 Task: Research Airbnb properties in Ban Phai, Thailand from 21st December, 2023 to 29th December, 2023 for 5 adults. Place can be entire room with 3 bedrooms having 3 beds and 3 bathrooms. Property type can be house.
Action: Mouse moved to (447, 86)
Screenshot: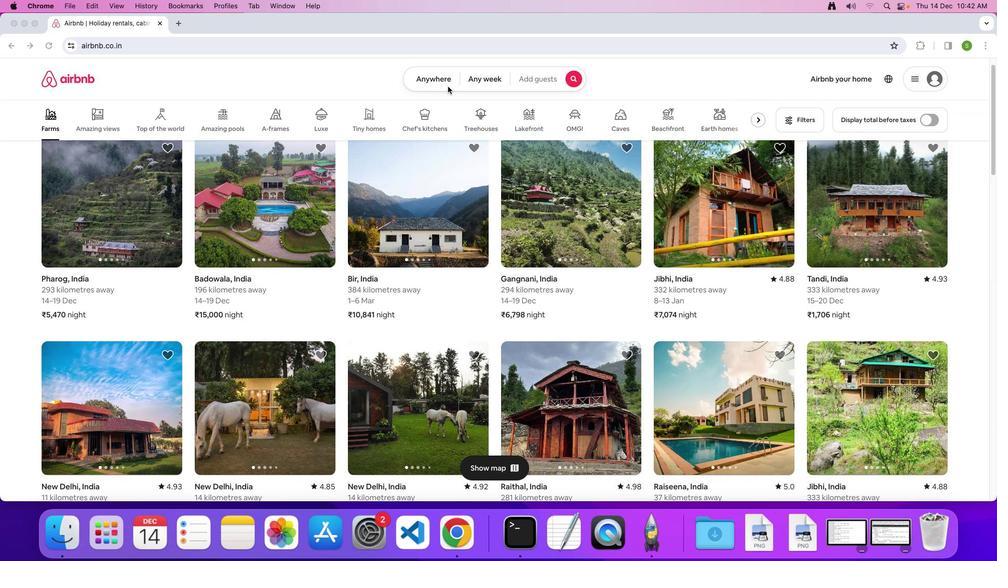
Action: Mouse pressed left at (447, 86)
Screenshot: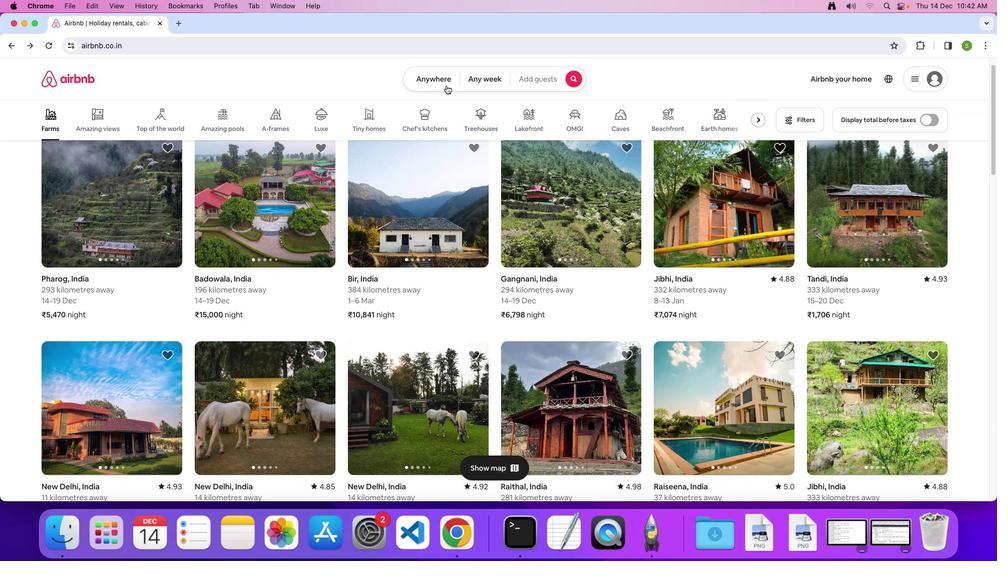 
Action: Mouse moved to (441, 82)
Screenshot: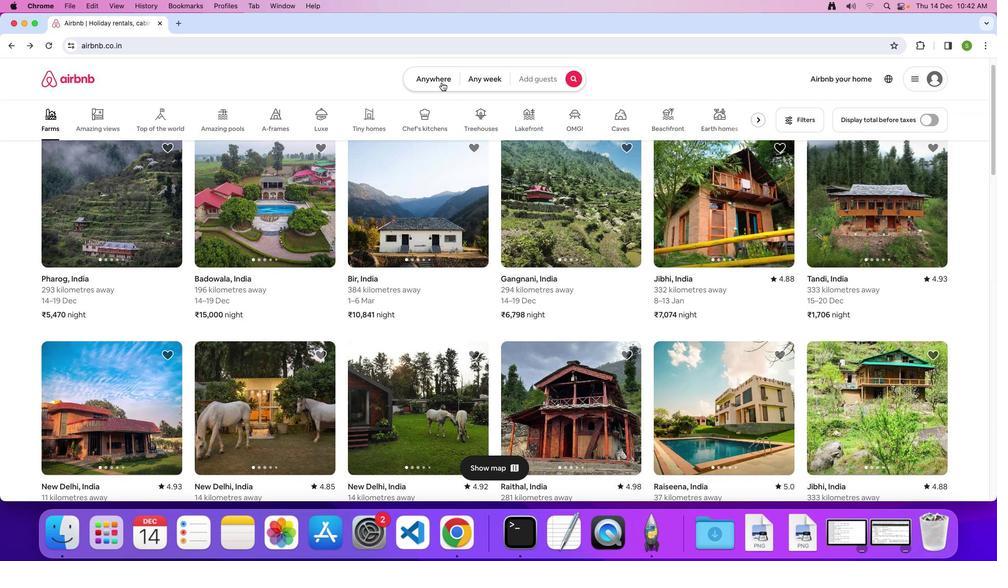
Action: Mouse pressed left at (441, 82)
Screenshot: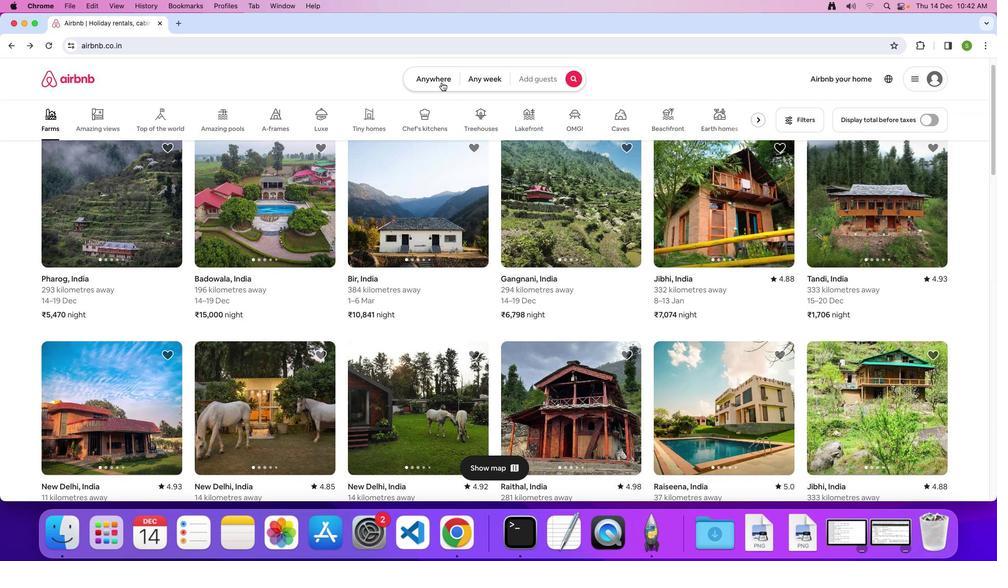 
Action: Mouse moved to (398, 115)
Screenshot: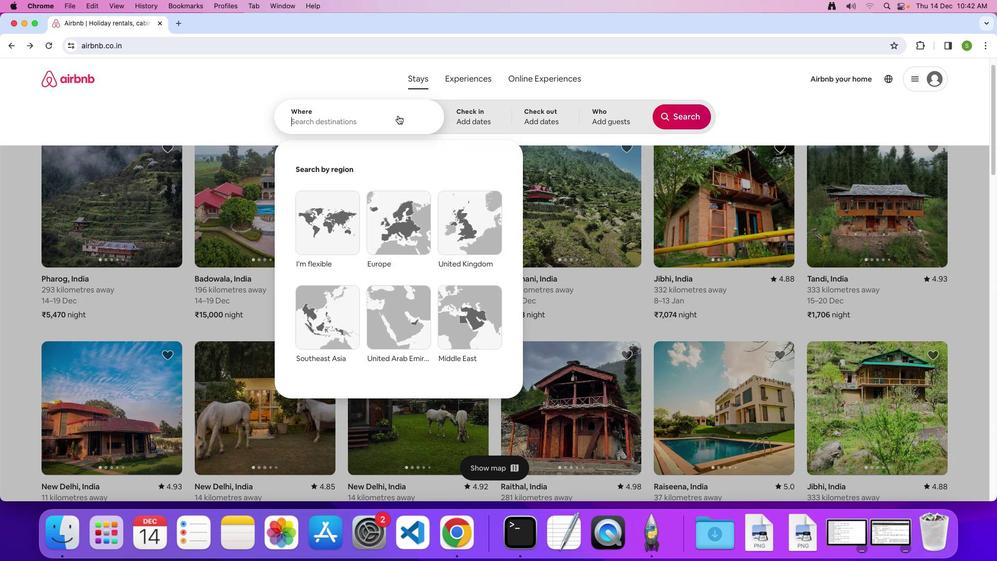 
Action: Mouse pressed left at (398, 115)
Screenshot: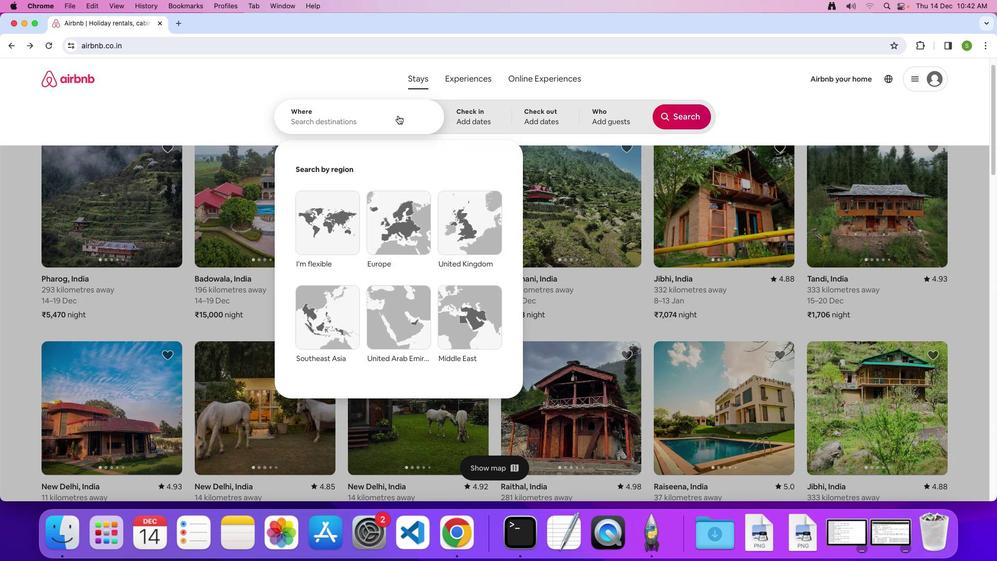 
Action: Key pressed 'B'Key.caps_lock'a''n'Key.spaceKey.shift'P''h''a''i'','Key.spaceKey.shift'T''h''a''i''l''a''n''d'Key.enter
Screenshot: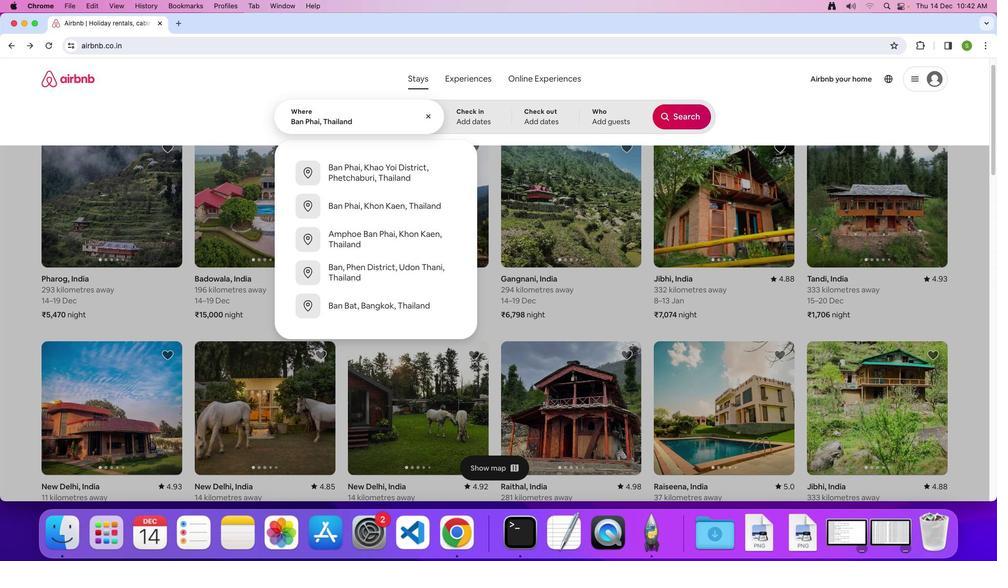 
Action: Mouse moved to (424, 320)
Screenshot: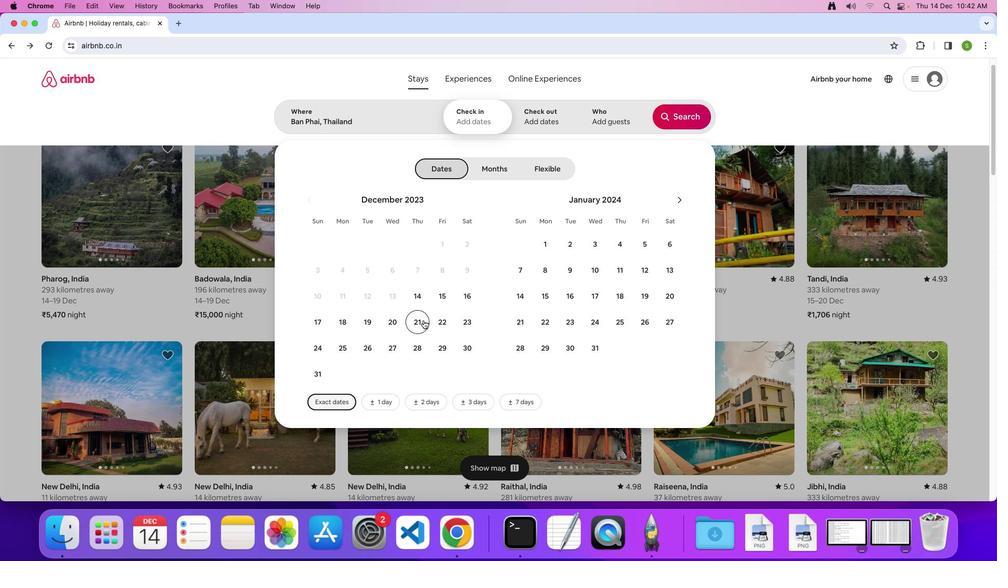 
Action: Mouse pressed left at (424, 320)
Screenshot: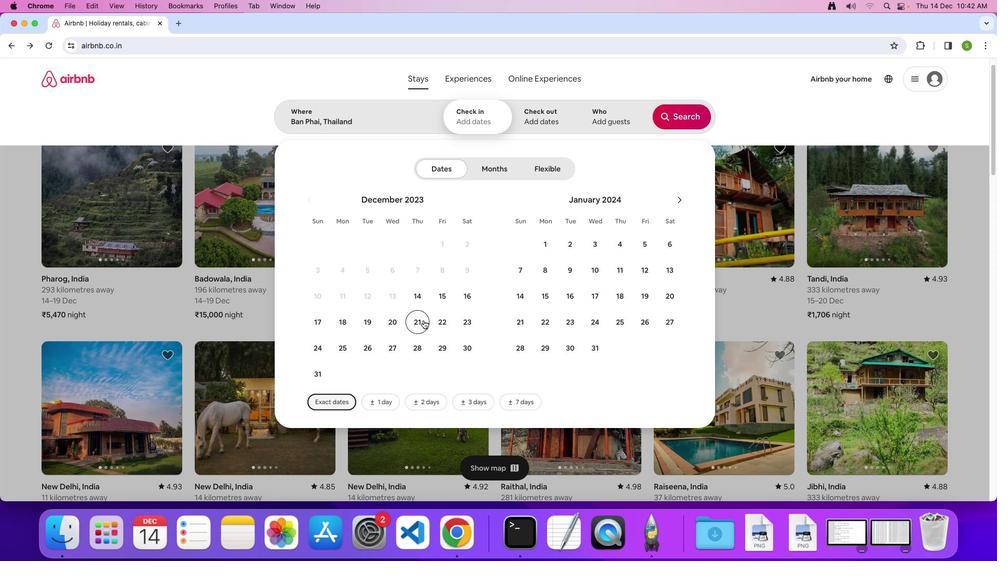 
Action: Mouse moved to (441, 344)
Screenshot: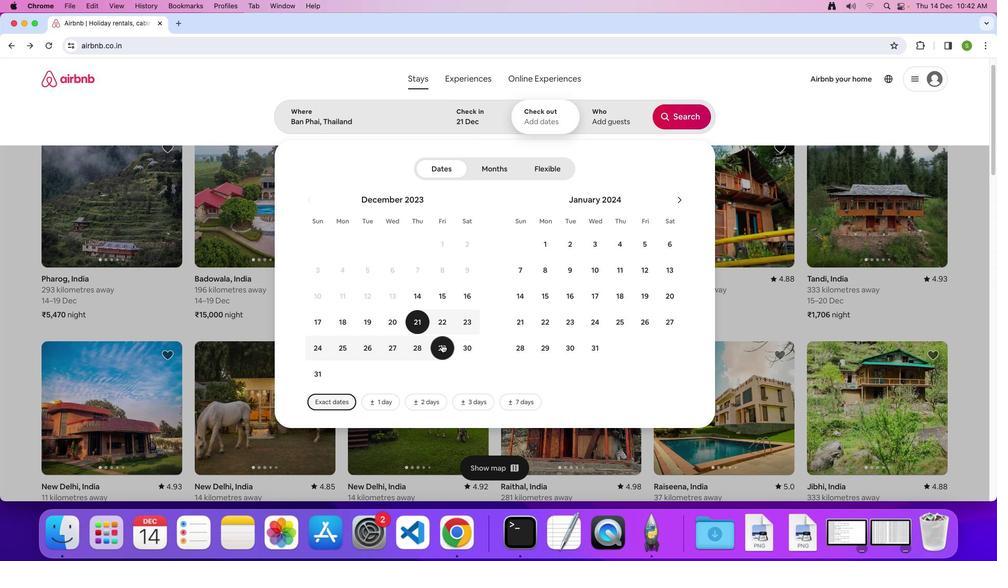 
Action: Mouse pressed left at (441, 344)
Screenshot: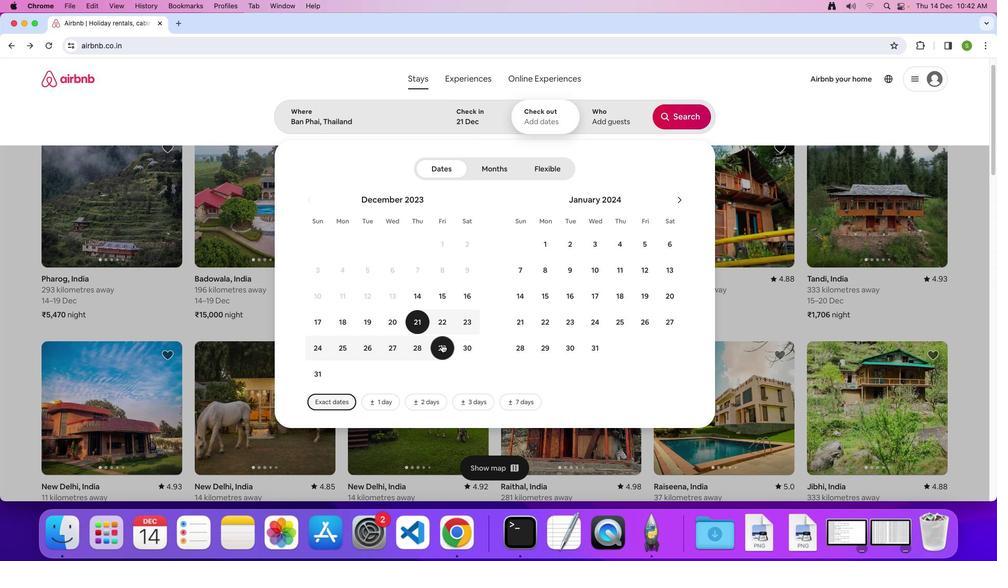 
Action: Mouse moved to (604, 116)
Screenshot: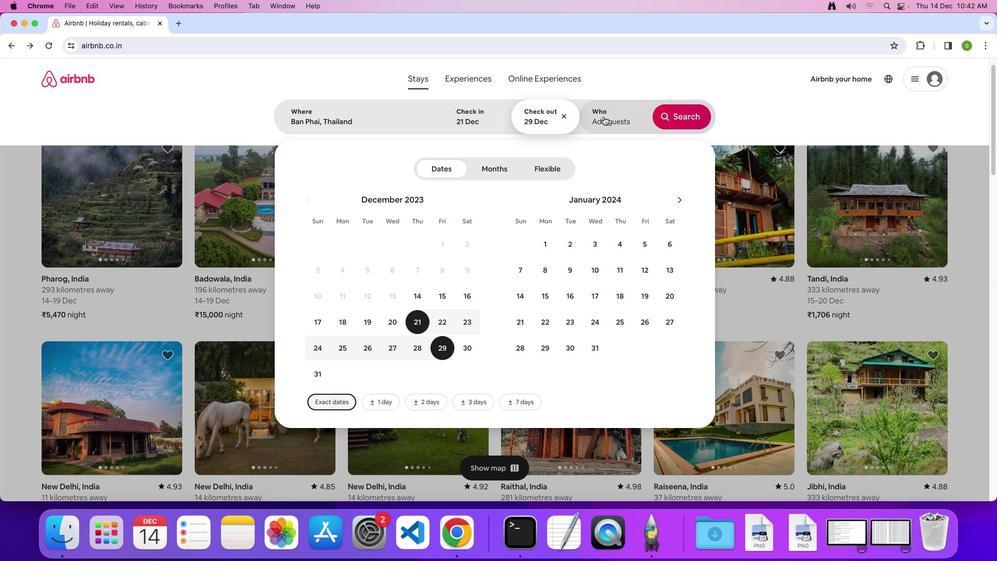 
Action: Mouse pressed left at (604, 116)
Screenshot: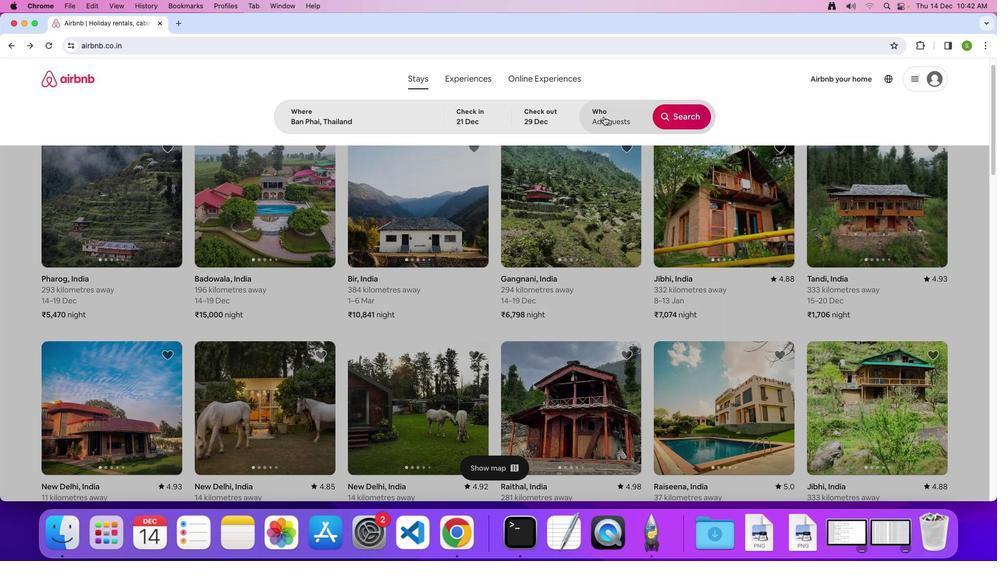 
Action: Mouse moved to (683, 168)
Screenshot: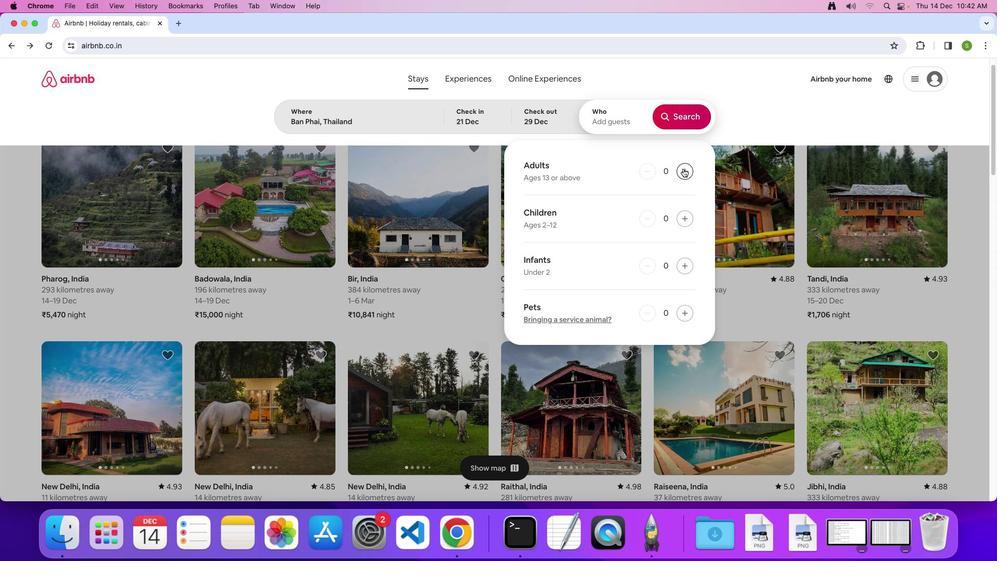 
Action: Mouse pressed left at (683, 168)
Screenshot: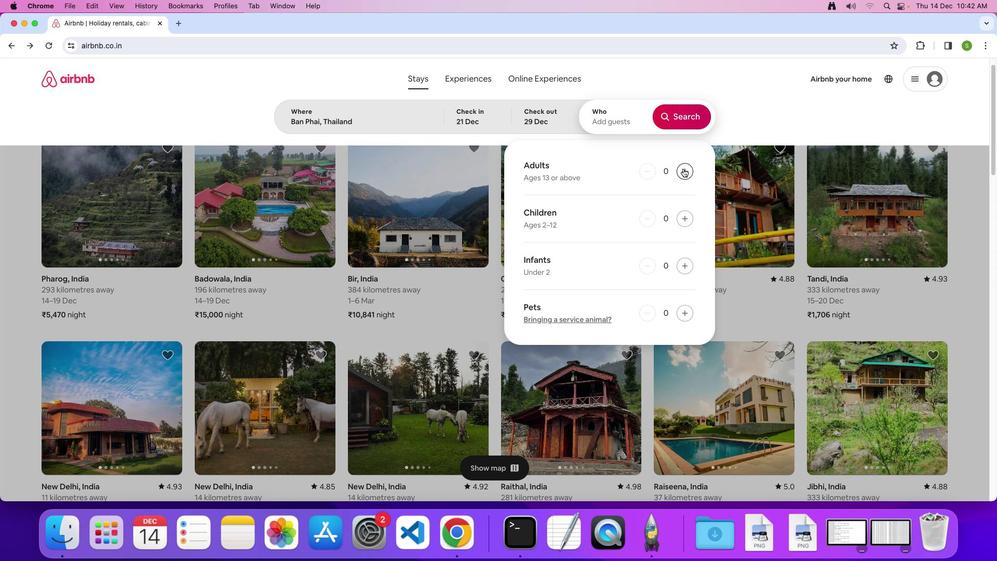 
Action: Mouse pressed left at (683, 168)
Screenshot: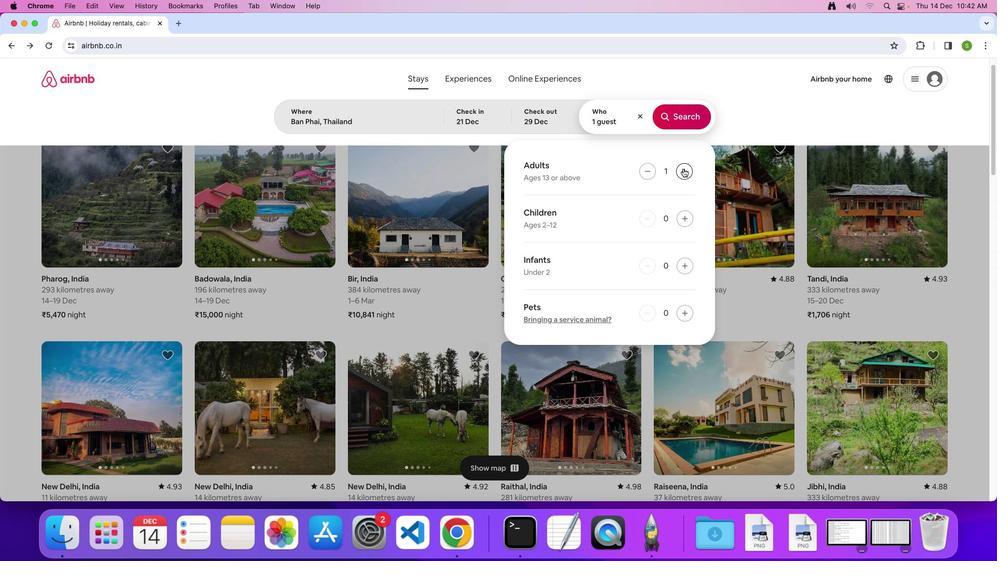 
Action: Mouse pressed left at (683, 168)
Screenshot: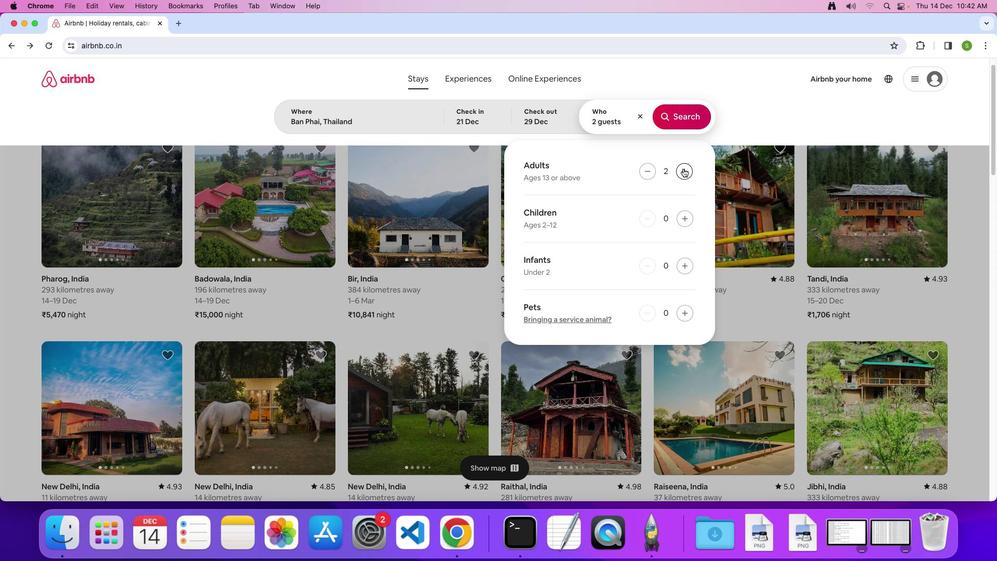 
Action: Mouse pressed left at (683, 168)
Screenshot: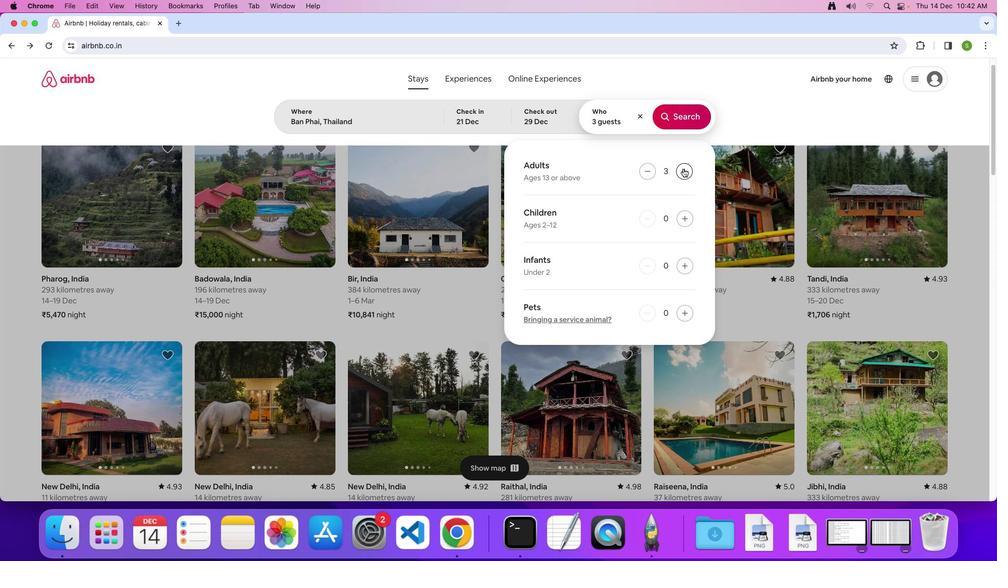 
Action: Mouse pressed left at (683, 168)
Screenshot: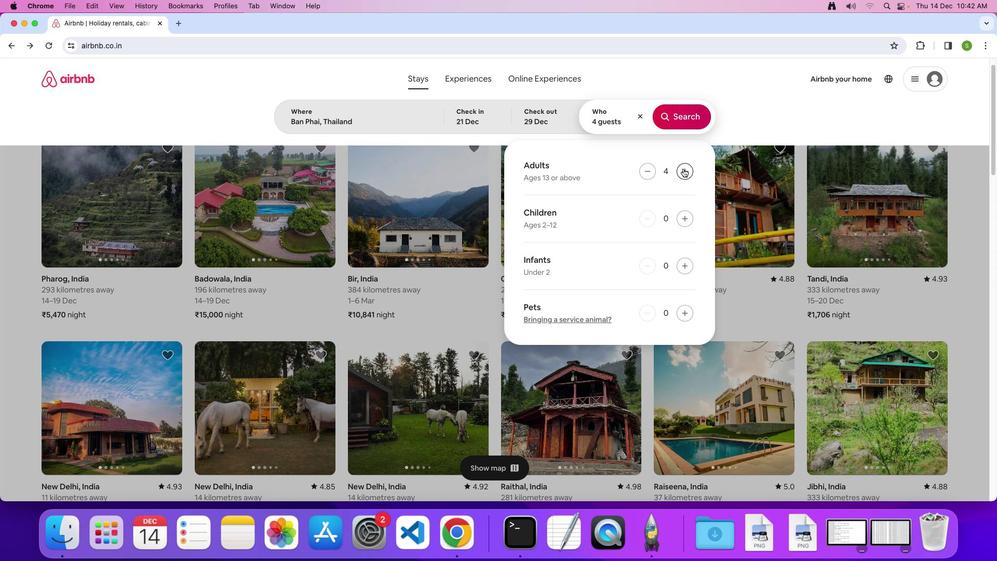 
Action: Mouse moved to (682, 122)
Screenshot: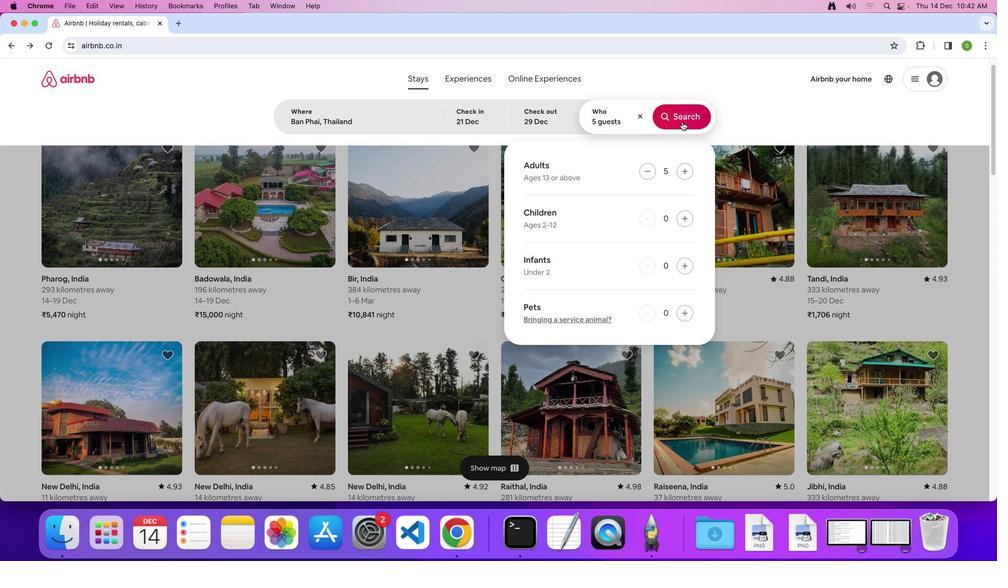 
Action: Mouse pressed left at (682, 122)
Screenshot: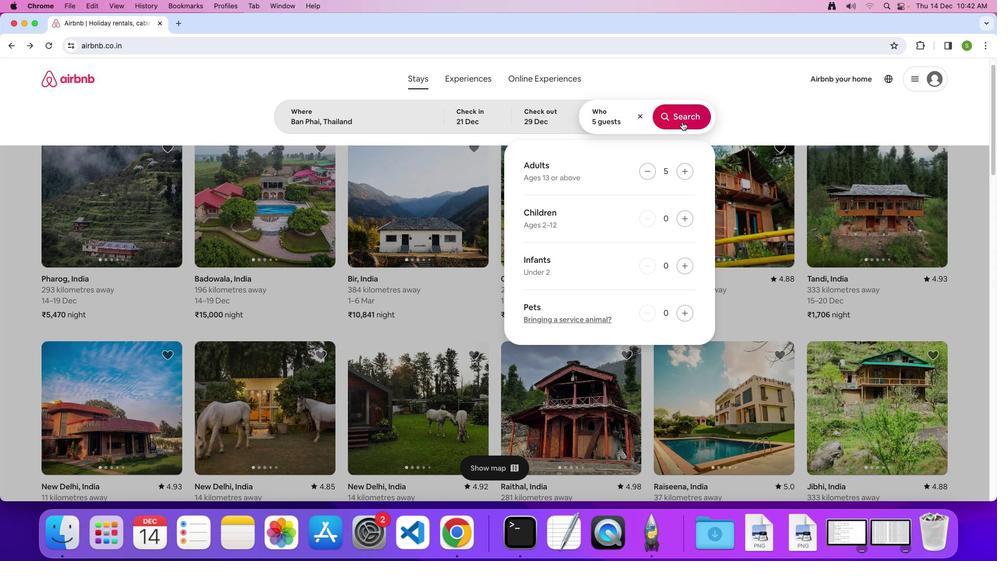 
Action: Mouse moved to (823, 112)
Screenshot: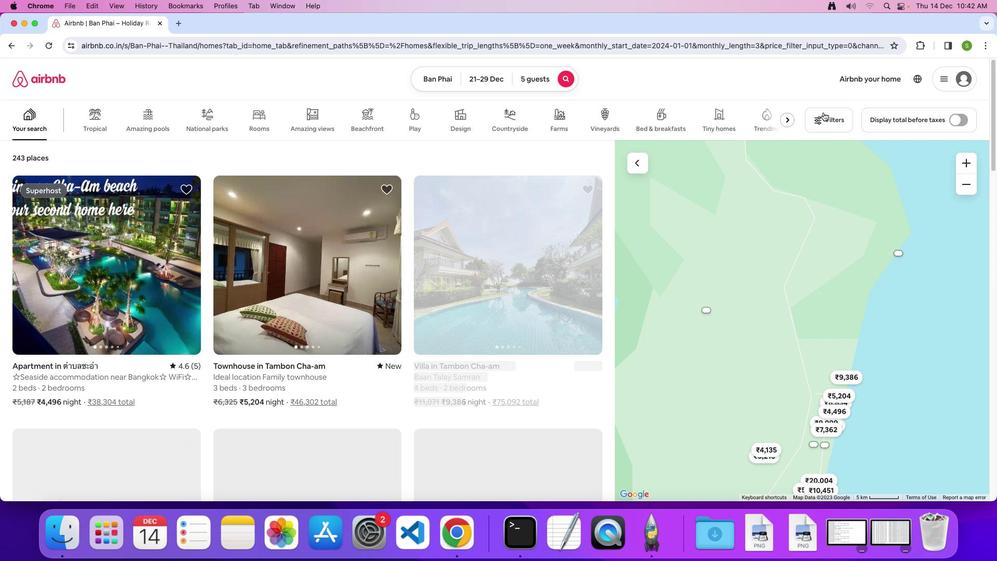 
Action: Mouse pressed left at (823, 112)
Screenshot: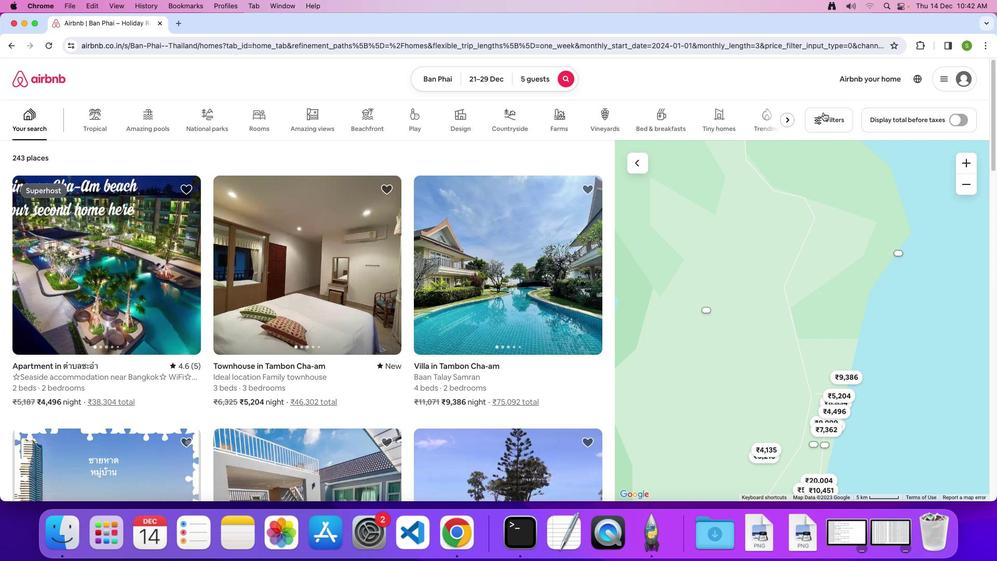 
Action: Mouse moved to (489, 272)
Screenshot: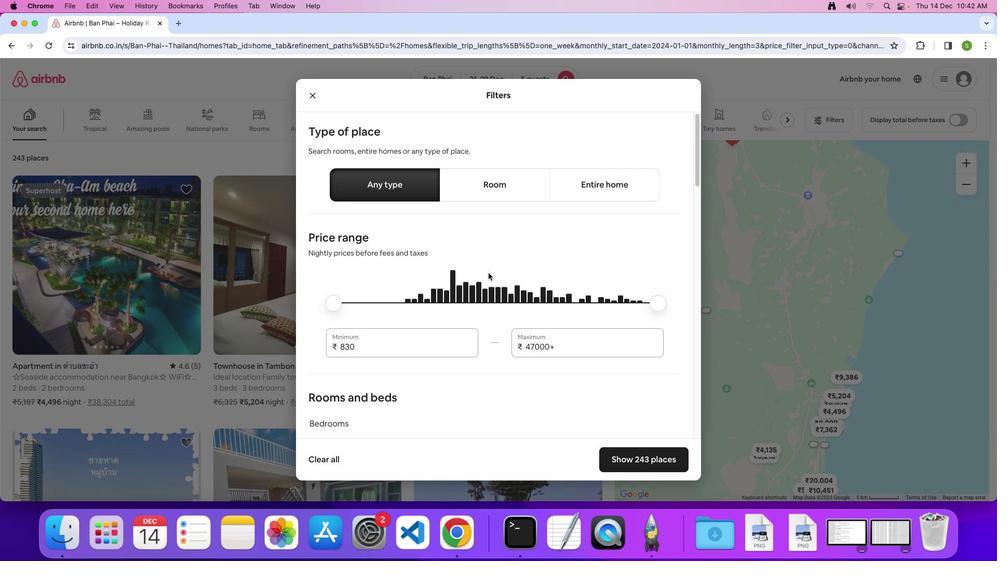 
Action: Mouse scrolled (489, 272) with delta (0, 0)
Screenshot: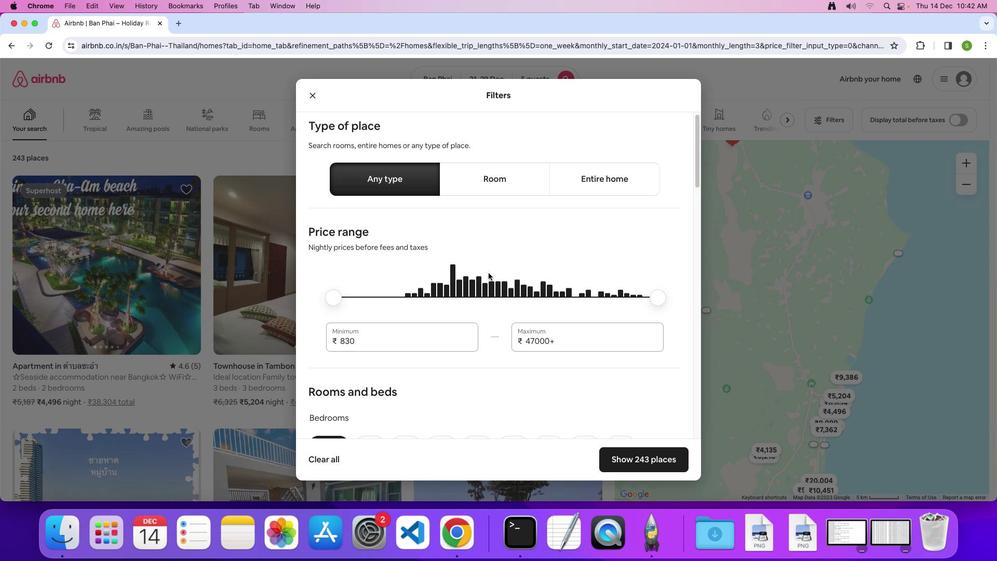 
Action: Mouse scrolled (489, 272) with delta (0, 0)
Screenshot: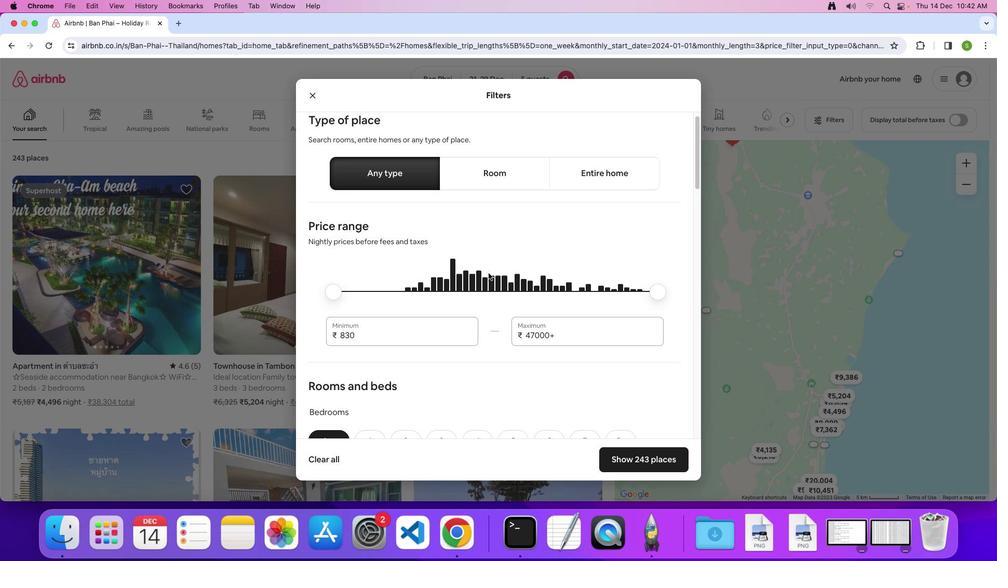 
Action: Mouse scrolled (489, 272) with delta (0, 0)
Screenshot: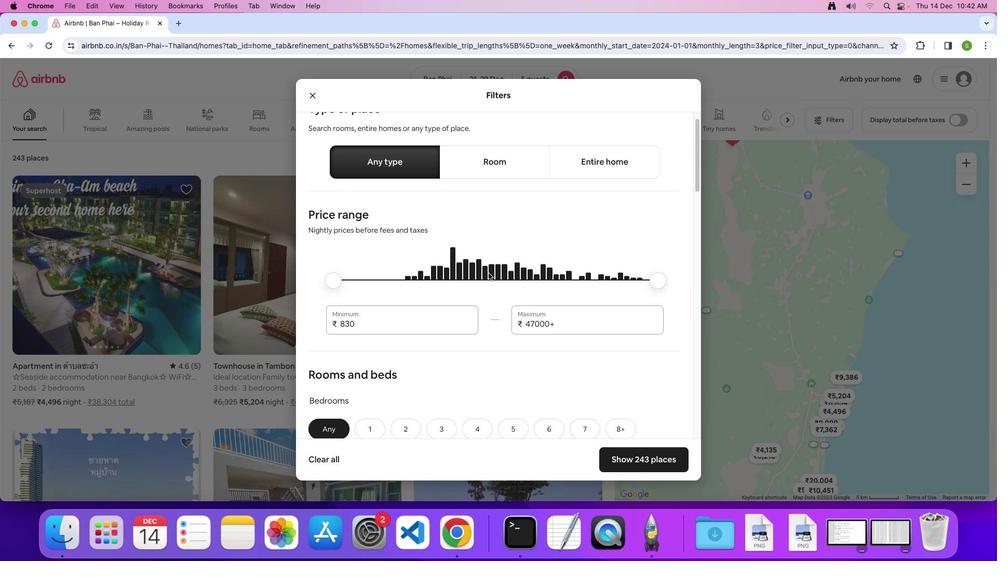 
Action: Mouse scrolled (489, 272) with delta (0, 0)
Screenshot: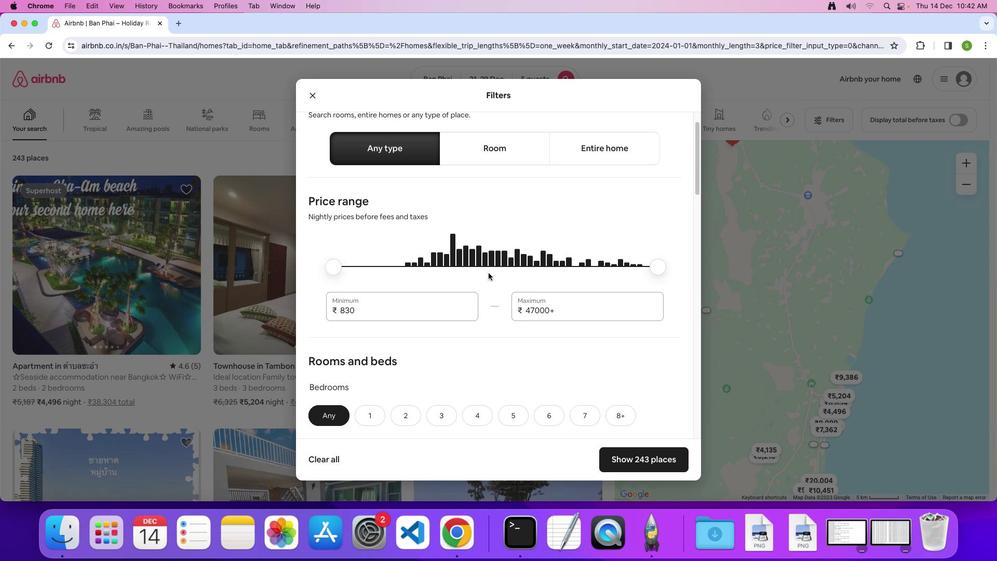 
Action: Mouse scrolled (489, 272) with delta (0, -1)
Screenshot: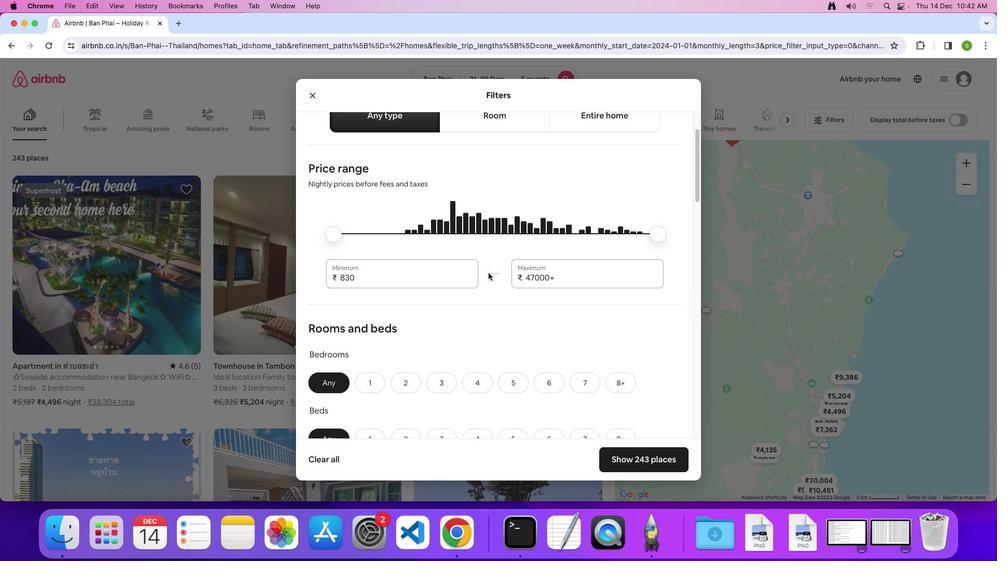 
Action: Mouse scrolled (489, 272) with delta (0, 0)
Screenshot: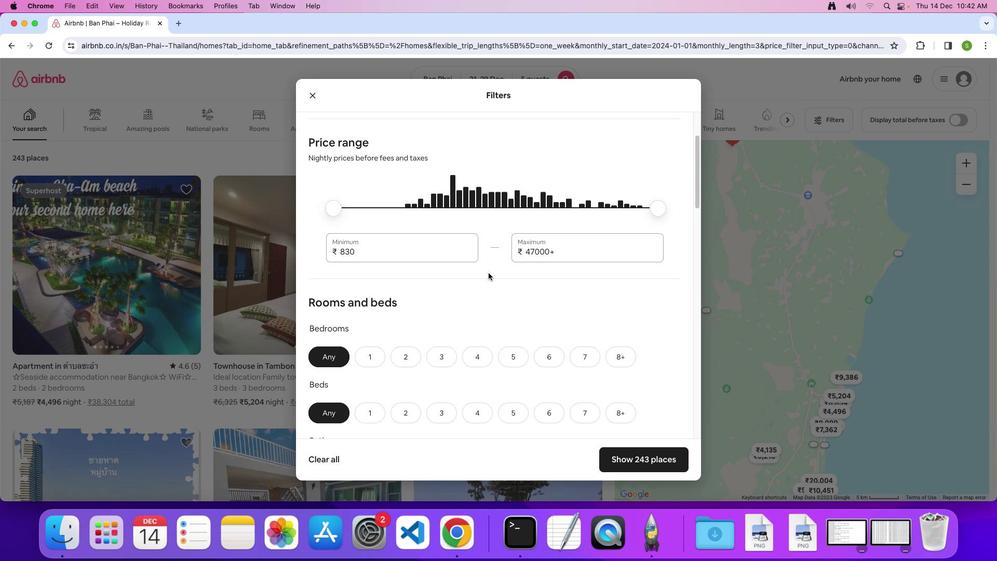 
Action: Mouse scrolled (489, 272) with delta (0, 0)
Screenshot: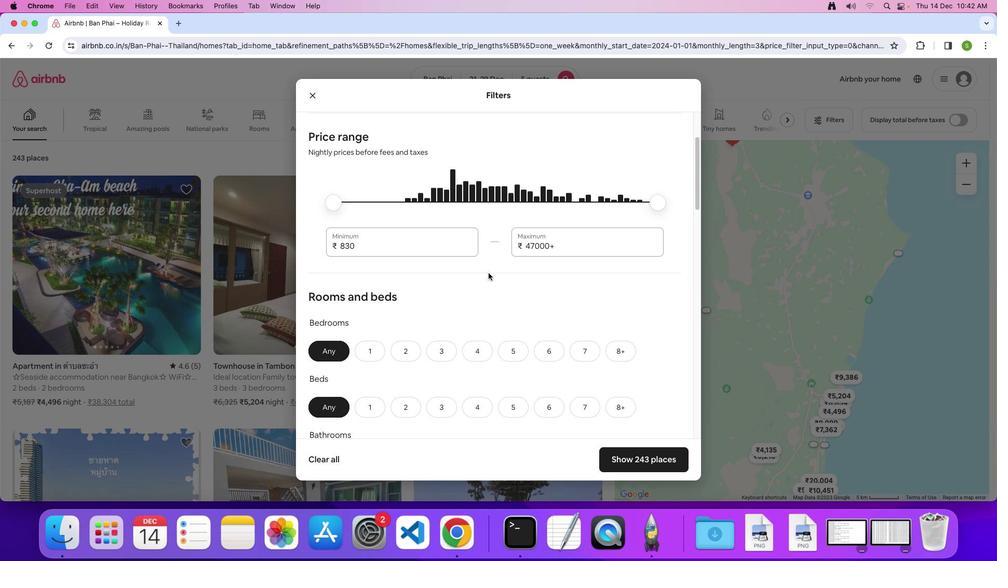 
Action: Mouse scrolled (489, 272) with delta (0, -1)
Screenshot: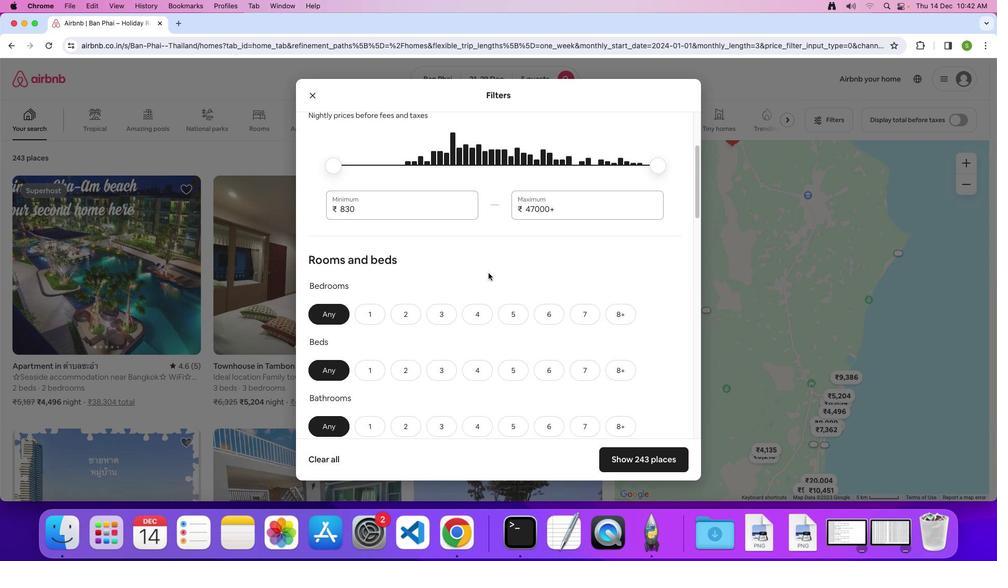 
Action: Mouse scrolled (489, 272) with delta (0, 0)
Screenshot: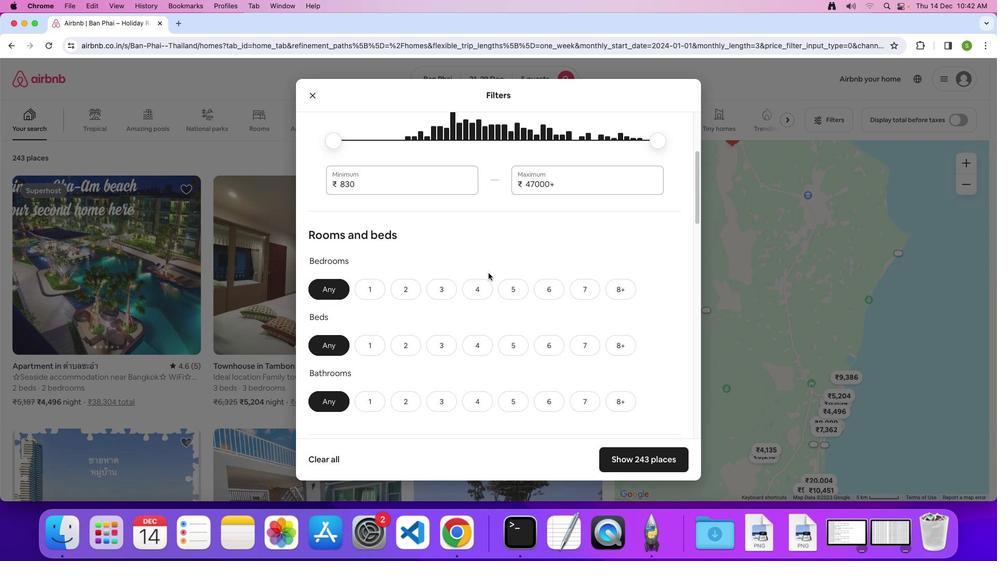 
Action: Mouse scrolled (489, 272) with delta (0, 0)
Screenshot: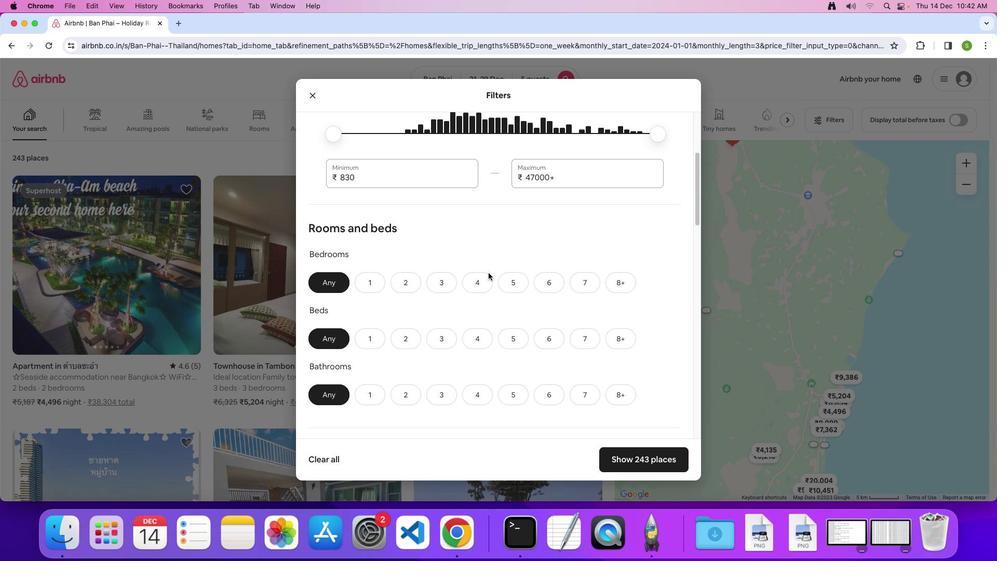 
Action: Mouse scrolled (489, 272) with delta (0, 0)
Screenshot: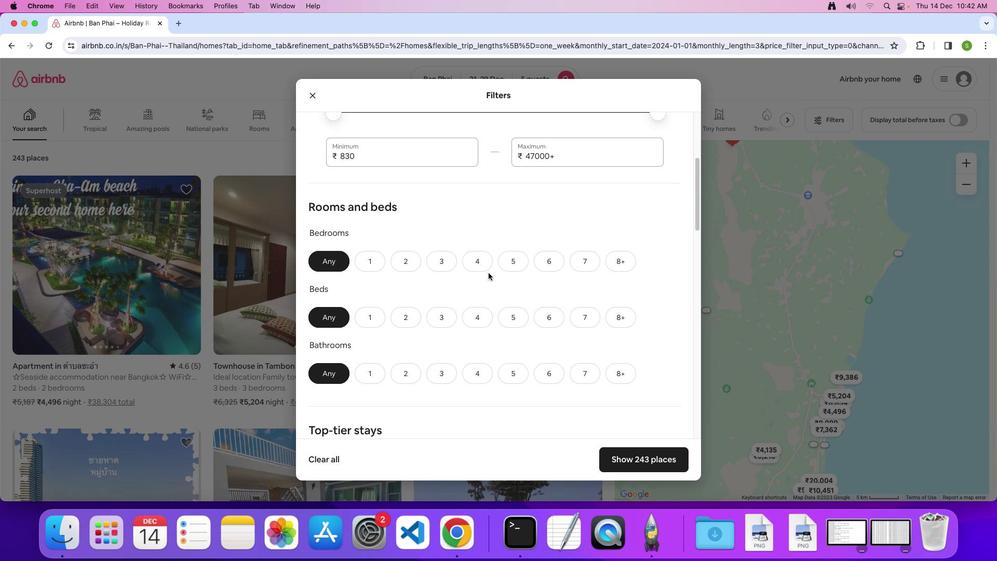 
Action: Mouse moved to (438, 257)
Screenshot: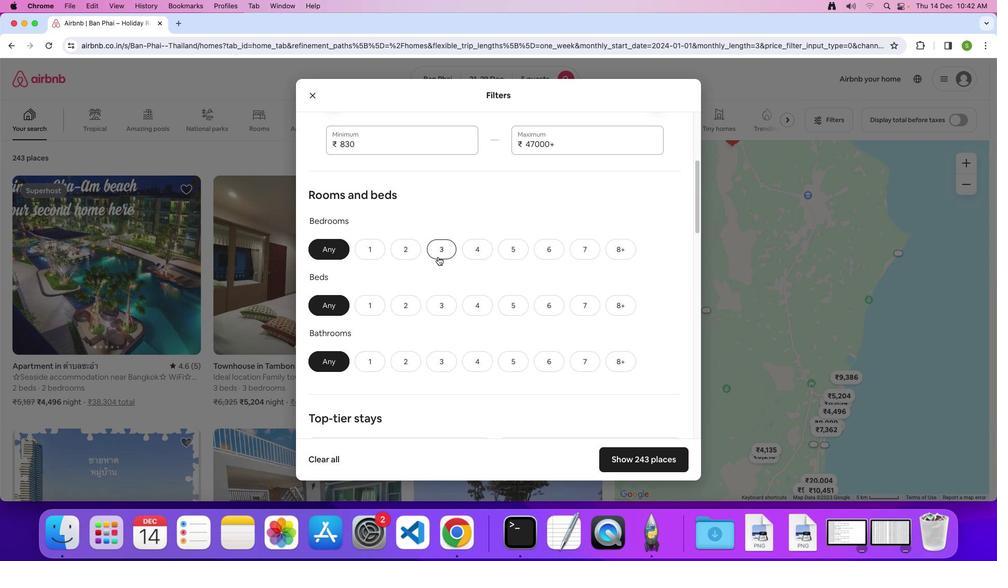 
Action: Mouse pressed left at (438, 257)
Screenshot: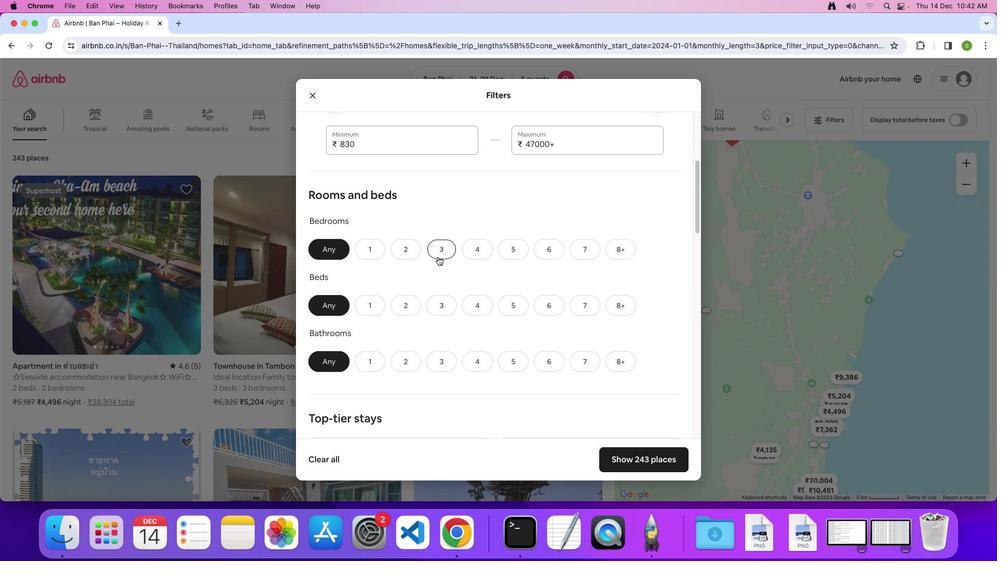 
Action: Mouse moved to (440, 307)
Screenshot: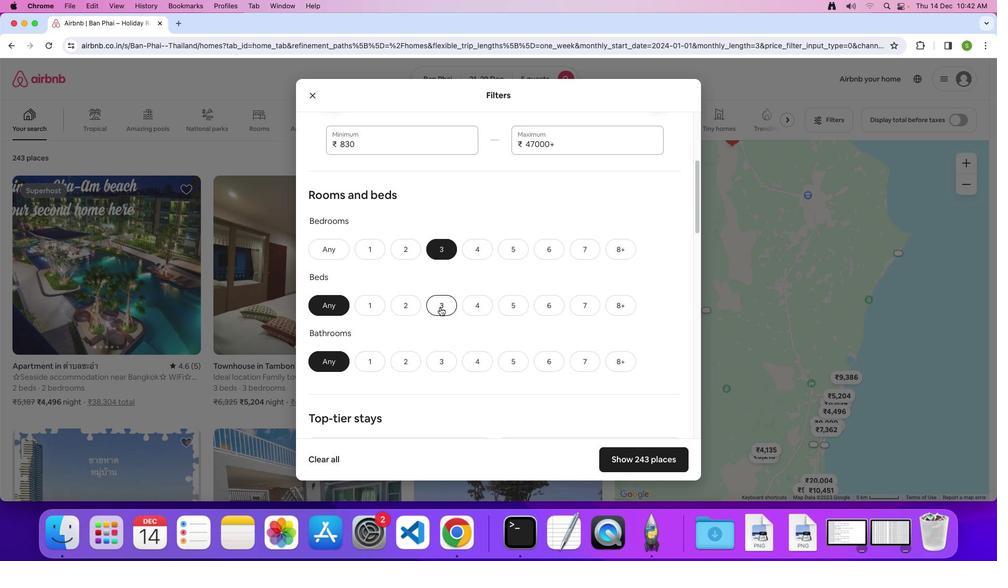 
Action: Mouse pressed left at (440, 307)
Screenshot: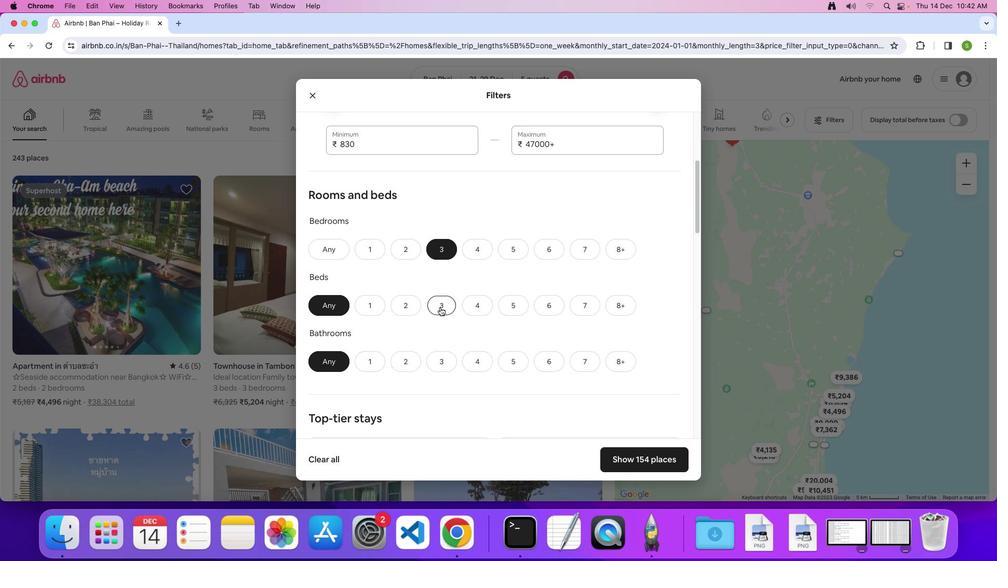 
Action: Mouse moved to (451, 302)
Screenshot: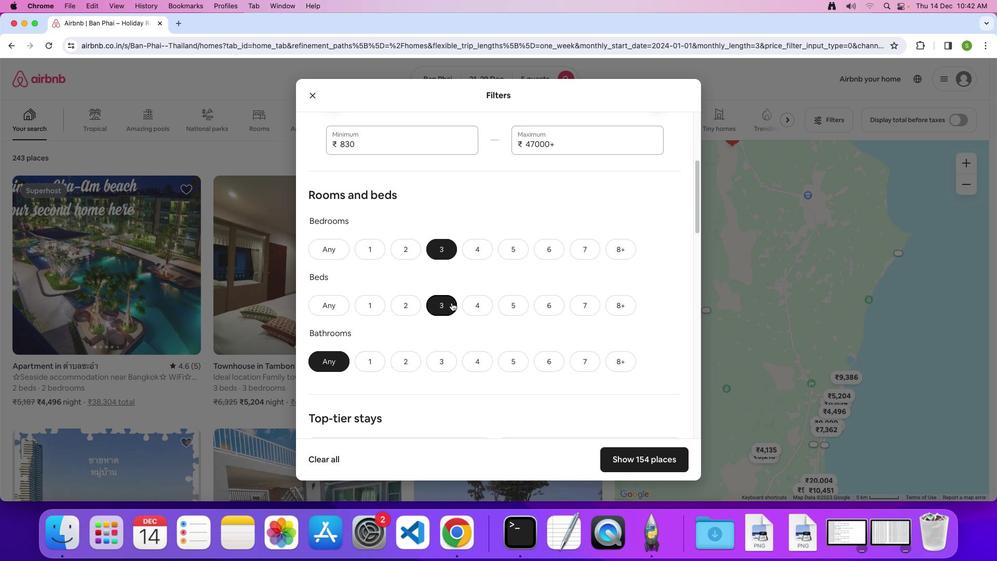 
Action: Mouse scrolled (451, 302) with delta (0, 0)
Screenshot: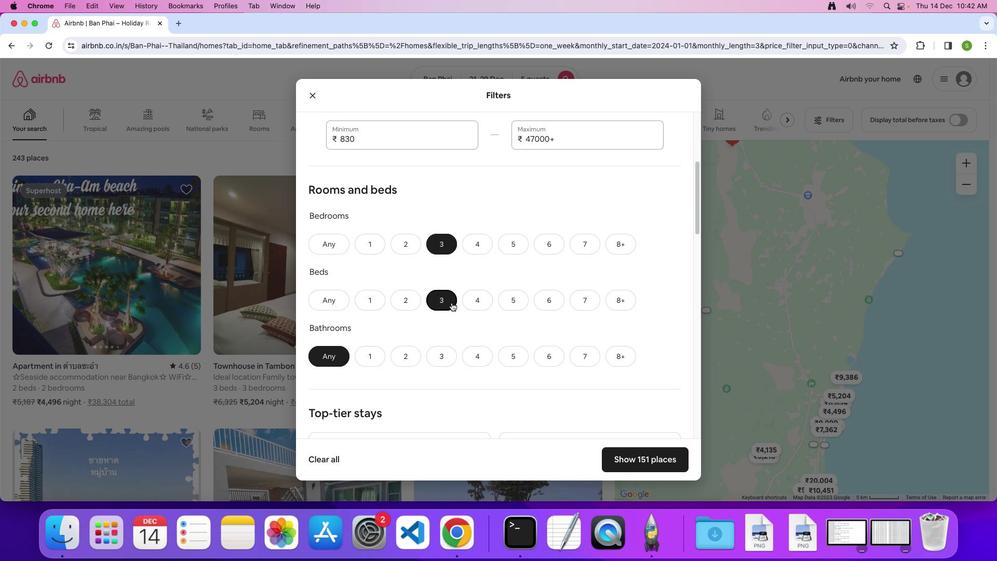 
Action: Mouse scrolled (451, 302) with delta (0, 0)
Screenshot: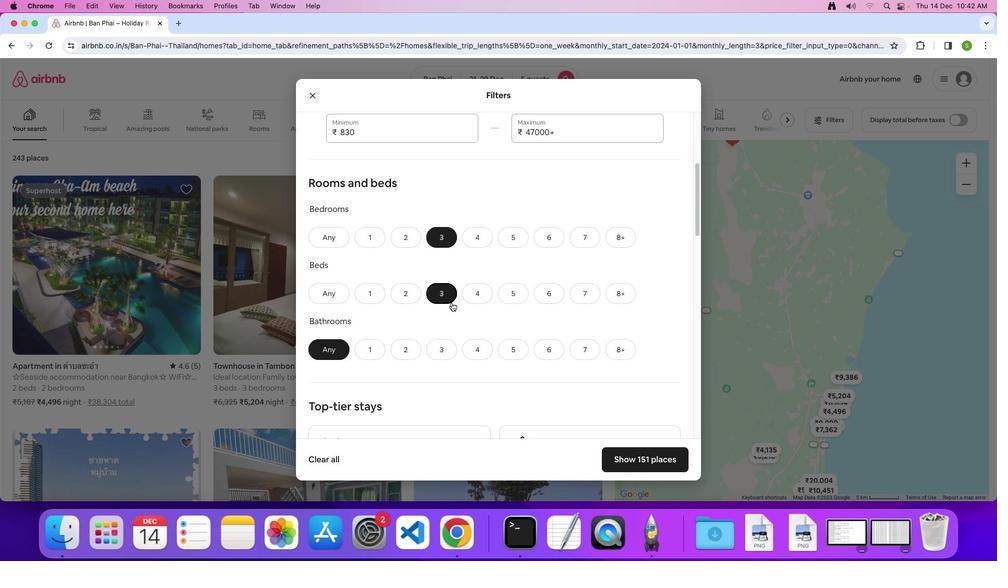 
Action: Mouse scrolled (451, 302) with delta (0, -1)
Screenshot: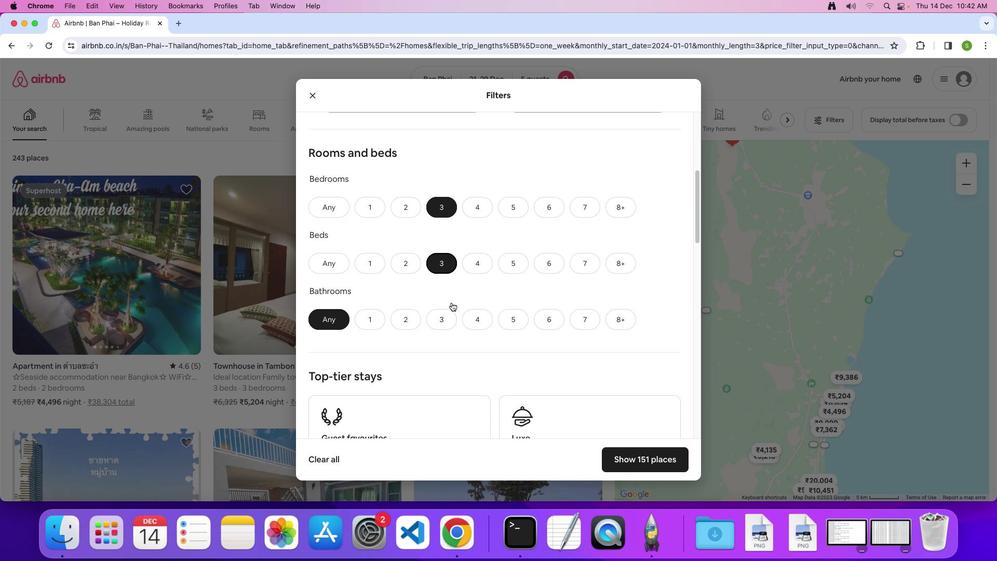 
Action: Mouse scrolled (451, 302) with delta (0, 0)
Screenshot: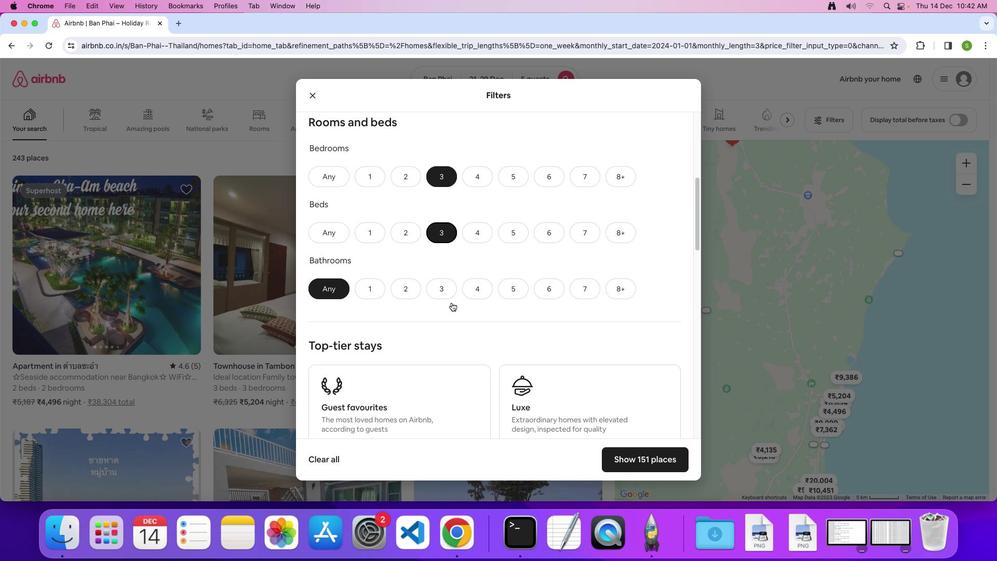 
Action: Mouse scrolled (451, 302) with delta (0, 0)
Screenshot: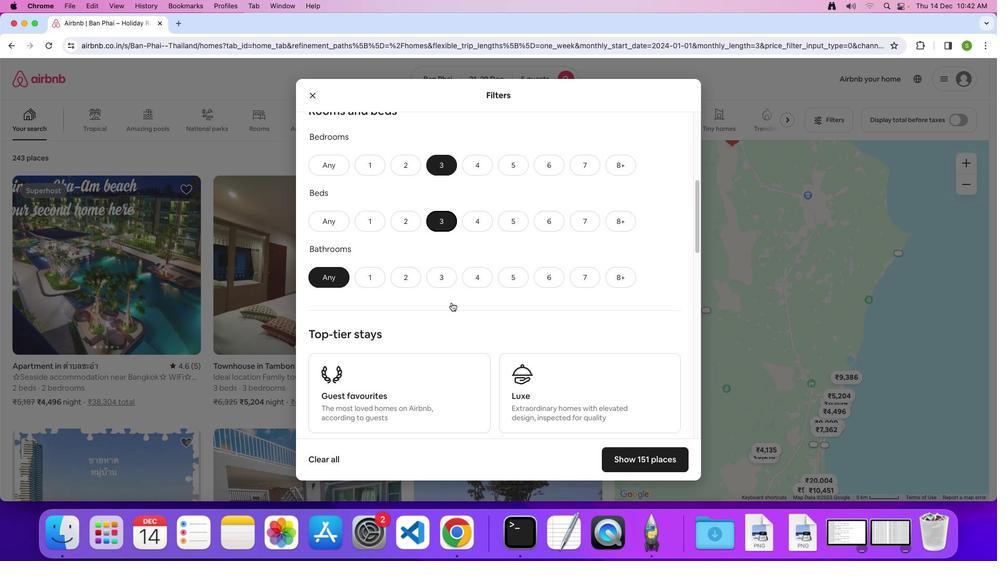 
Action: Mouse scrolled (451, 302) with delta (0, 0)
Screenshot: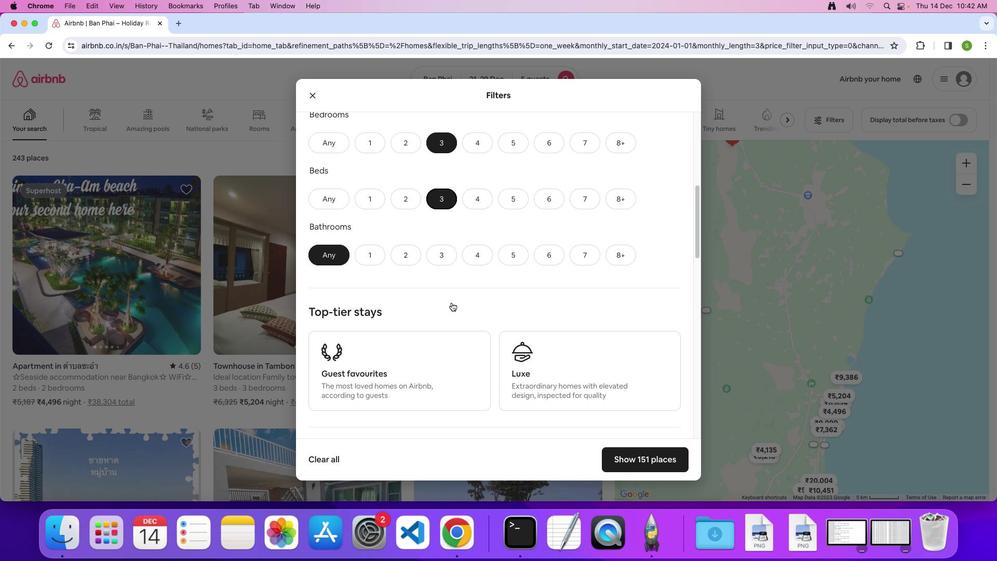 
Action: Mouse moved to (444, 242)
Screenshot: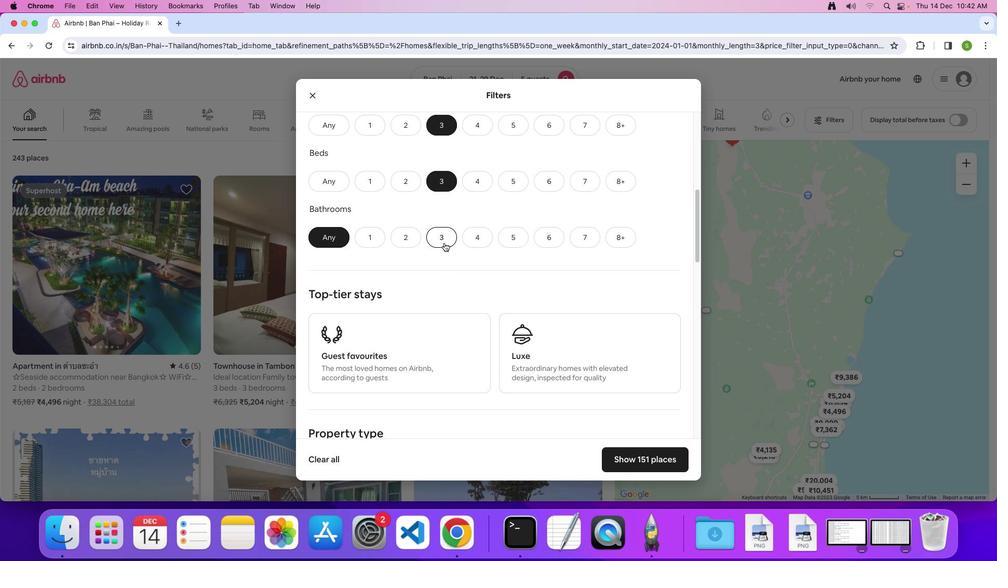
Action: Mouse pressed left at (444, 242)
Screenshot: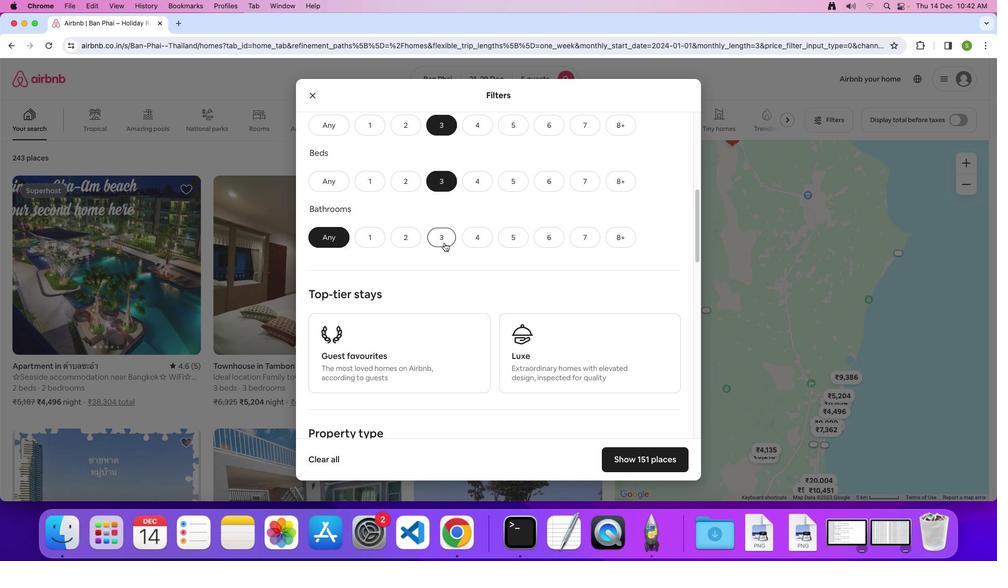 
Action: Mouse moved to (472, 262)
Screenshot: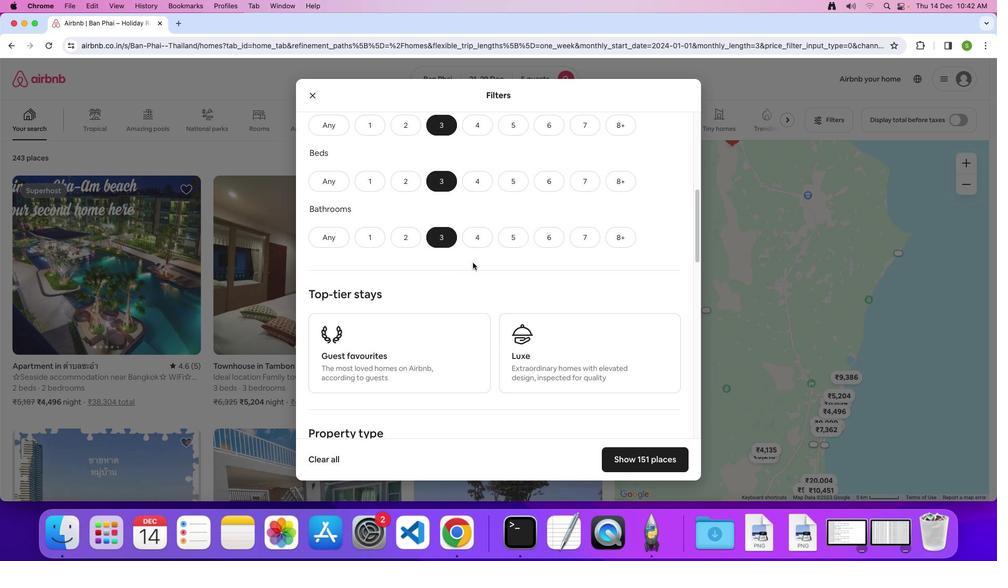 
Action: Mouse scrolled (472, 262) with delta (0, 0)
Screenshot: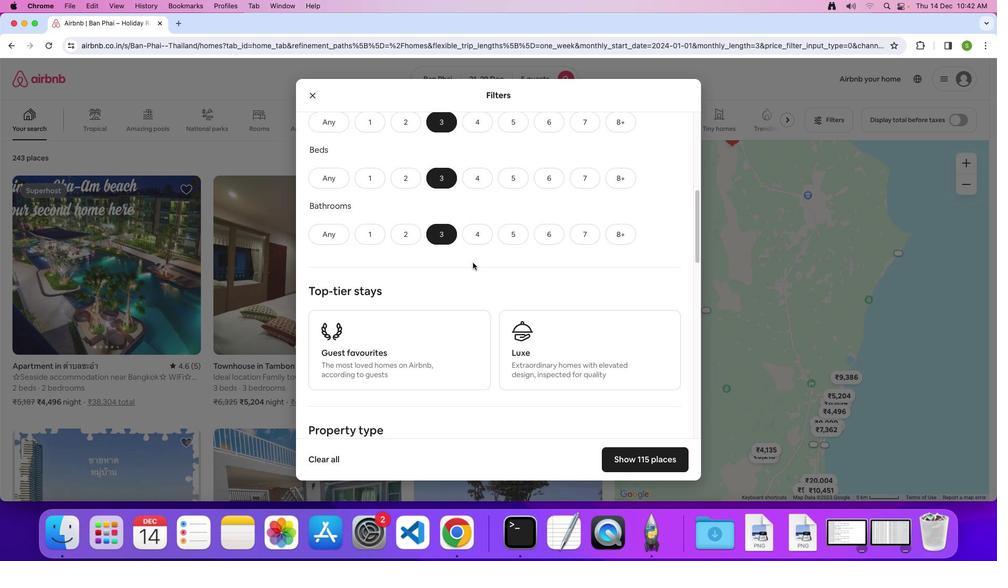 
Action: Mouse scrolled (472, 262) with delta (0, 0)
Screenshot: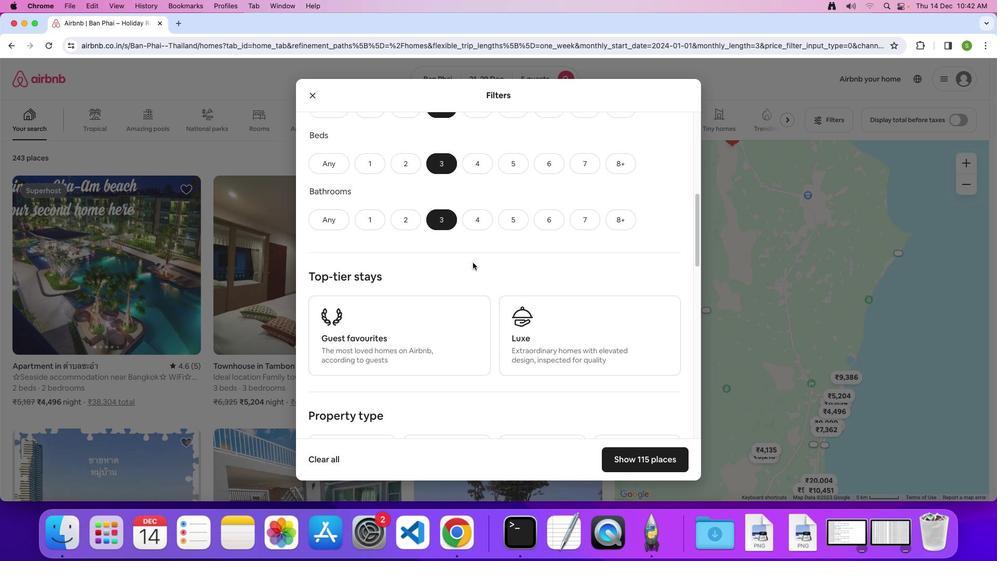 
Action: Mouse scrolled (472, 262) with delta (0, -1)
Screenshot: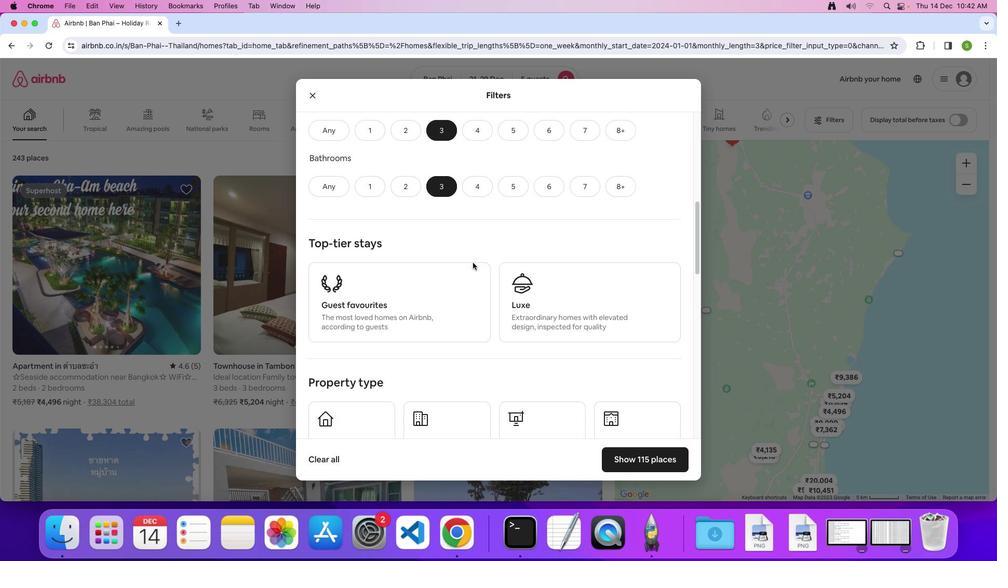 
Action: Mouse scrolled (472, 262) with delta (0, 0)
Screenshot: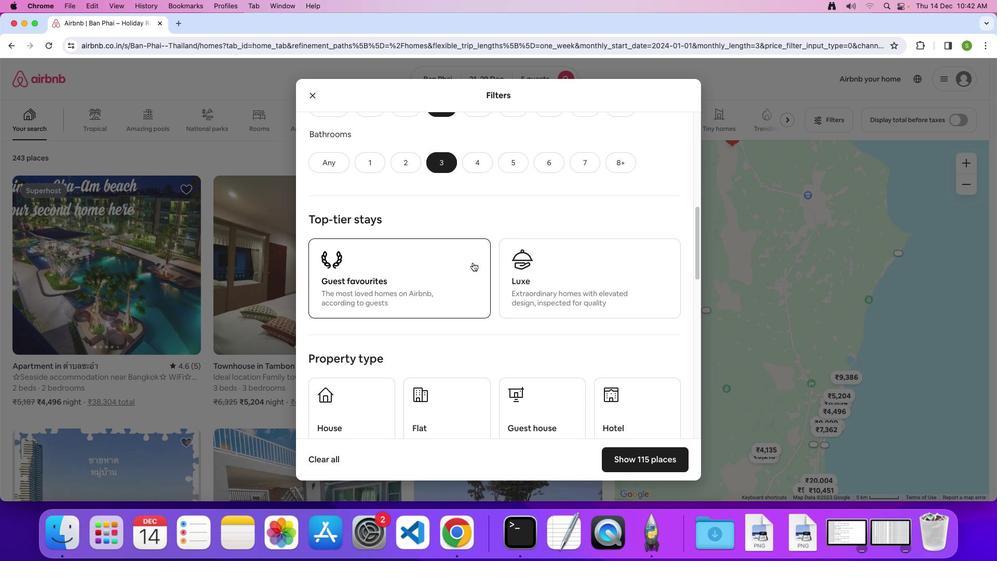 
Action: Mouse scrolled (472, 262) with delta (0, 0)
Screenshot: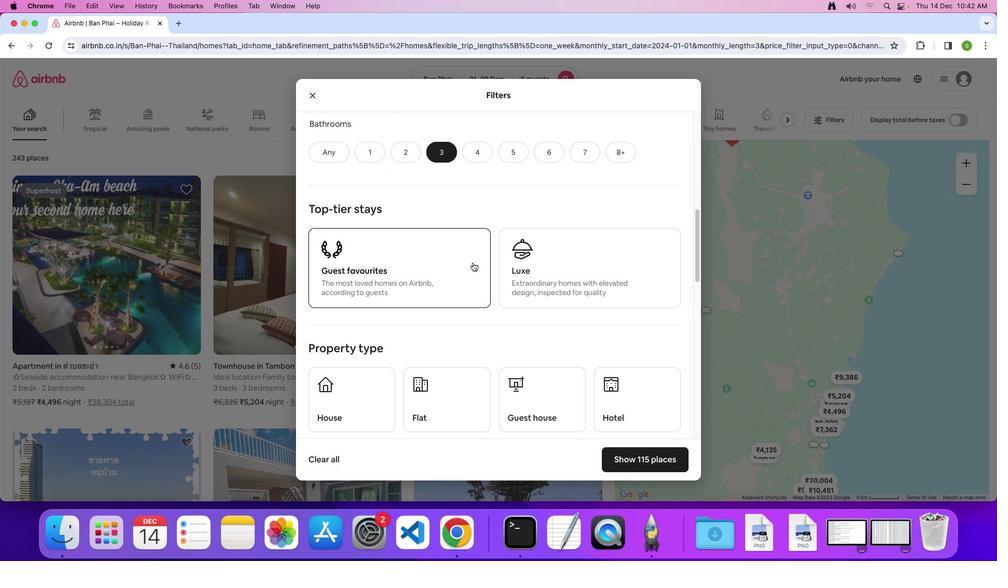 
Action: Mouse scrolled (472, 262) with delta (0, 0)
Screenshot: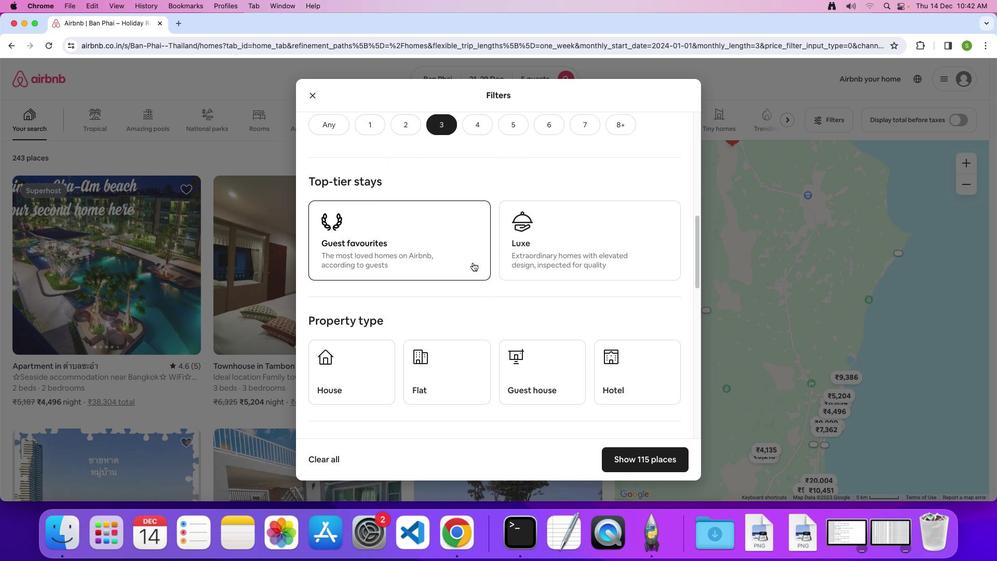 
Action: Mouse scrolled (472, 262) with delta (0, 0)
Screenshot: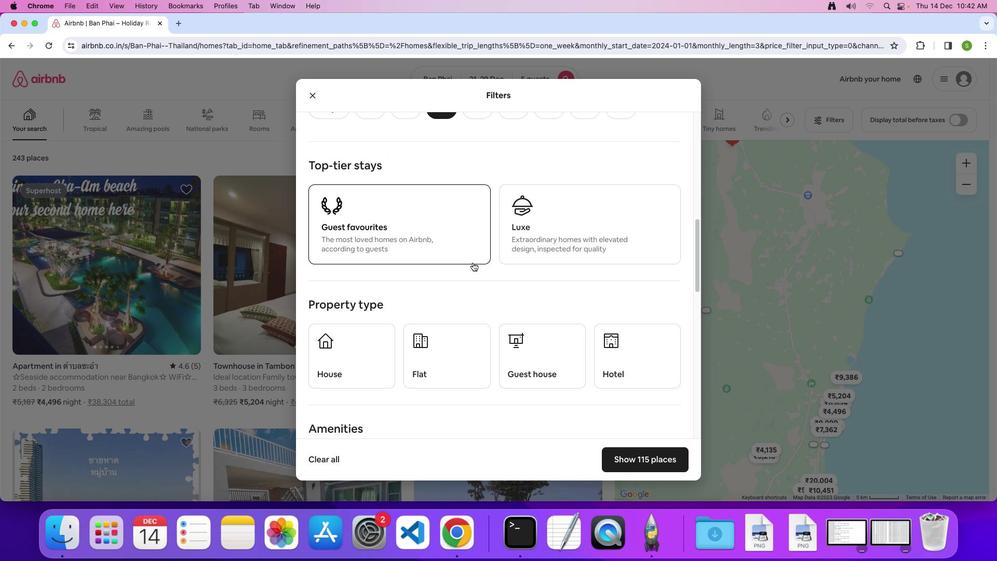 
Action: Mouse scrolled (472, 262) with delta (0, 0)
Screenshot: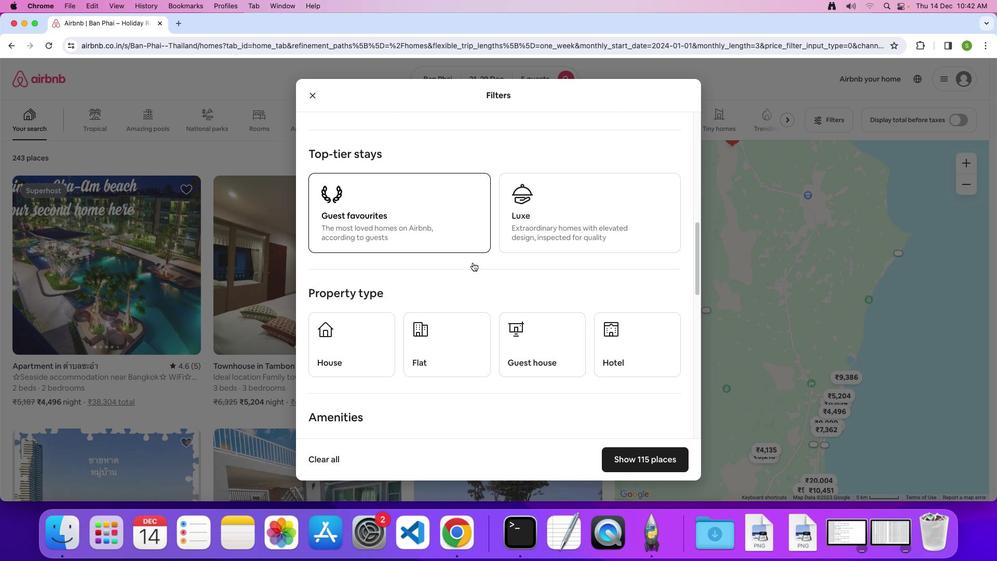 
Action: Mouse scrolled (472, 262) with delta (0, -1)
Screenshot: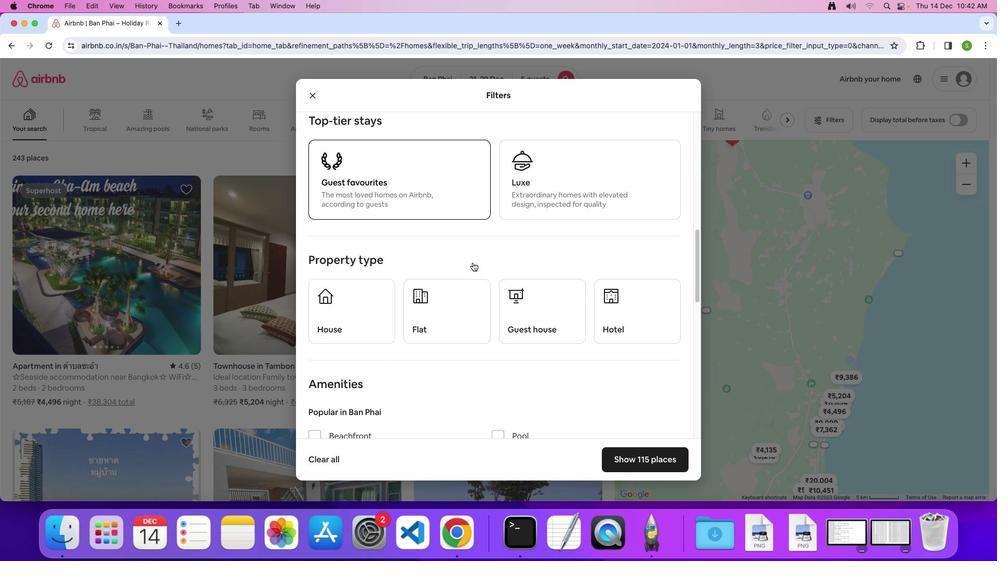 
Action: Mouse scrolled (472, 262) with delta (0, 0)
Screenshot: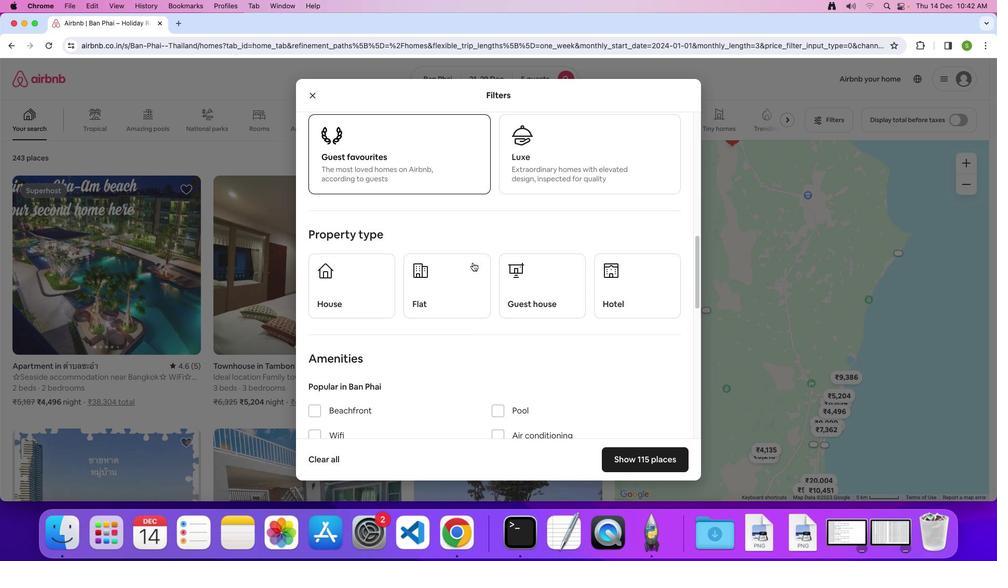 
Action: Mouse scrolled (472, 262) with delta (0, 0)
Screenshot: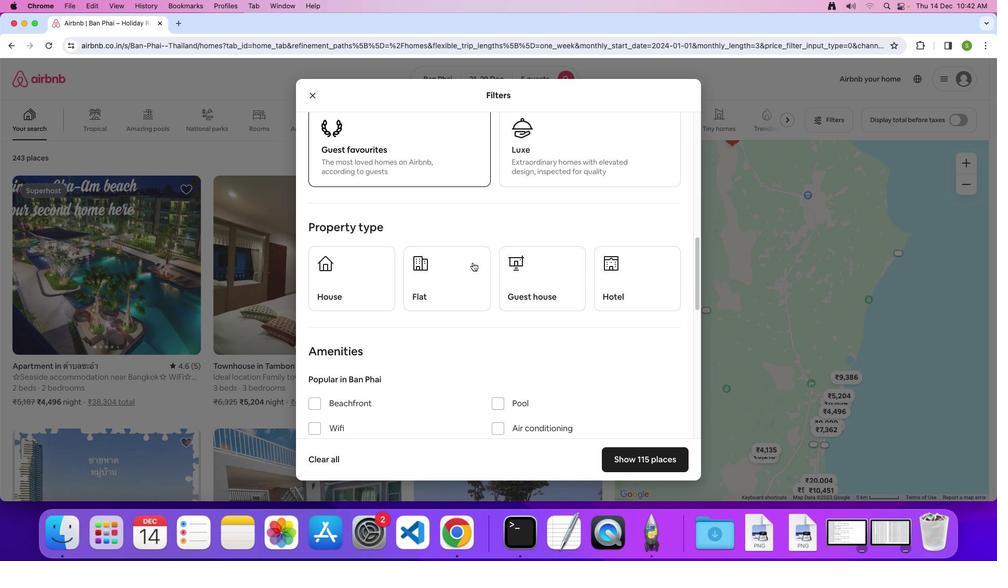 
Action: Mouse moved to (365, 270)
Screenshot: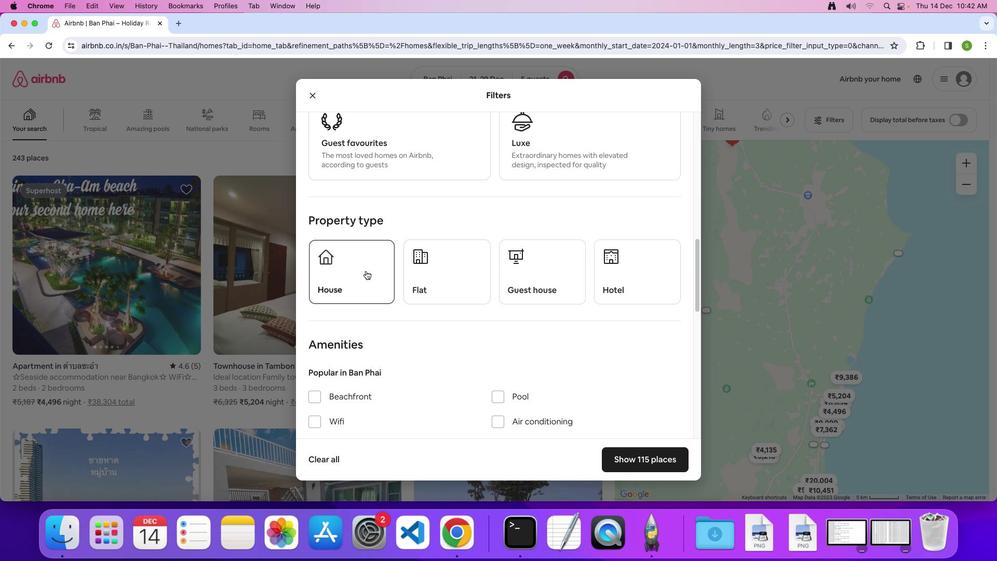 
Action: Mouse pressed left at (365, 270)
Screenshot: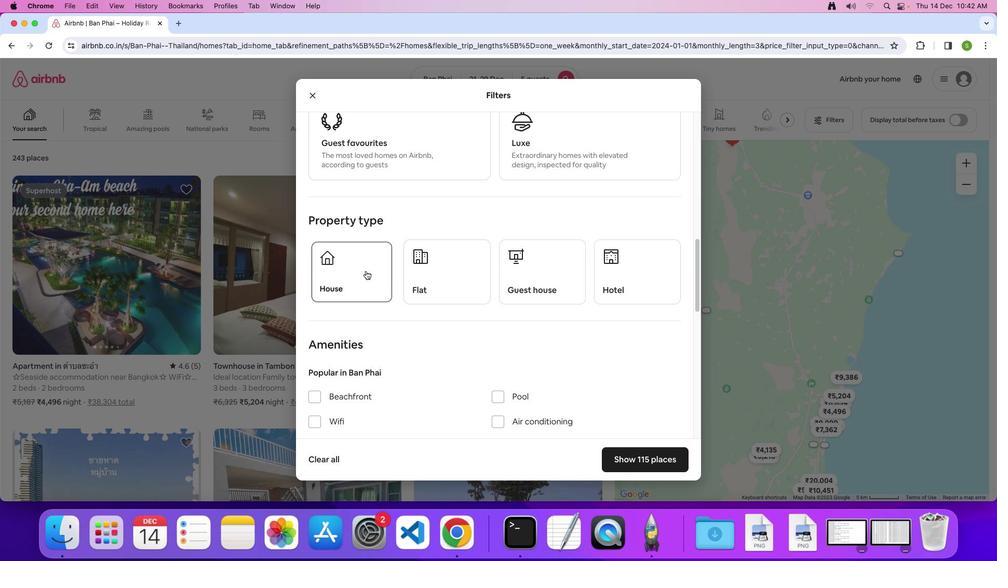 
Action: Mouse moved to (518, 324)
Screenshot: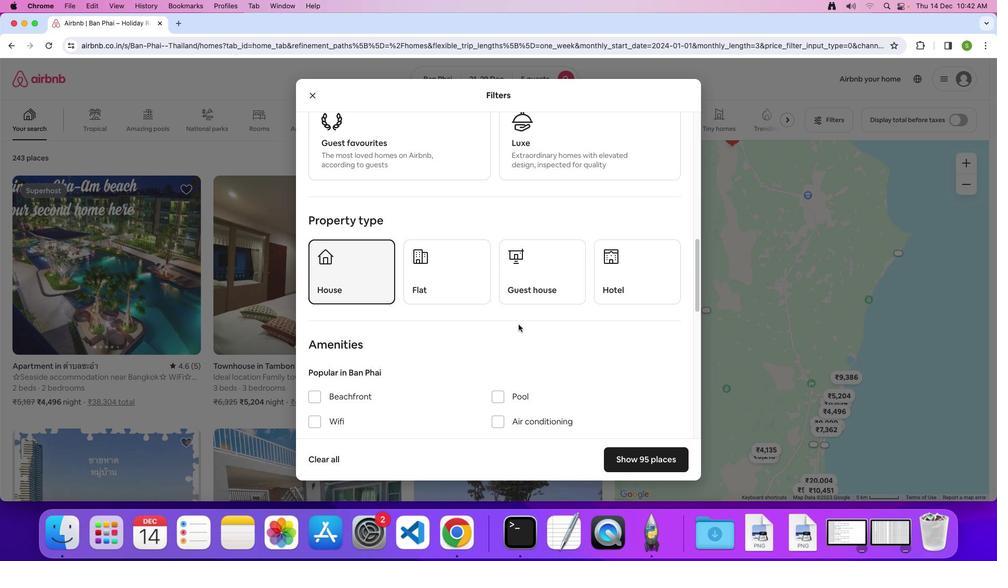 
Action: Mouse scrolled (518, 324) with delta (0, 0)
Screenshot: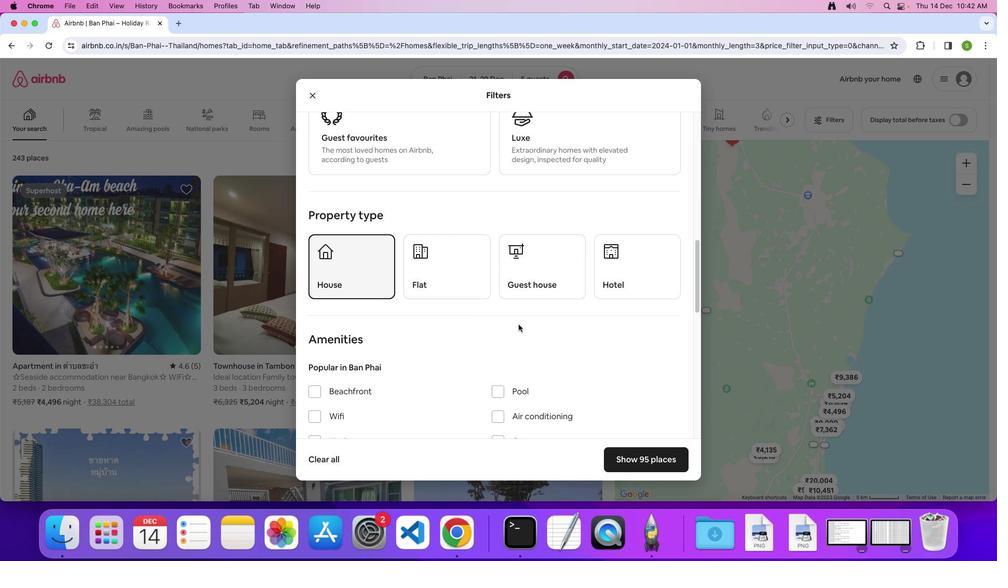 
Action: Mouse scrolled (518, 324) with delta (0, 0)
Screenshot: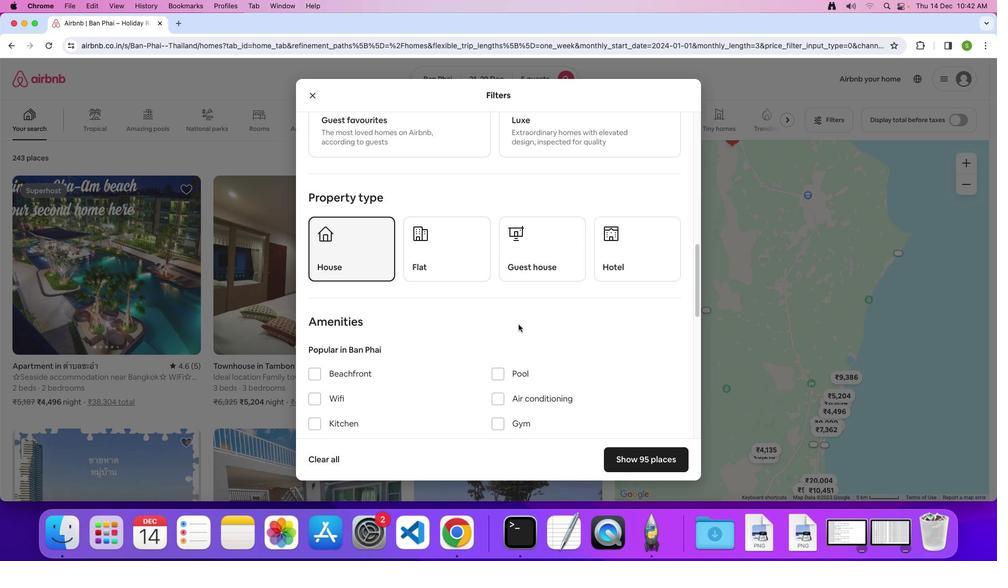 
Action: Mouse scrolled (518, 324) with delta (0, -1)
Screenshot: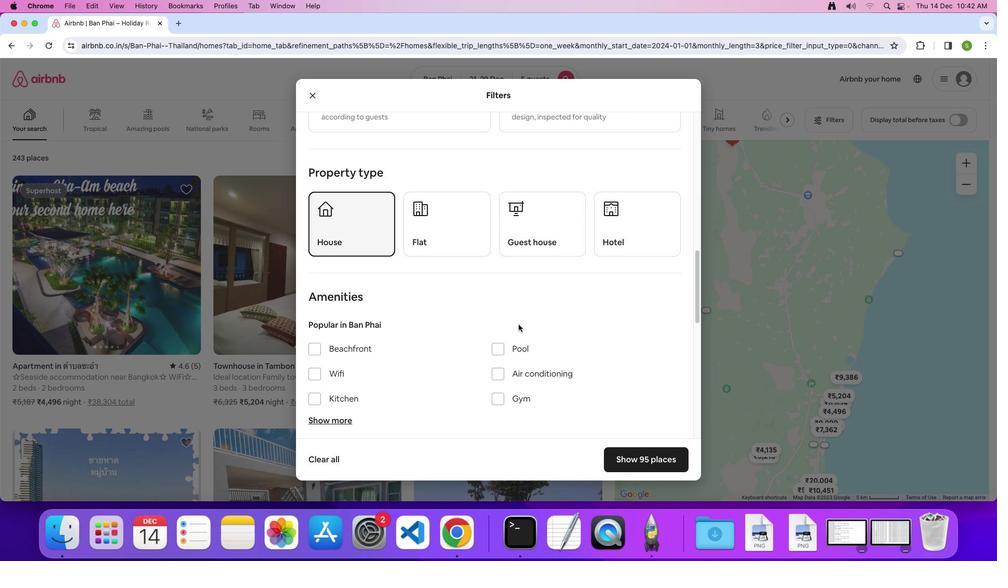 
Action: Mouse scrolled (518, 324) with delta (0, 0)
Screenshot: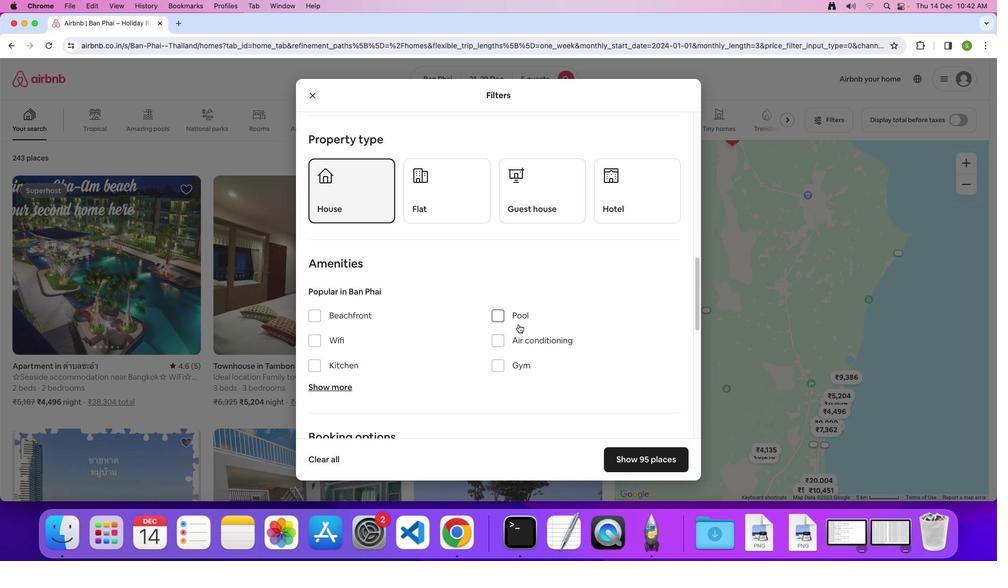 
Action: Mouse scrolled (518, 324) with delta (0, 0)
Screenshot: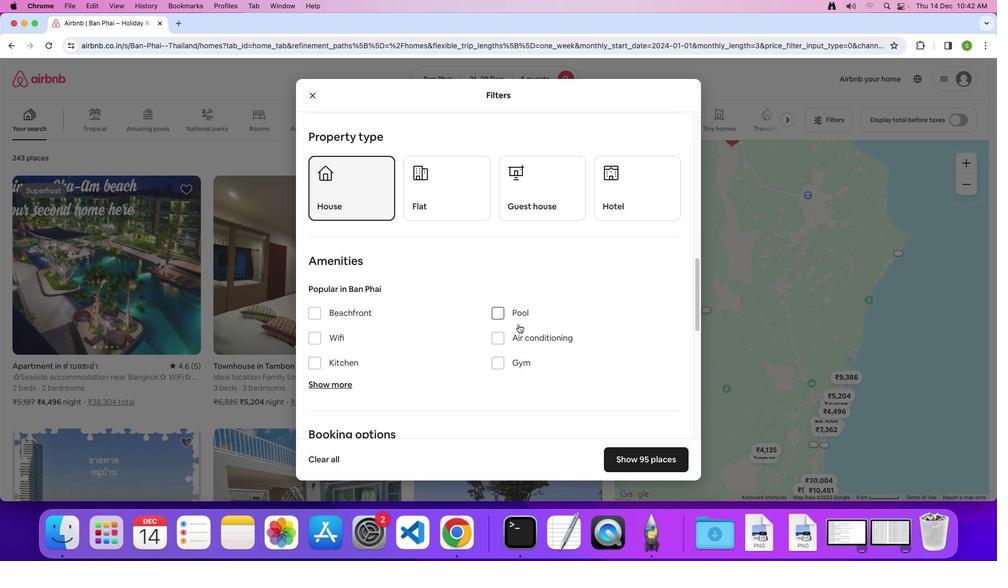 
Action: Mouse scrolled (518, 324) with delta (0, 0)
Screenshot: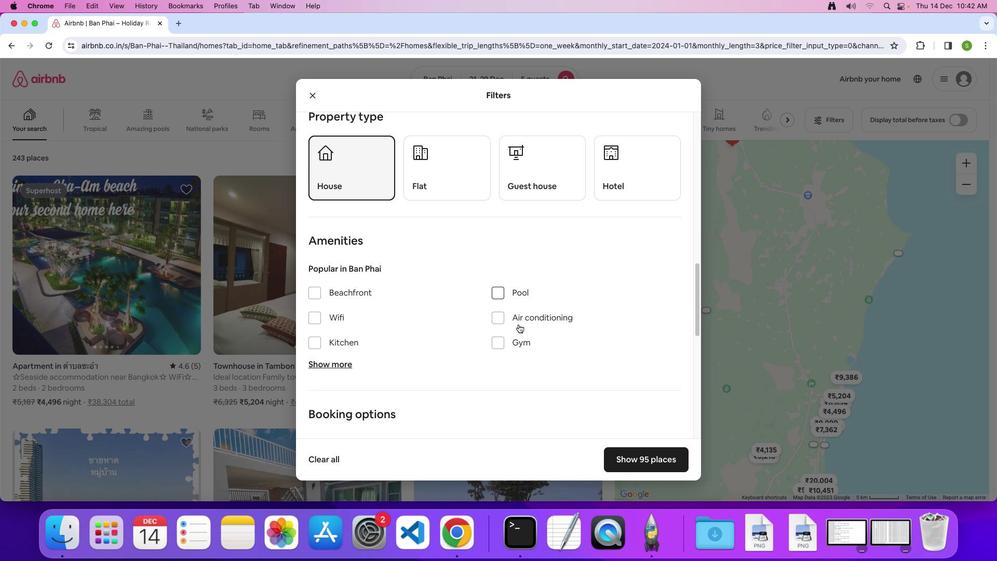 
Action: Mouse scrolled (518, 324) with delta (0, 0)
Screenshot: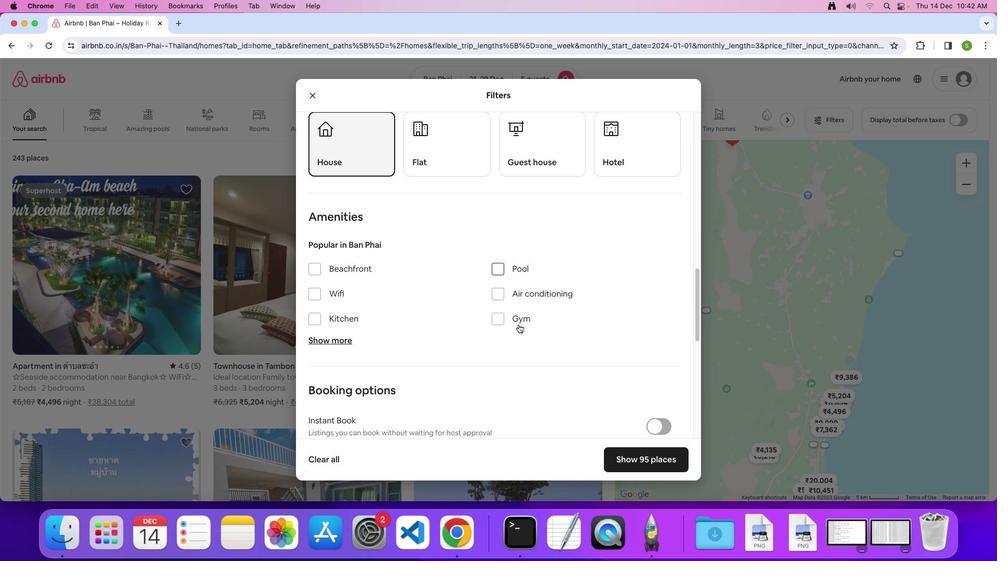 
Action: Mouse scrolled (518, 324) with delta (0, 0)
Screenshot: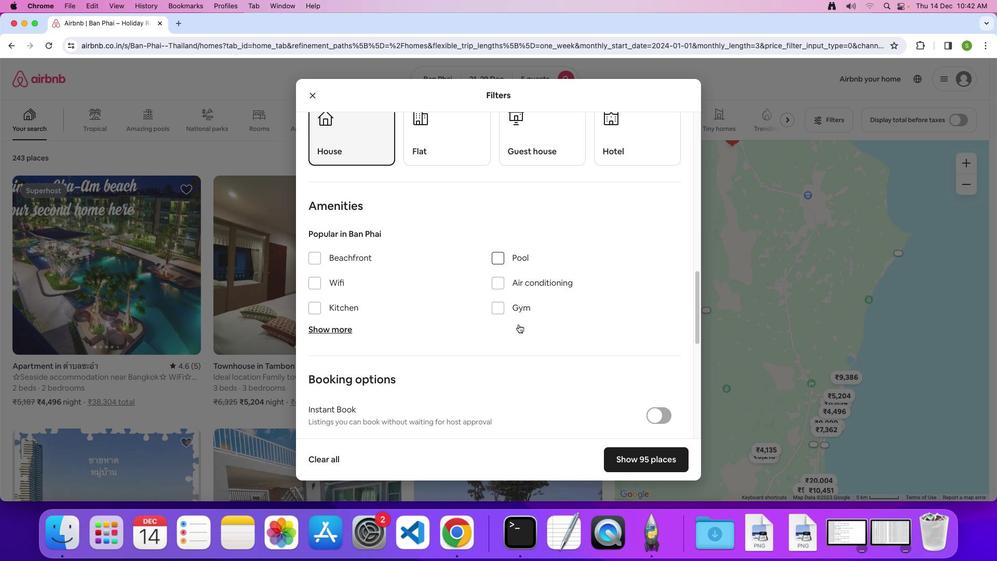 
Action: Mouse scrolled (518, 324) with delta (0, -1)
Screenshot: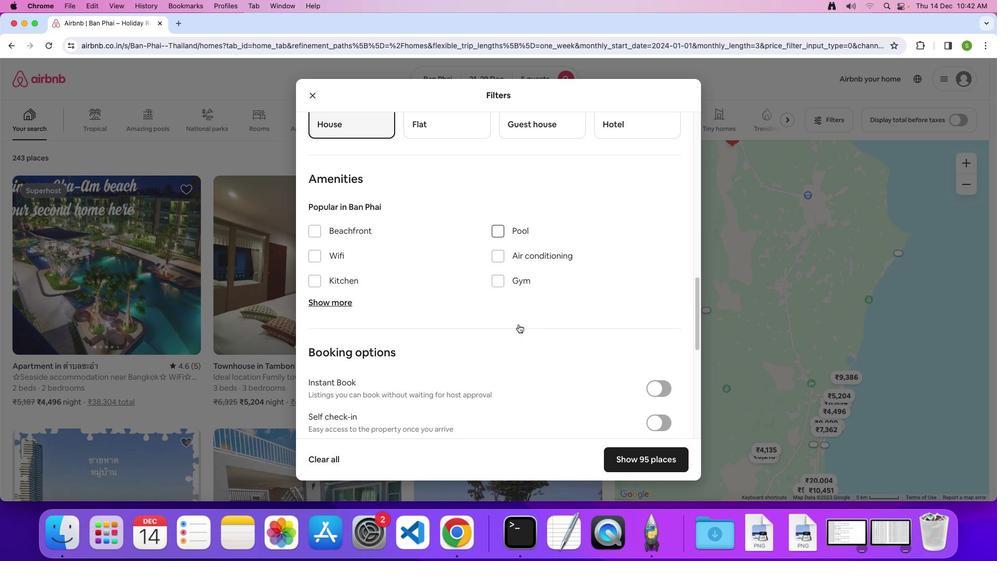 
Action: Mouse scrolled (518, 324) with delta (0, 0)
Screenshot: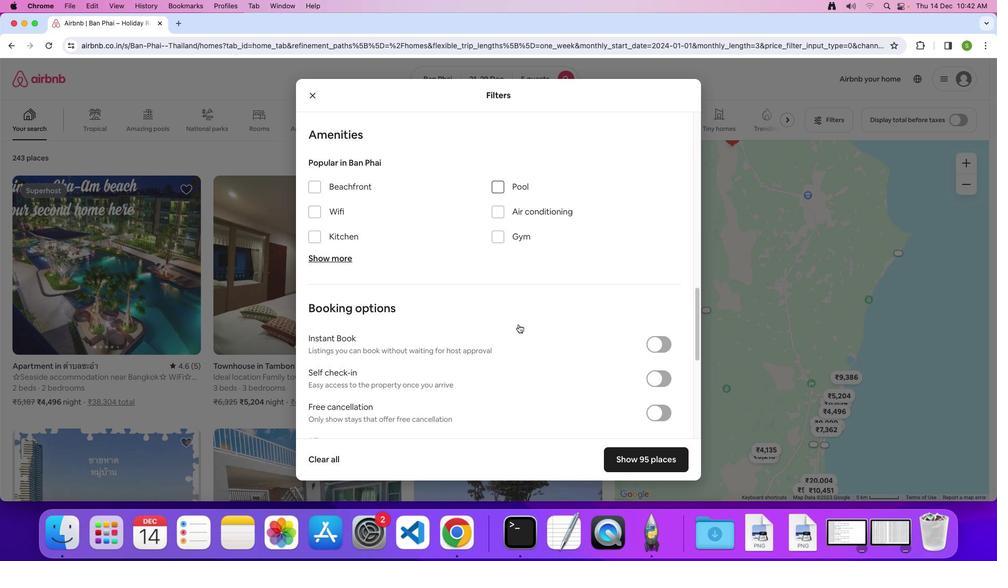 
Action: Mouse scrolled (518, 324) with delta (0, 0)
Screenshot: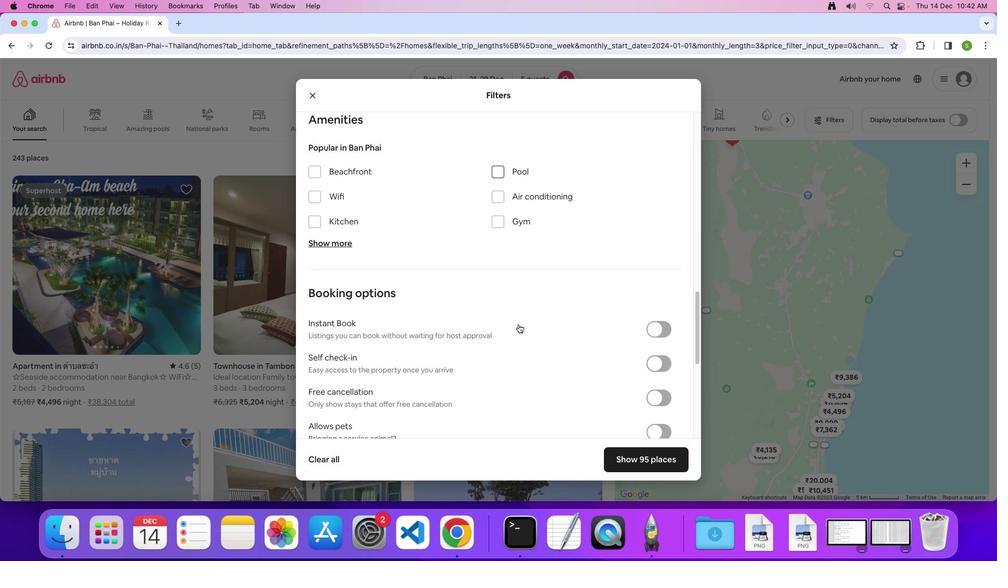 
Action: Mouse scrolled (518, 324) with delta (0, -1)
Screenshot: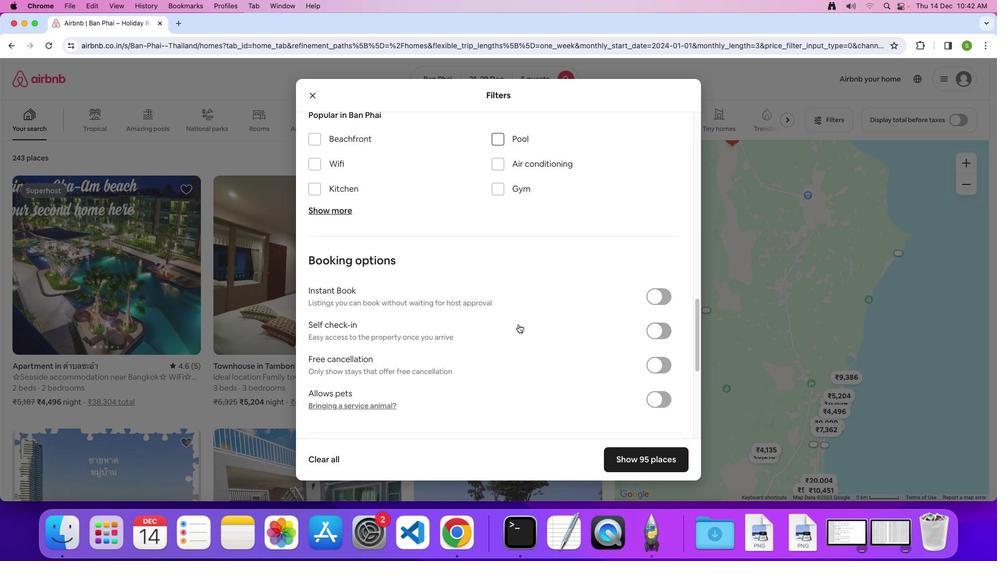 
Action: Mouse scrolled (518, 324) with delta (0, 0)
Screenshot: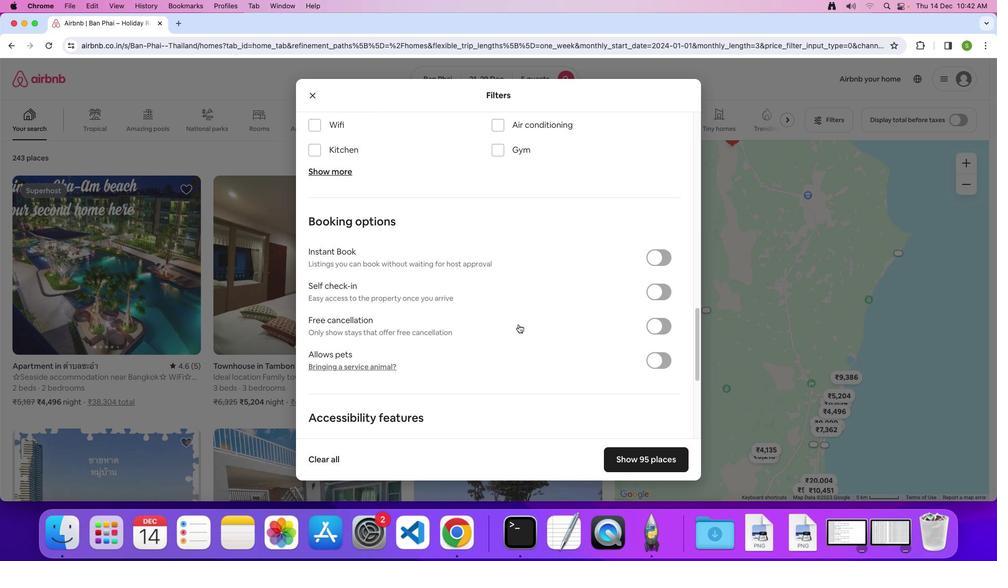 
Action: Mouse scrolled (518, 324) with delta (0, 0)
Screenshot: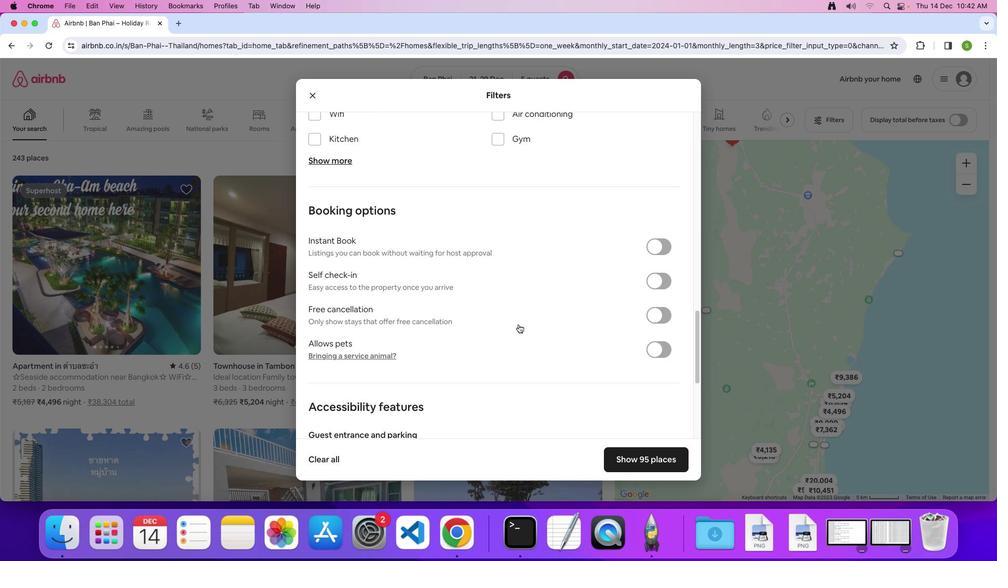 
Action: Mouse scrolled (518, 324) with delta (0, -1)
Screenshot: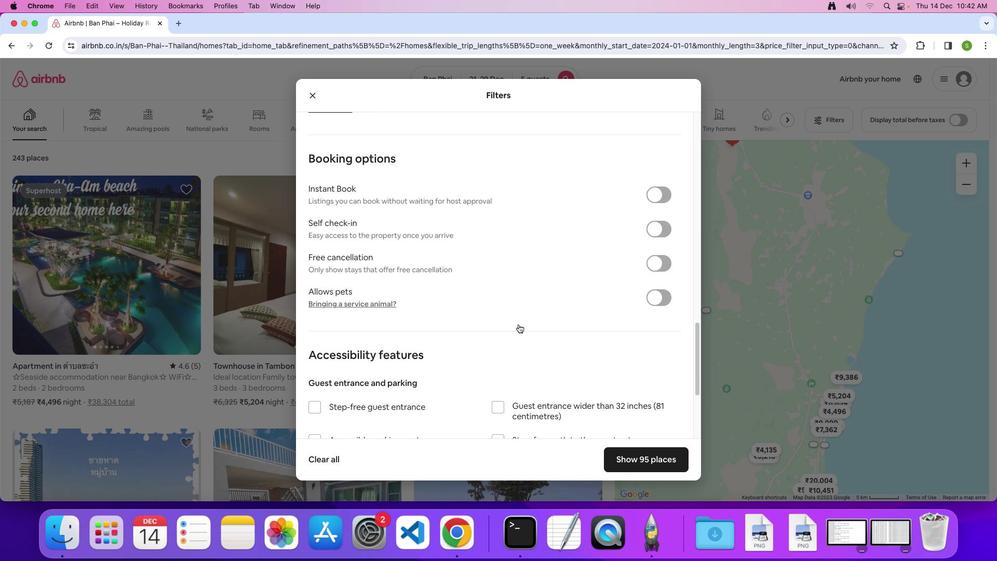 
Action: Mouse scrolled (518, 324) with delta (0, 0)
Screenshot: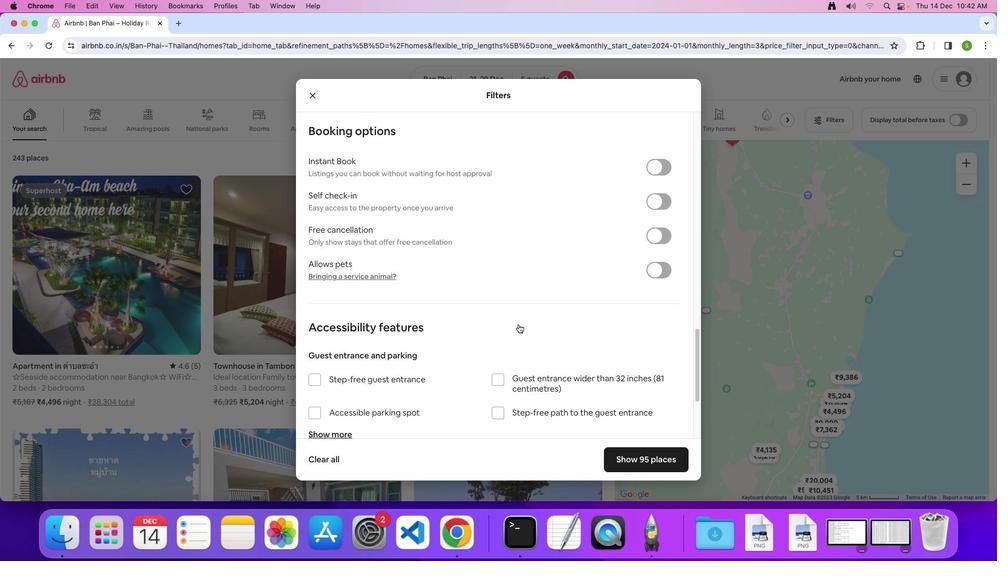 
Action: Mouse scrolled (518, 324) with delta (0, 0)
Screenshot: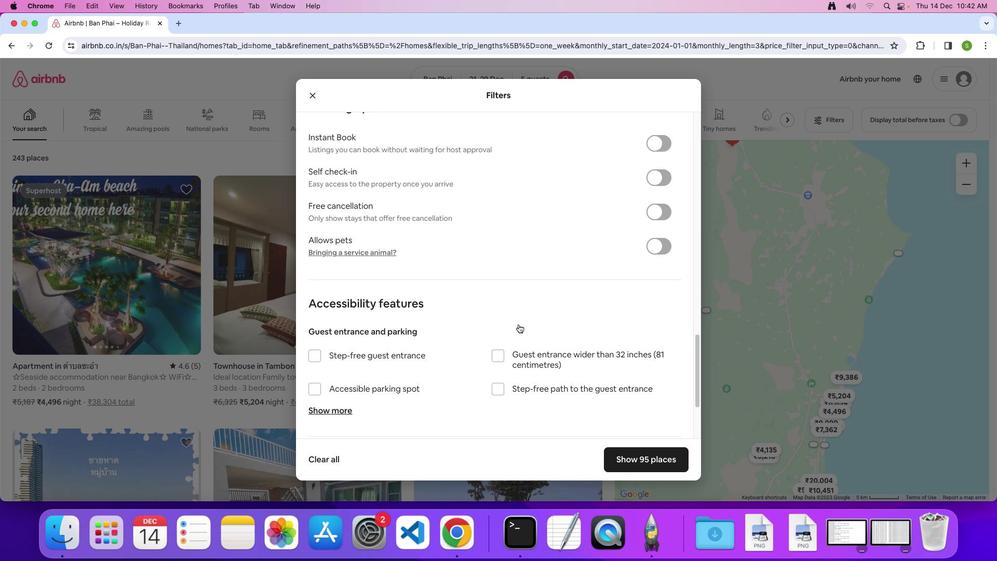 
Action: Mouse scrolled (518, 324) with delta (0, -1)
Screenshot: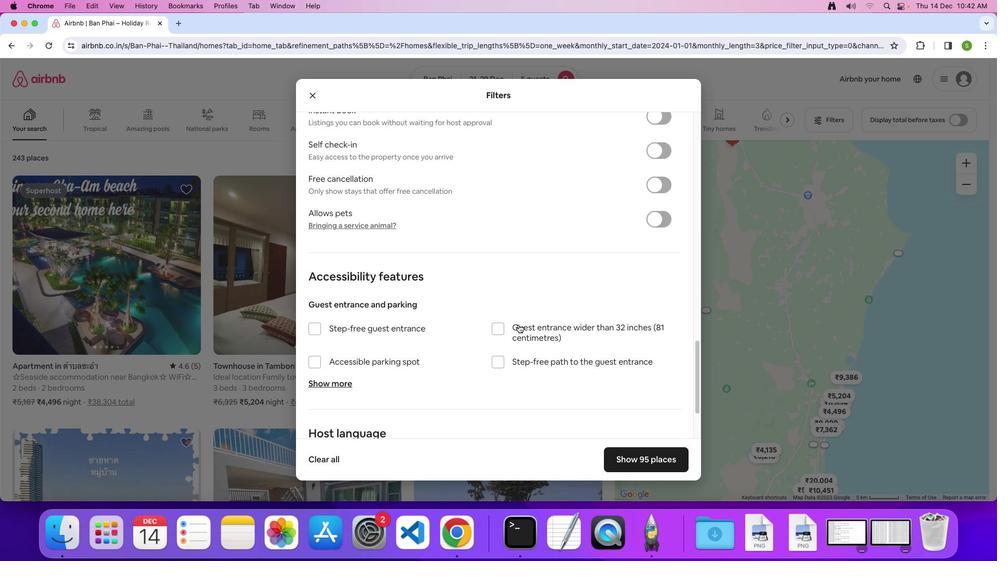 
Action: Mouse moved to (519, 324)
Screenshot: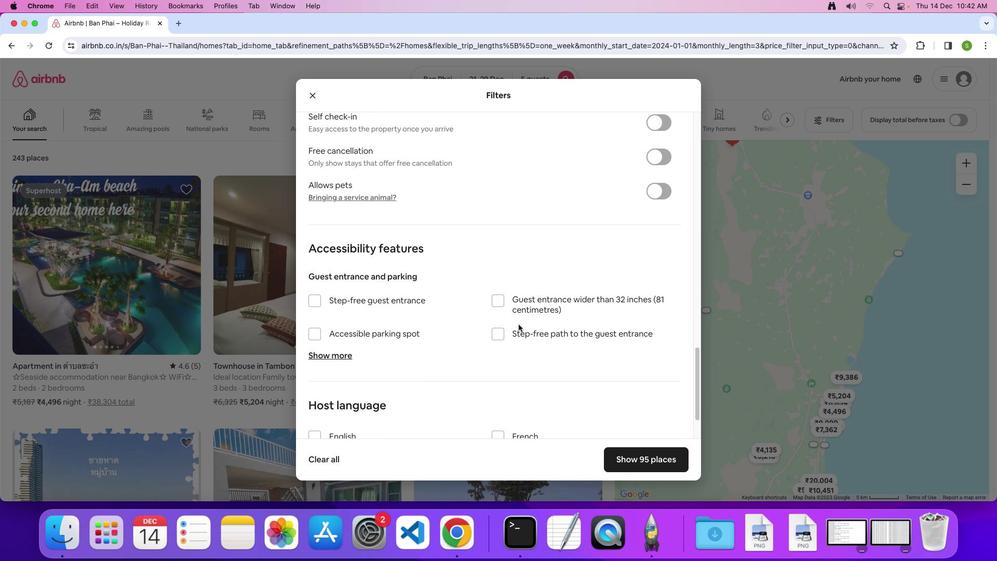 
Action: Mouse scrolled (519, 324) with delta (0, 0)
Screenshot: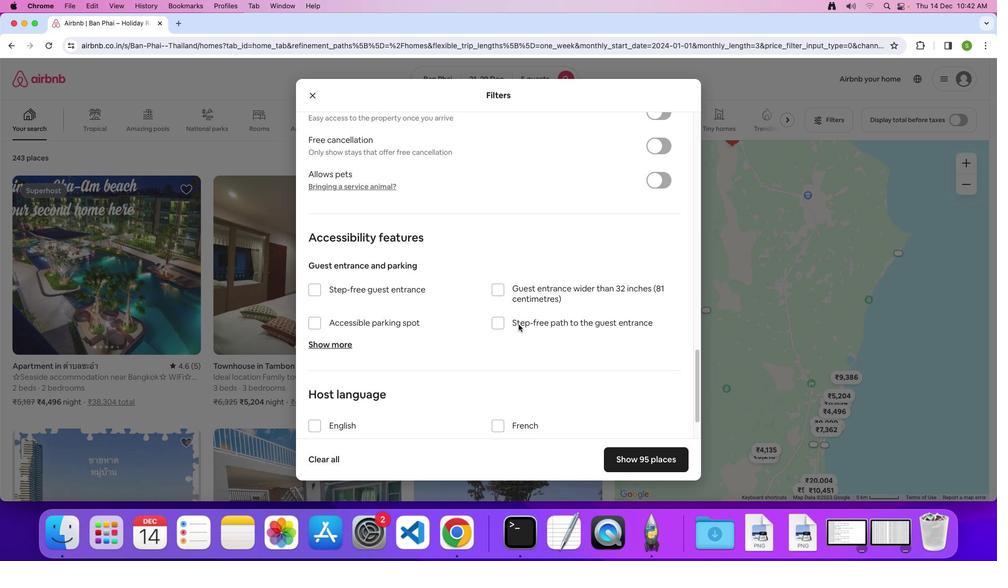 
Action: Mouse scrolled (519, 324) with delta (0, 0)
Screenshot: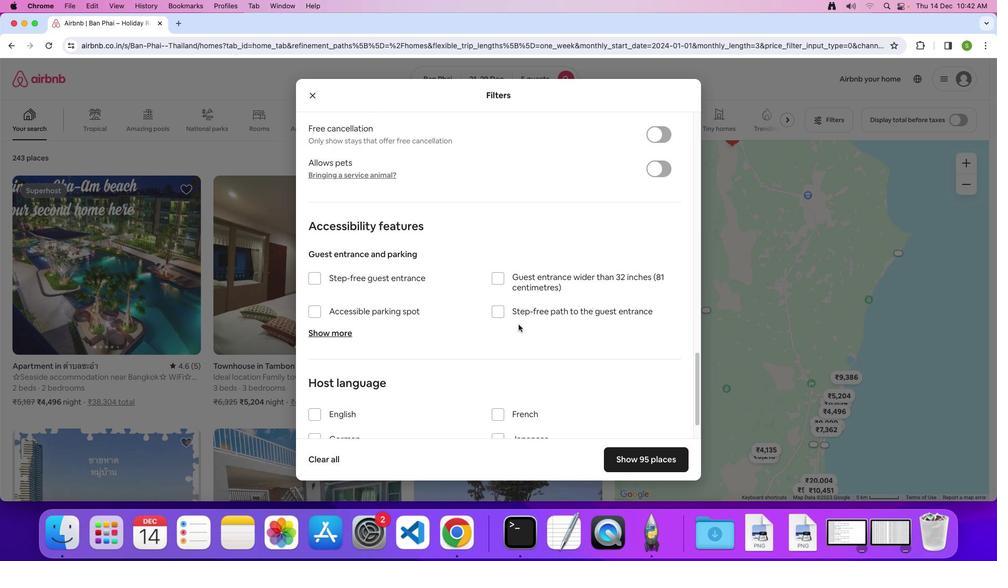 
Action: Mouse scrolled (519, 324) with delta (0, -1)
Screenshot: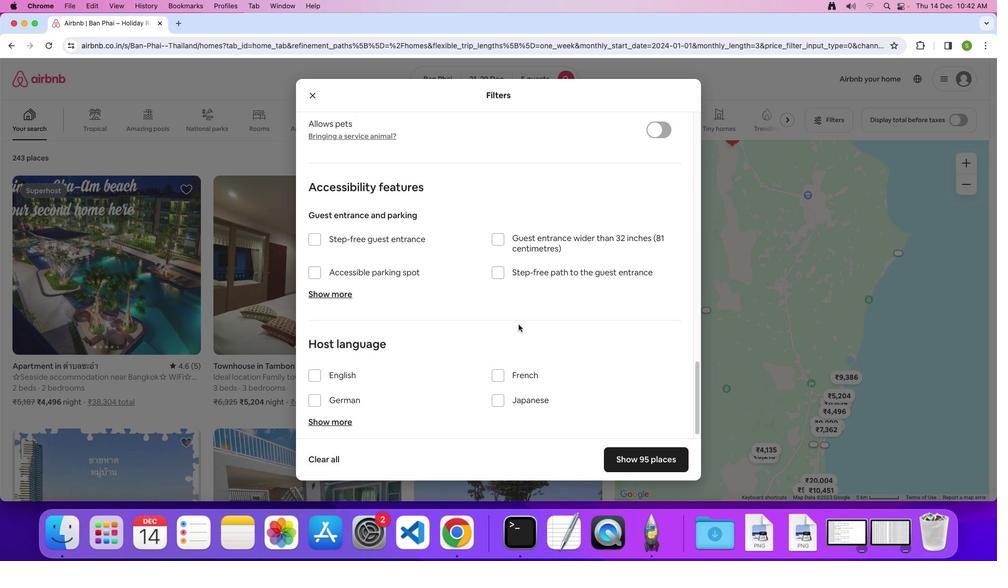 
Action: Mouse scrolled (519, 324) with delta (0, 0)
Screenshot: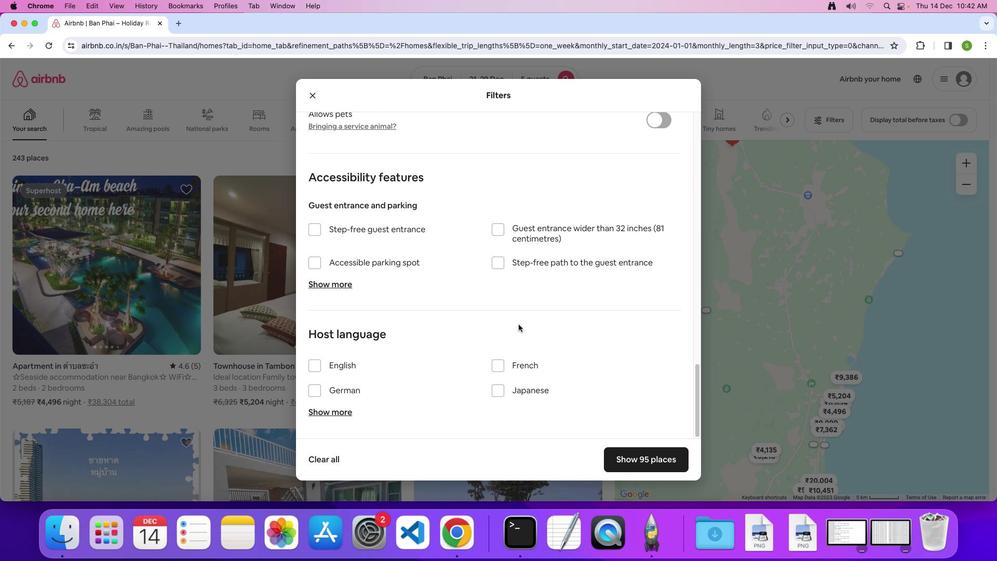 
Action: Mouse scrolled (519, 324) with delta (0, 0)
Screenshot: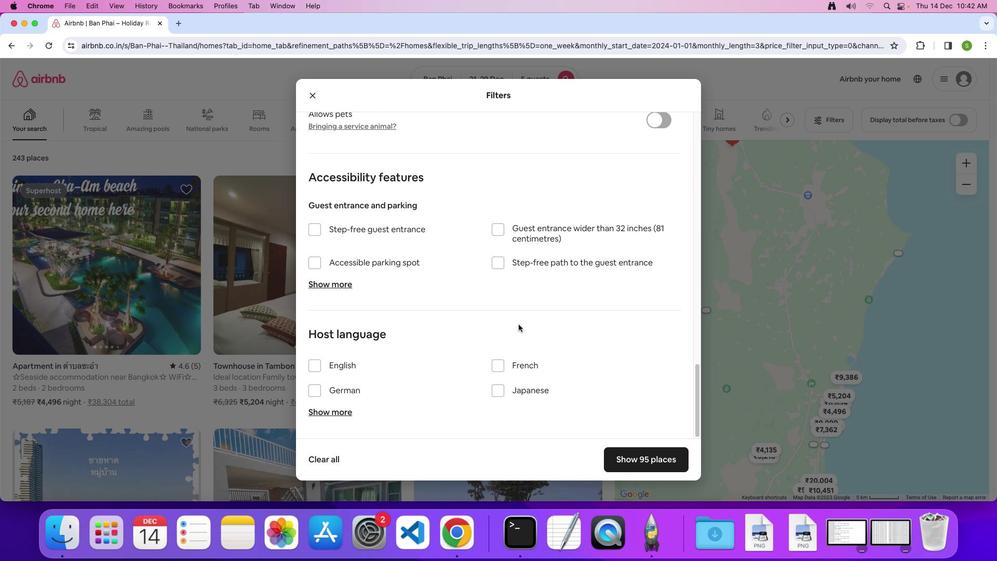 
Action: Mouse scrolled (519, 324) with delta (0, -1)
Screenshot: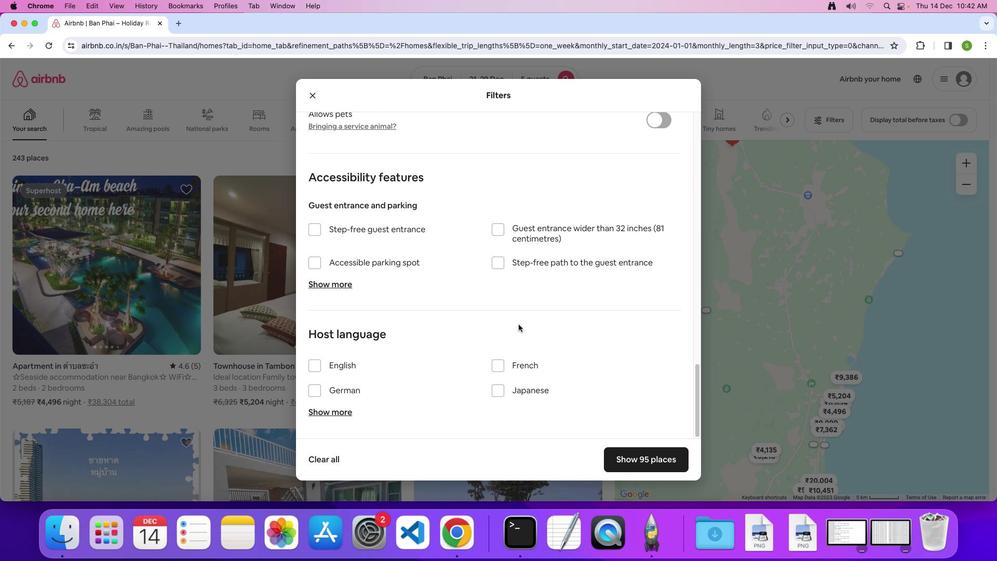 
Action: Mouse moved to (624, 452)
Screenshot: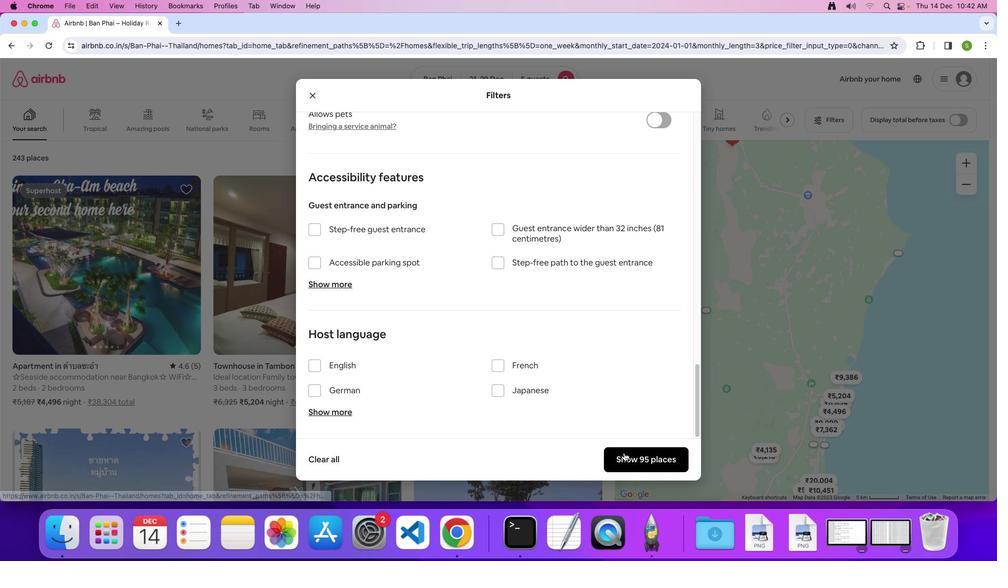 
Action: Mouse pressed left at (624, 452)
Screenshot: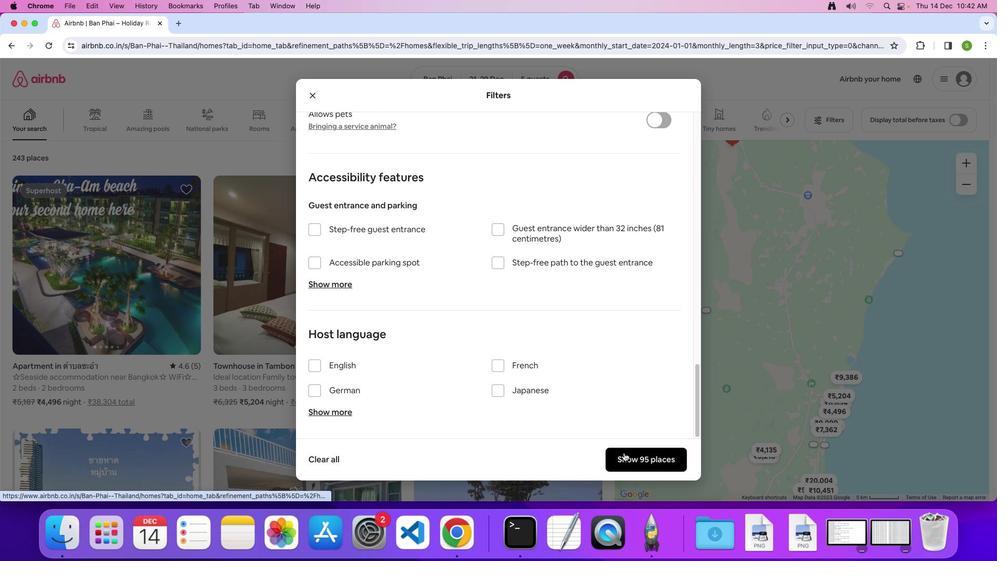 
Action: Mouse moved to (146, 235)
Screenshot: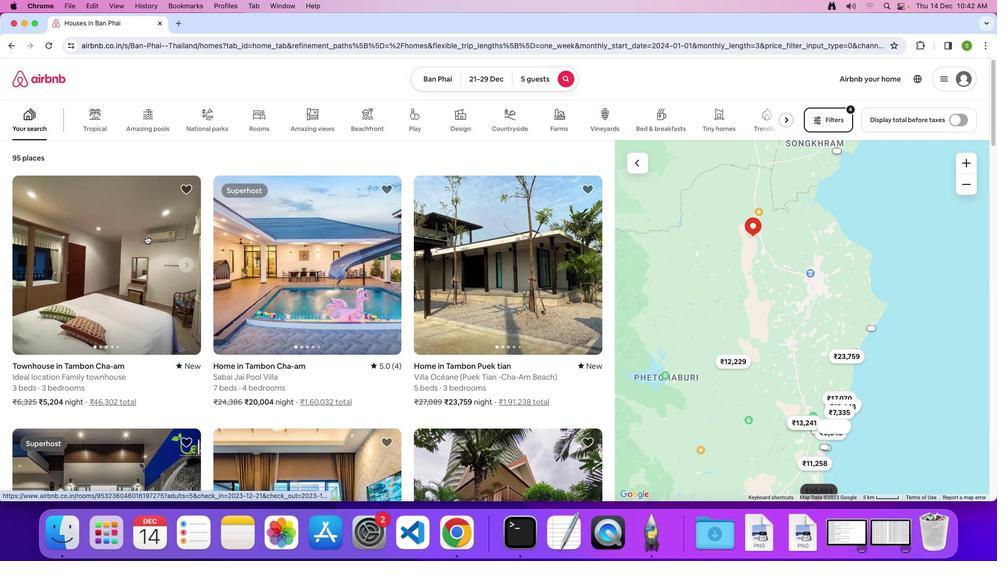 
Action: Mouse pressed left at (146, 235)
Screenshot: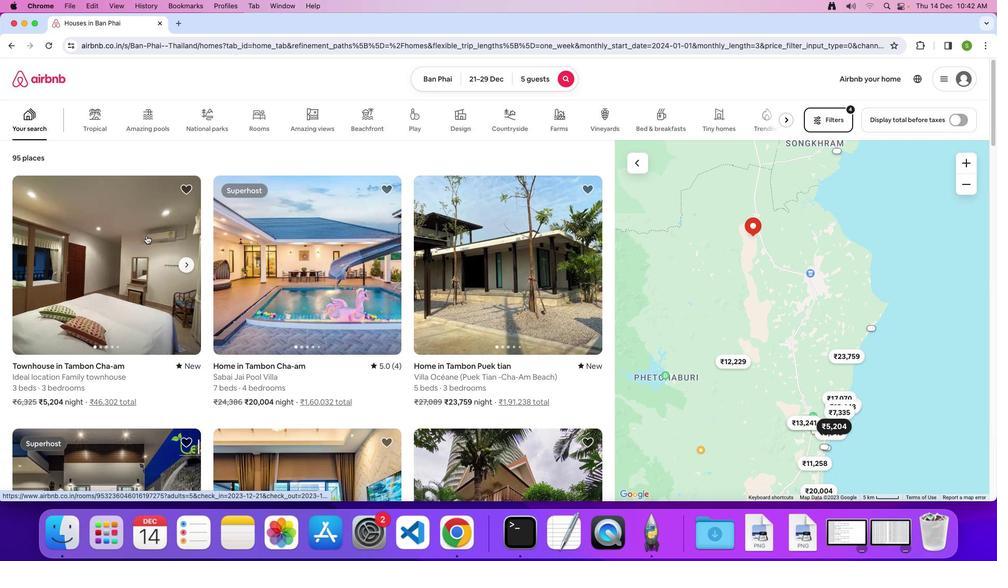 
Action: Mouse moved to (320, 220)
Screenshot: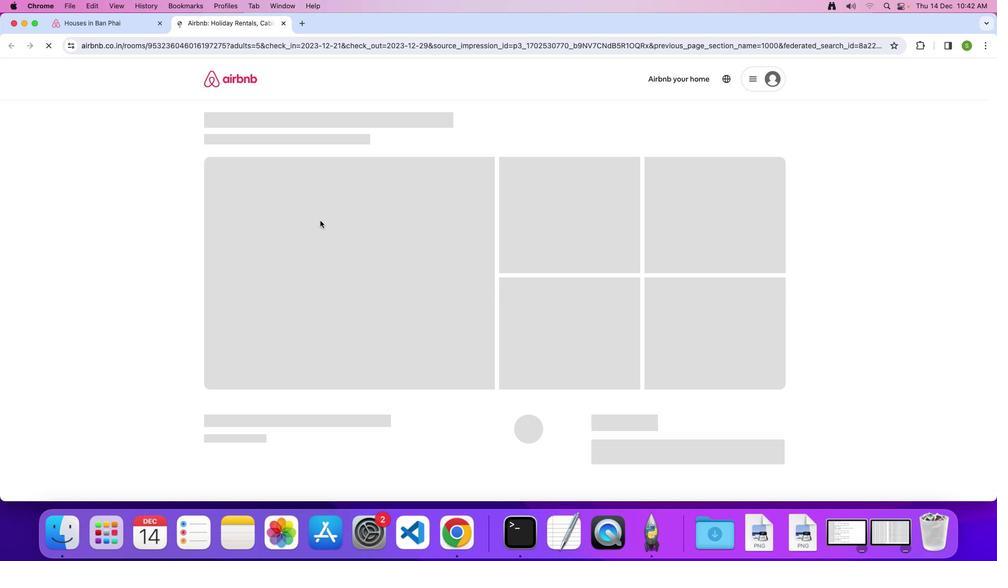 
Action: Mouse pressed left at (320, 220)
Screenshot: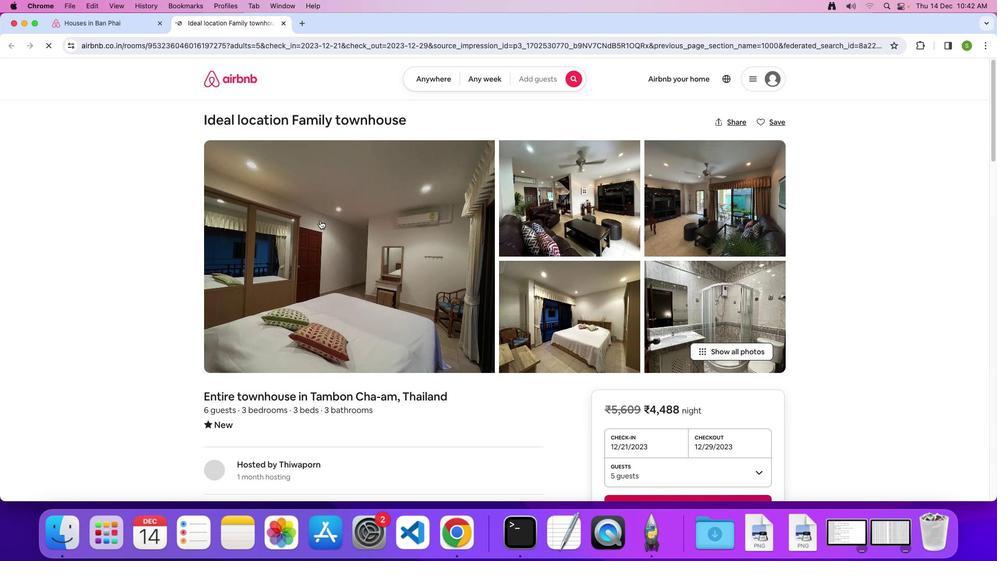 
Action: Mouse moved to (409, 274)
Screenshot: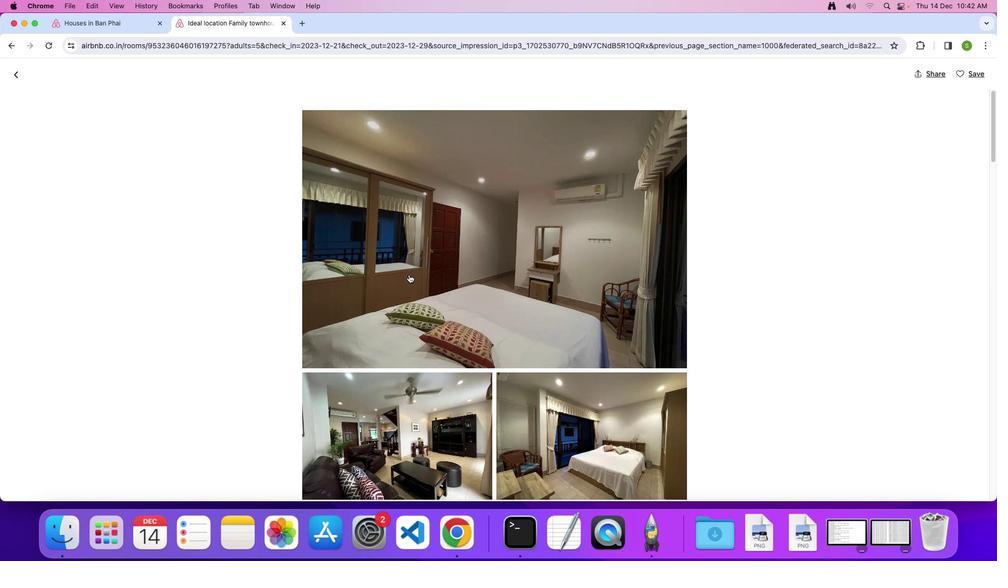 
Action: Mouse scrolled (409, 274) with delta (0, 0)
Screenshot: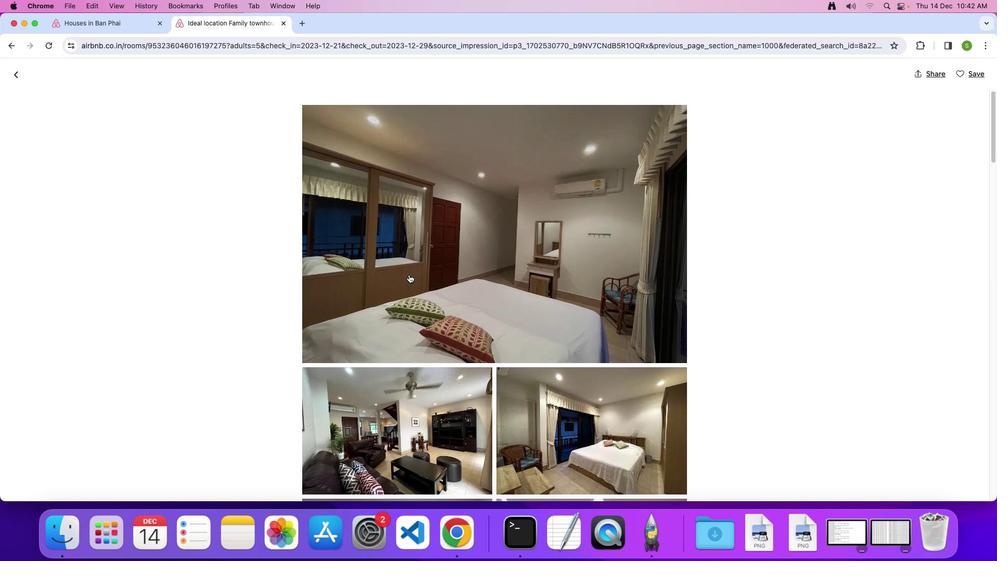 
Action: Mouse scrolled (409, 274) with delta (0, 0)
Screenshot: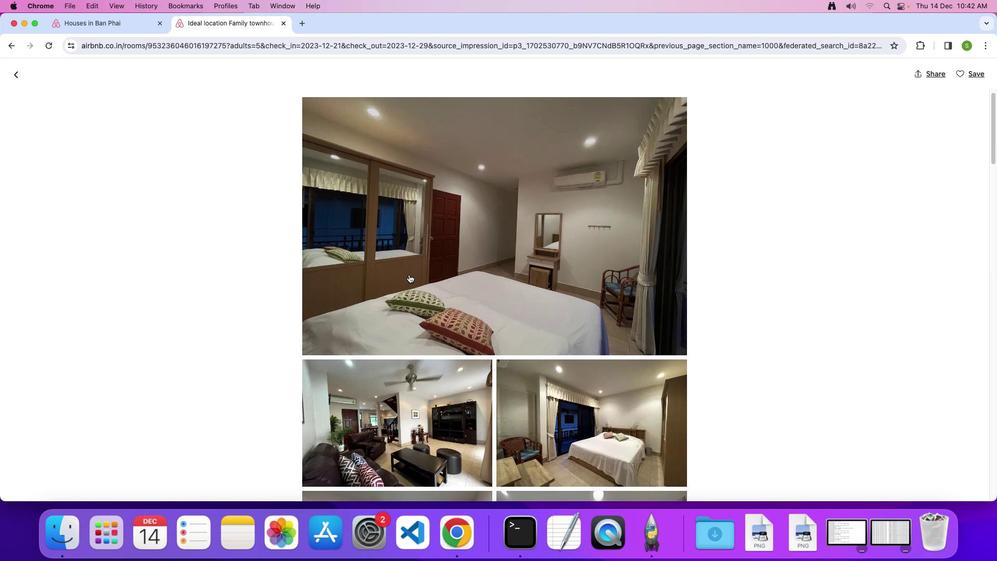 
Action: Mouse scrolled (409, 274) with delta (0, -1)
Screenshot: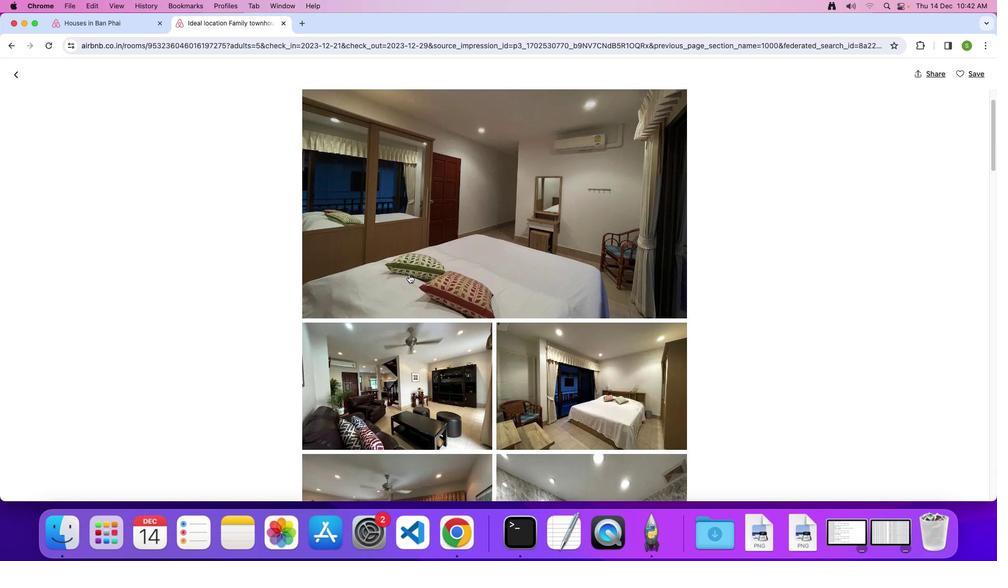 
Action: Mouse scrolled (409, 274) with delta (0, 0)
Screenshot: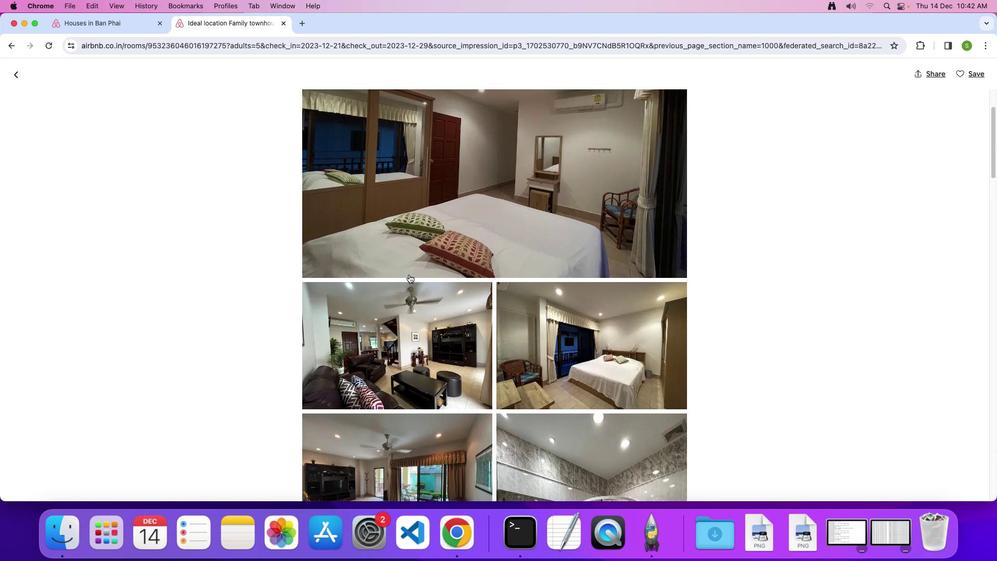 
Action: Mouse scrolled (409, 274) with delta (0, 0)
Screenshot: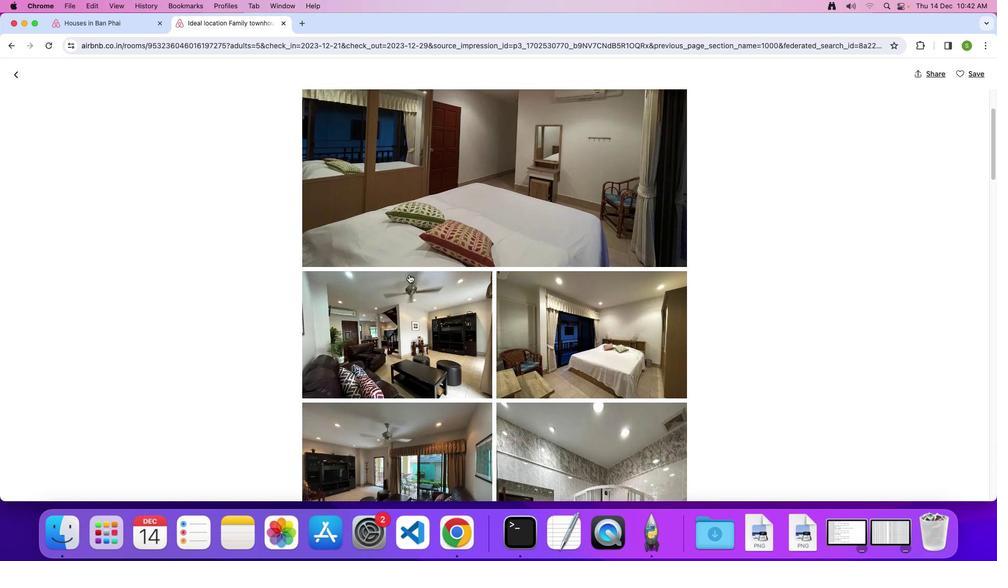 
Action: Mouse scrolled (409, 274) with delta (0, -1)
Screenshot: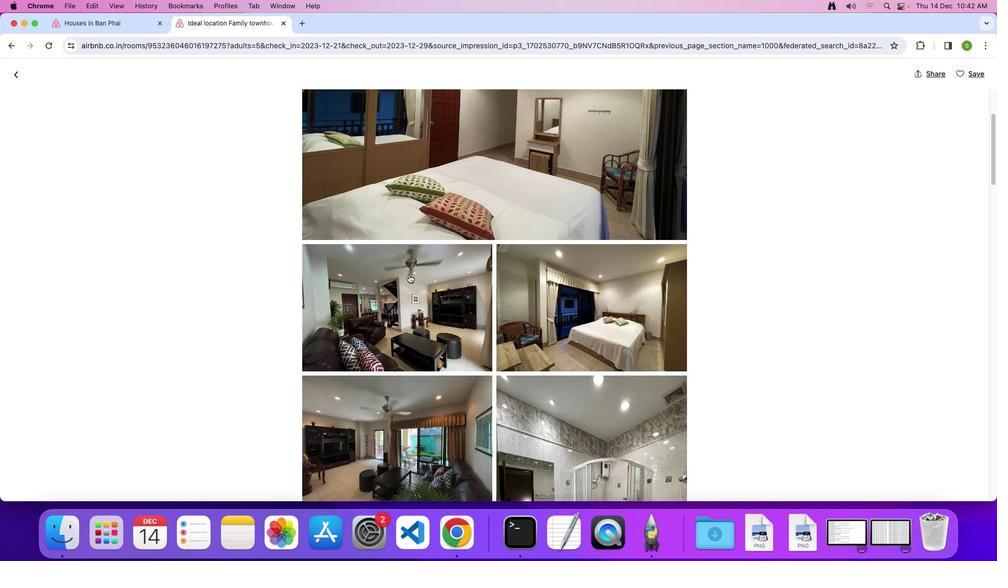 
Action: Mouse scrolled (409, 274) with delta (0, 0)
Screenshot: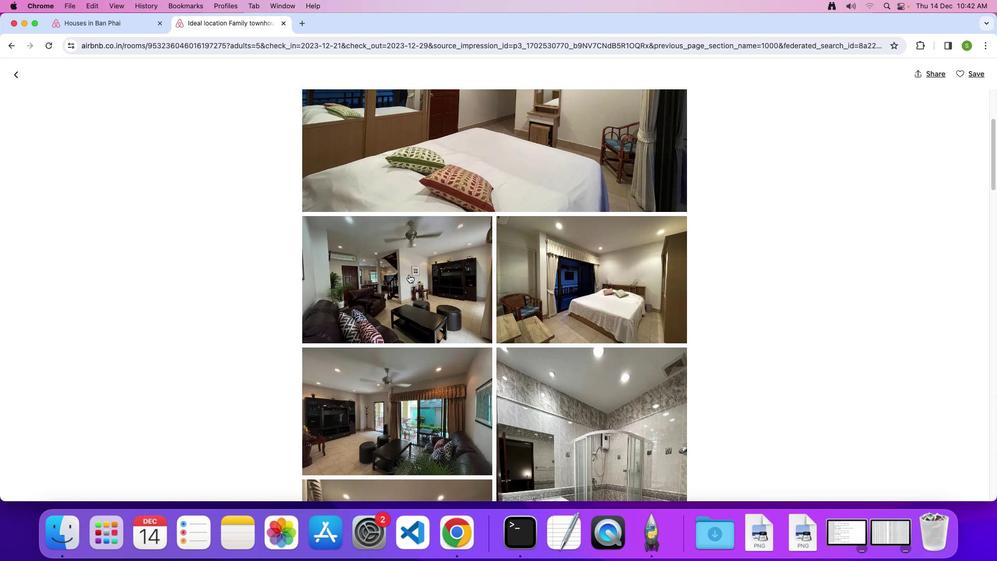 
Action: Mouse scrolled (409, 274) with delta (0, 0)
Screenshot: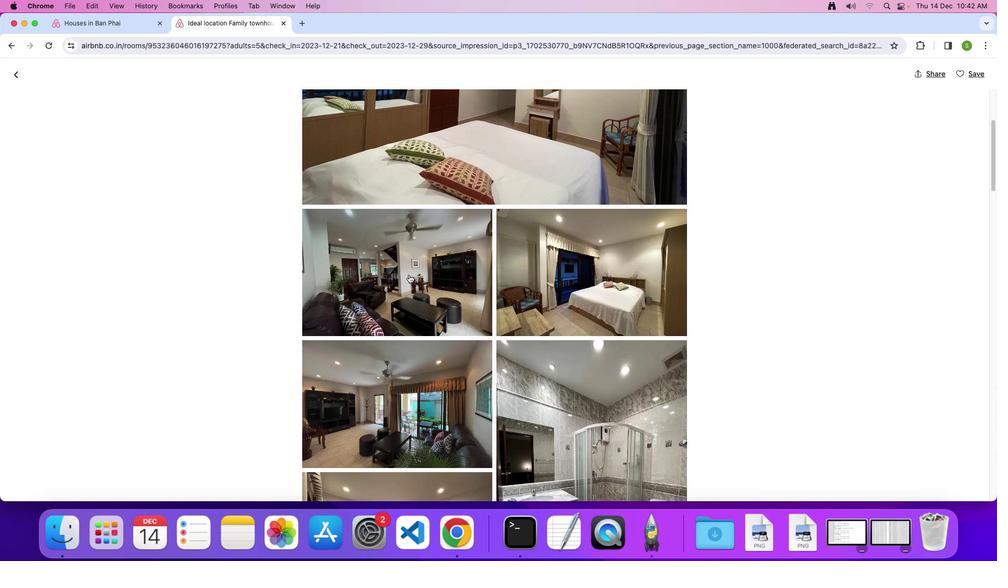
Action: Mouse scrolled (409, 274) with delta (0, 0)
Screenshot: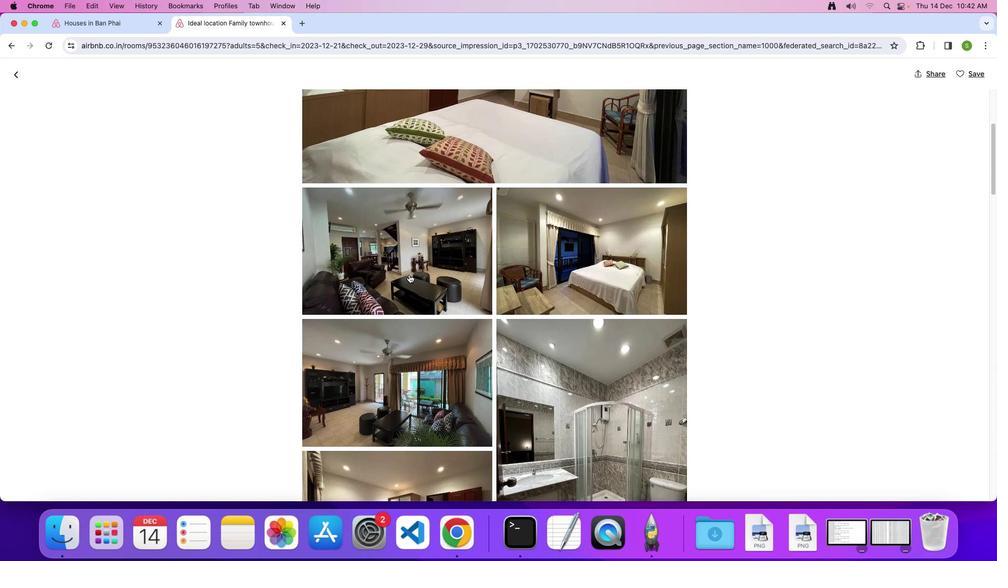 
Action: Mouse scrolled (409, 274) with delta (0, 0)
Screenshot: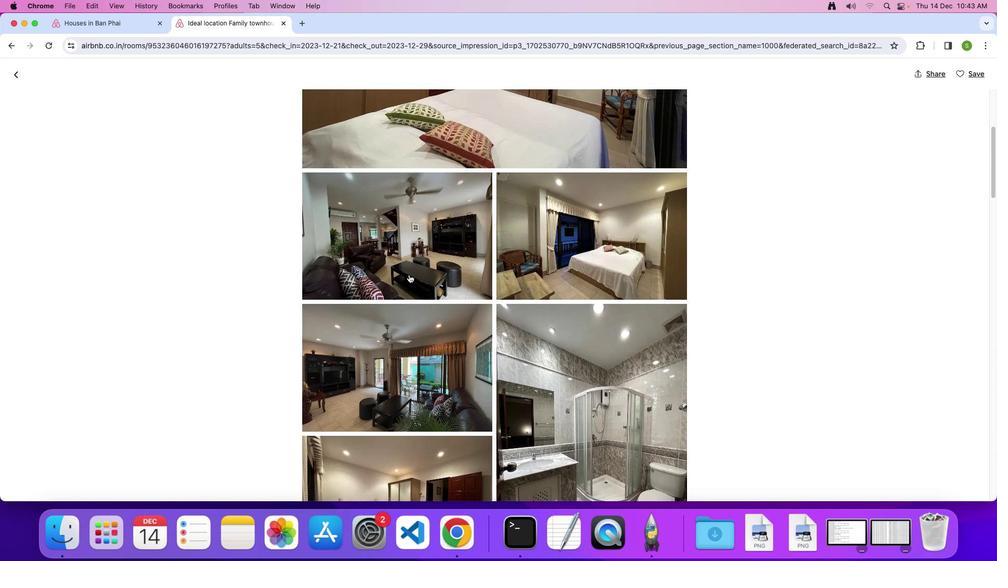 
Action: Mouse scrolled (409, 274) with delta (0, 0)
Screenshot: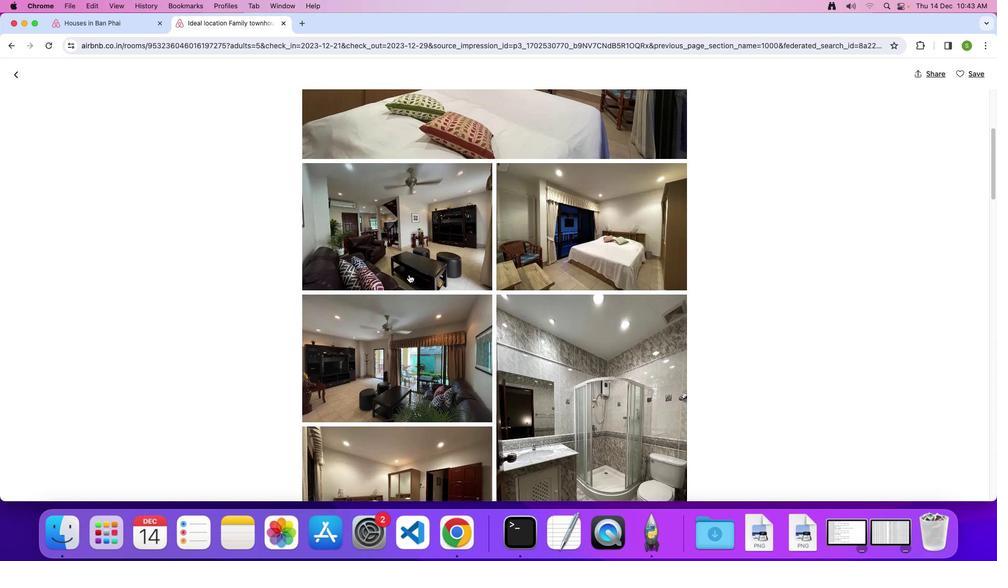 
Action: Mouse scrolled (409, 274) with delta (0, -1)
Screenshot: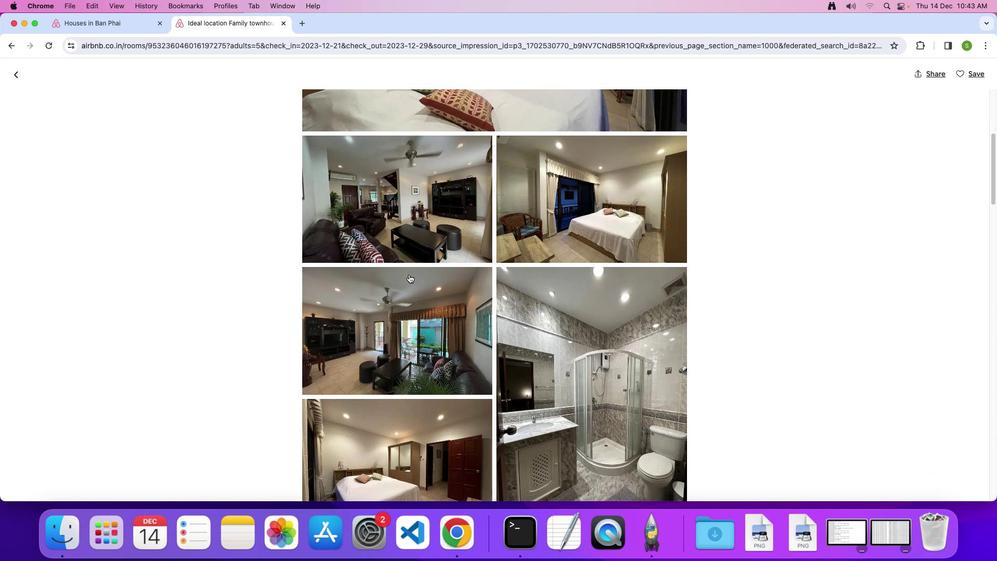
Action: Mouse scrolled (409, 274) with delta (0, 0)
Screenshot: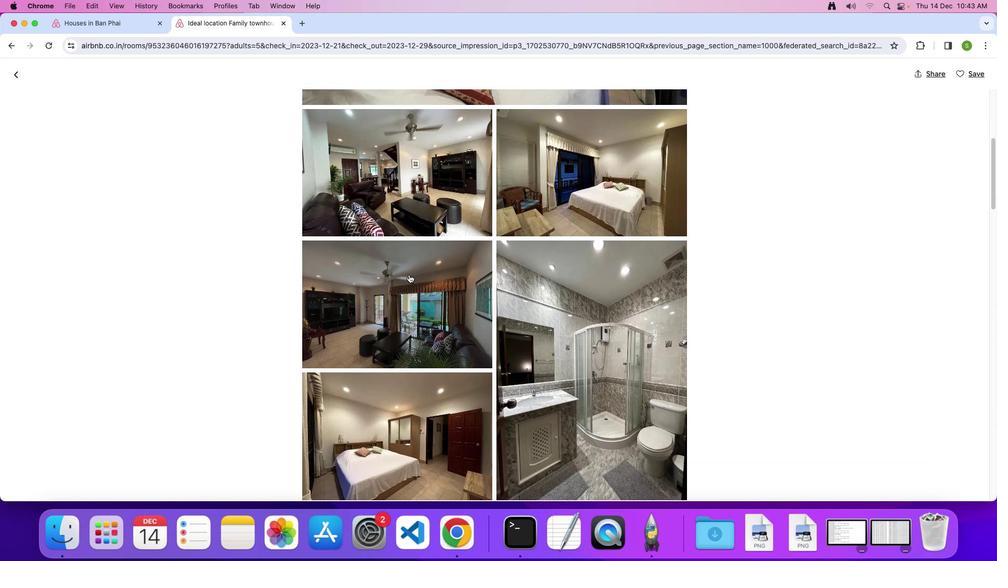 
Action: Mouse scrolled (409, 274) with delta (0, 0)
Screenshot: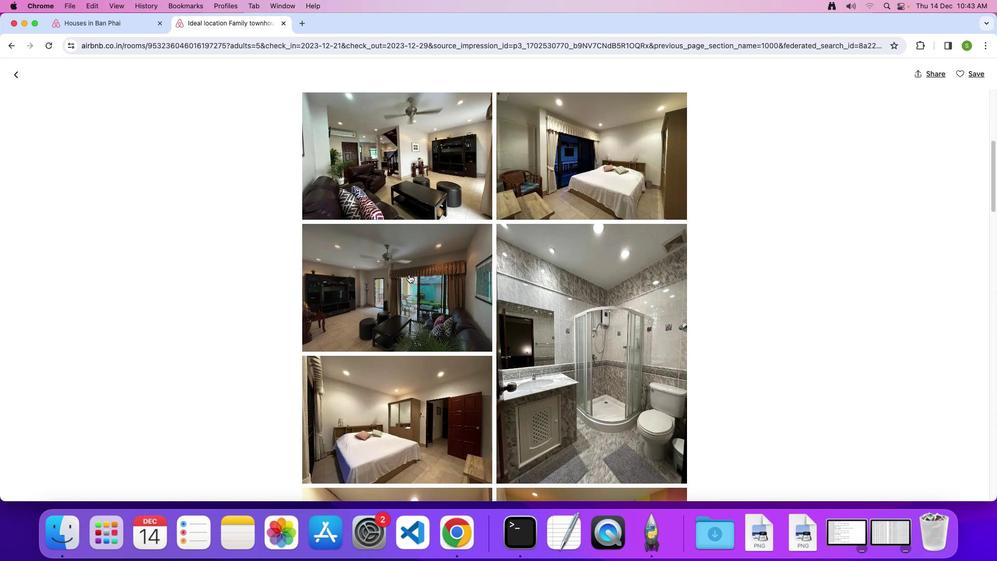 
Action: Mouse scrolled (409, 274) with delta (0, -1)
Screenshot: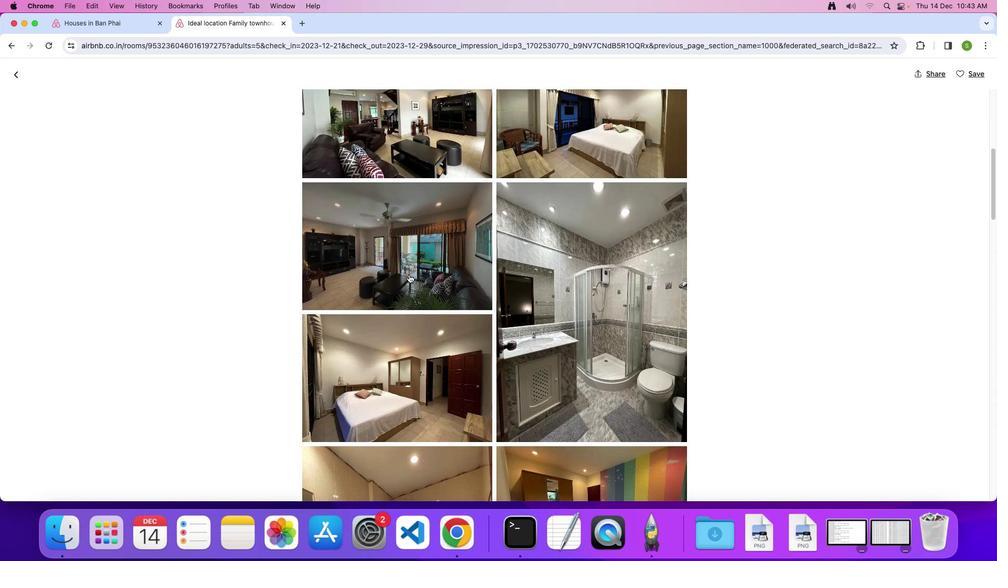
Action: Mouse scrolled (409, 274) with delta (0, 0)
Screenshot: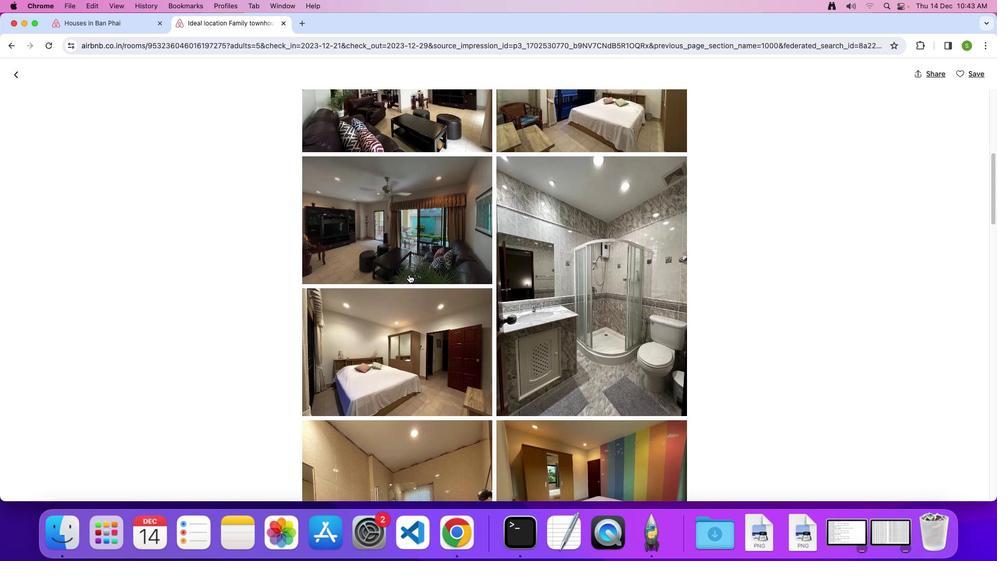 
Action: Mouse scrolled (409, 274) with delta (0, 0)
Screenshot: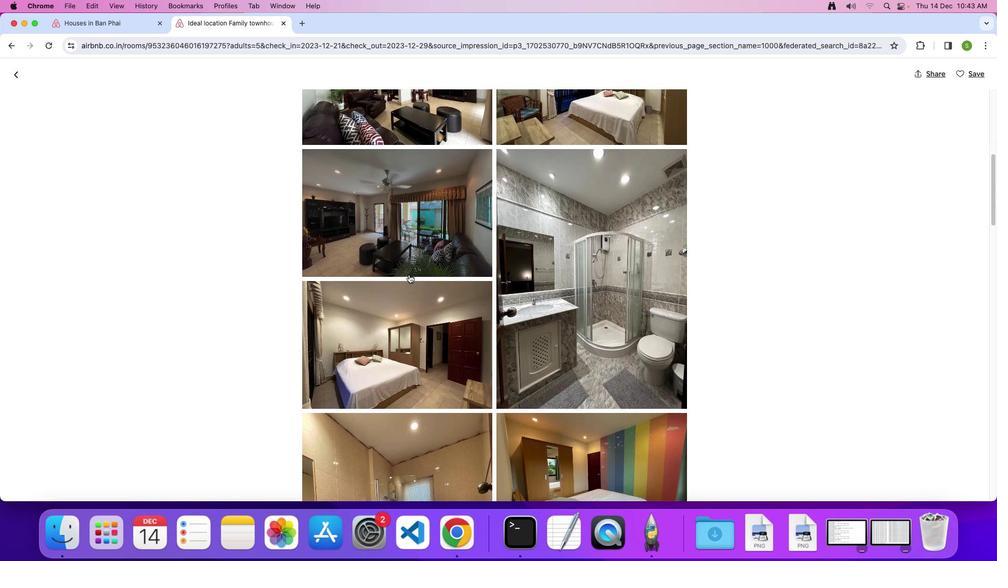
Action: Mouse scrolled (409, 274) with delta (0, 0)
Screenshot: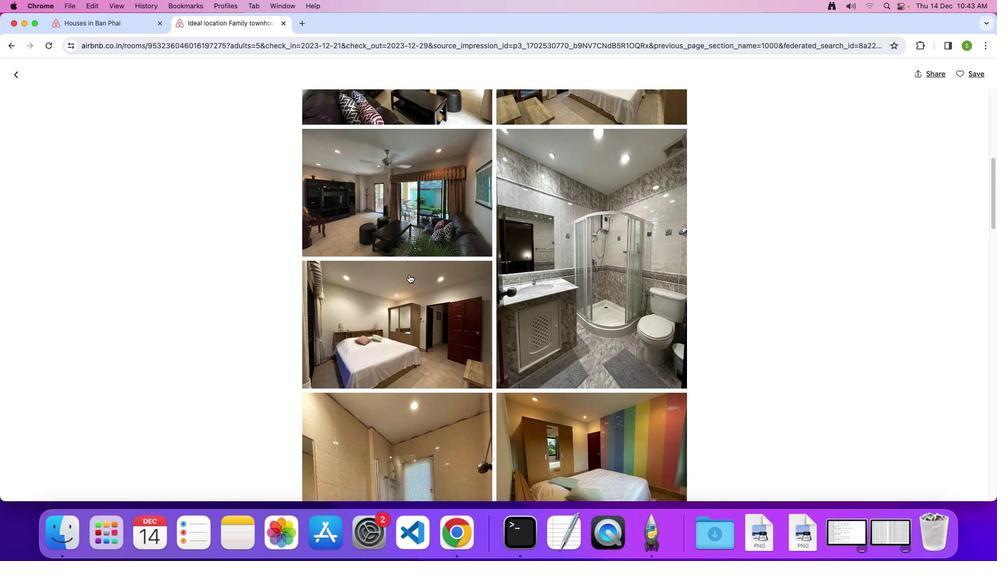 
Action: Mouse scrolled (409, 274) with delta (0, 0)
Screenshot: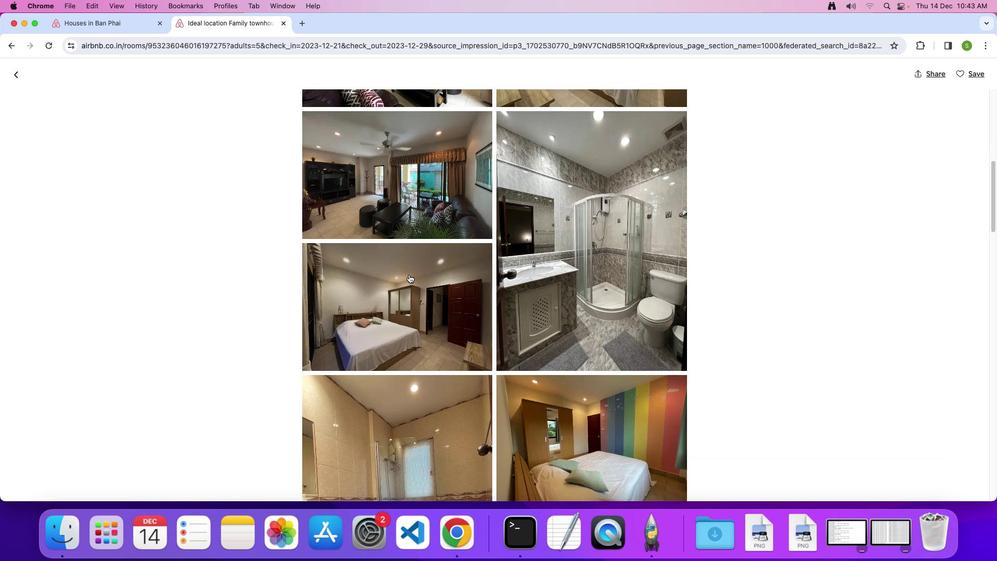 
Action: Mouse scrolled (409, 274) with delta (0, 0)
Screenshot: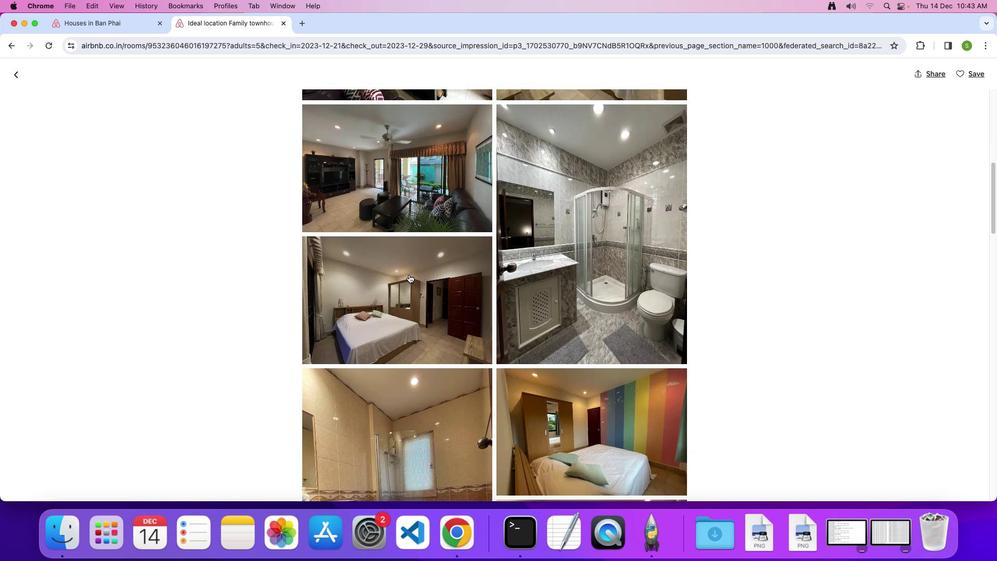 
Action: Mouse scrolled (409, 274) with delta (0, 0)
Screenshot: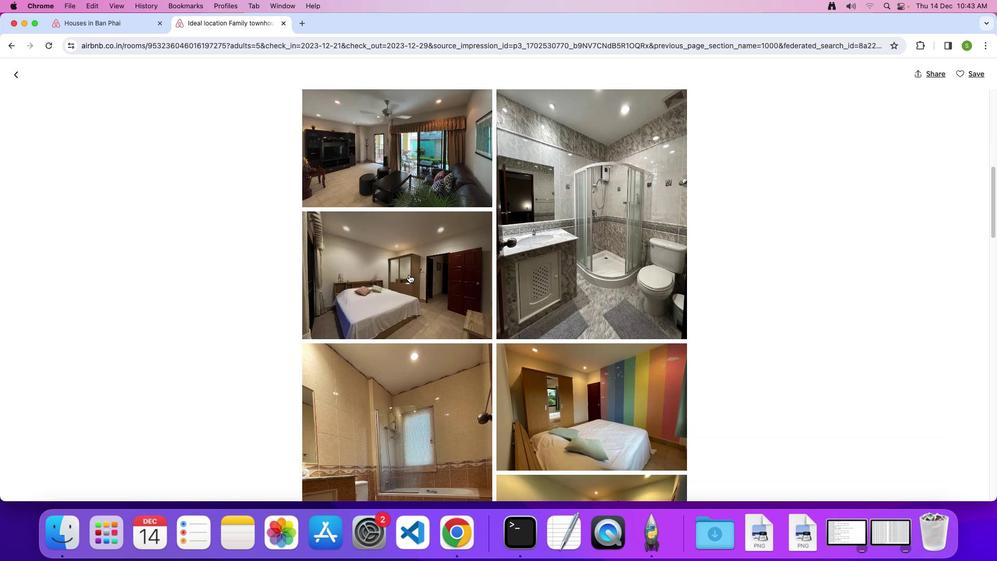 
Action: Mouse scrolled (409, 274) with delta (0, 0)
Screenshot: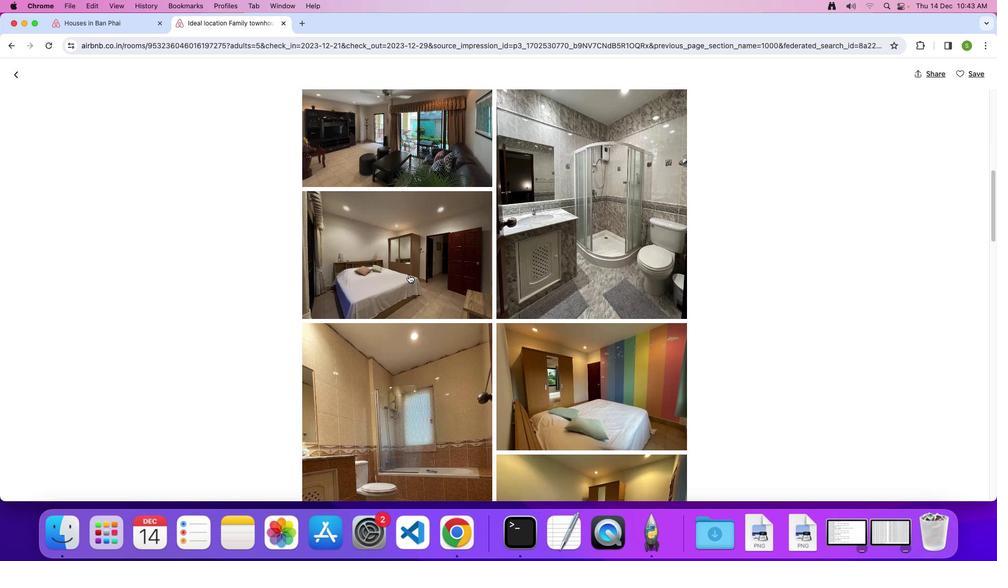 
Action: Mouse scrolled (409, 274) with delta (0, 0)
Screenshot: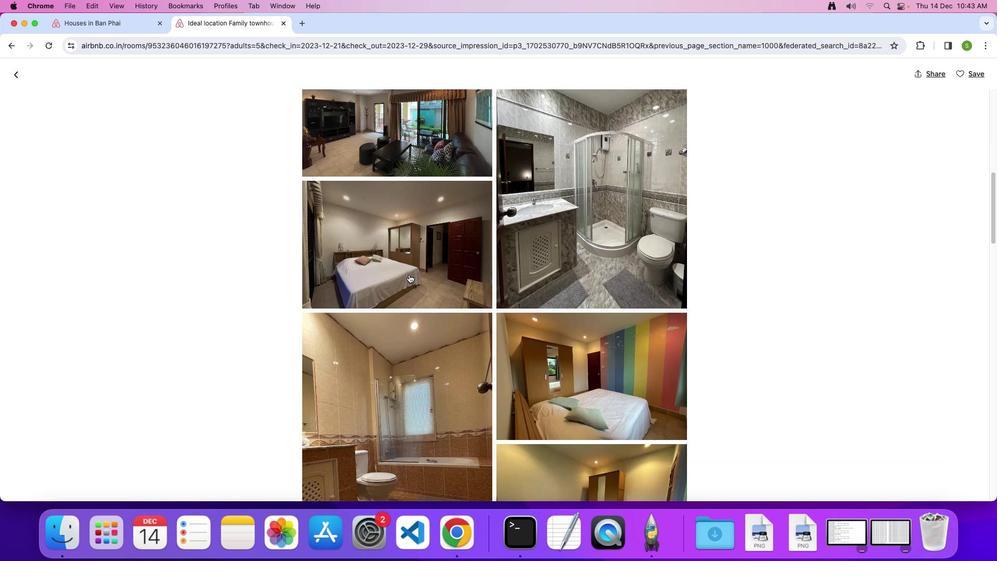 
Action: Mouse scrolled (409, 274) with delta (0, -1)
Screenshot: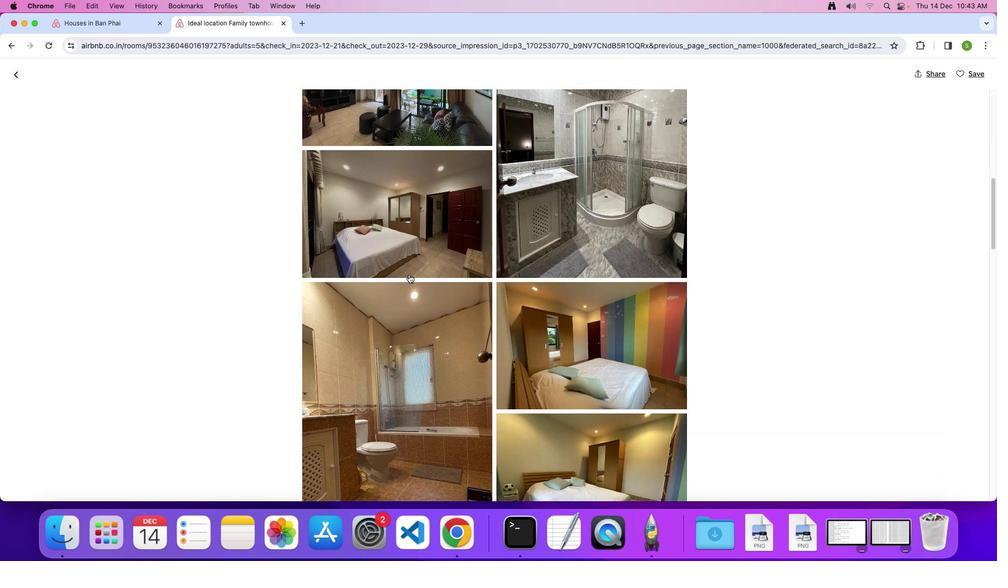 
Action: Mouse scrolled (409, 274) with delta (0, 0)
Screenshot: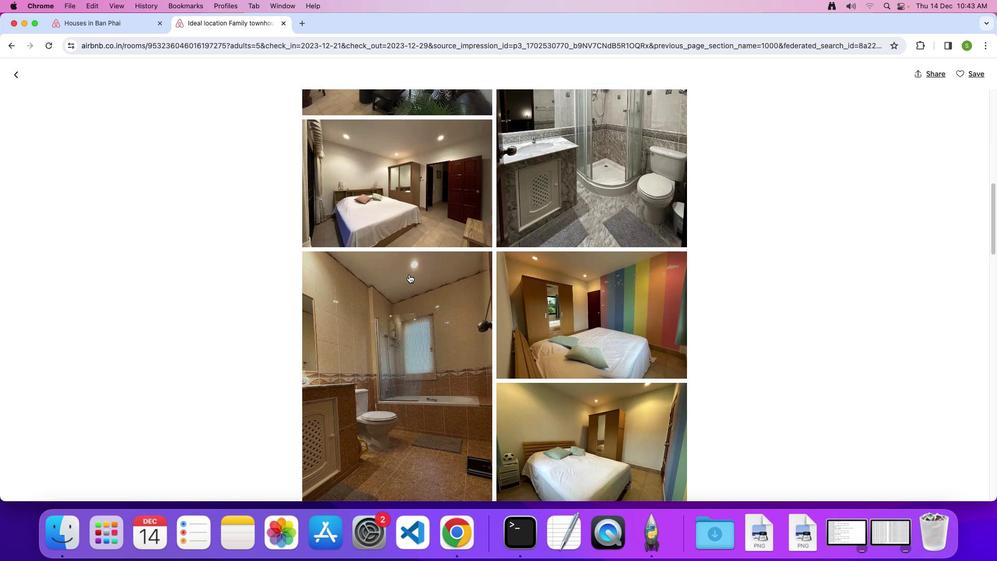 
Action: Mouse scrolled (409, 274) with delta (0, 0)
Screenshot: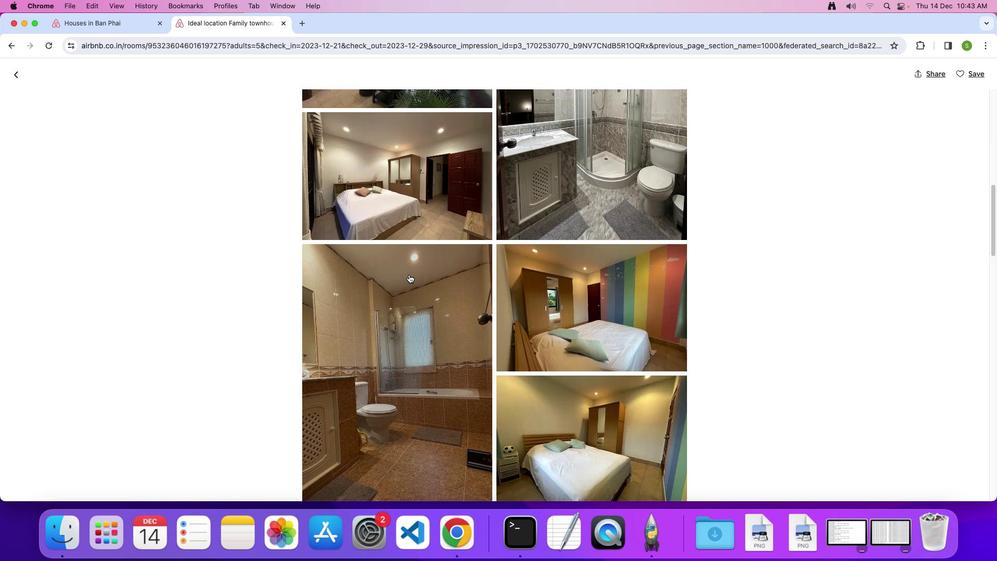 
Action: Mouse scrolled (409, 274) with delta (0, 0)
Screenshot: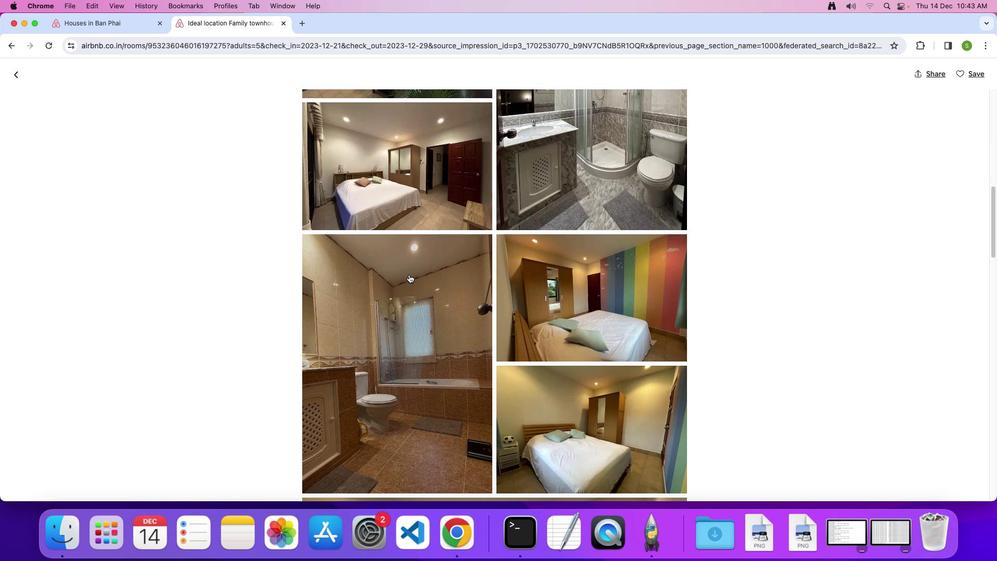 
Action: Mouse scrolled (409, 274) with delta (0, 0)
Screenshot: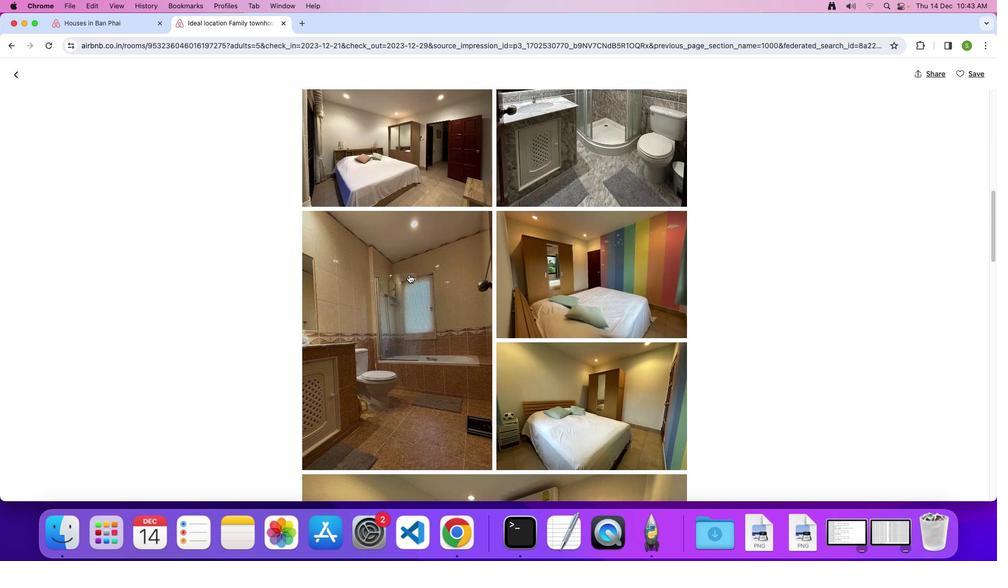 
Action: Mouse scrolled (409, 274) with delta (0, -1)
Screenshot: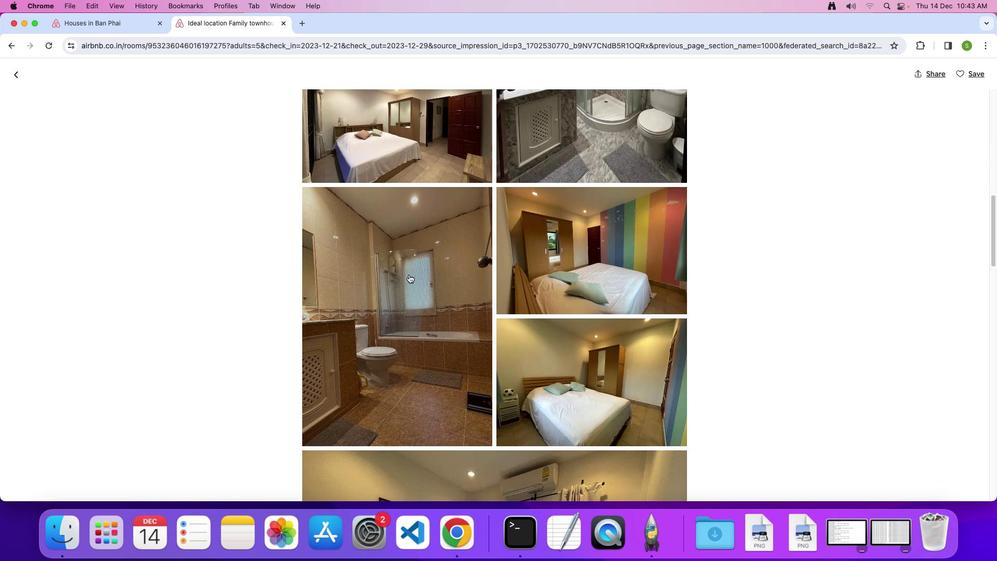 
Action: Mouse scrolled (409, 274) with delta (0, -1)
Screenshot: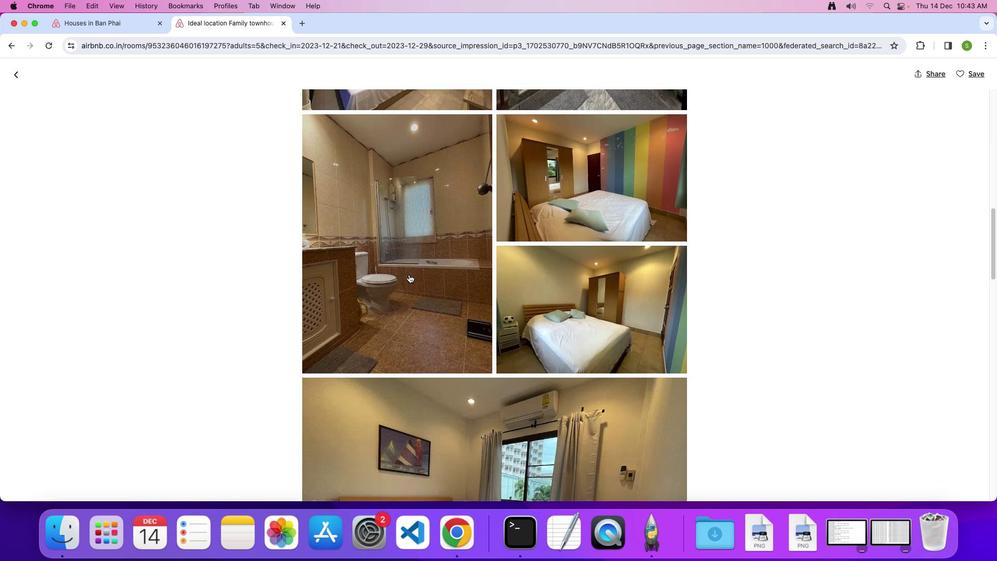 
Action: Mouse scrolled (409, 274) with delta (0, 0)
Screenshot: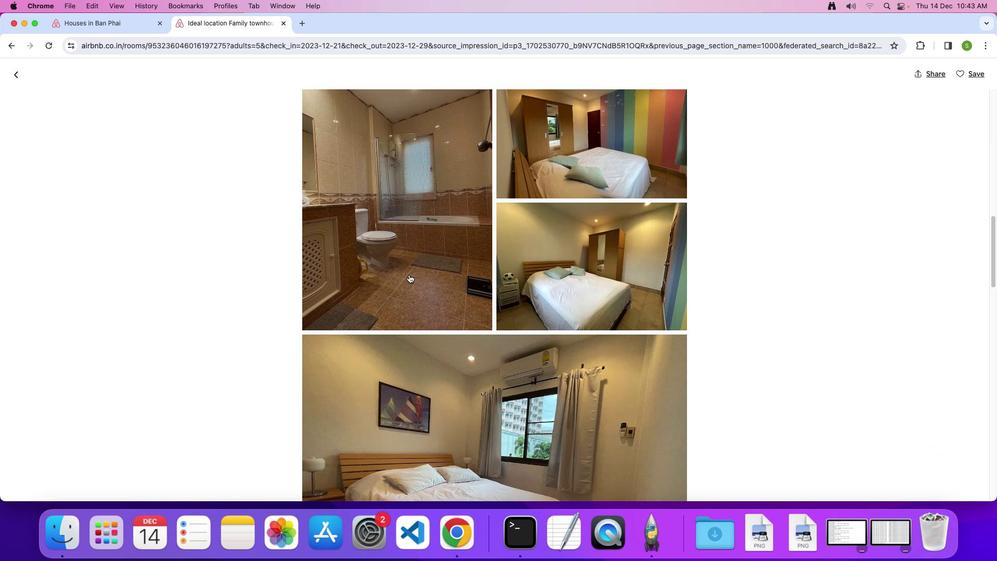 
Action: Mouse scrolled (409, 274) with delta (0, 0)
Screenshot: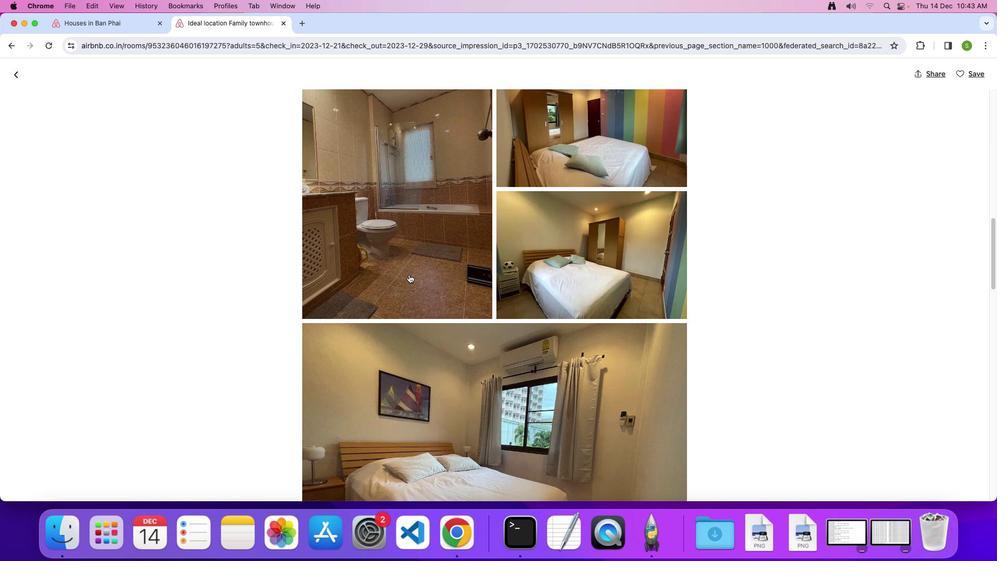 
Action: Mouse scrolled (409, 274) with delta (0, -1)
Screenshot: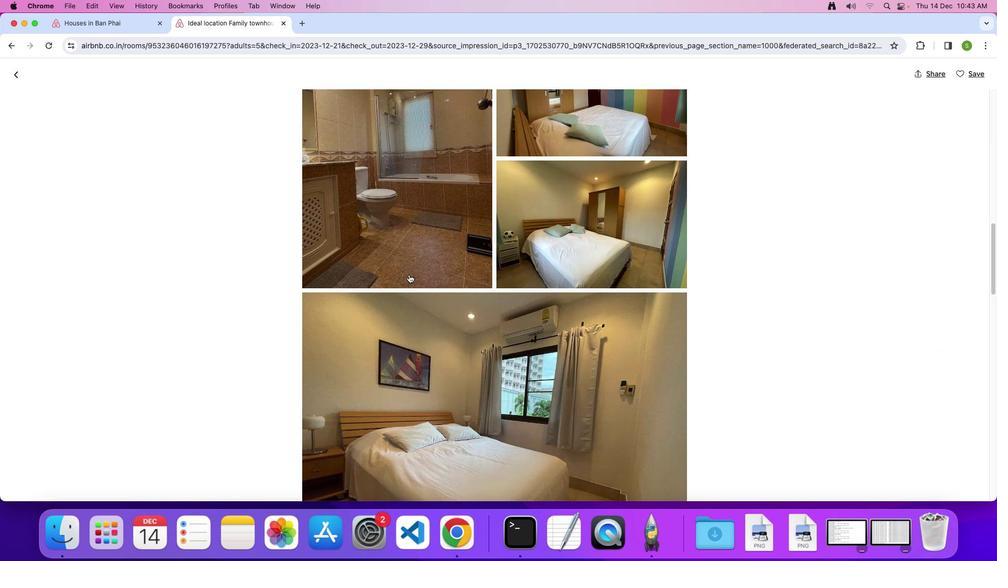 
Action: Mouse scrolled (409, 274) with delta (0, 0)
Screenshot: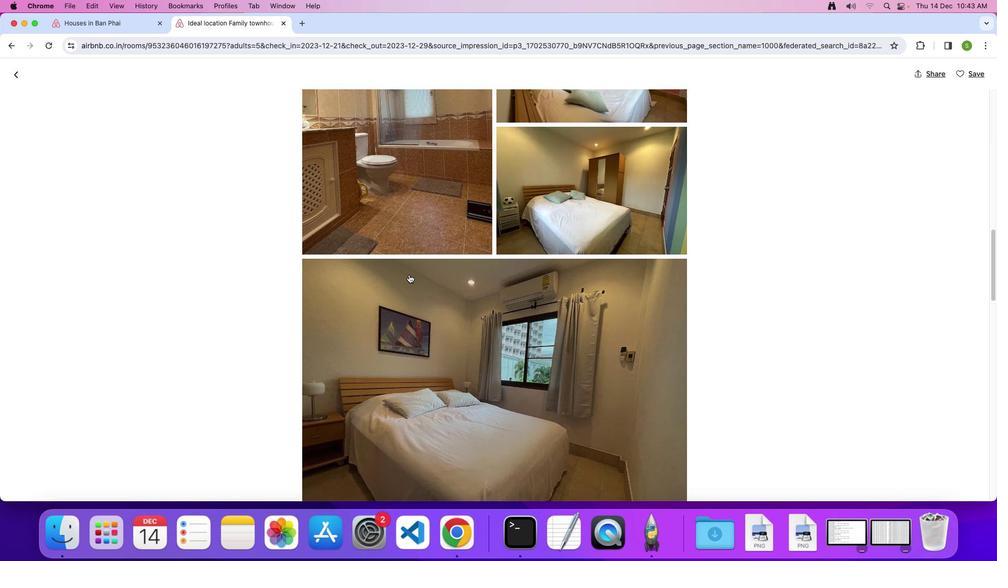 
Action: Mouse scrolled (409, 274) with delta (0, 0)
Screenshot: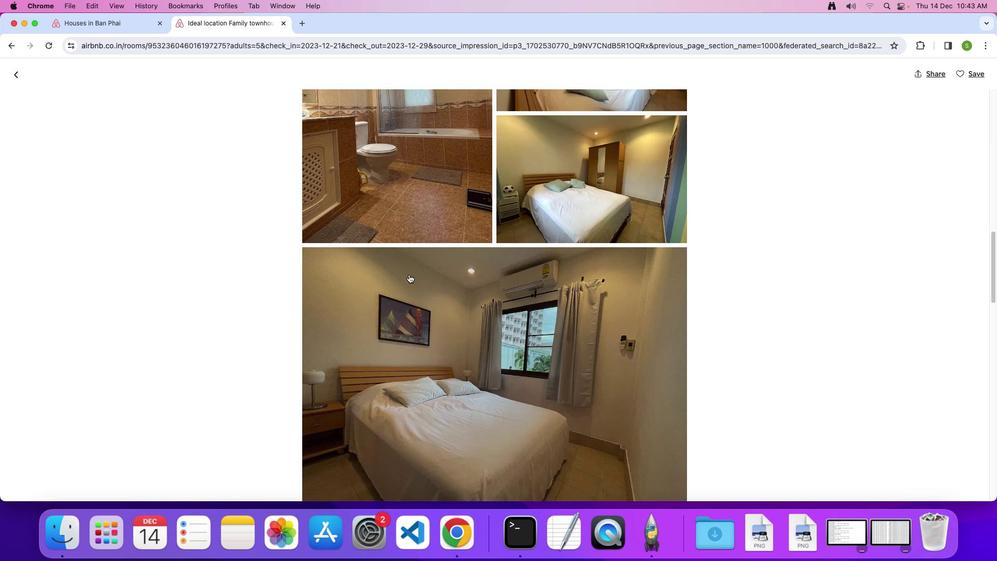
Action: Mouse scrolled (409, 274) with delta (0, -1)
Screenshot: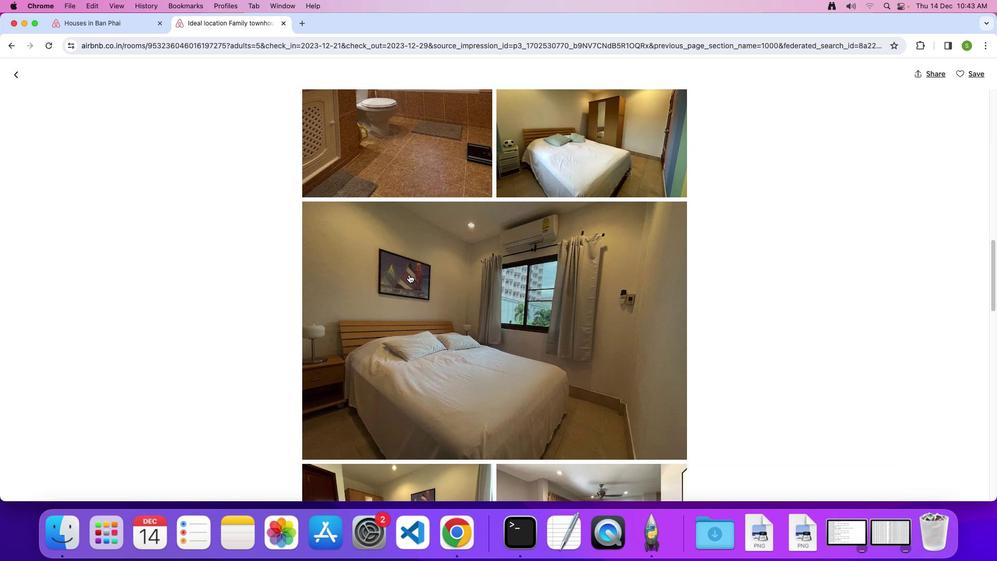 
Action: Mouse scrolled (409, 274) with delta (0, 0)
Screenshot: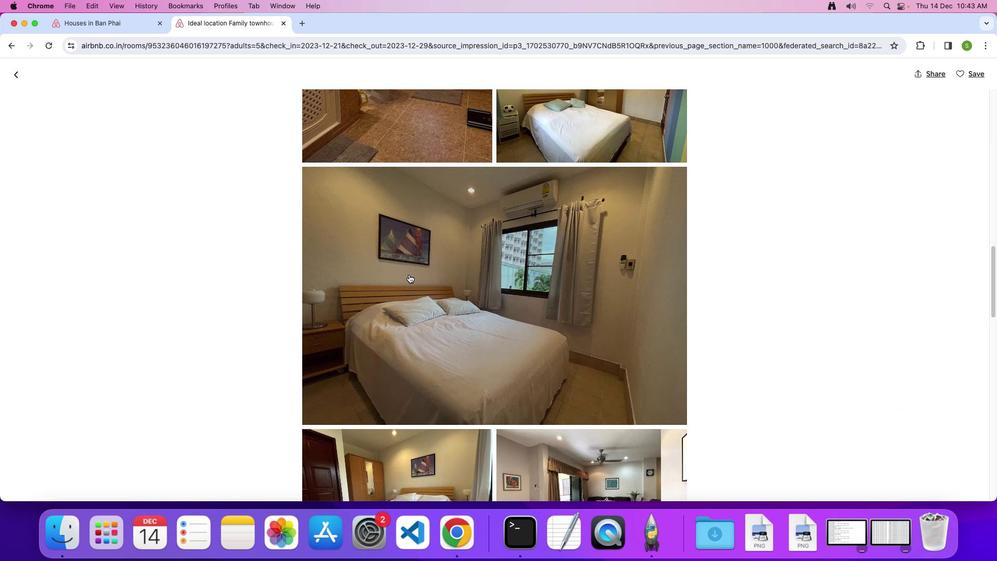 
Action: Mouse scrolled (409, 274) with delta (0, 0)
Screenshot: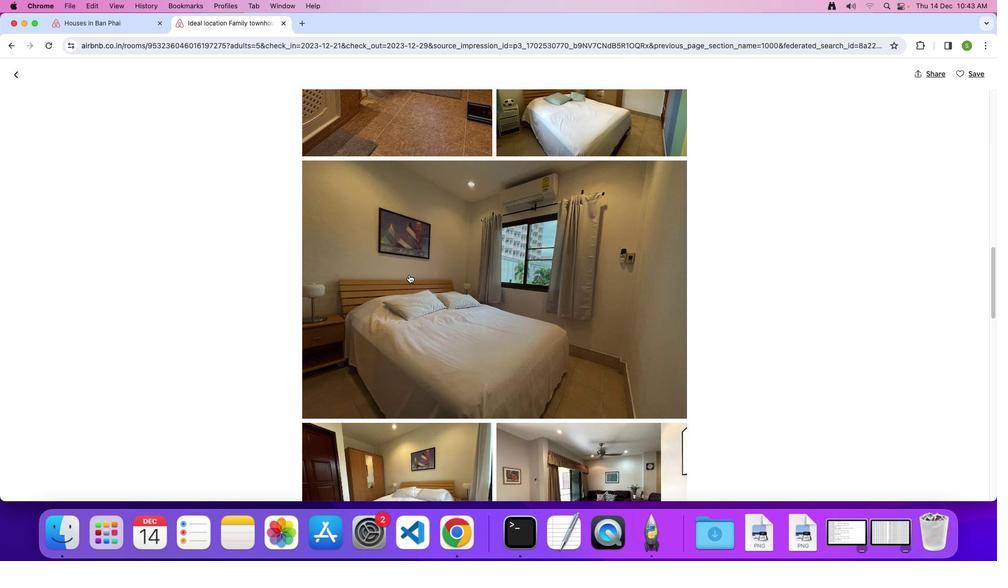 
Action: Mouse scrolled (409, 274) with delta (0, 0)
Screenshot: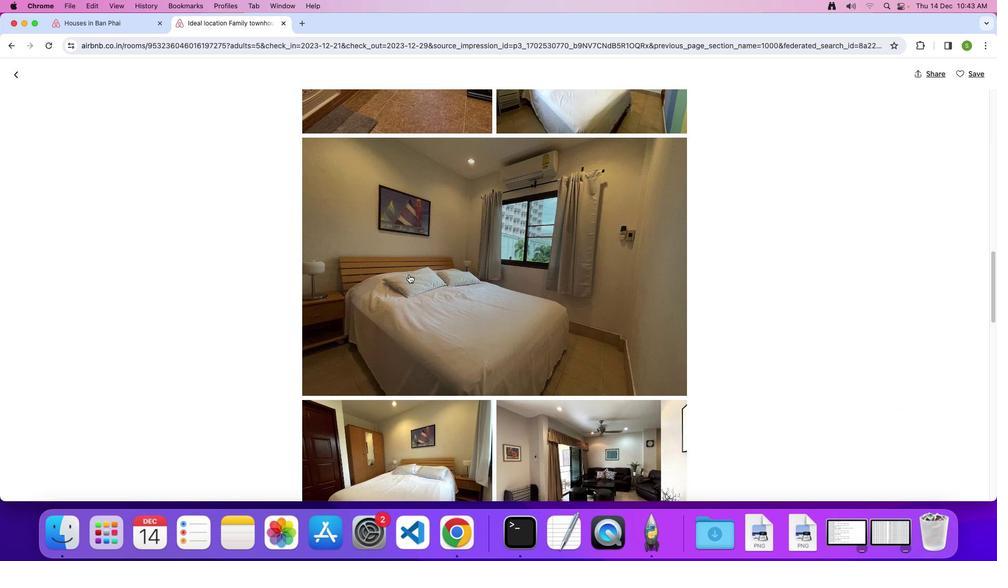 
Action: Mouse scrolled (409, 274) with delta (0, 0)
Screenshot: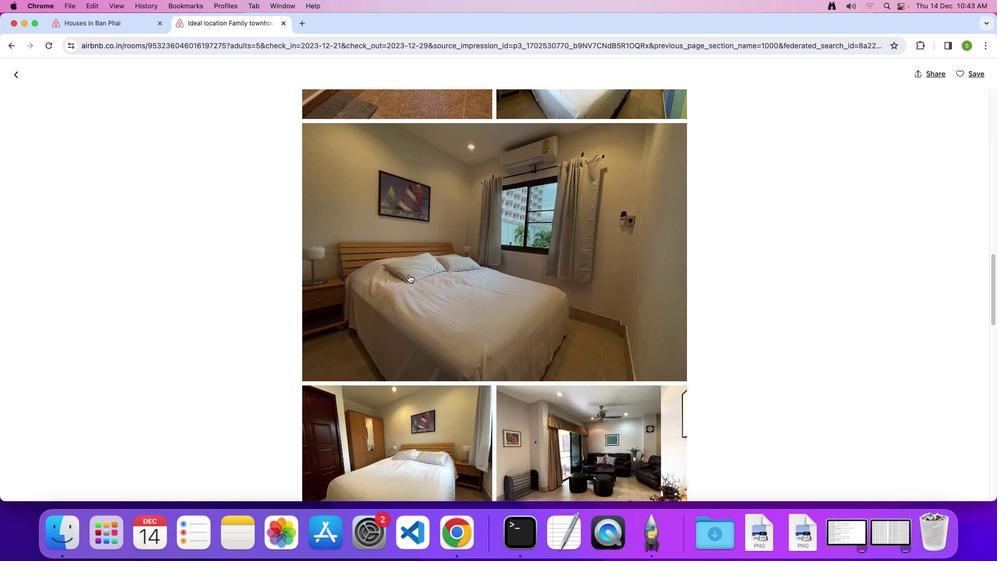 
Action: Mouse scrolled (409, 274) with delta (0, 0)
Screenshot: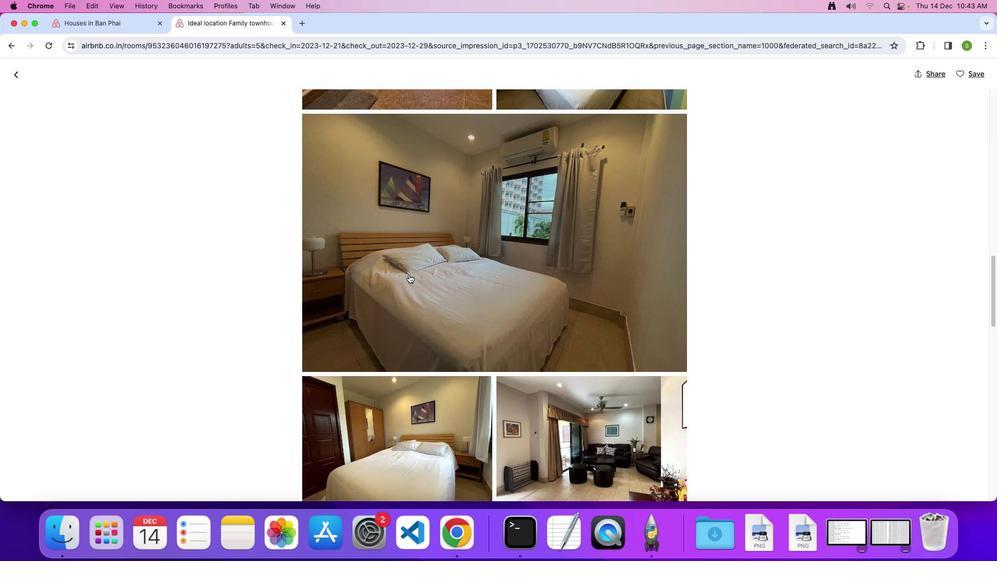 
Action: Mouse scrolled (409, 274) with delta (0, 0)
Screenshot: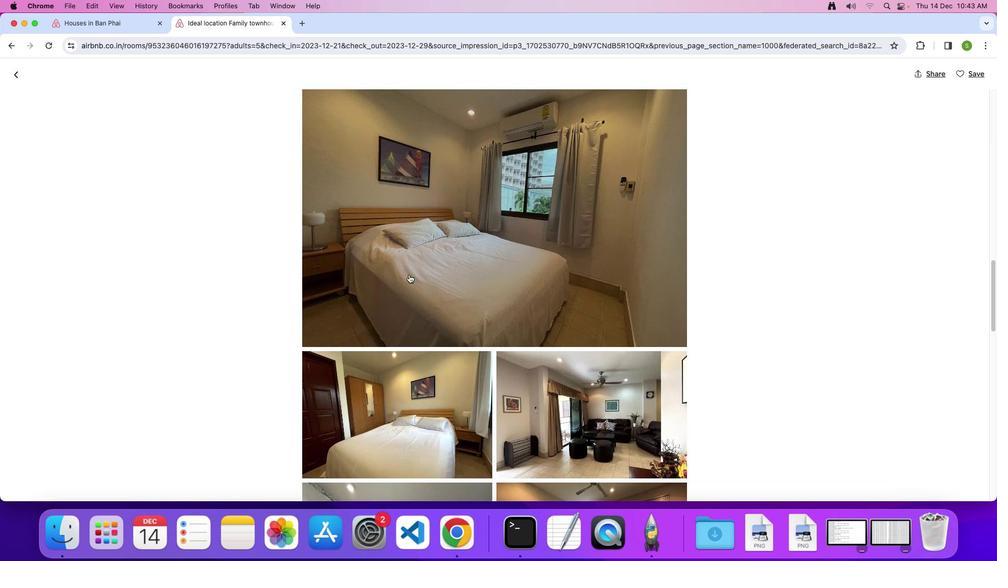 
Action: Mouse scrolled (409, 274) with delta (0, 0)
Screenshot: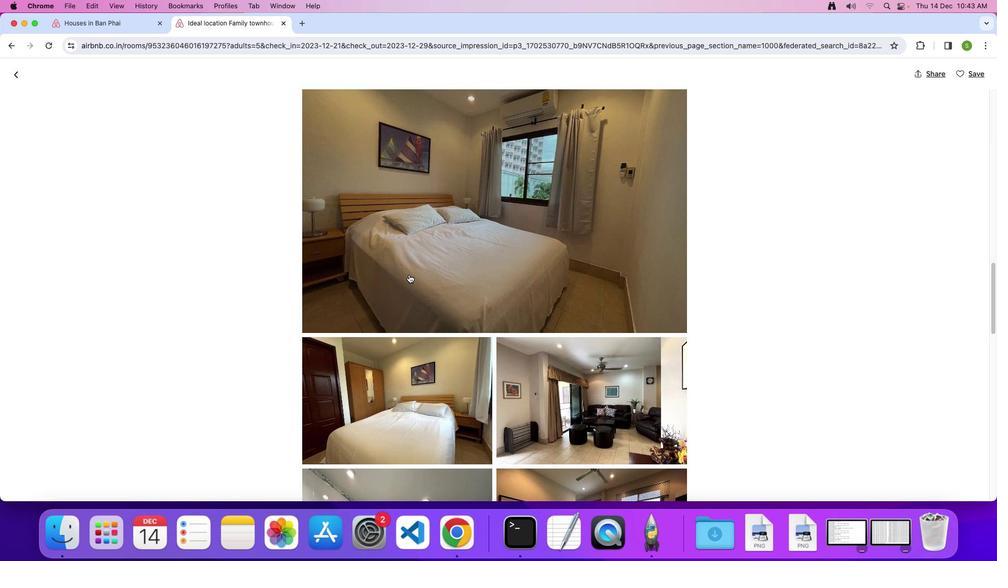 
Action: Mouse scrolled (409, 274) with delta (0, 0)
Screenshot: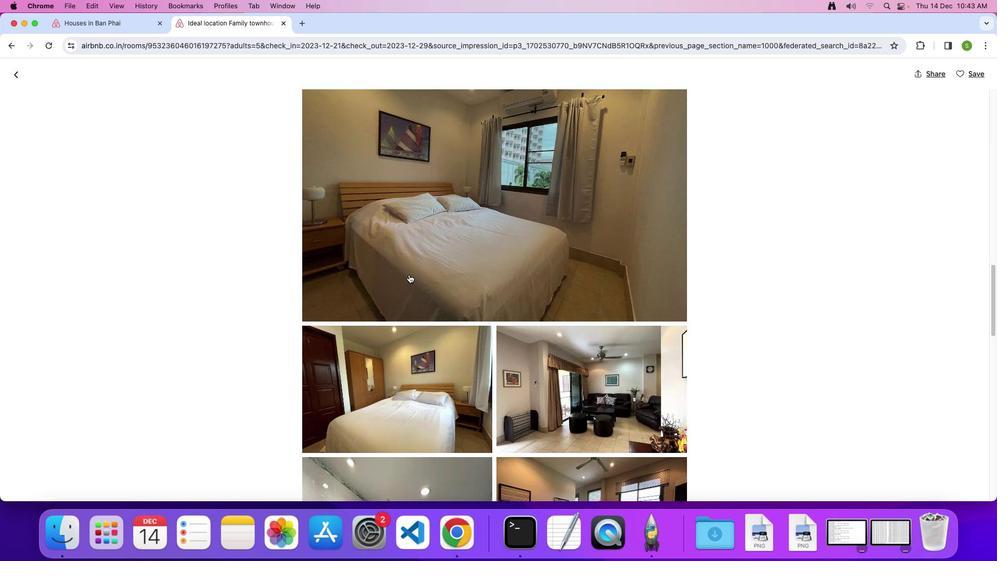 
Action: Mouse scrolled (409, 274) with delta (0, 0)
Screenshot: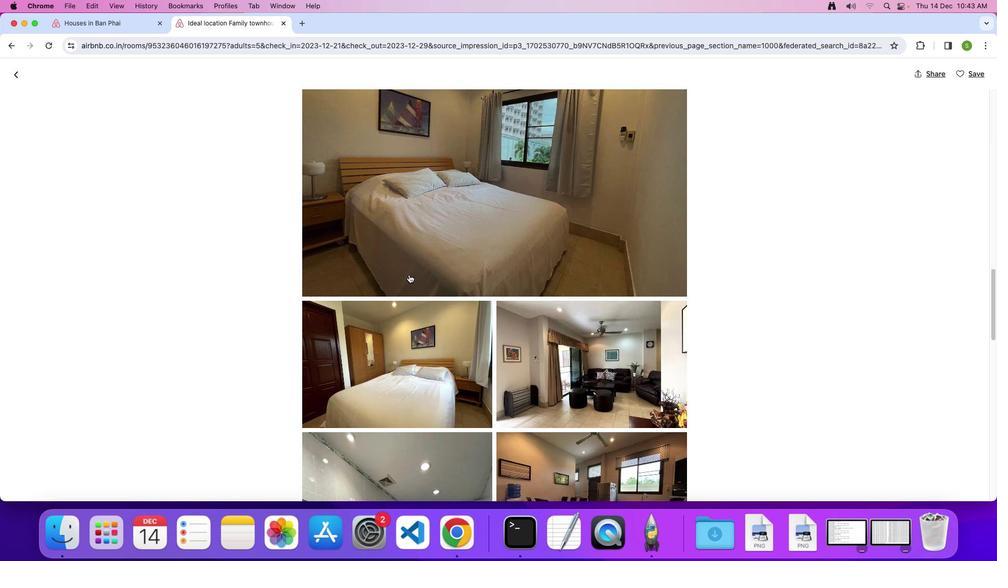 
Action: Mouse scrolled (409, 274) with delta (0, 0)
Screenshot: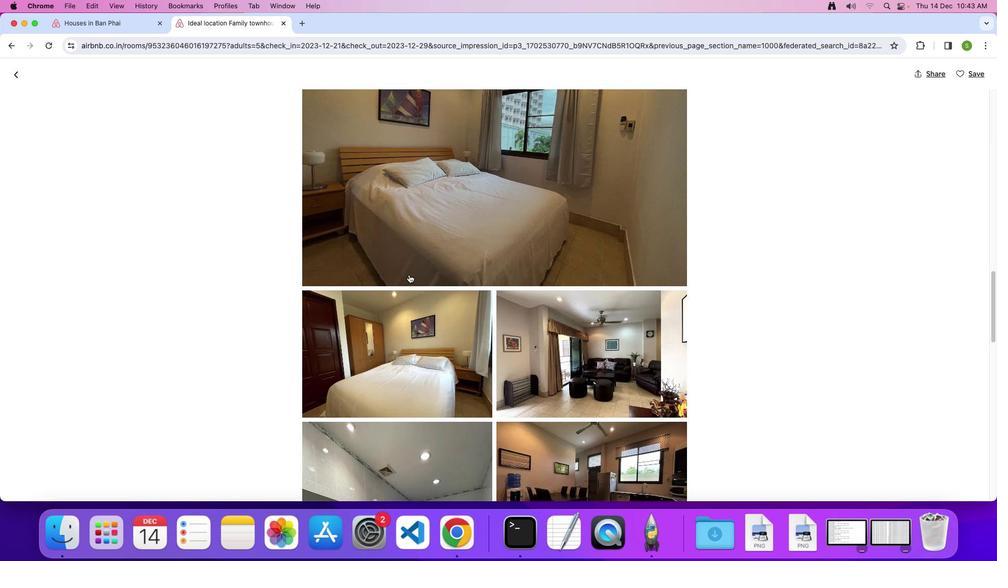 
Action: Mouse scrolled (409, 274) with delta (0, 0)
Screenshot: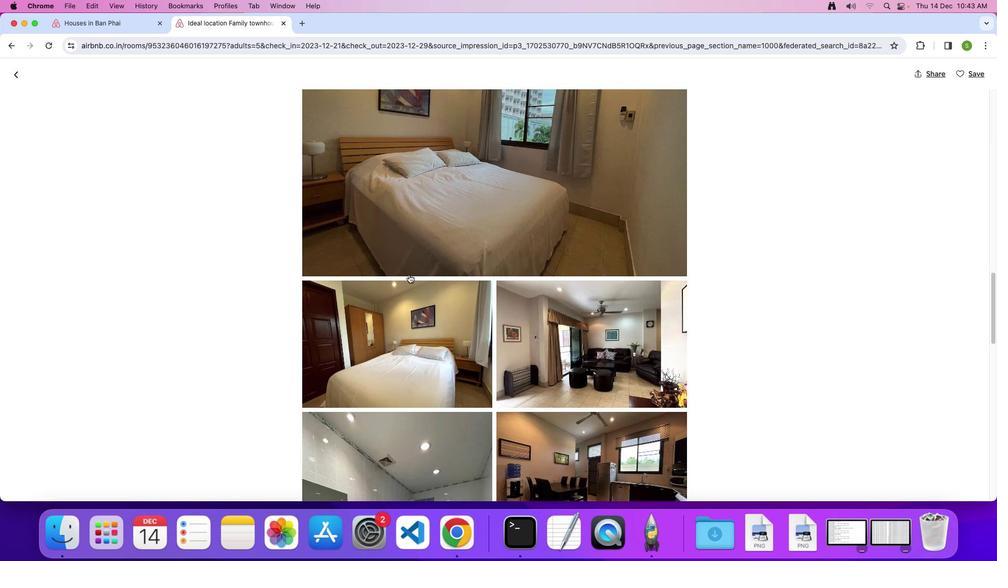 
Action: Mouse scrolled (409, 274) with delta (0, 0)
Screenshot: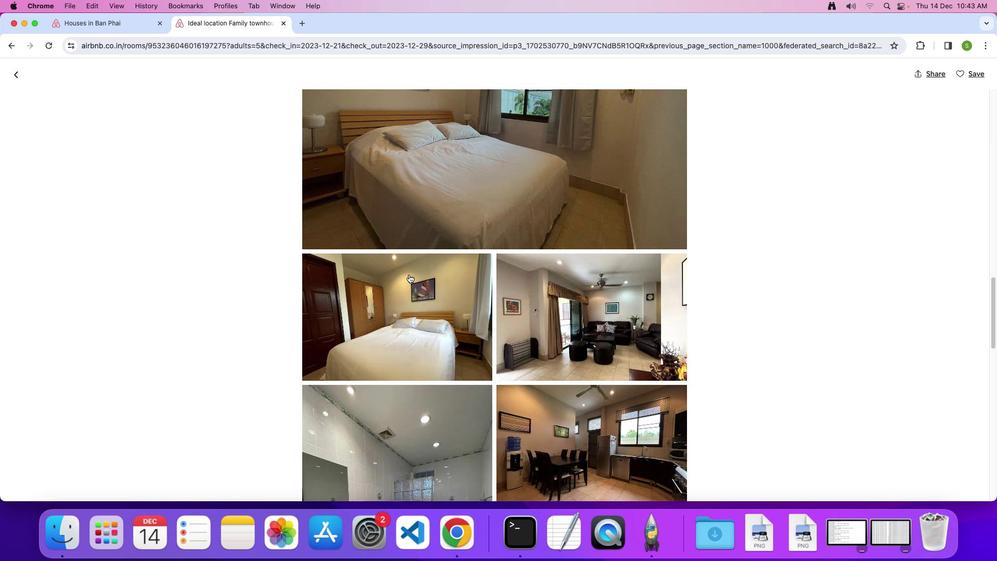 
Action: Mouse scrolled (409, 274) with delta (0, 0)
Screenshot: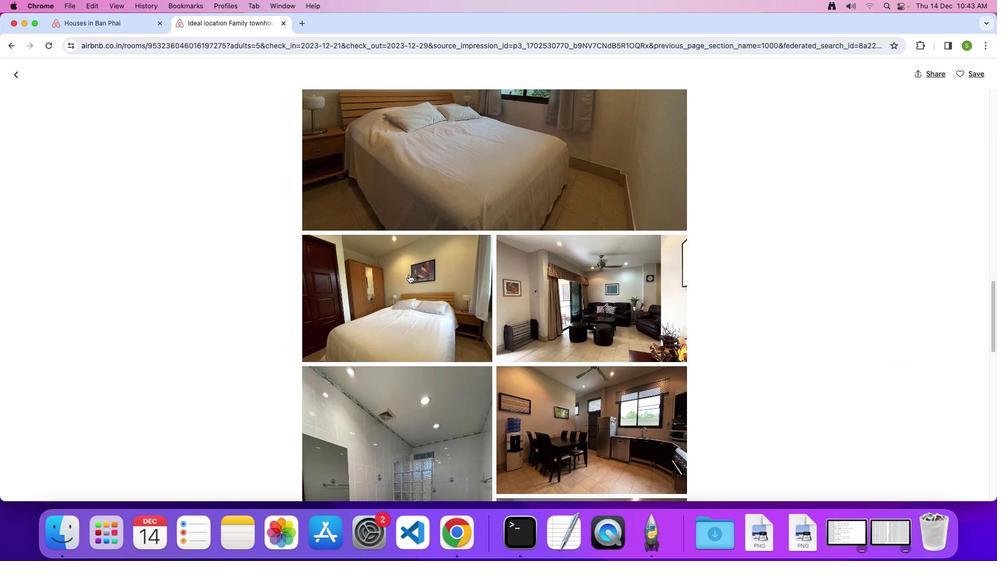 
Action: Mouse scrolled (409, 274) with delta (0, 0)
Screenshot: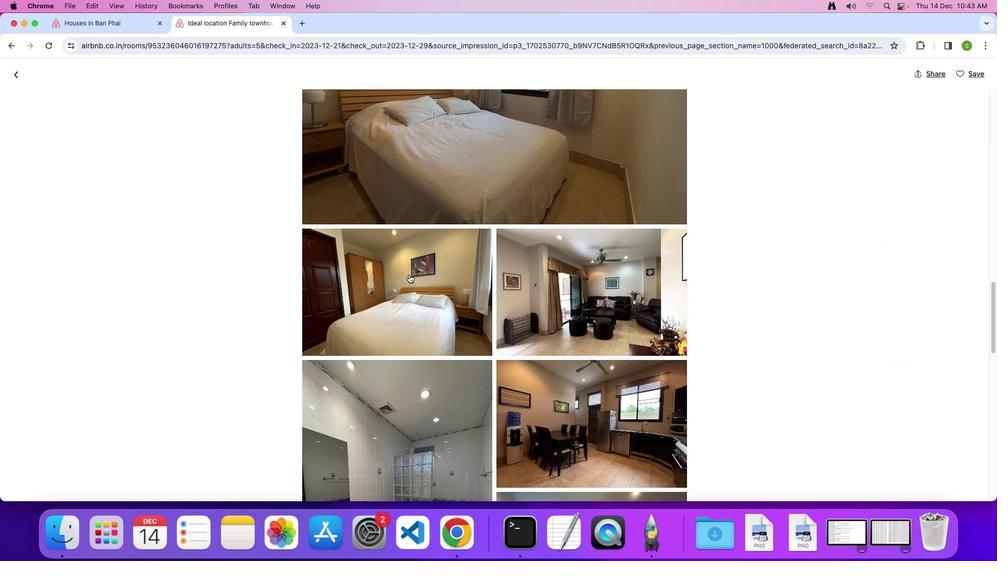 
Action: Mouse scrolled (409, 274) with delta (0, -1)
Screenshot: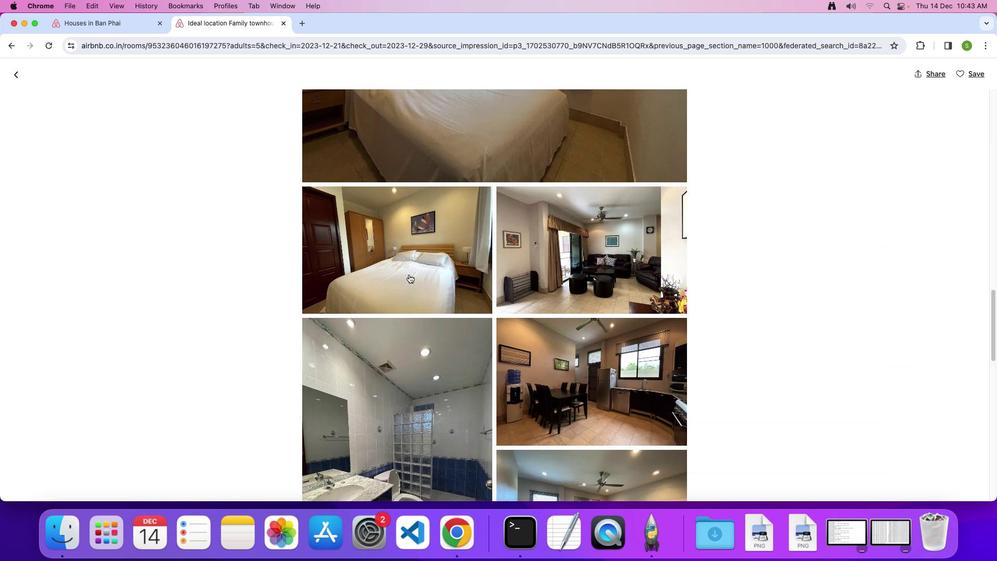 
Action: Mouse scrolled (409, 274) with delta (0, 0)
Screenshot: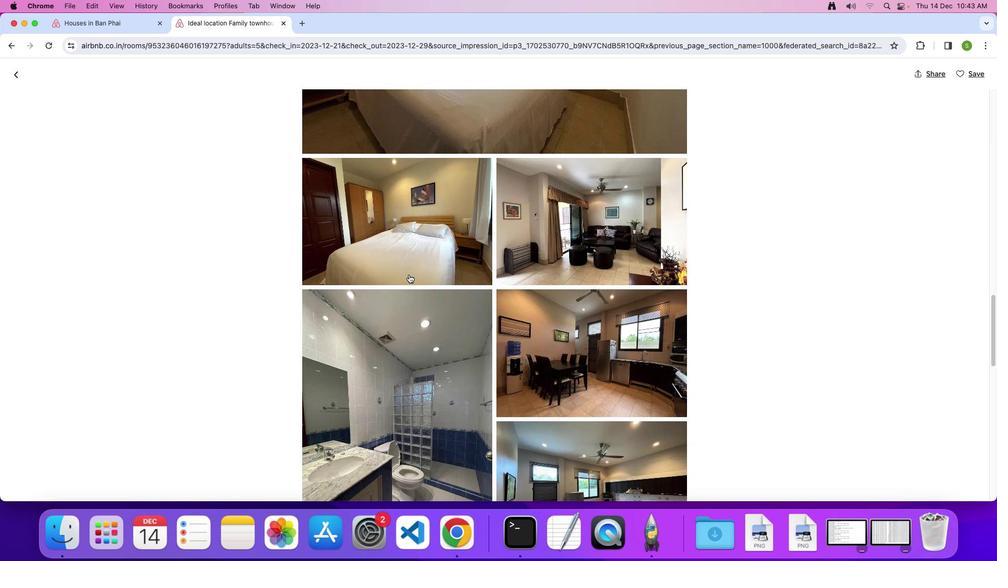 
Action: Mouse scrolled (409, 274) with delta (0, 0)
Screenshot: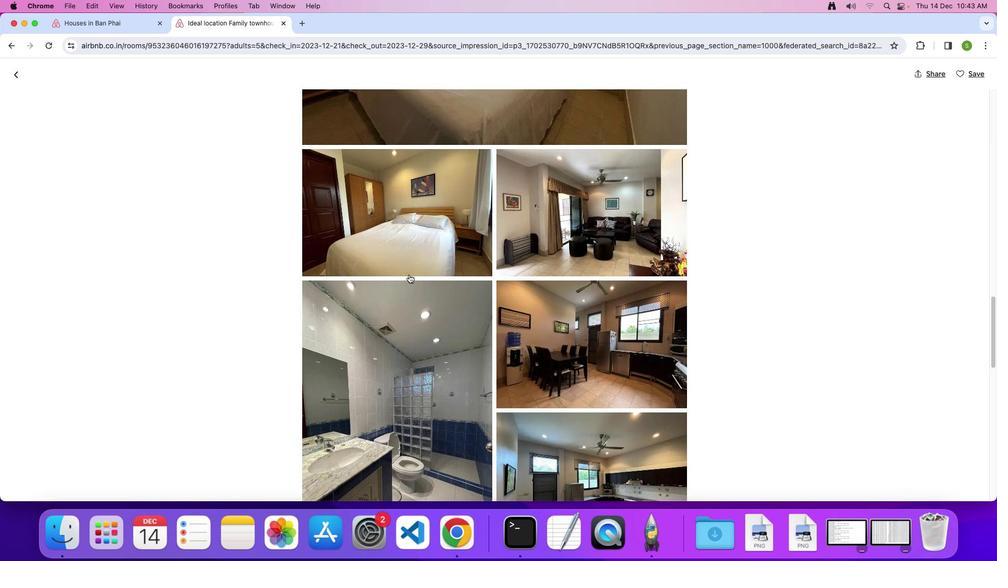 
Action: Mouse scrolled (409, 274) with delta (0, -1)
Screenshot: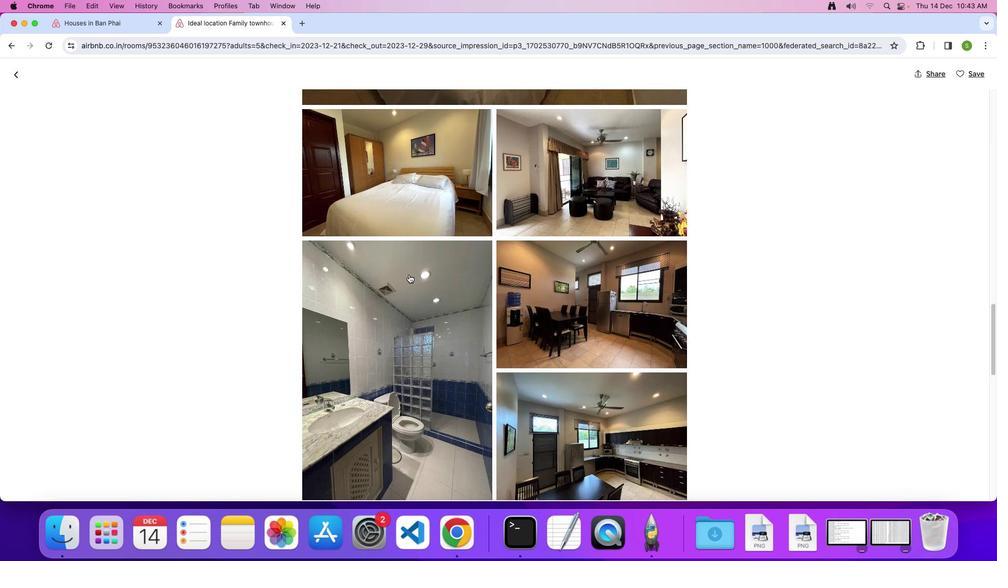 
Action: Mouse scrolled (409, 274) with delta (0, 0)
Screenshot: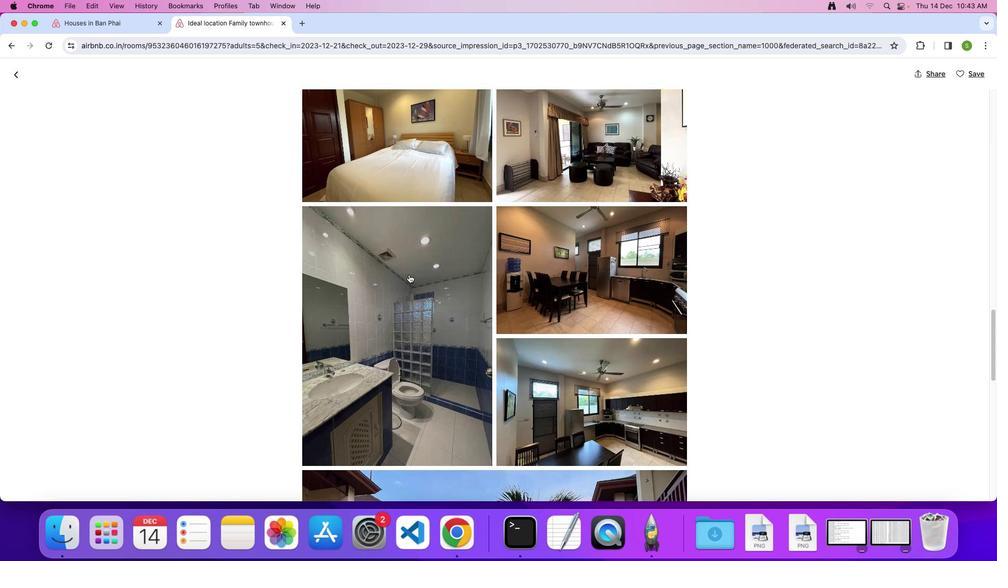 
Action: Mouse scrolled (409, 274) with delta (0, 0)
Screenshot: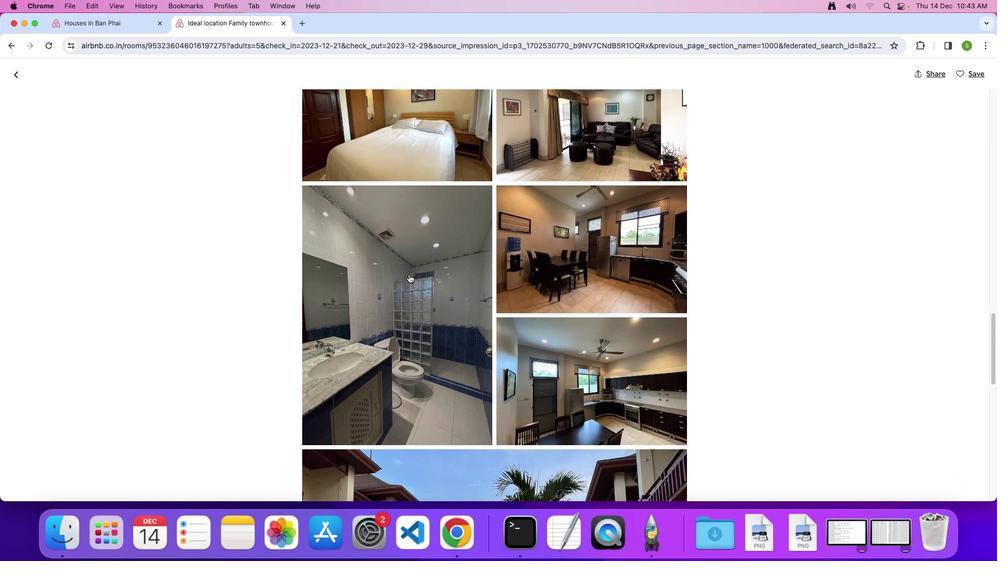 
Action: Mouse scrolled (409, 274) with delta (0, -1)
Screenshot: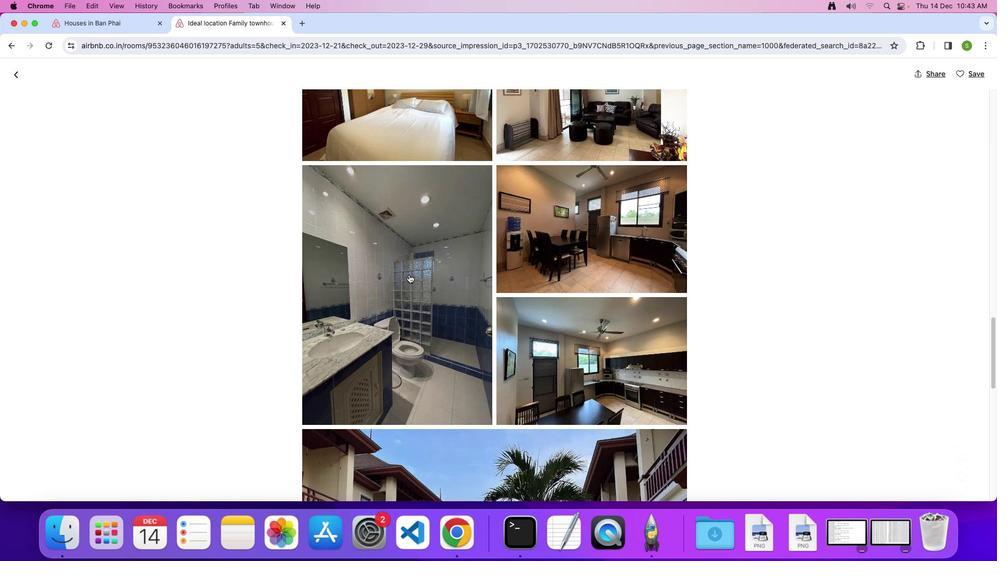 
Action: Mouse scrolled (409, 274) with delta (0, 0)
Screenshot: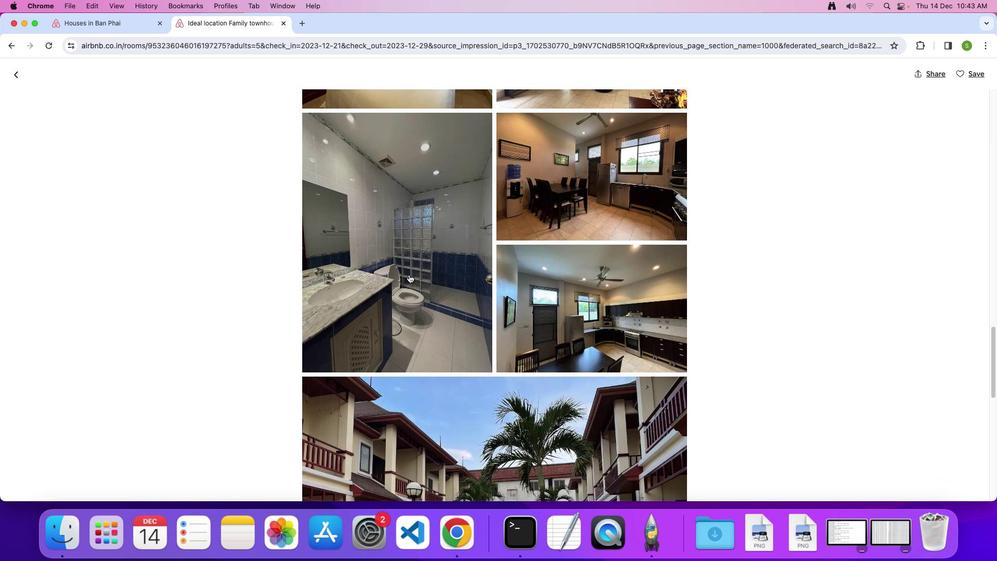 
Action: Mouse scrolled (409, 274) with delta (0, 0)
Screenshot: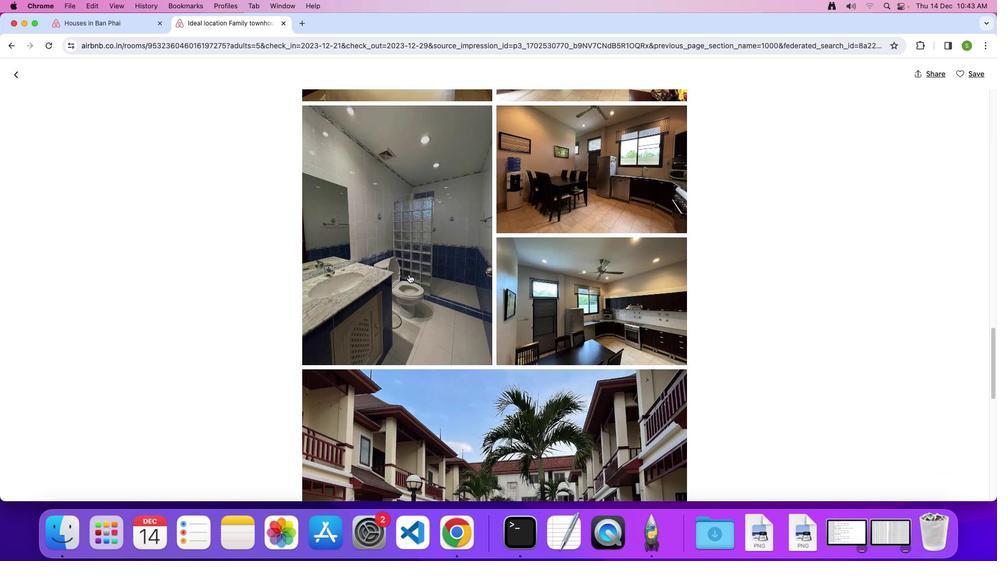 
Action: Mouse scrolled (409, 274) with delta (0, -1)
Screenshot: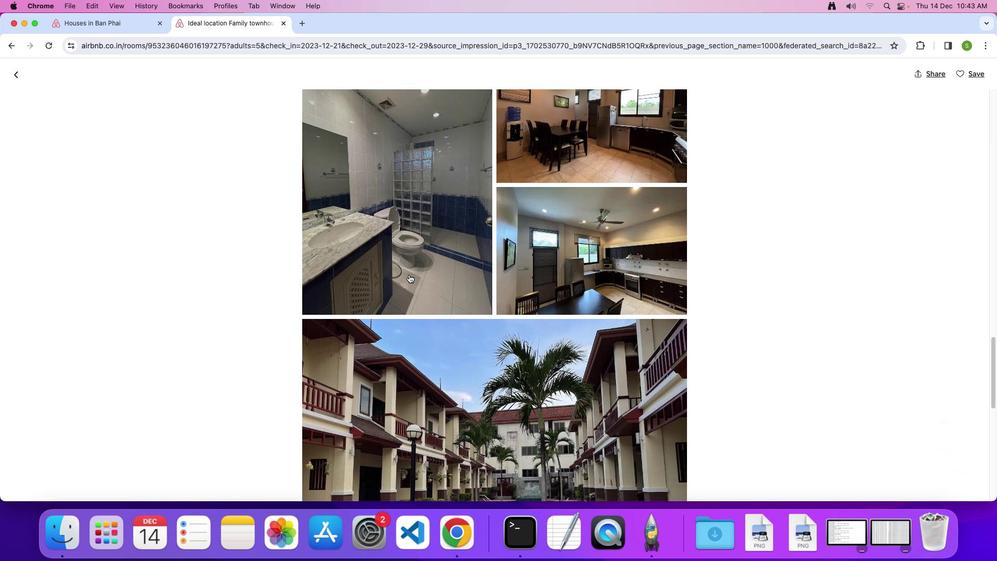 
Action: Mouse scrolled (409, 274) with delta (0, 0)
Screenshot: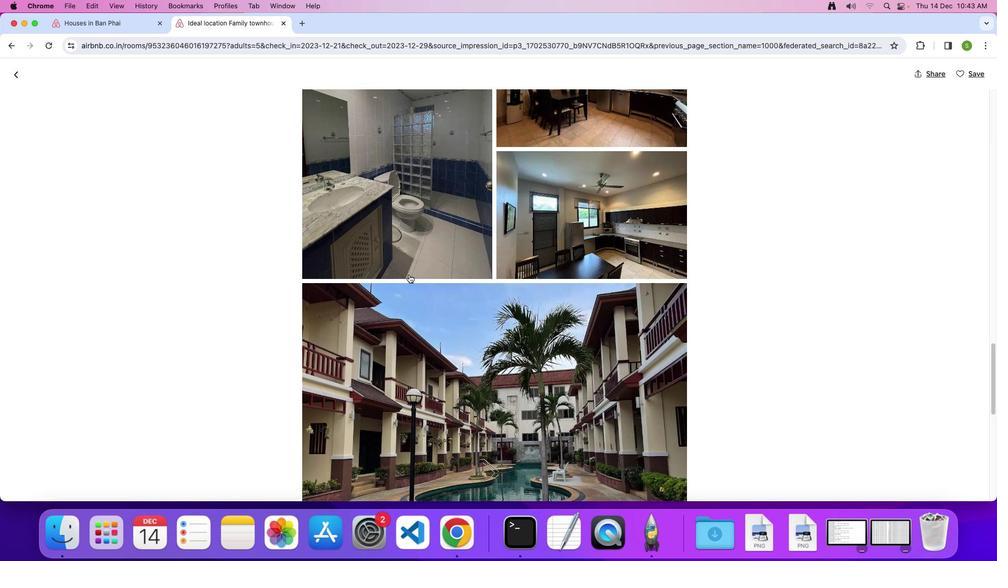 
Action: Mouse scrolled (409, 274) with delta (0, 0)
Screenshot: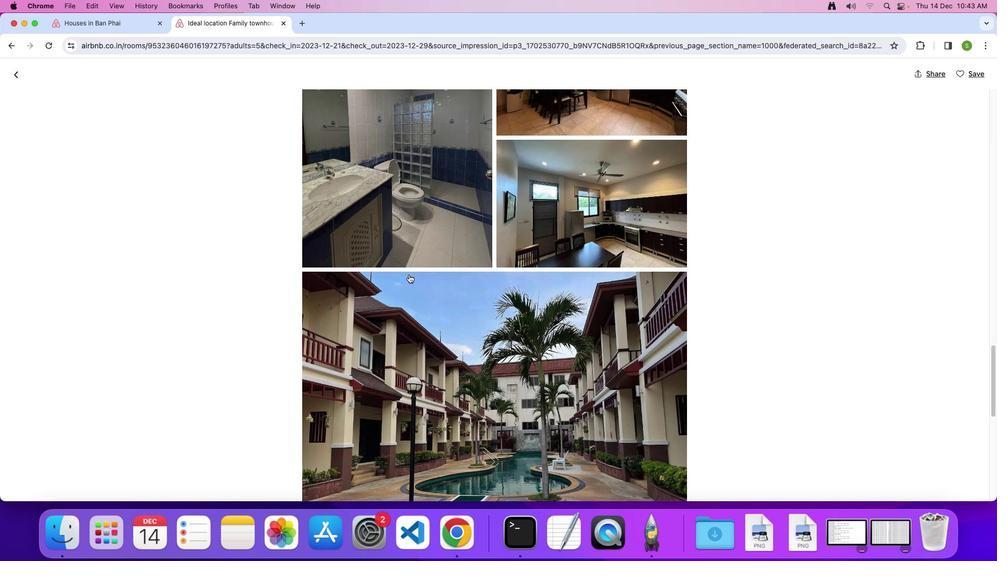 
Action: Mouse scrolled (409, 274) with delta (0, -1)
Screenshot: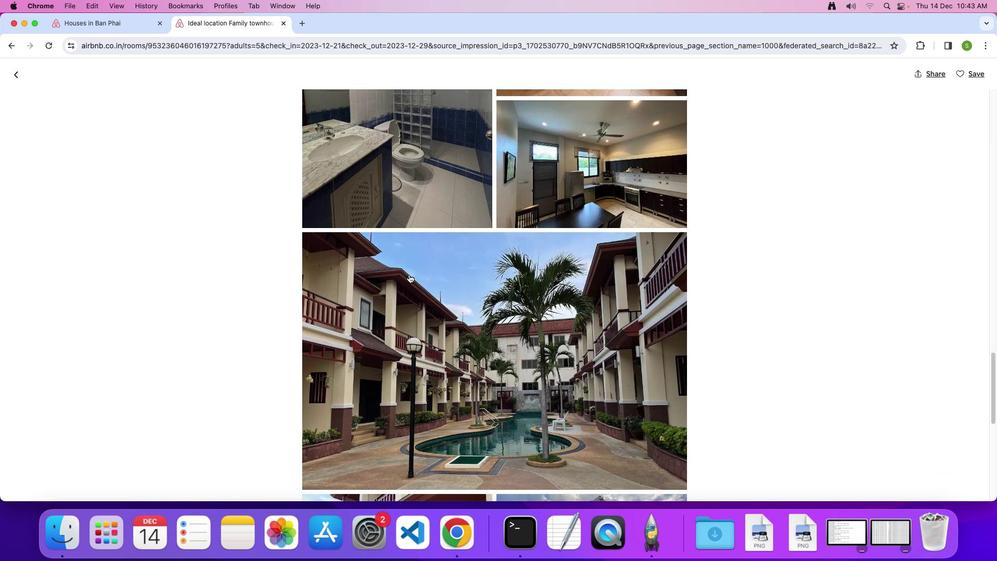 
Action: Mouse scrolled (409, 274) with delta (0, 0)
Screenshot: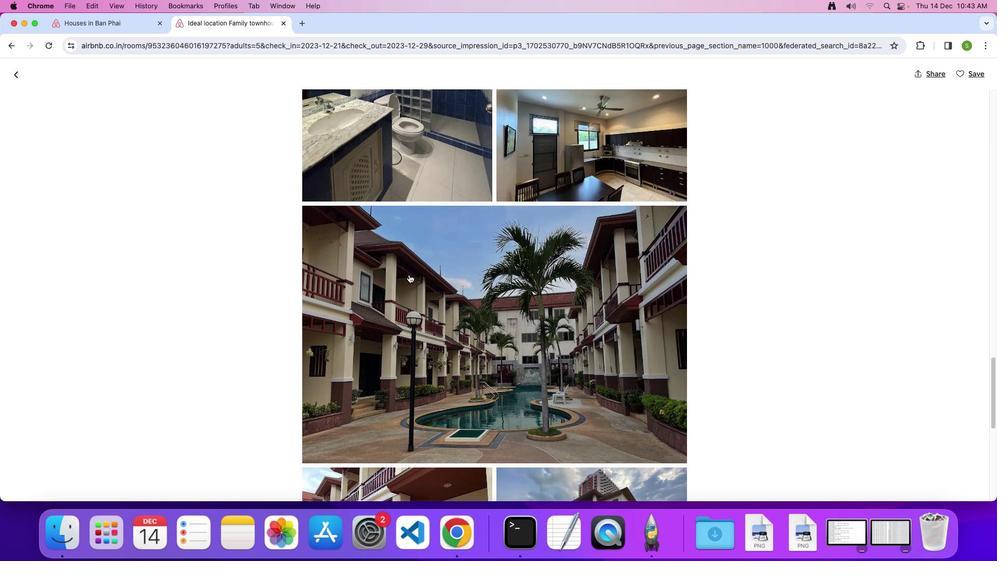 
Action: Mouse scrolled (409, 274) with delta (0, 0)
Screenshot: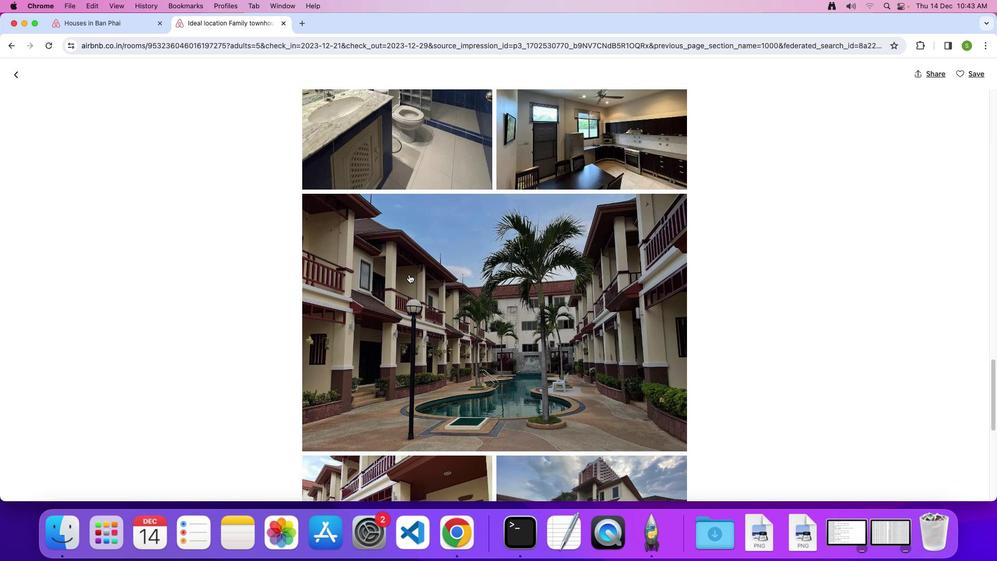 
Action: Mouse scrolled (409, 274) with delta (0, -1)
Screenshot: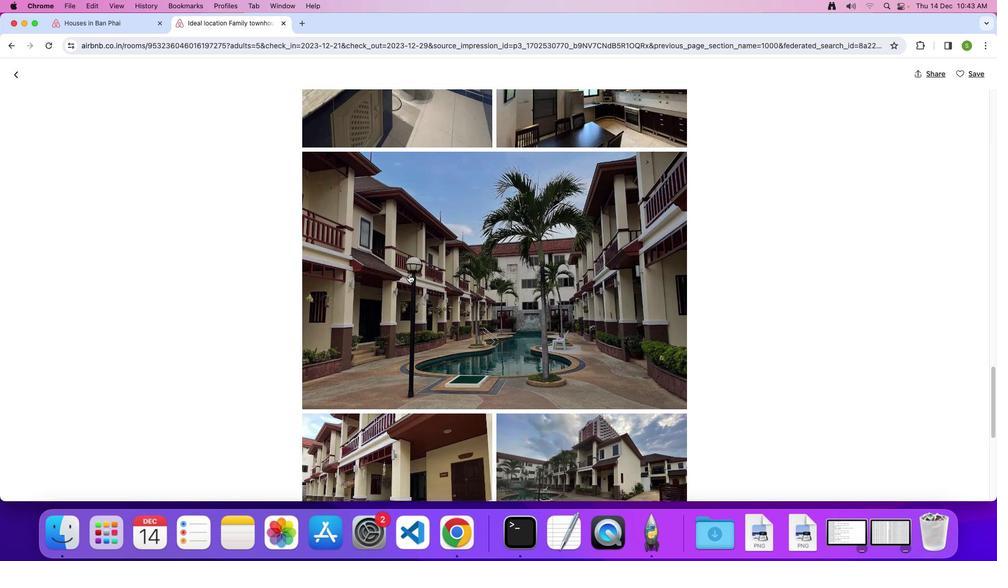 
Action: Mouse scrolled (409, 274) with delta (0, 0)
Screenshot: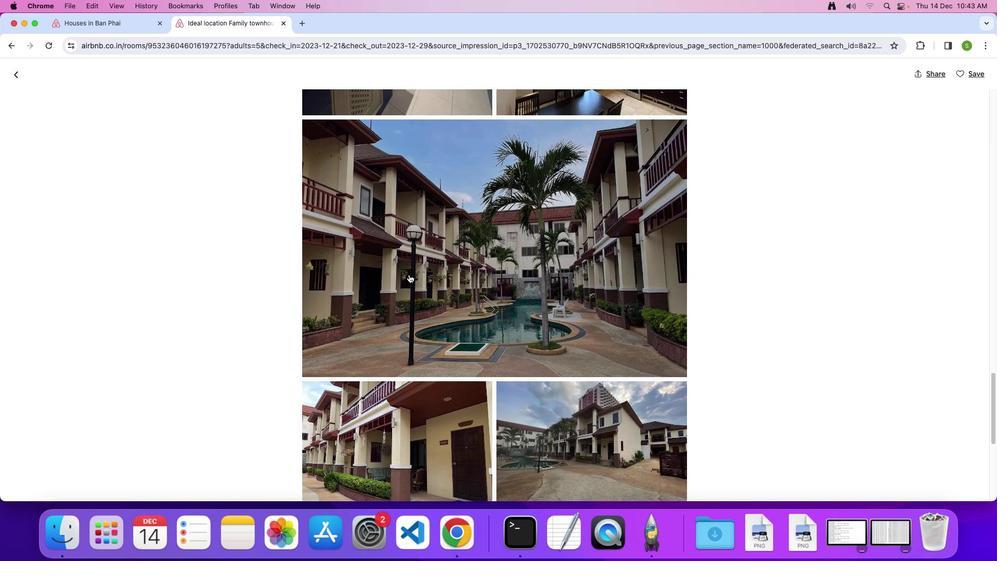 
Action: Mouse scrolled (409, 274) with delta (0, 0)
Screenshot: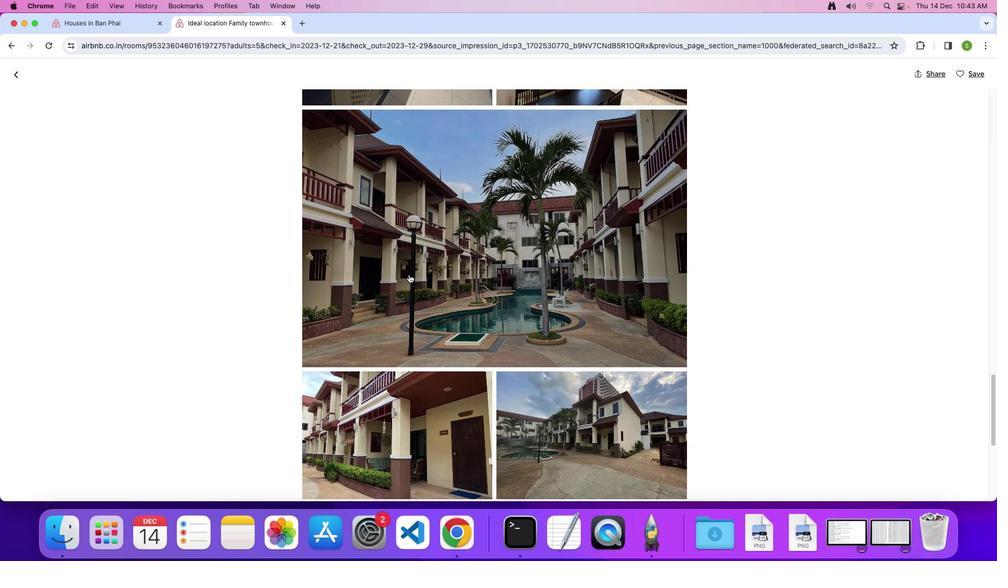 
Action: Mouse scrolled (409, 274) with delta (0, -1)
Screenshot: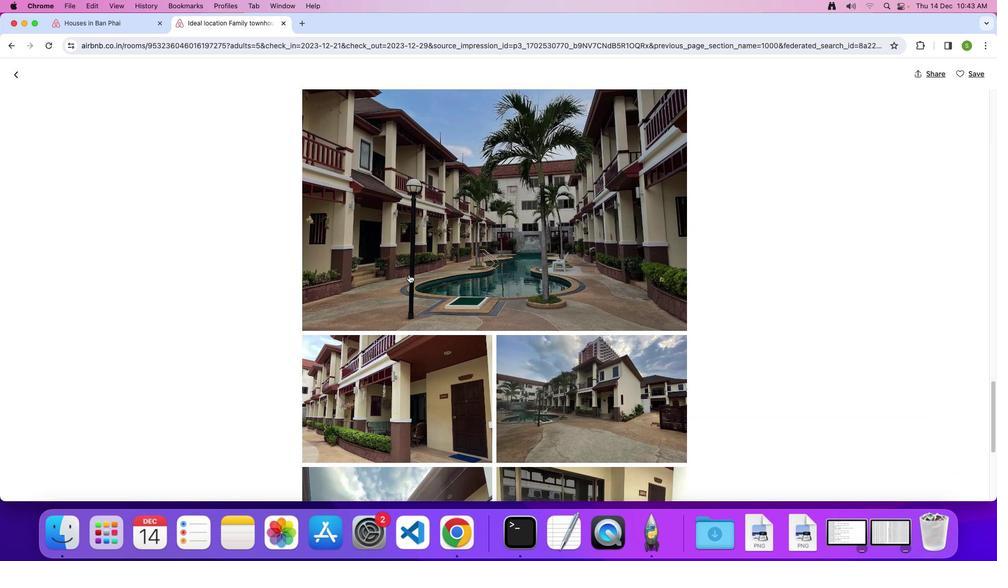 
Action: Mouse scrolled (409, 274) with delta (0, 0)
Screenshot: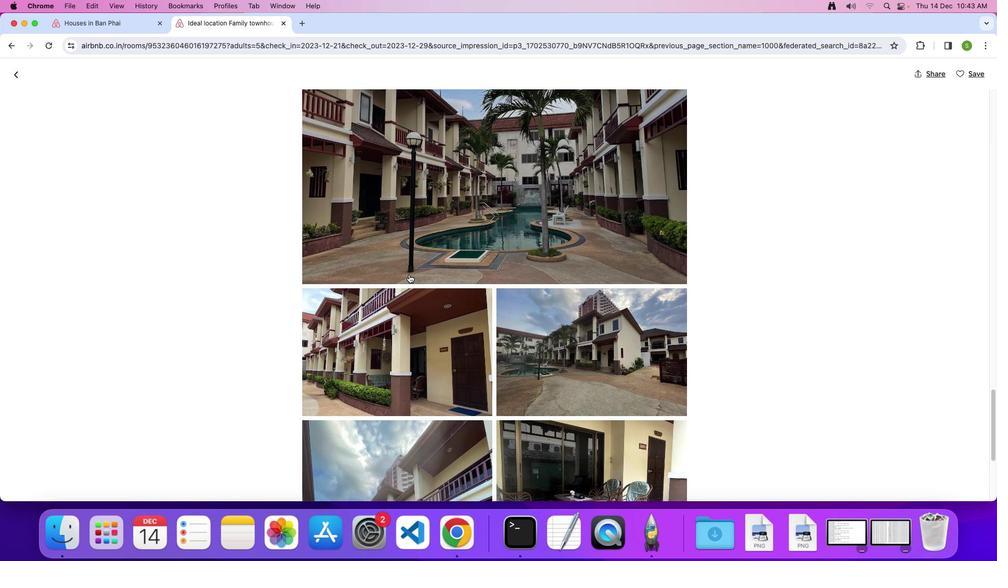 
Action: Mouse scrolled (409, 274) with delta (0, 0)
Screenshot: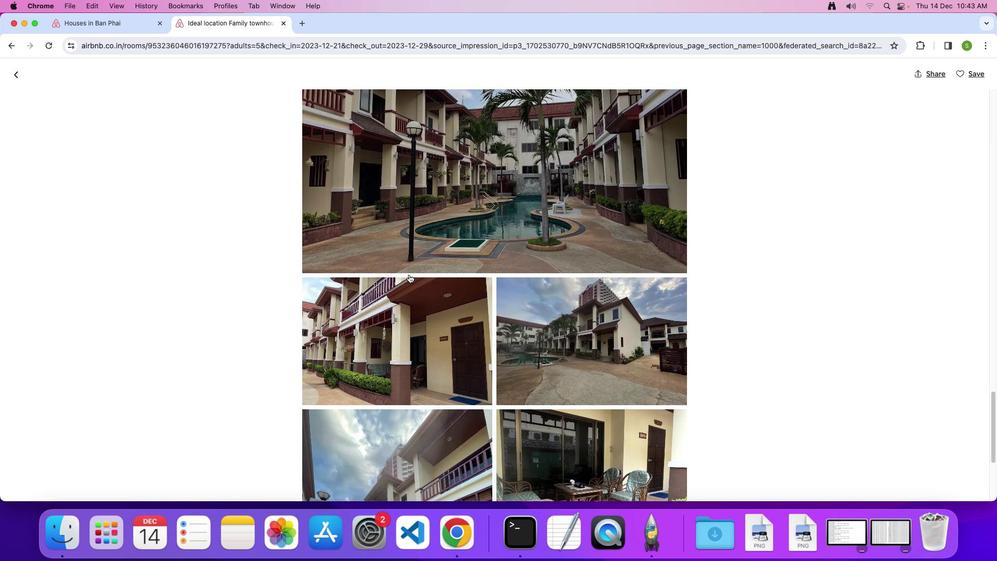 
Action: Mouse scrolled (409, 274) with delta (0, -1)
Screenshot: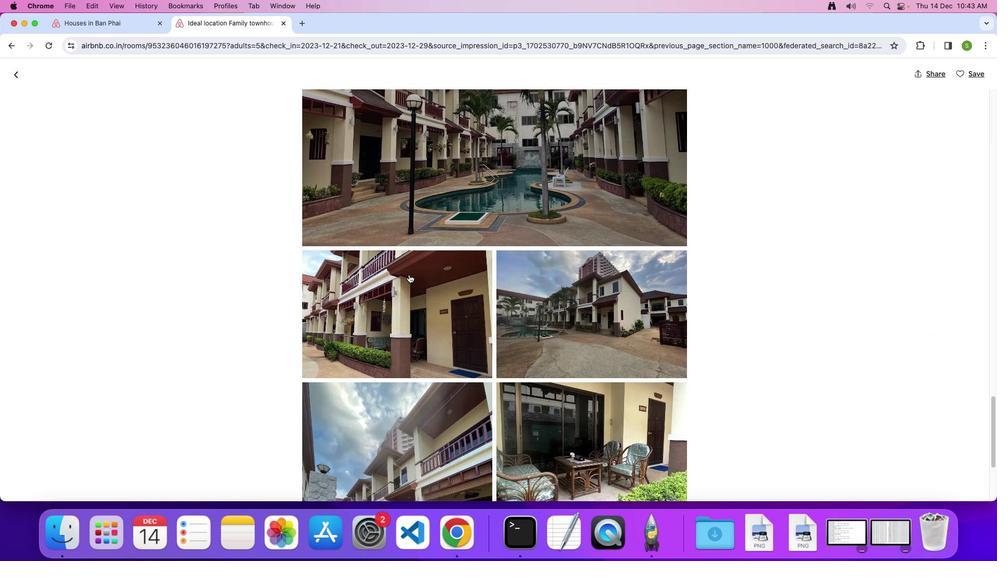 
Action: Mouse scrolled (409, 274) with delta (0, 0)
Screenshot: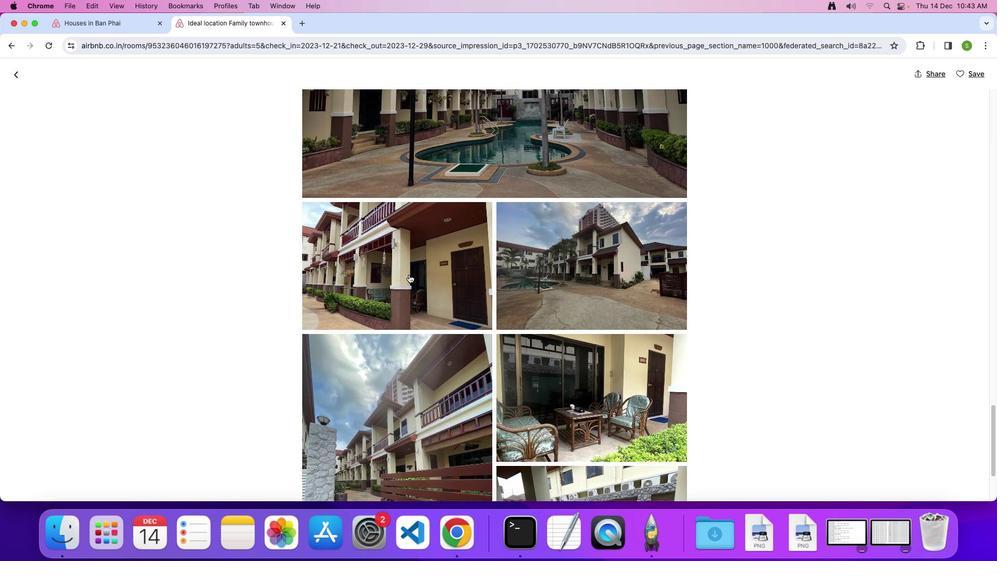 
Action: Mouse scrolled (409, 274) with delta (0, 0)
Screenshot: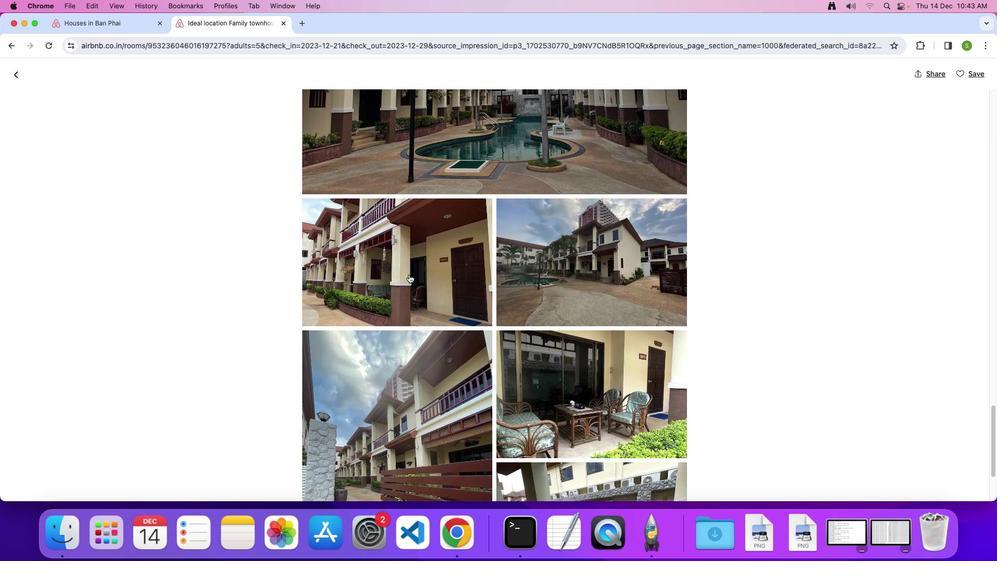 
Action: Mouse scrolled (409, 274) with delta (0, -1)
Screenshot: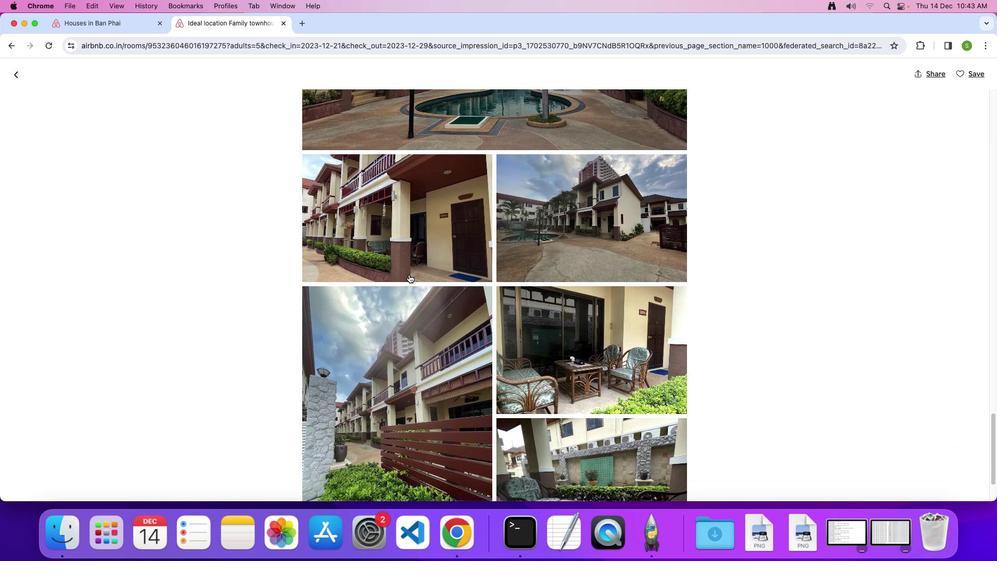 
Action: Mouse scrolled (409, 274) with delta (0, 0)
Screenshot: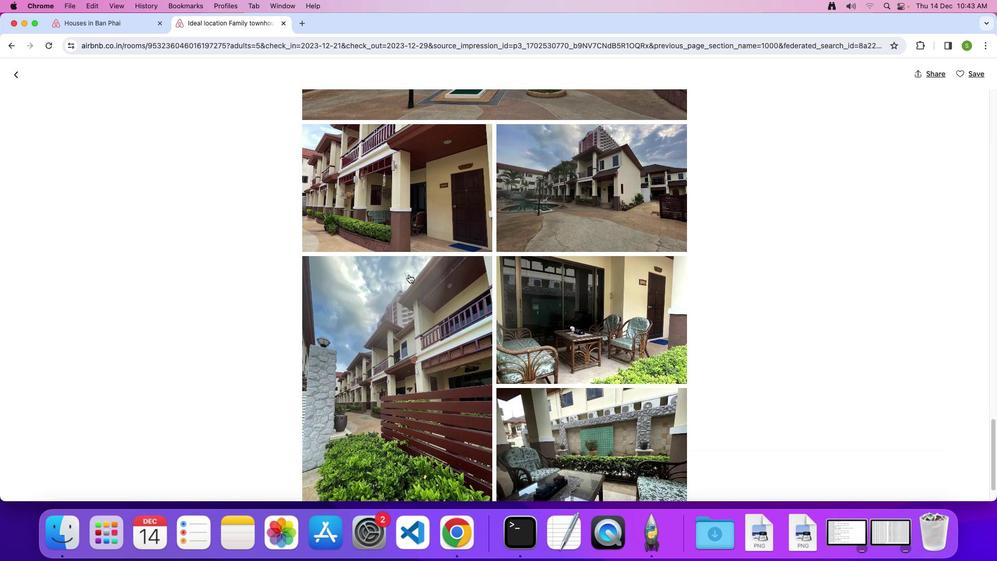
Action: Mouse scrolled (409, 274) with delta (0, 0)
Screenshot: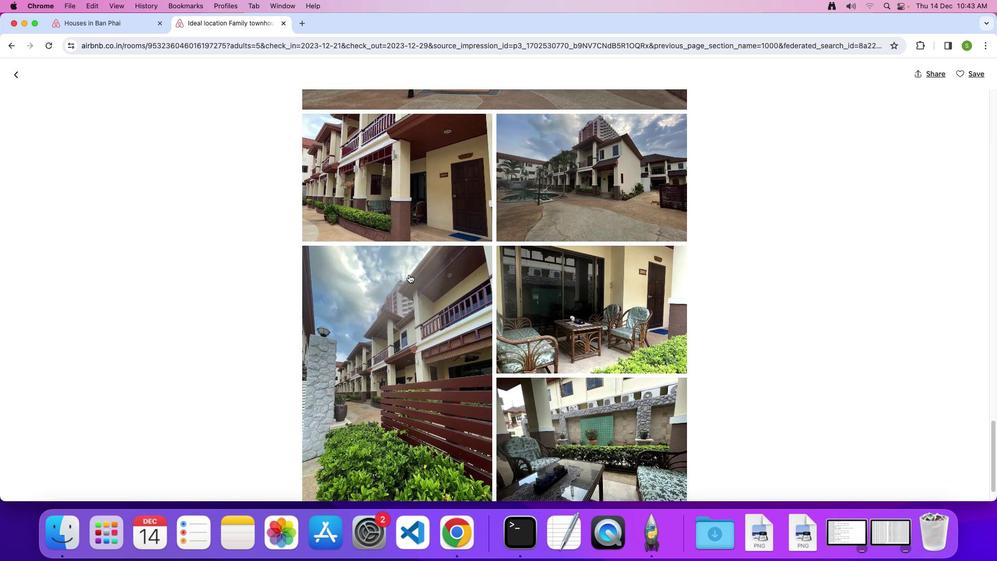 
Action: Mouse scrolled (409, 274) with delta (0, -1)
Screenshot: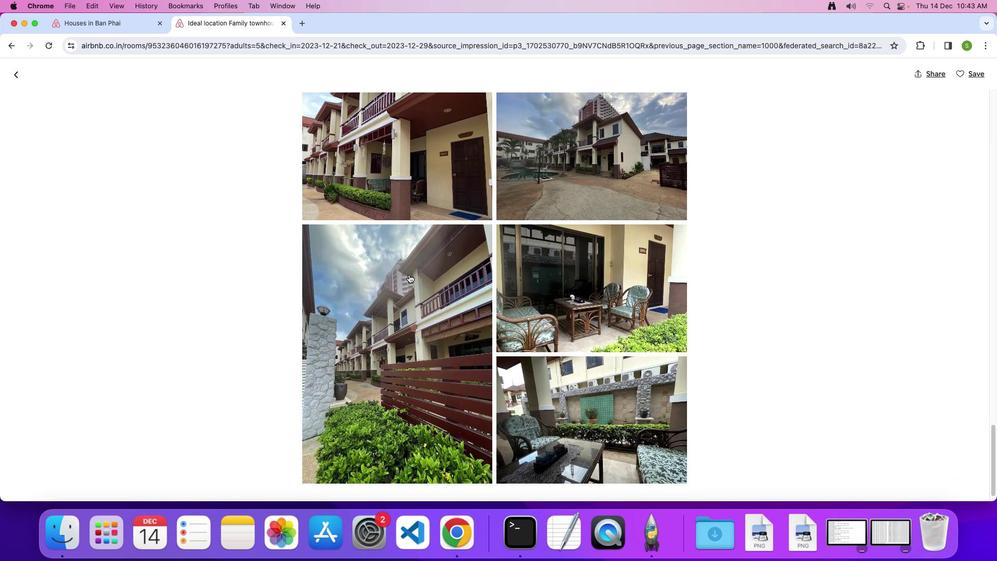 
Action: Mouse scrolled (409, 274) with delta (0, 0)
Screenshot: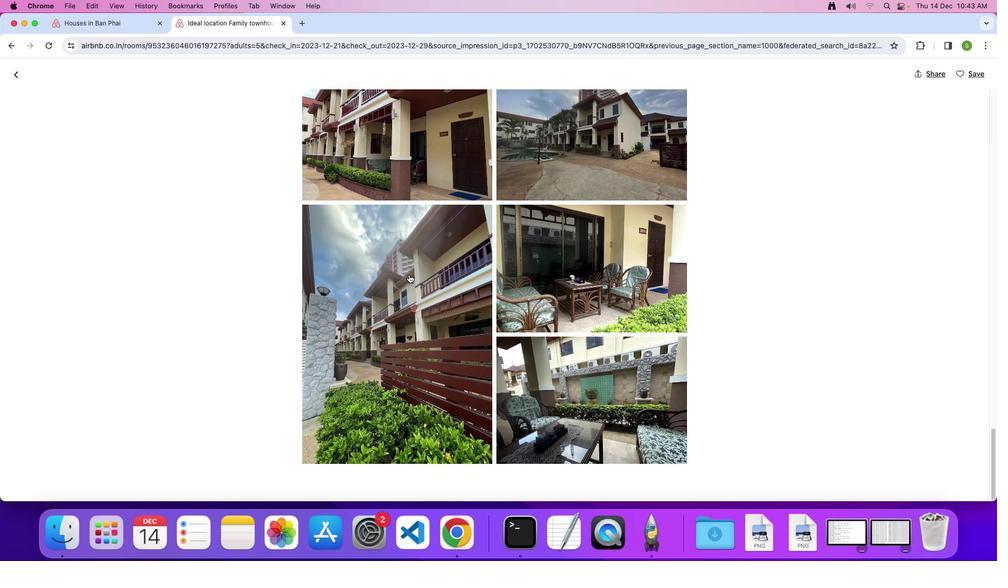 
Action: Mouse scrolled (409, 274) with delta (0, 0)
Screenshot: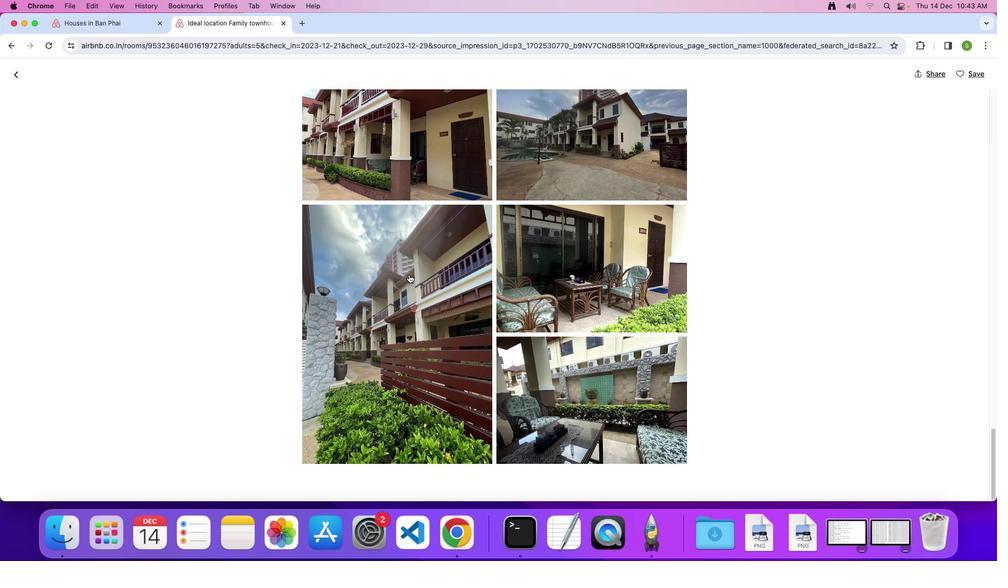 
Action: Mouse scrolled (409, 274) with delta (0, -1)
Screenshot: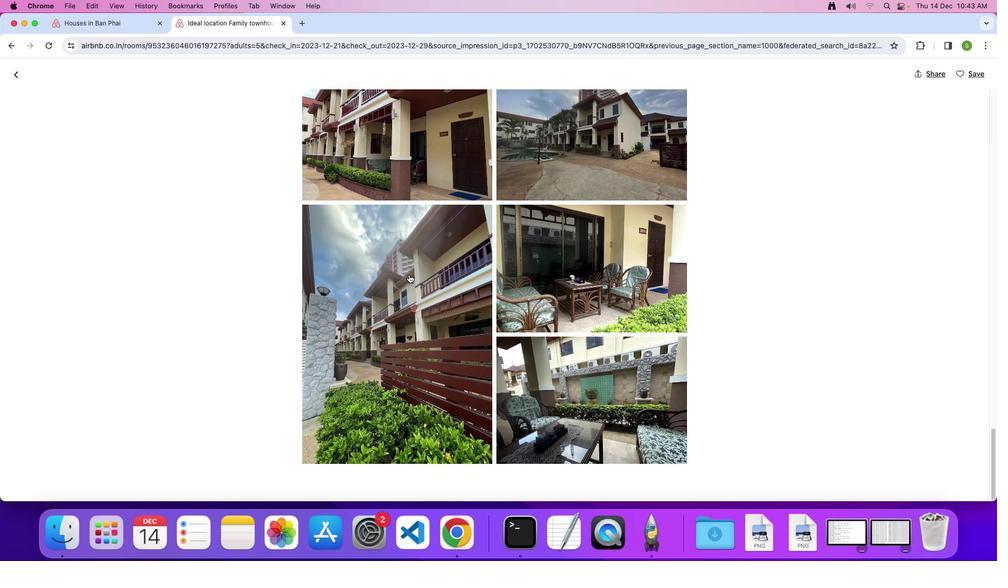 
Action: Mouse moved to (21, 78)
Screenshot: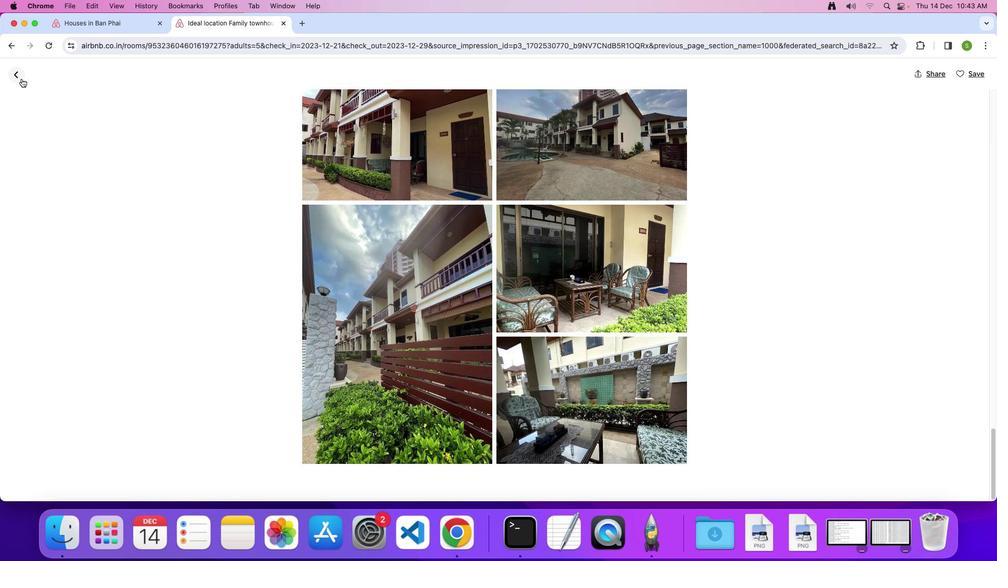 
Action: Mouse pressed left at (21, 78)
Screenshot: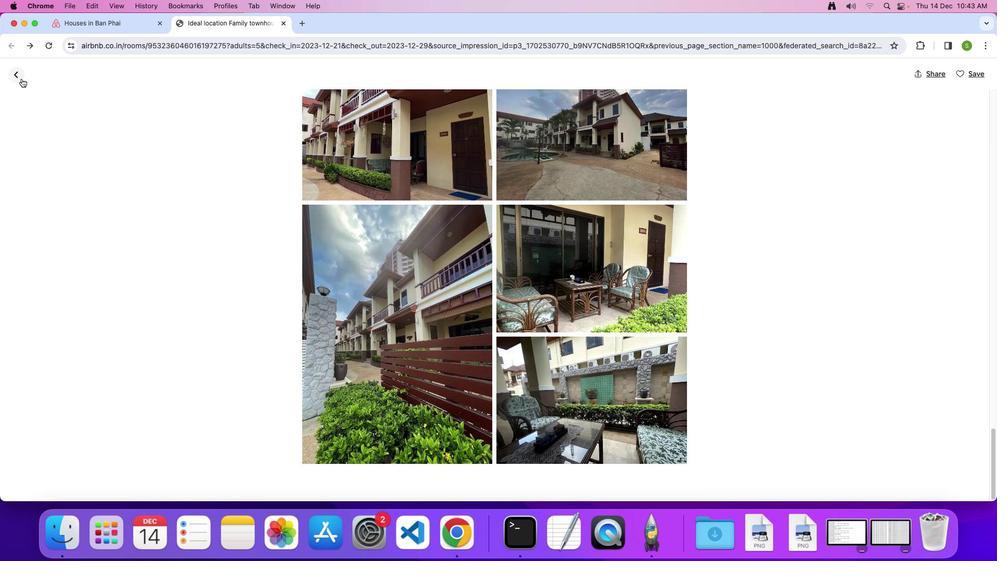 
Action: Mouse moved to (357, 263)
Screenshot: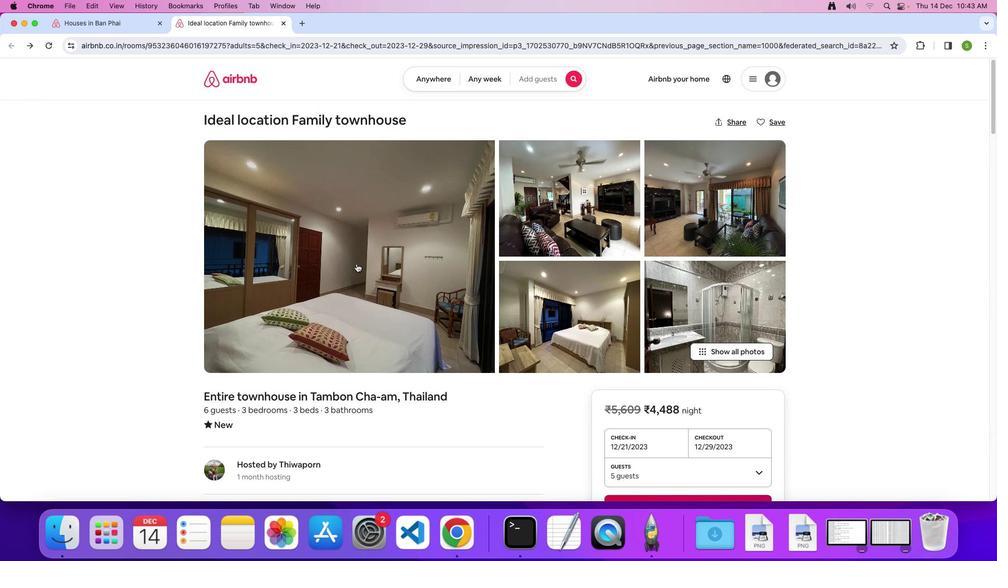 
Action: Mouse scrolled (357, 263) with delta (0, 0)
Screenshot: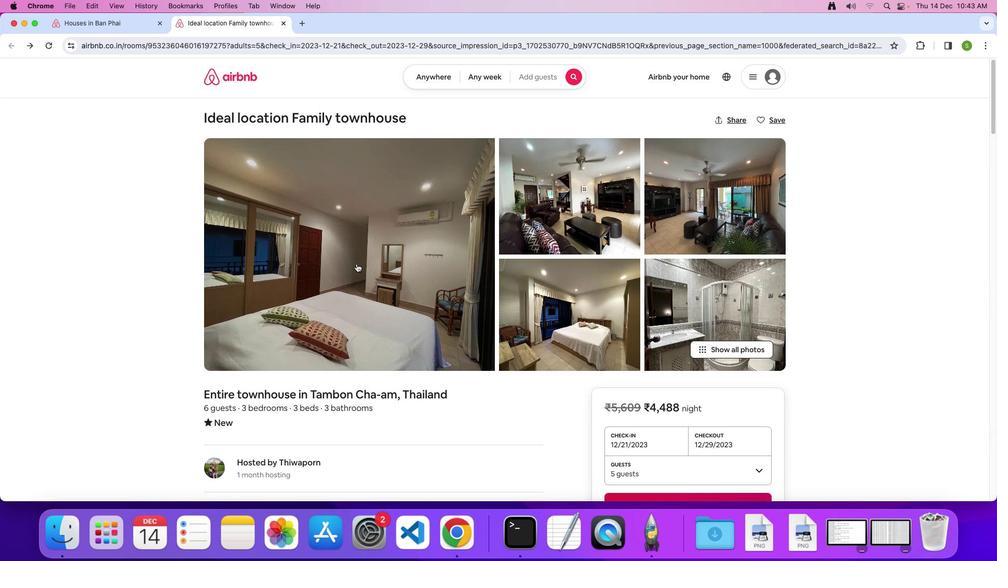
Action: Mouse scrolled (357, 263) with delta (0, 0)
Screenshot: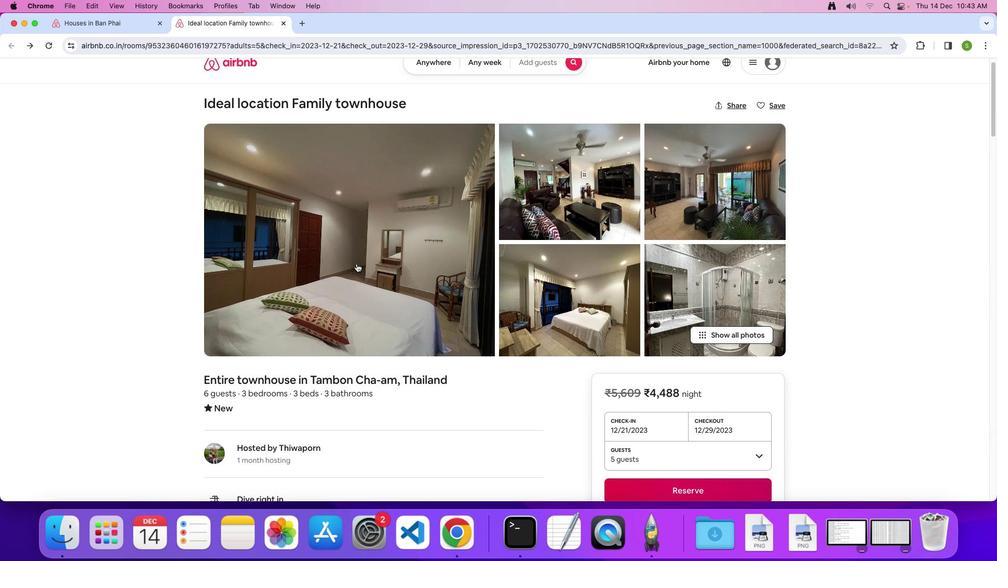 
Action: Mouse scrolled (357, 263) with delta (0, -1)
Screenshot: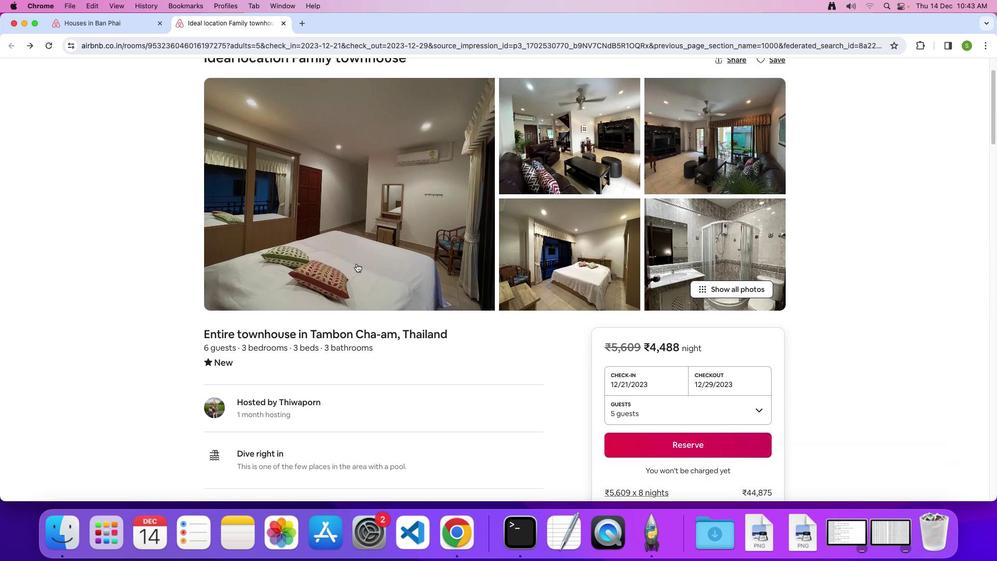 
Action: Mouse scrolled (357, 263) with delta (0, 0)
Screenshot: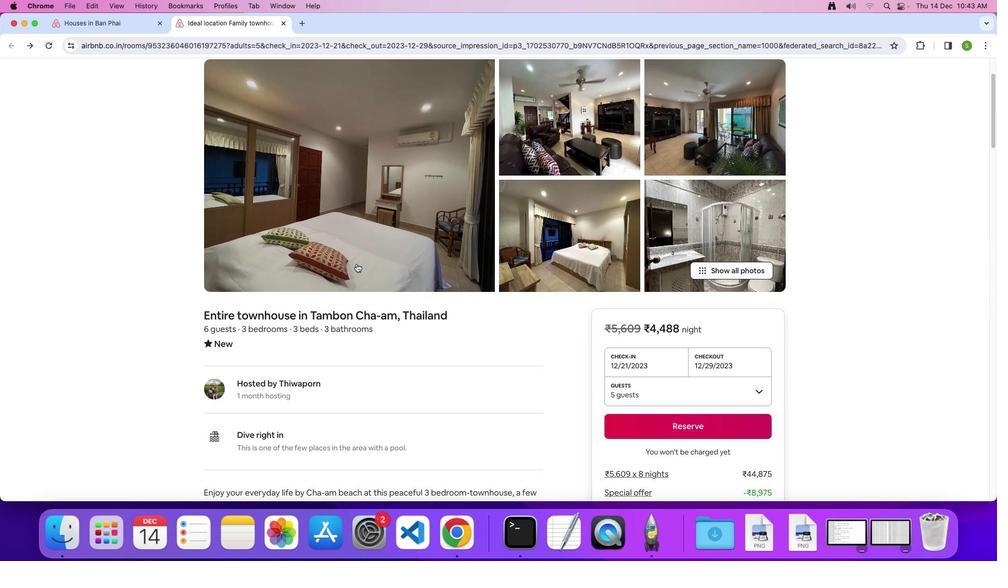 
Action: Mouse scrolled (357, 263) with delta (0, 0)
Screenshot: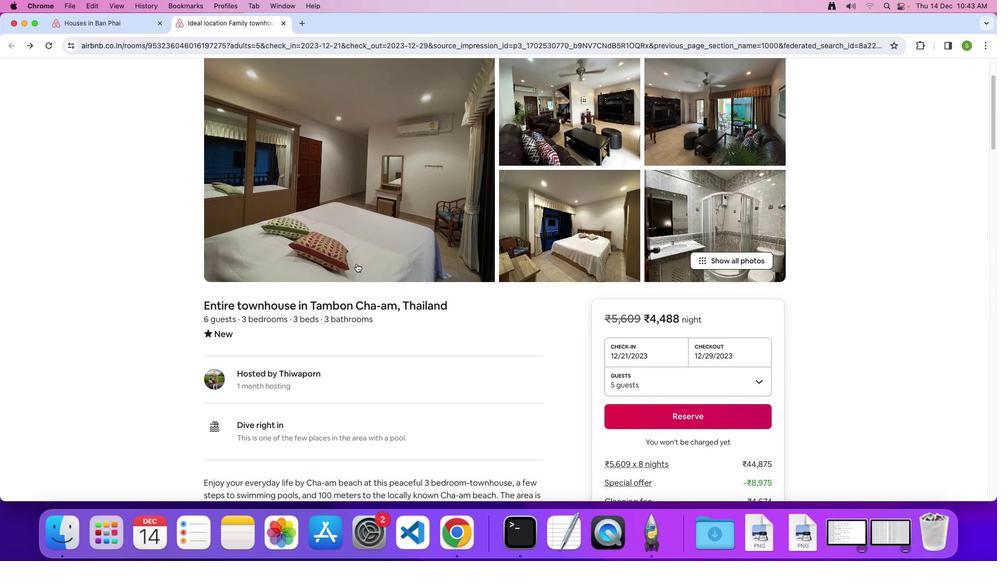 
Action: Mouse scrolled (357, 263) with delta (0, 0)
Screenshot: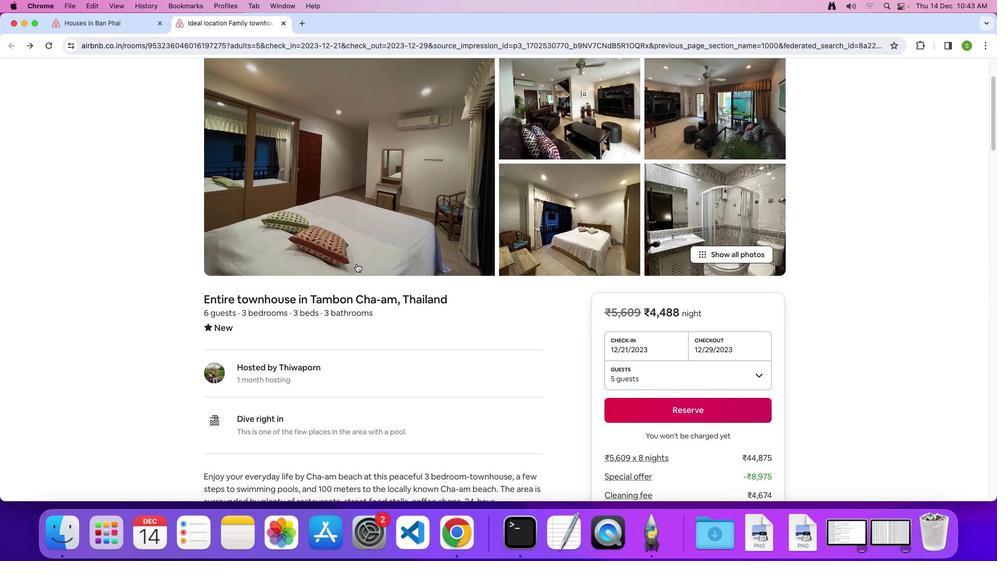 
Action: Mouse scrolled (357, 263) with delta (0, 0)
Screenshot: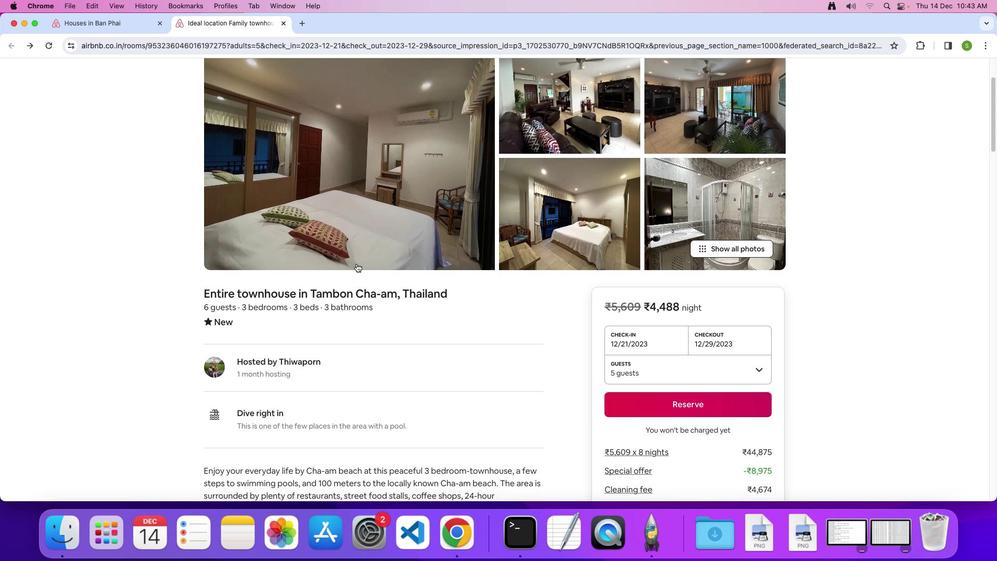 
Action: Mouse scrolled (357, 263) with delta (0, 0)
Screenshot: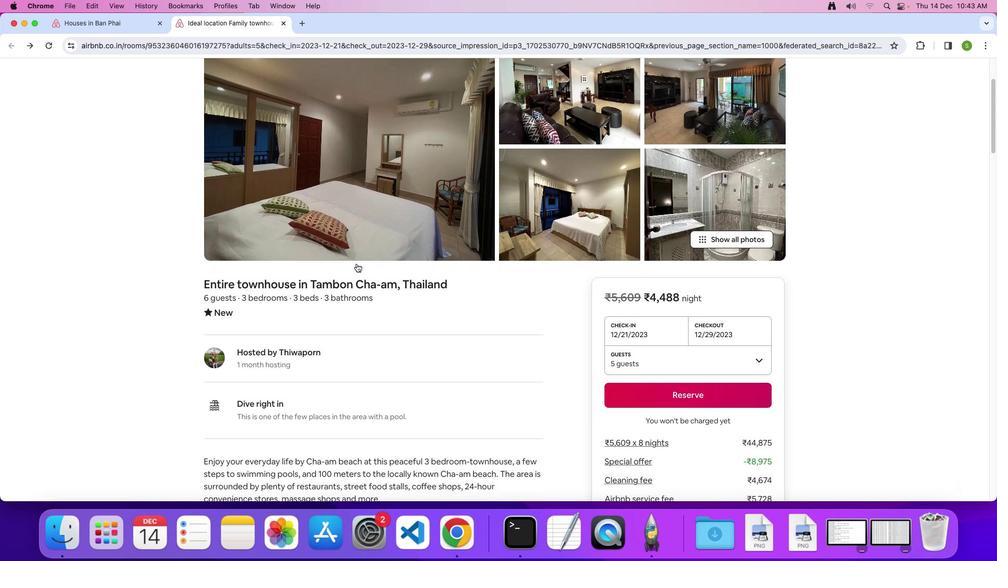 
Action: Mouse scrolled (357, 263) with delta (0, 0)
Screenshot: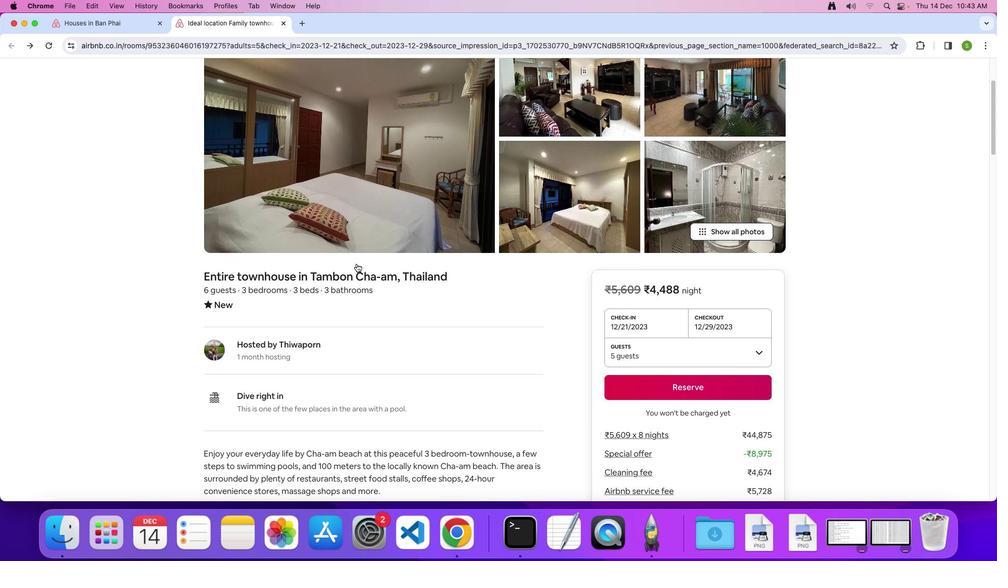 
Action: Mouse scrolled (357, 263) with delta (0, 0)
Screenshot: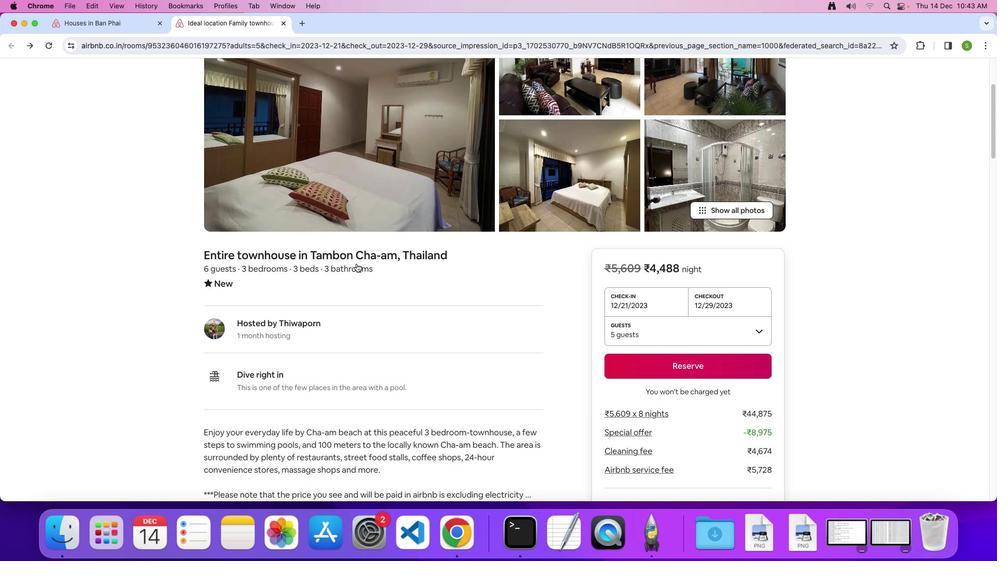 
Action: Mouse scrolled (357, 263) with delta (0, -1)
Screenshot: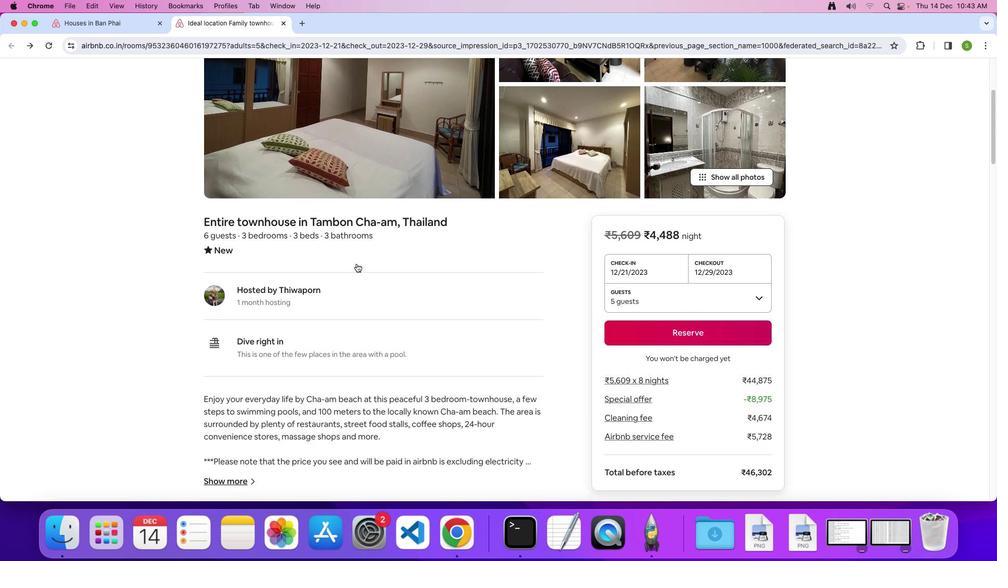 
Action: Mouse scrolled (357, 263) with delta (0, 0)
Screenshot: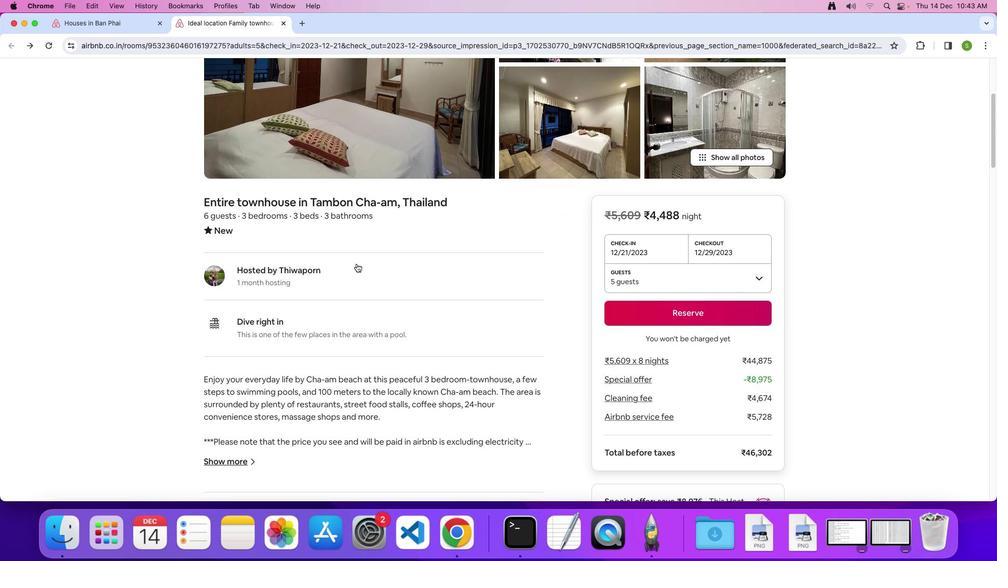 
Action: Mouse scrolled (357, 263) with delta (0, 0)
Screenshot: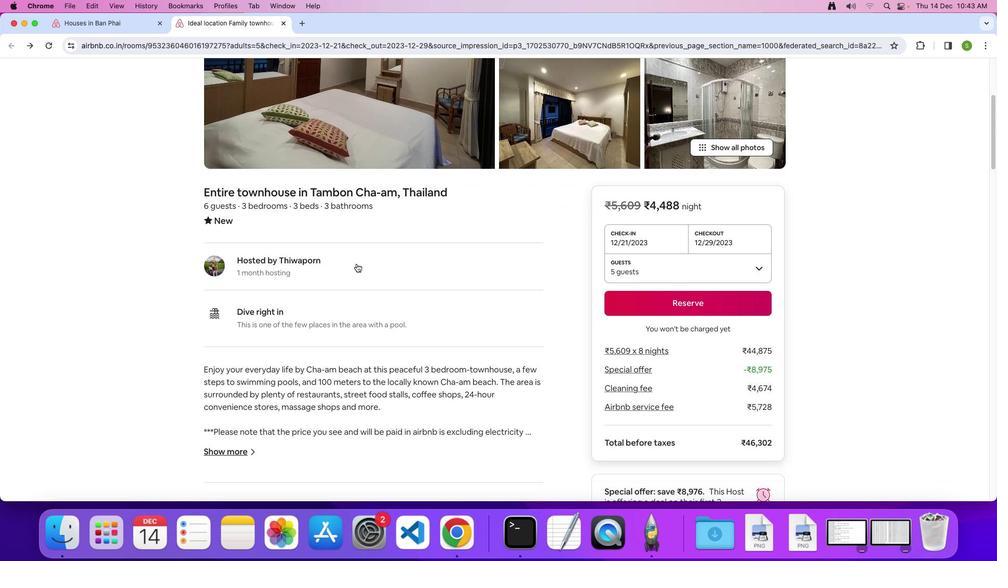 
Action: Mouse scrolled (357, 263) with delta (0, -1)
Screenshot: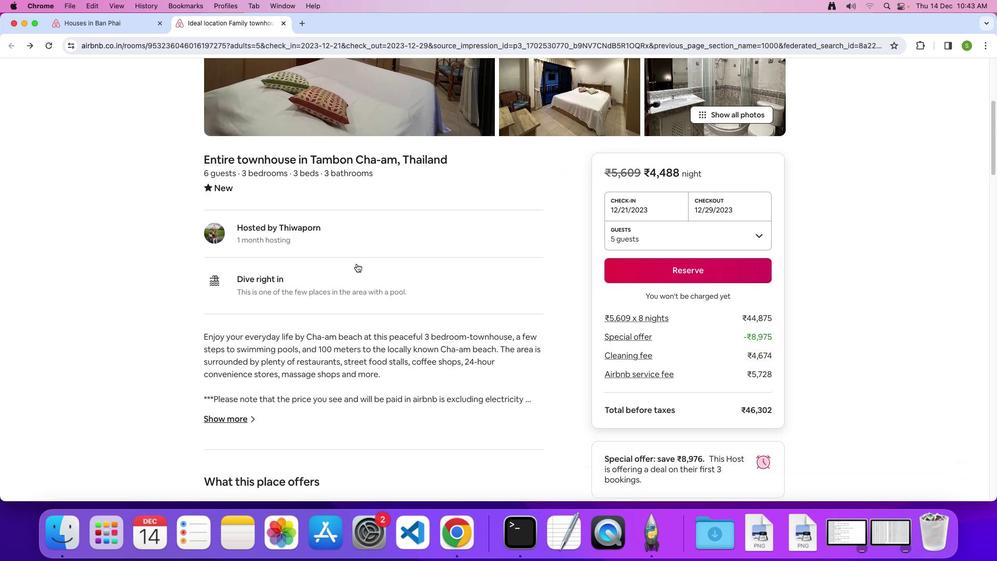 
Action: Mouse scrolled (357, 263) with delta (0, 0)
Screenshot: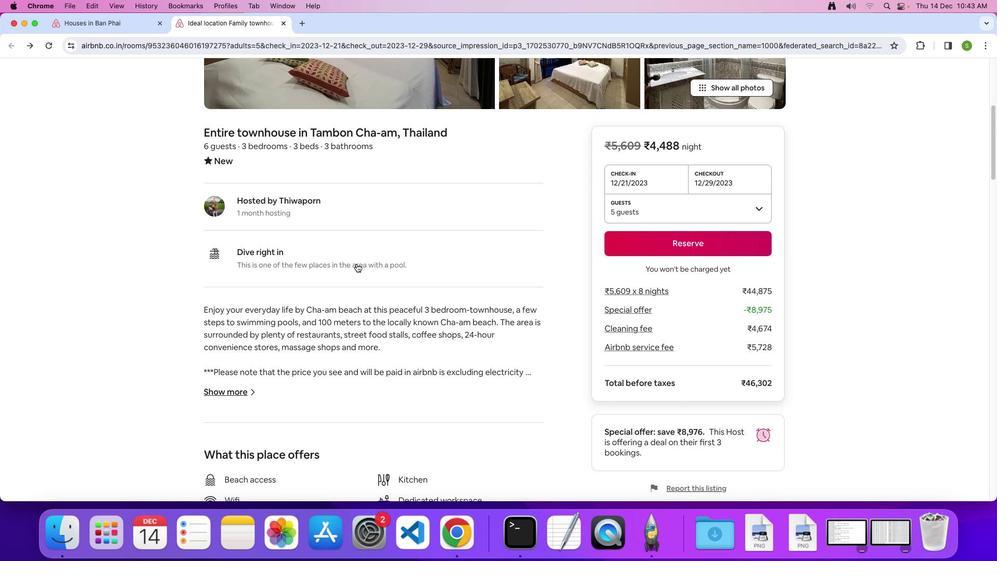 
Action: Mouse scrolled (357, 263) with delta (0, 0)
Screenshot: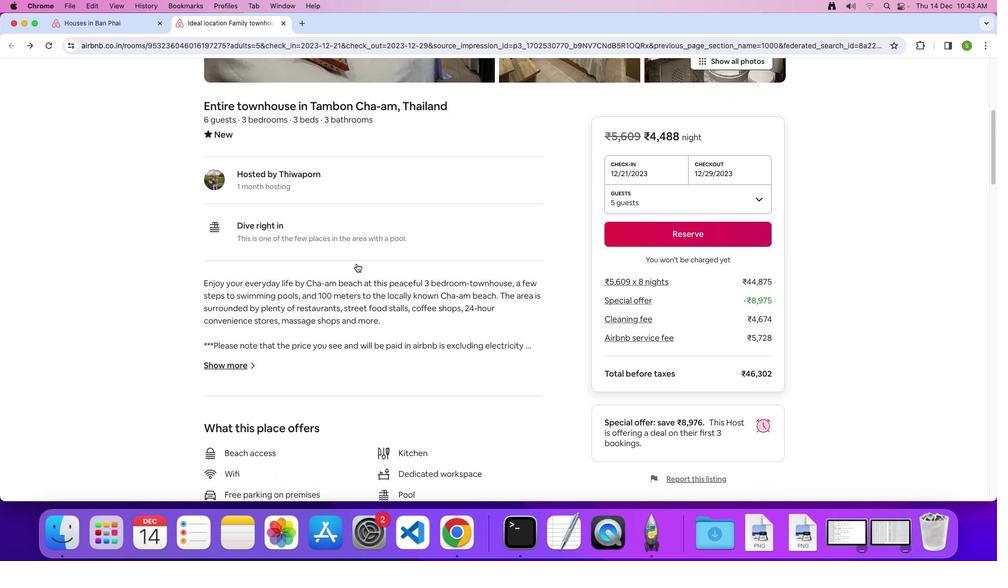 
Action: Mouse scrolled (357, 263) with delta (0, -1)
Screenshot: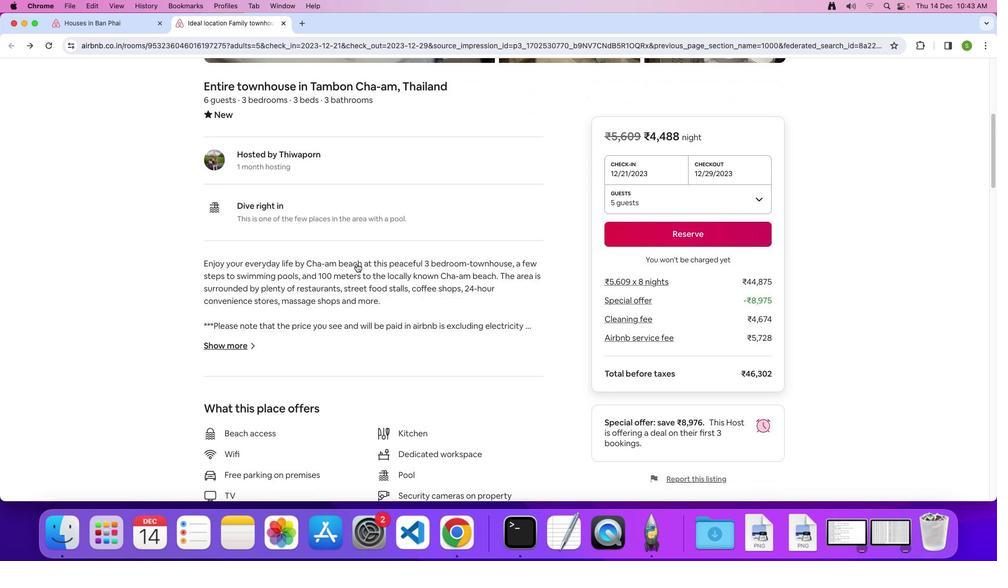 
Action: Mouse scrolled (357, 263) with delta (0, 0)
Screenshot: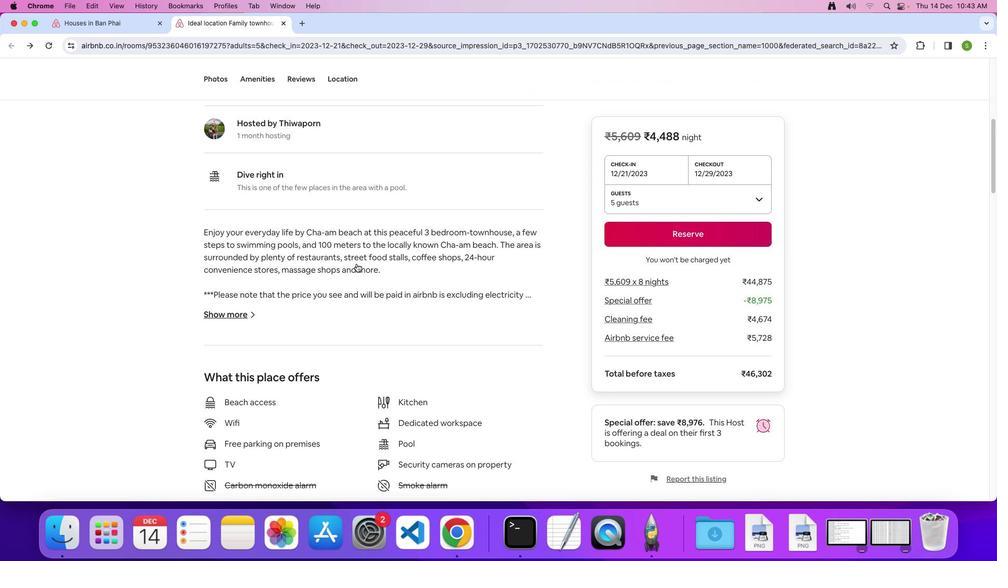 
Action: Mouse scrolled (357, 263) with delta (0, 0)
Screenshot: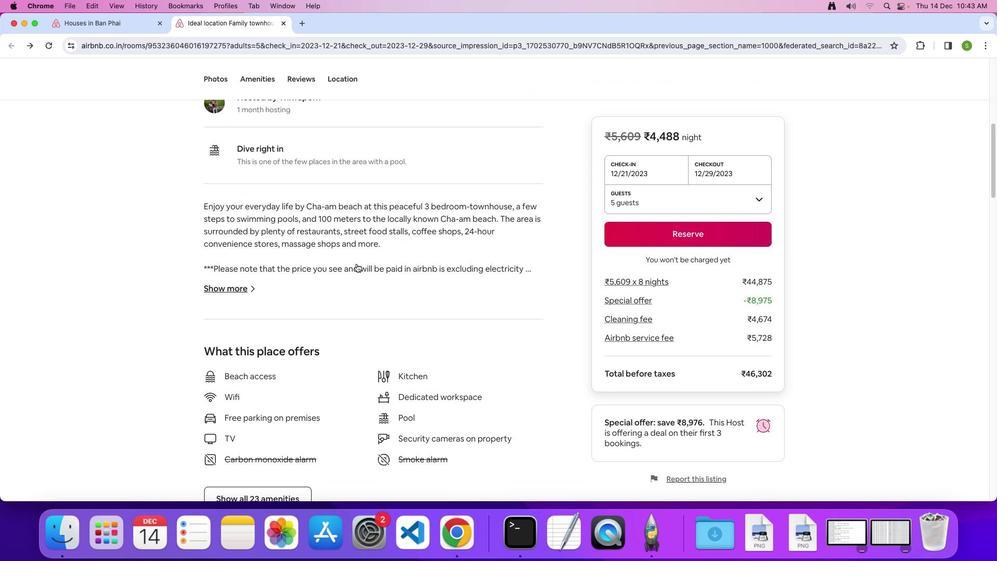 
Action: Mouse scrolled (357, 263) with delta (0, -1)
Screenshot: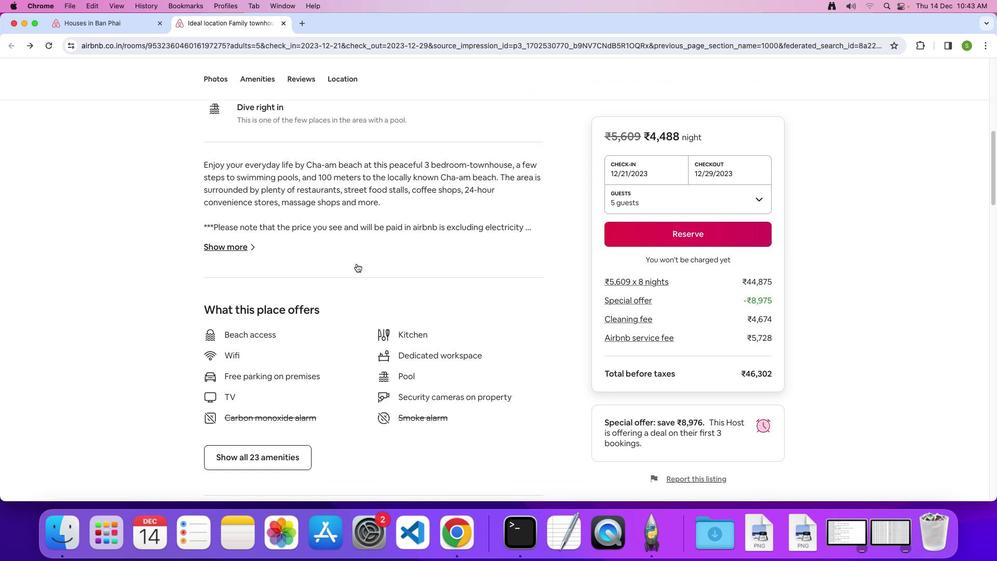 
Action: Mouse moved to (228, 233)
Screenshot: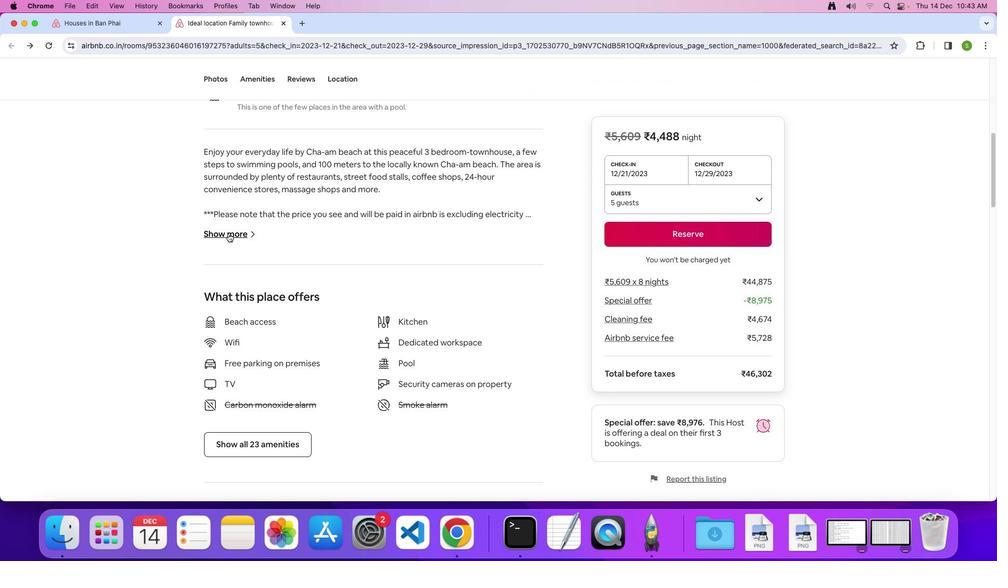 
Action: Mouse pressed left at (228, 233)
Screenshot: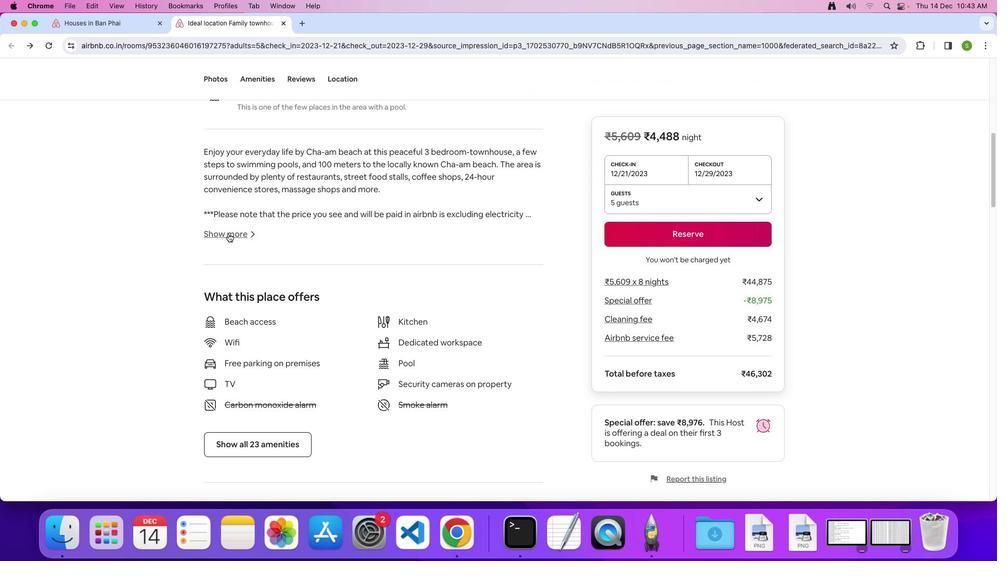 
Action: Mouse moved to (466, 250)
Screenshot: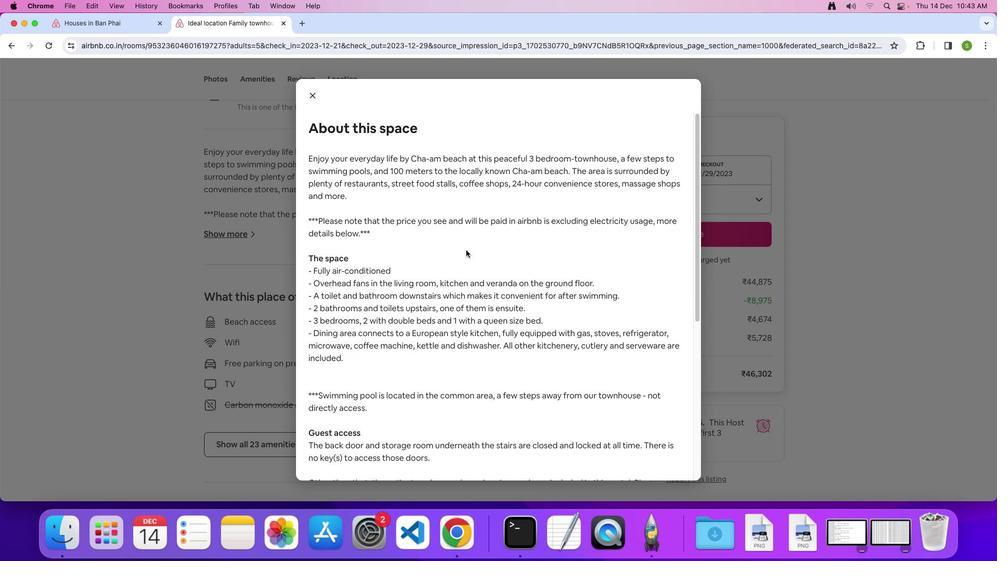 
Action: Mouse scrolled (466, 250) with delta (0, 0)
Screenshot: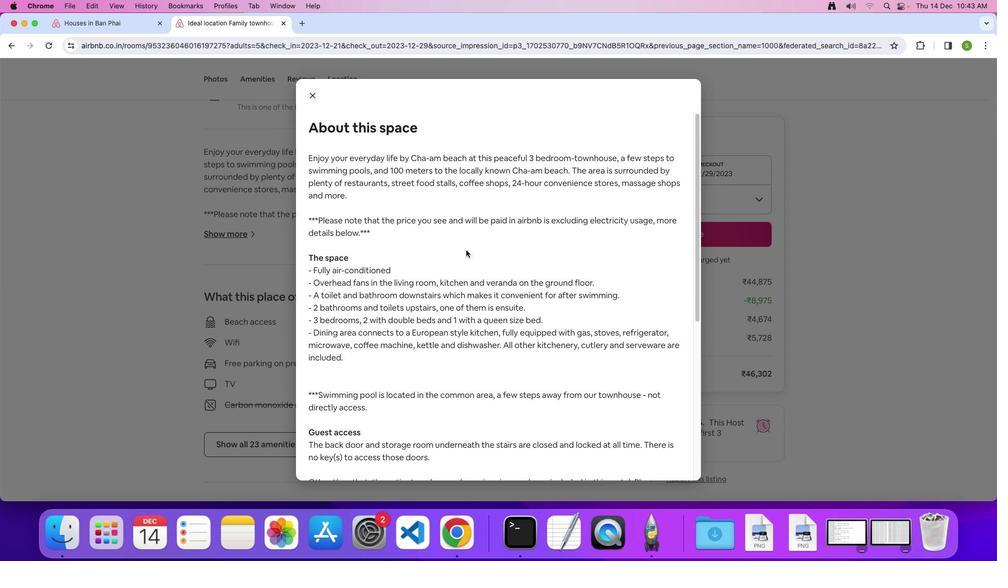
Action: Mouse scrolled (466, 250) with delta (0, 0)
Screenshot: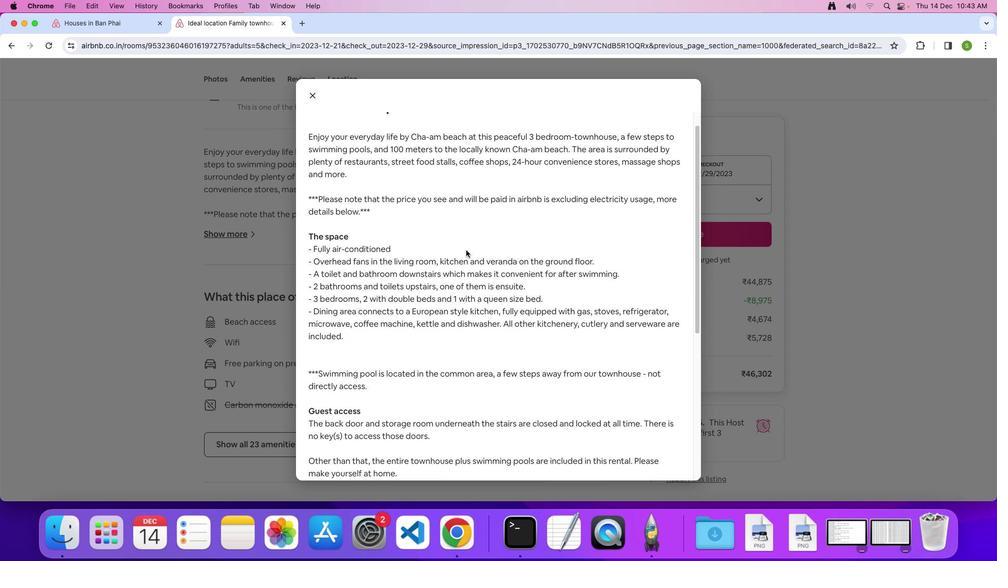 
Action: Mouse scrolled (466, 250) with delta (0, -1)
Screenshot: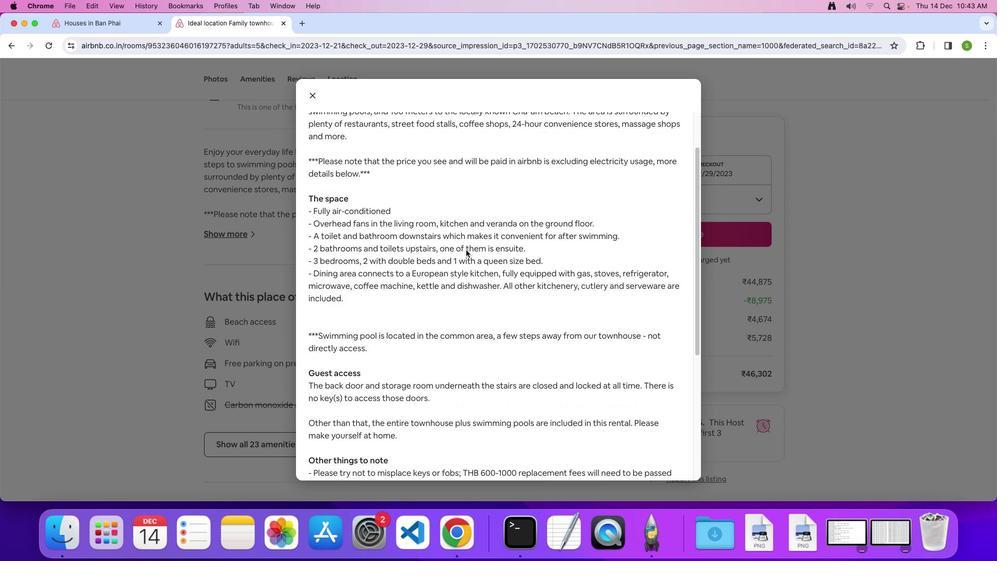 
Action: Mouse scrolled (466, 250) with delta (0, 0)
Screenshot: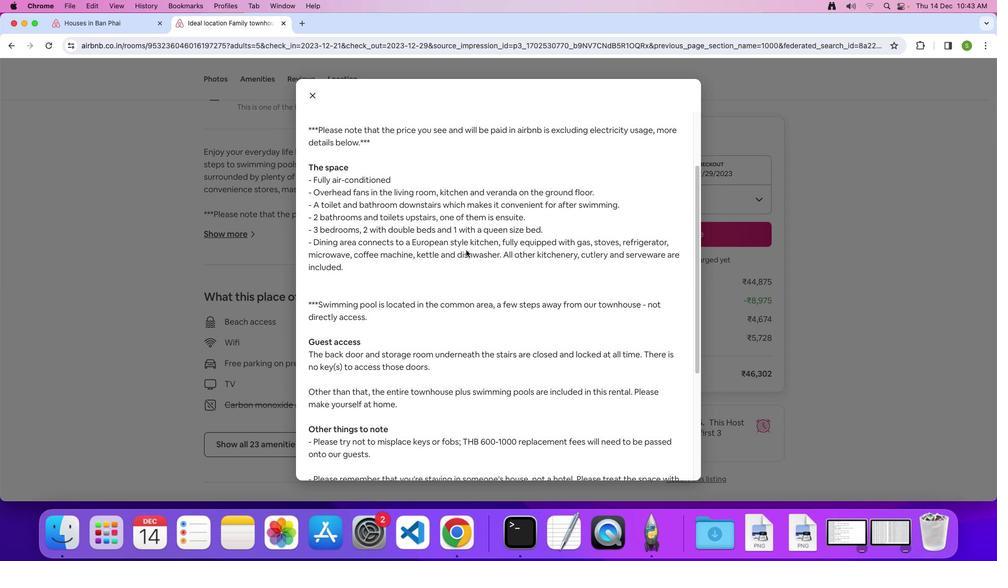 
Action: Mouse scrolled (466, 250) with delta (0, 0)
Screenshot: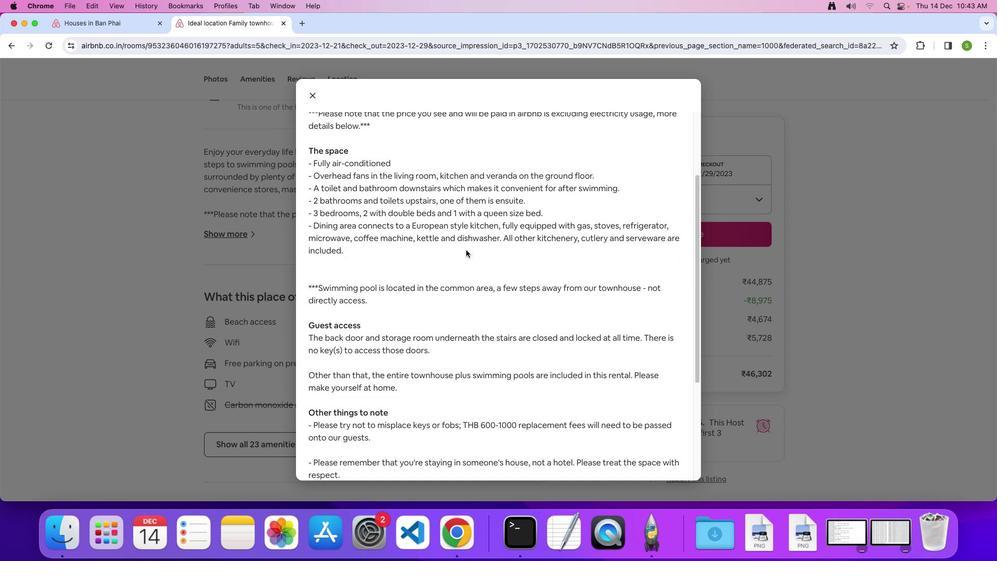 
Action: Mouse scrolled (466, 250) with delta (0, -1)
Screenshot: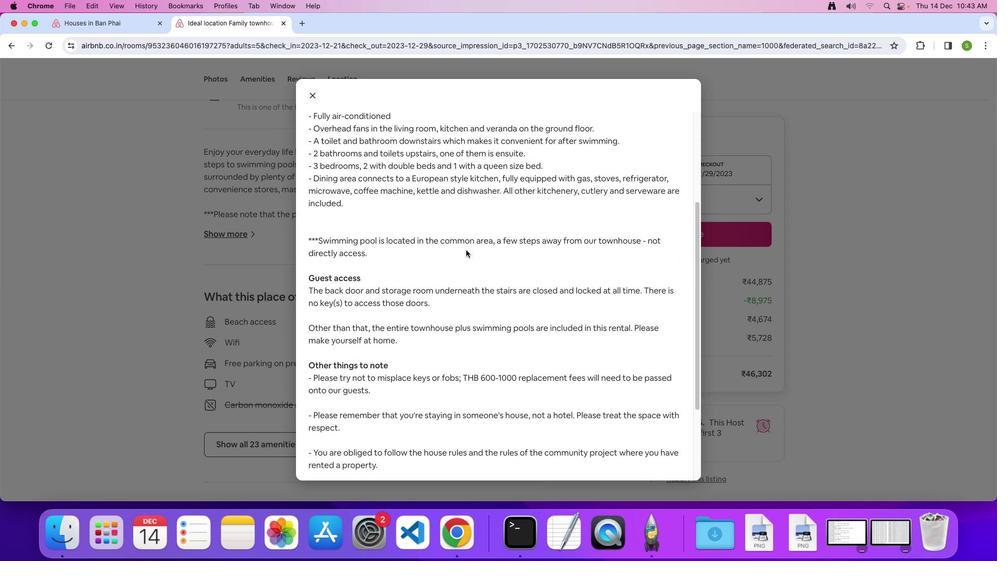 
Action: Mouse scrolled (466, 250) with delta (0, 0)
Screenshot: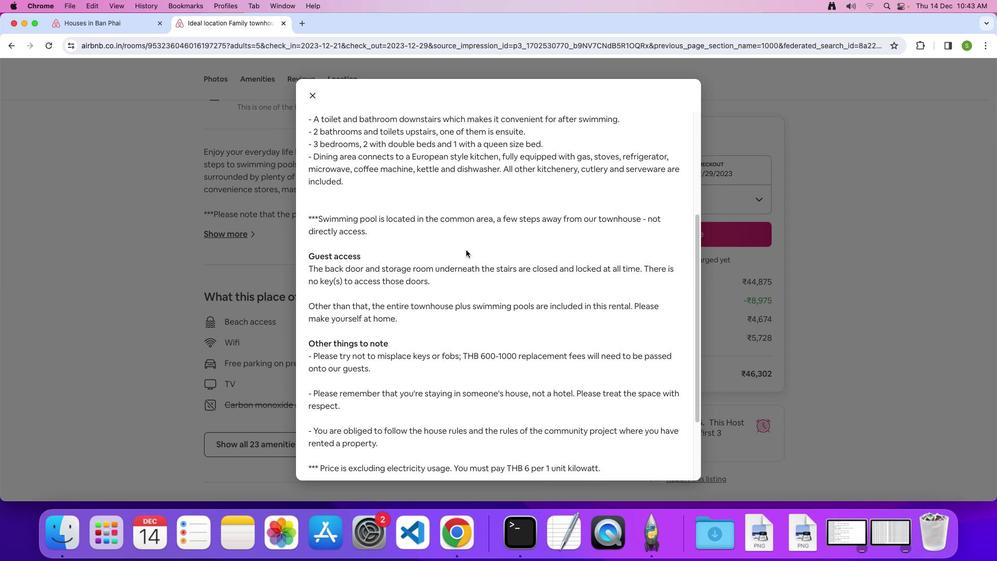 
Action: Mouse scrolled (466, 250) with delta (0, 0)
Screenshot: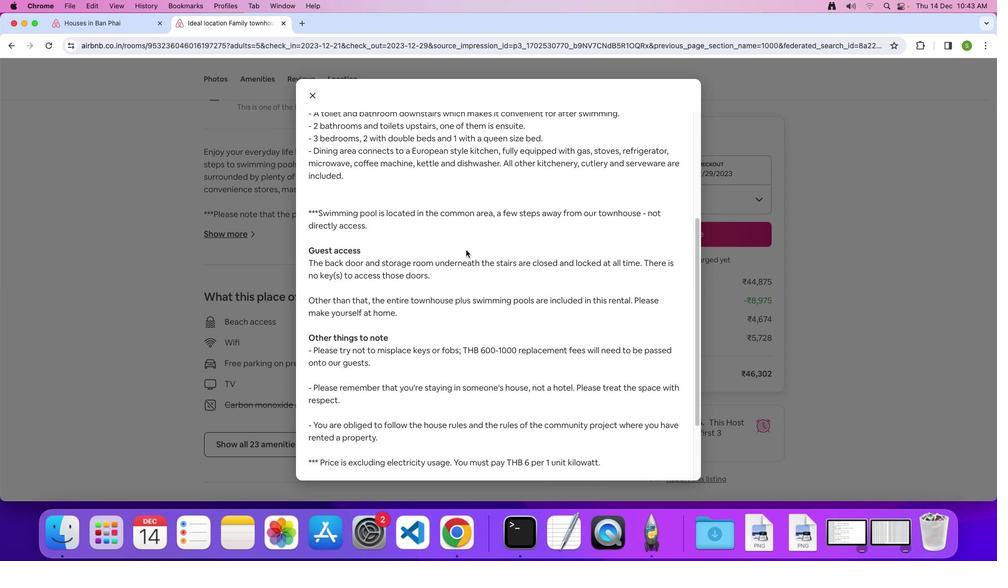 
Action: Mouse scrolled (466, 250) with delta (0, -1)
Screenshot: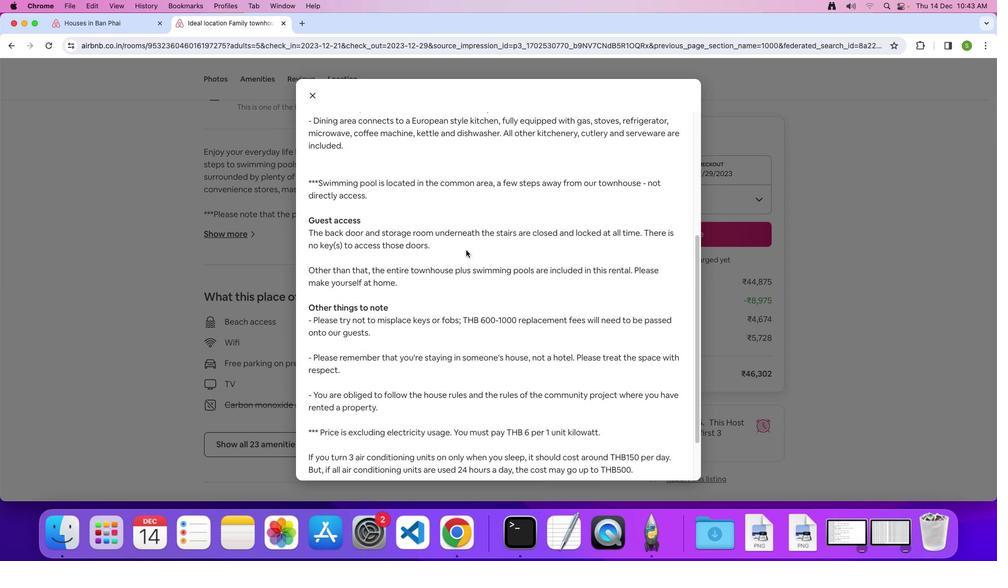 
Action: Mouse scrolled (466, 250) with delta (0, 0)
Screenshot: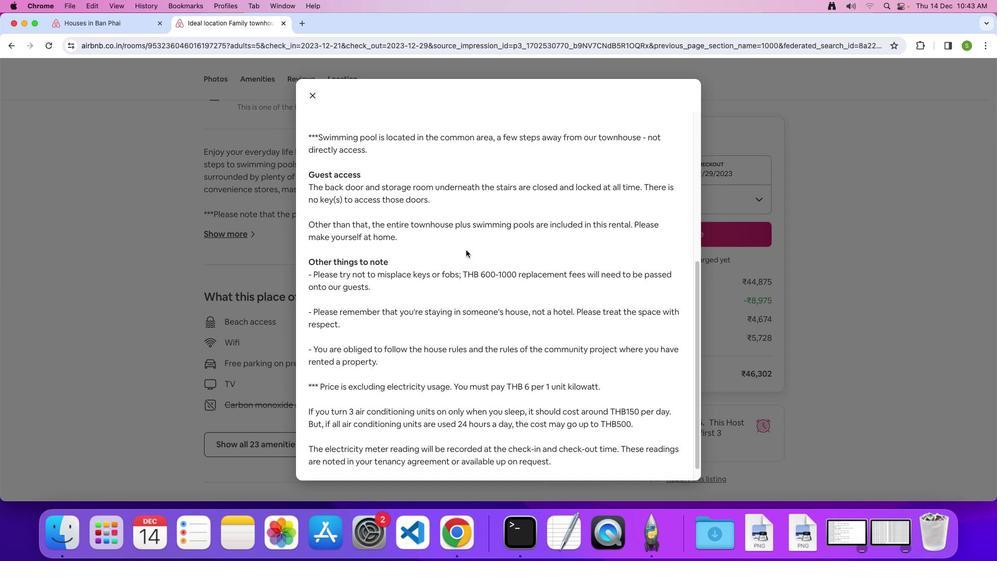 
Action: Mouse scrolled (466, 250) with delta (0, 0)
Screenshot: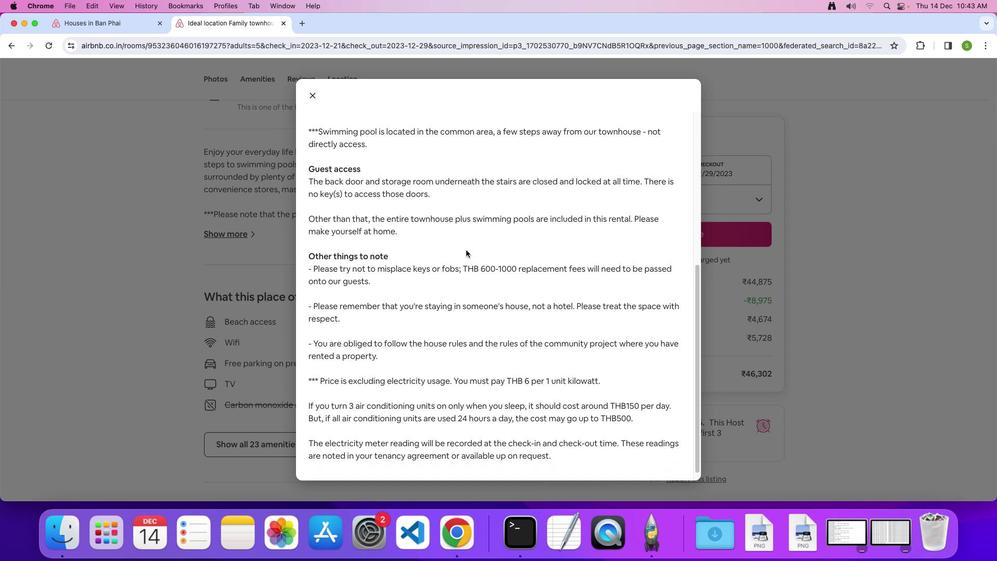 
Action: Mouse scrolled (466, 250) with delta (0, -1)
Screenshot: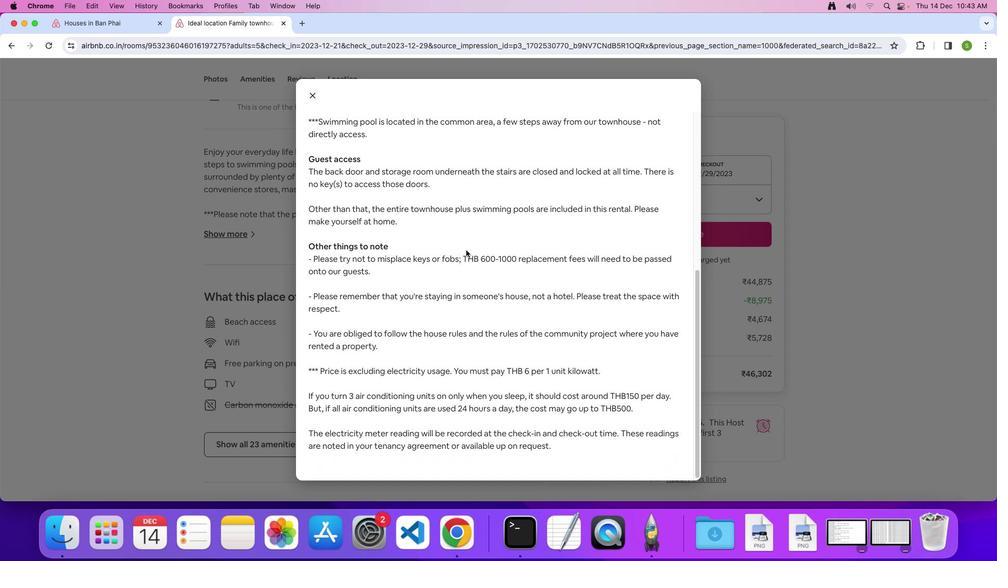 
Action: Mouse scrolled (466, 250) with delta (0, 0)
Screenshot: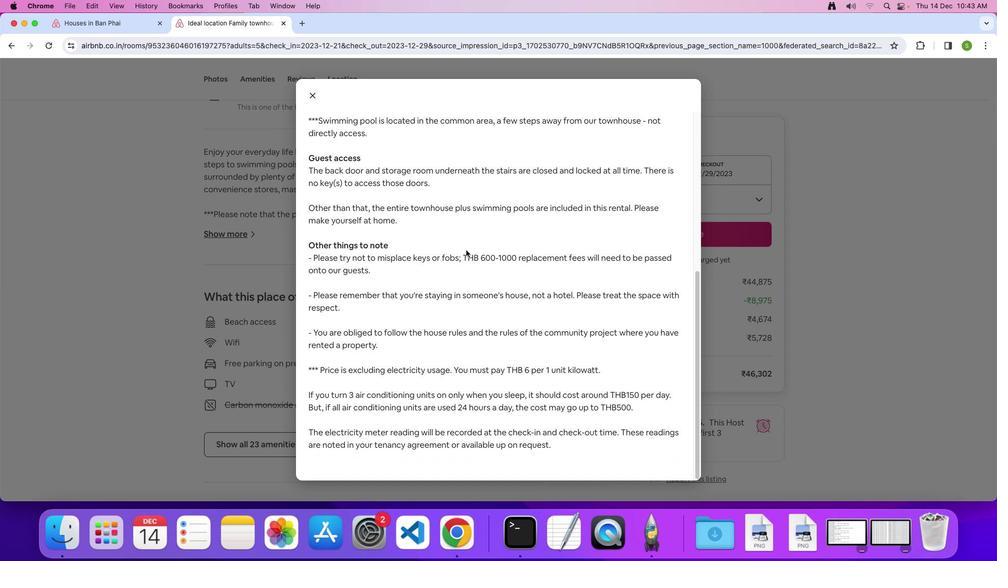 
Action: Mouse scrolled (466, 250) with delta (0, 0)
Screenshot: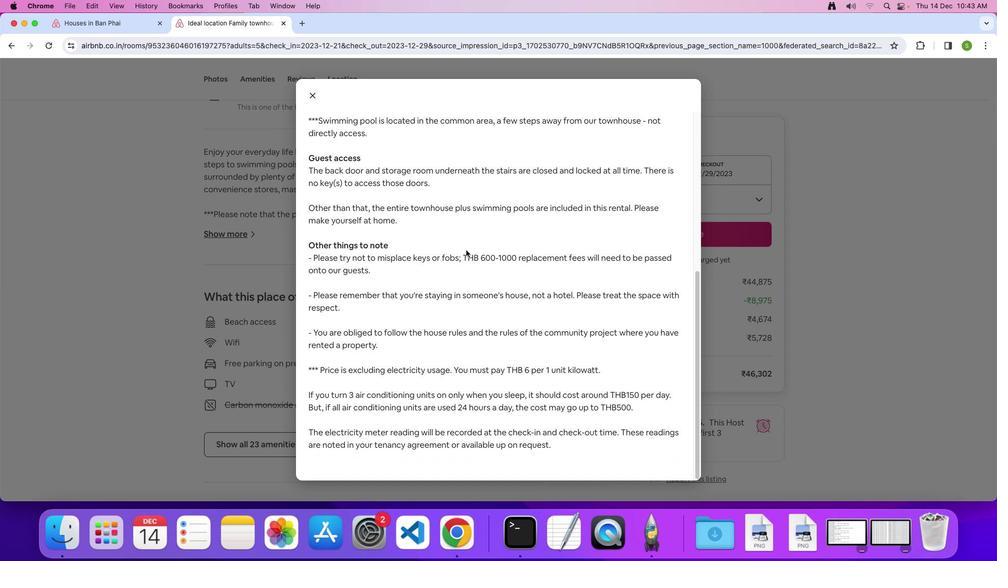 
Action: Mouse moved to (311, 94)
Screenshot: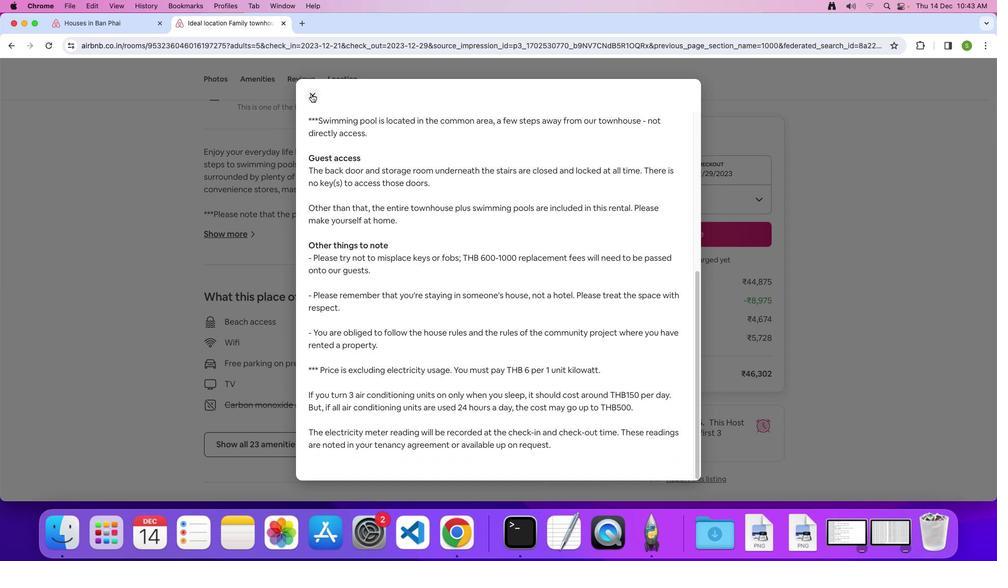 
Action: Mouse pressed left at (311, 94)
Screenshot: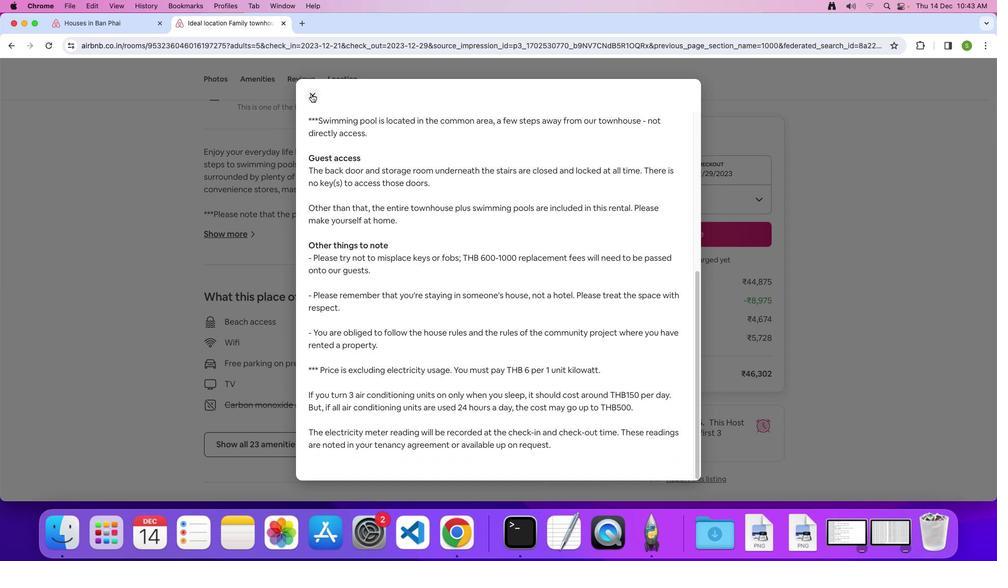 
Action: Mouse moved to (350, 257)
Screenshot: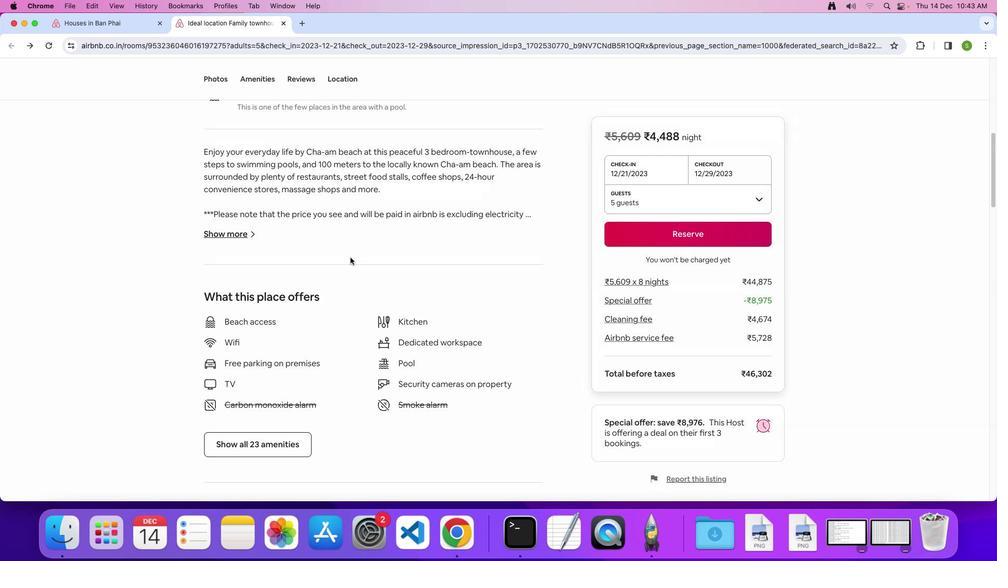 
Action: Mouse scrolled (350, 257) with delta (0, 0)
Screenshot: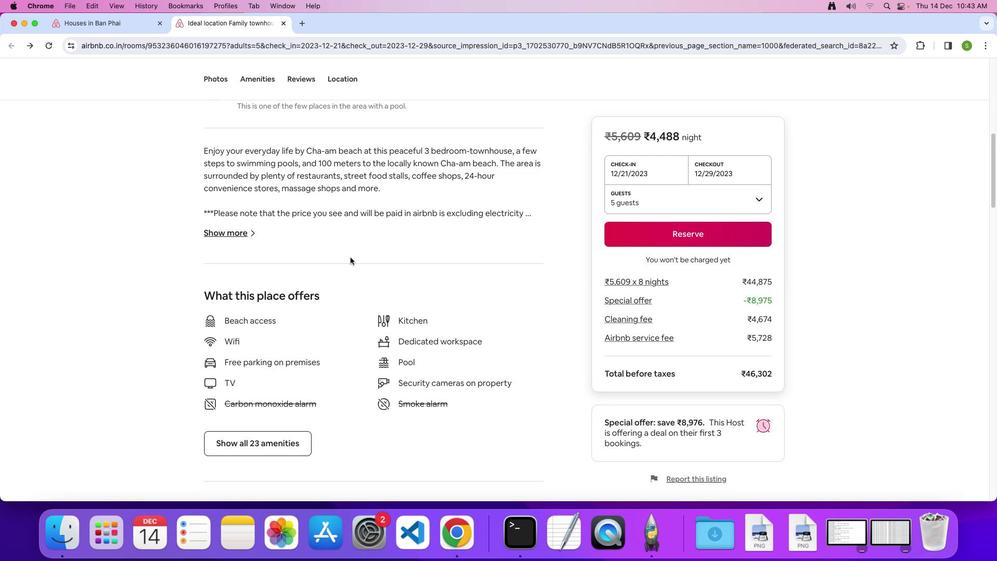 
Action: Mouse scrolled (350, 257) with delta (0, 0)
Screenshot: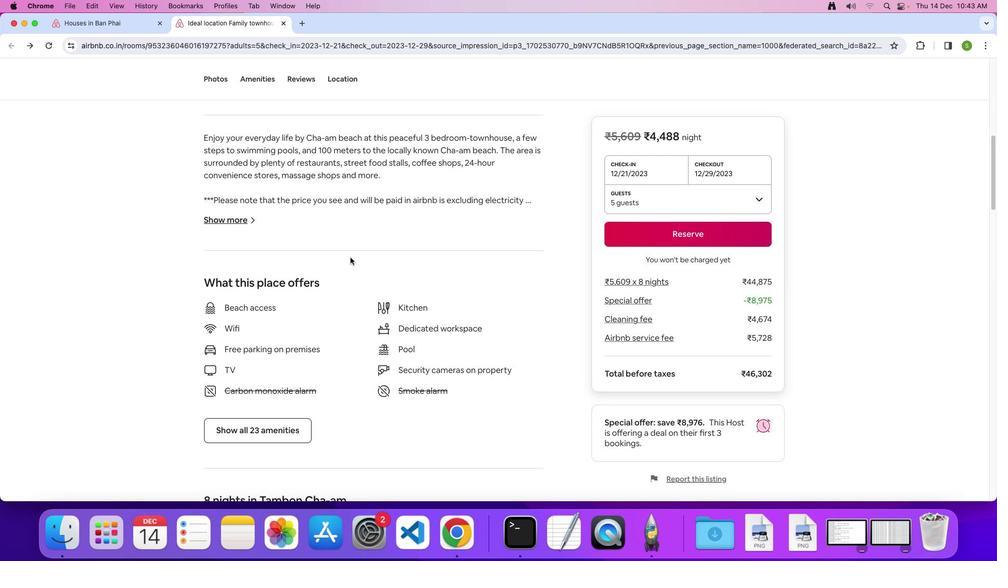 
Action: Mouse scrolled (350, 257) with delta (0, -1)
Screenshot: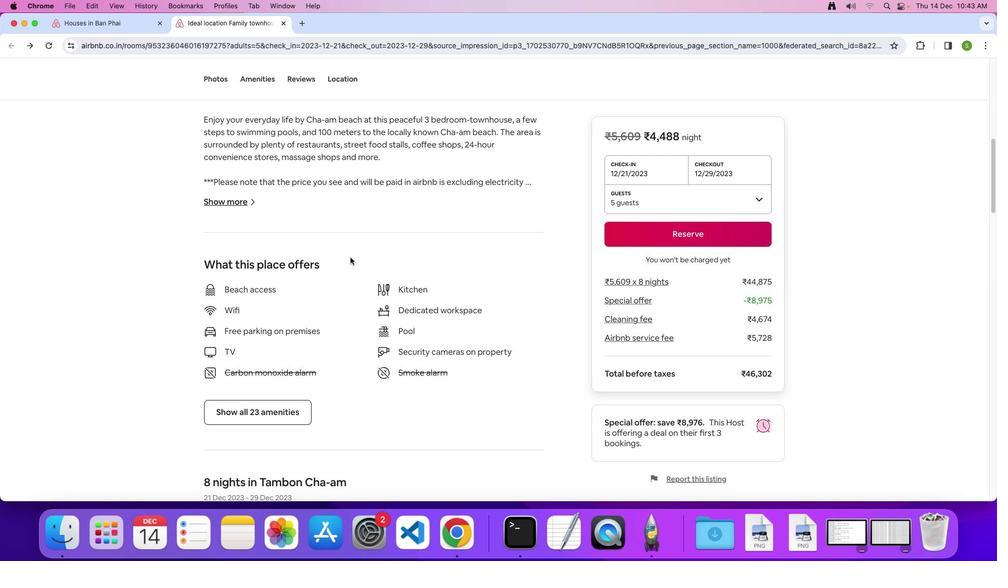
Action: Mouse scrolled (350, 257) with delta (0, 0)
Screenshot: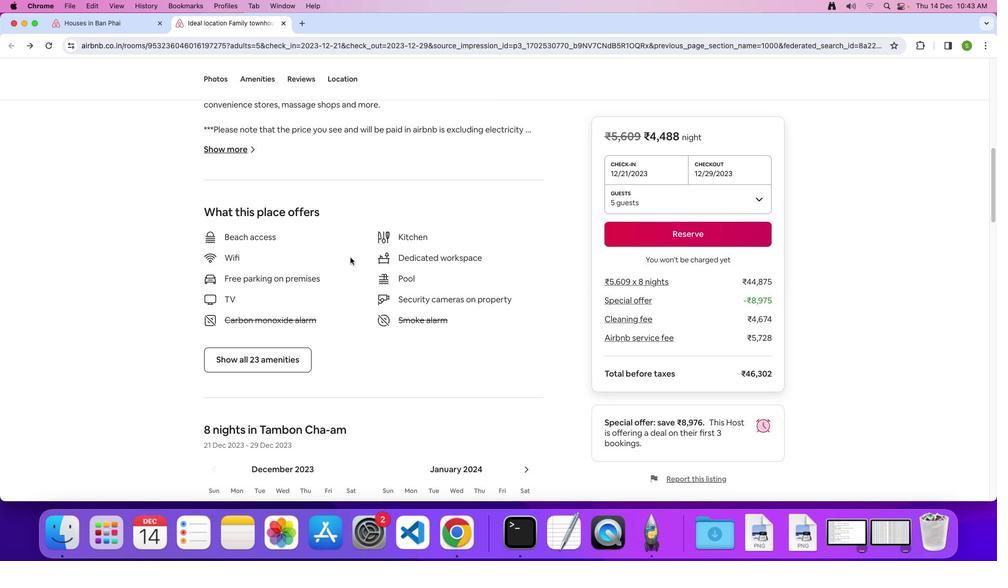 
Action: Mouse scrolled (350, 257) with delta (0, 0)
Screenshot: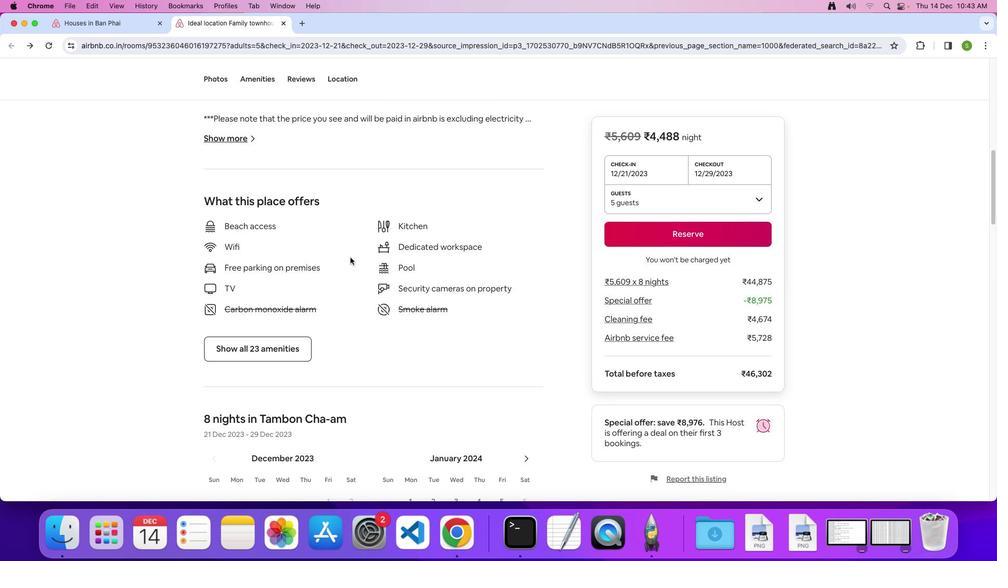 
Action: Mouse scrolled (350, 257) with delta (0, -1)
Screenshot: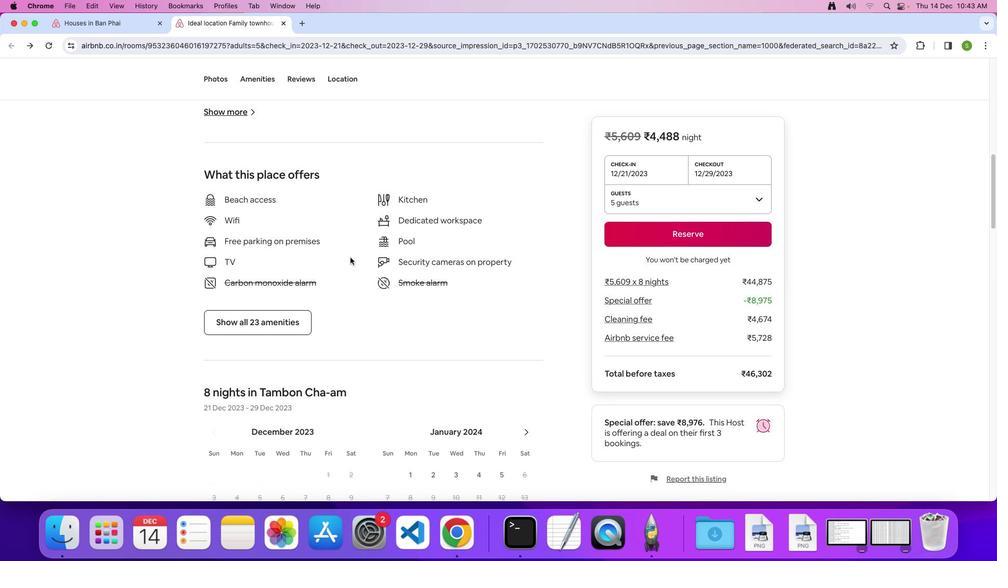 
Action: Mouse moved to (272, 290)
Screenshot: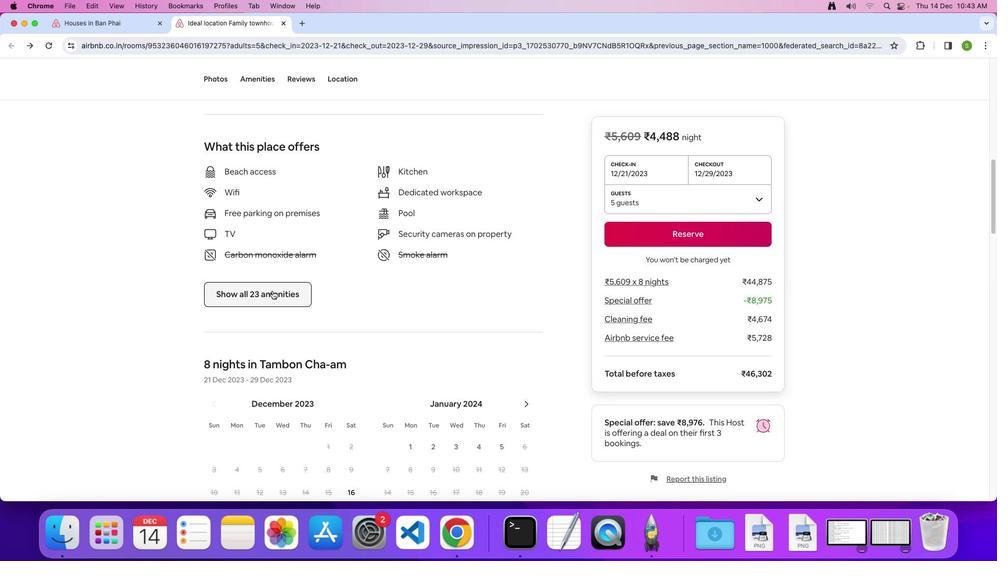 
Action: Mouse pressed left at (272, 290)
Screenshot: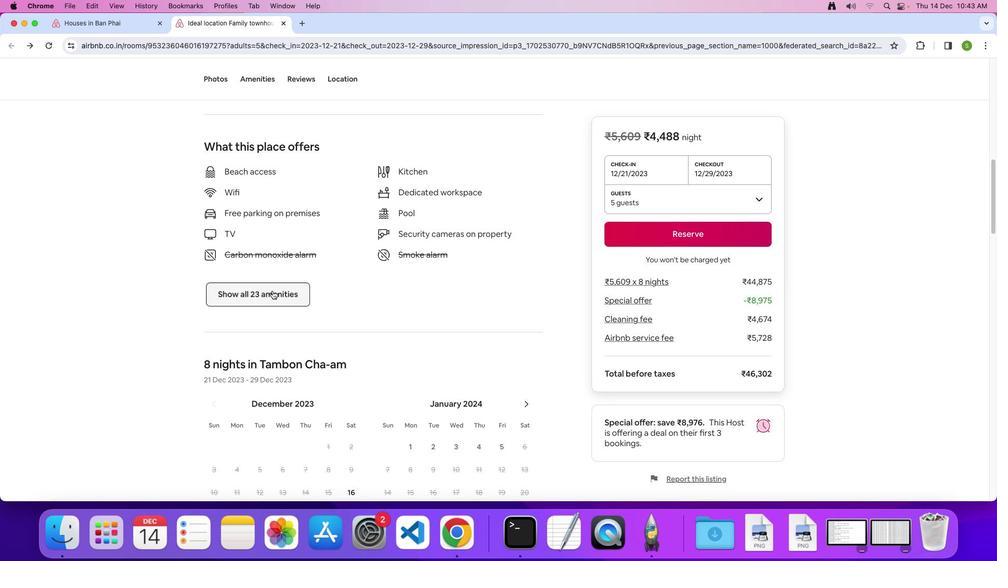 
Action: Mouse moved to (498, 265)
Screenshot: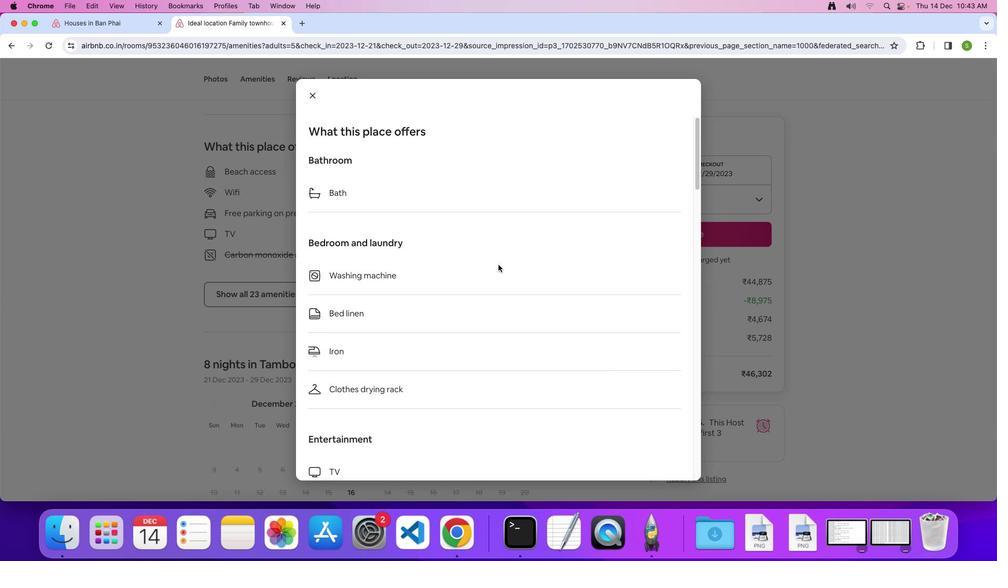 
Action: Mouse scrolled (498, 265) with delta (0, 0)
Screenshot: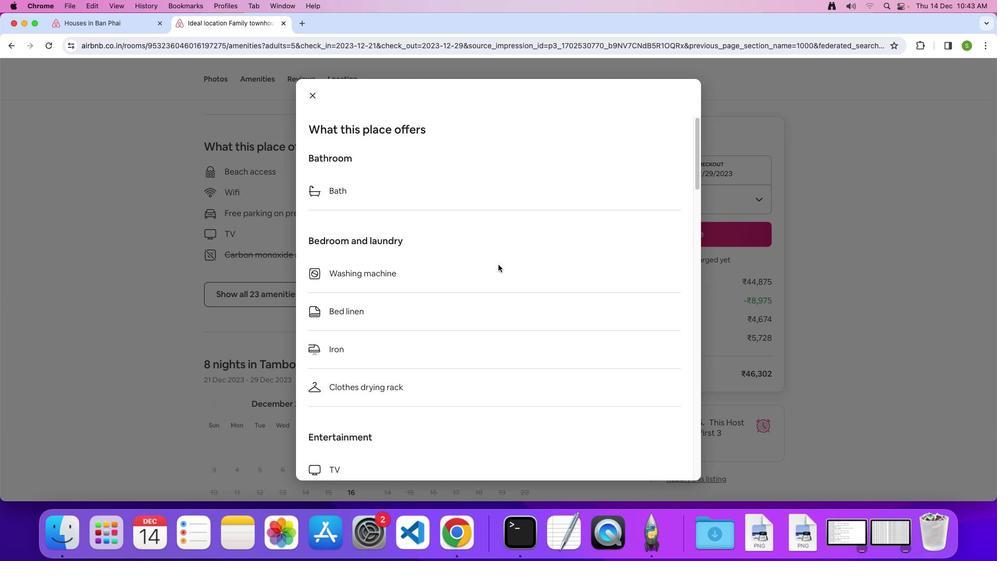 
Action: Mouse scrolled (498, 265) with delta (0, 0)
Screenshot: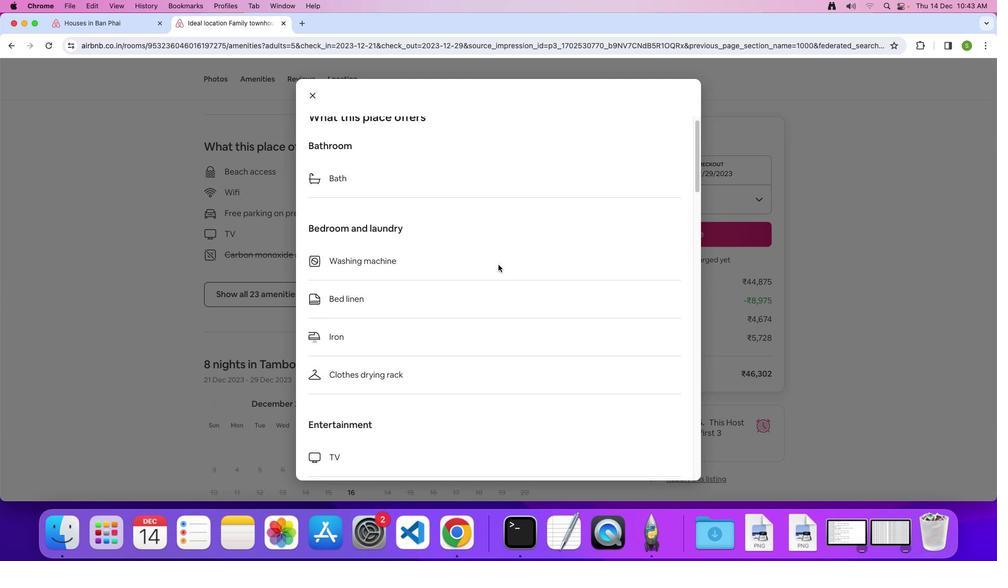 
Action: Mouse scrolled (498, 265) with delta (0, -1)
Screenshot: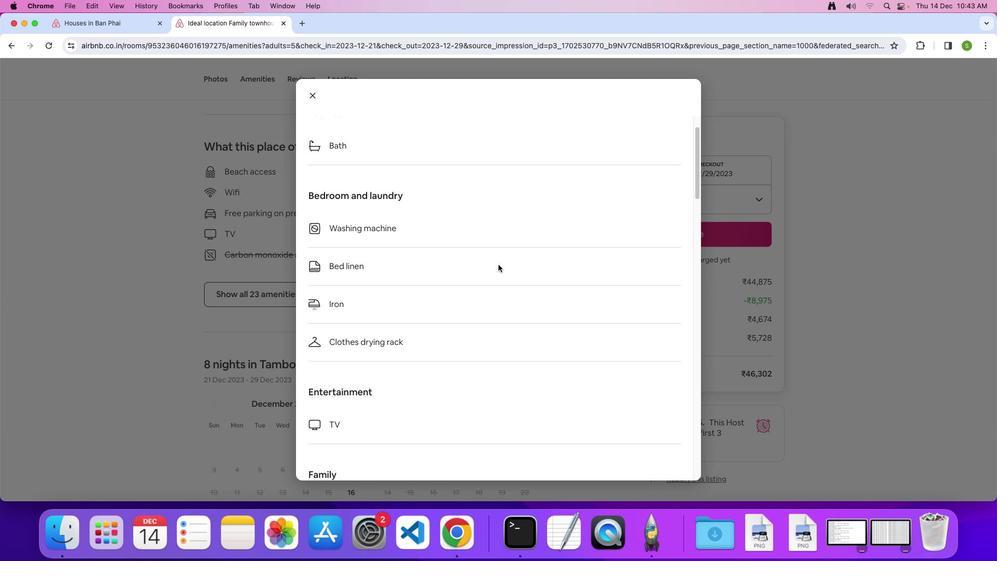 
Action: Mouse scrolled (498, 265) with delta (0, 0)
Screenshot: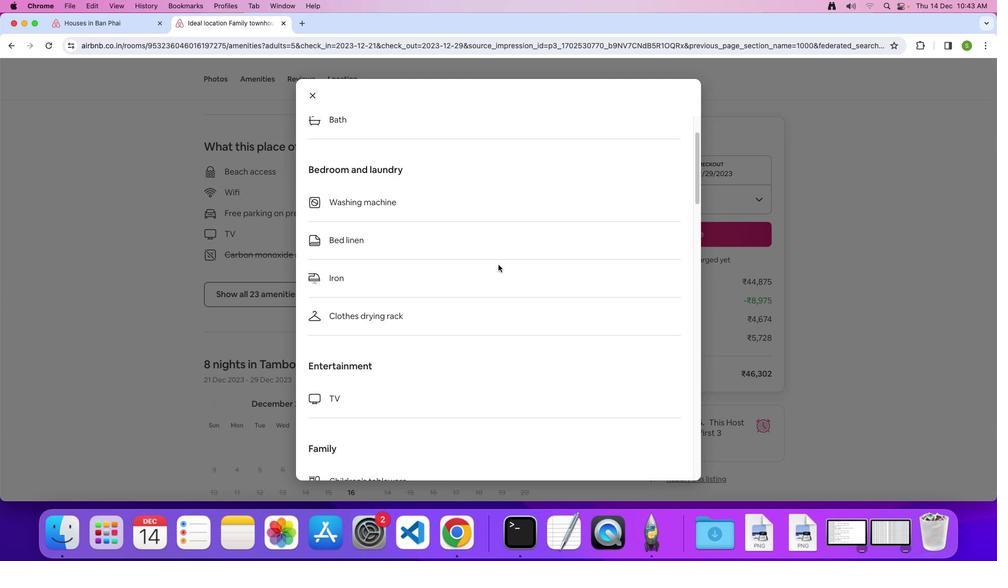 
Action: Mouse scrolled (498, 265) with delta (0, 0)
Screenshot: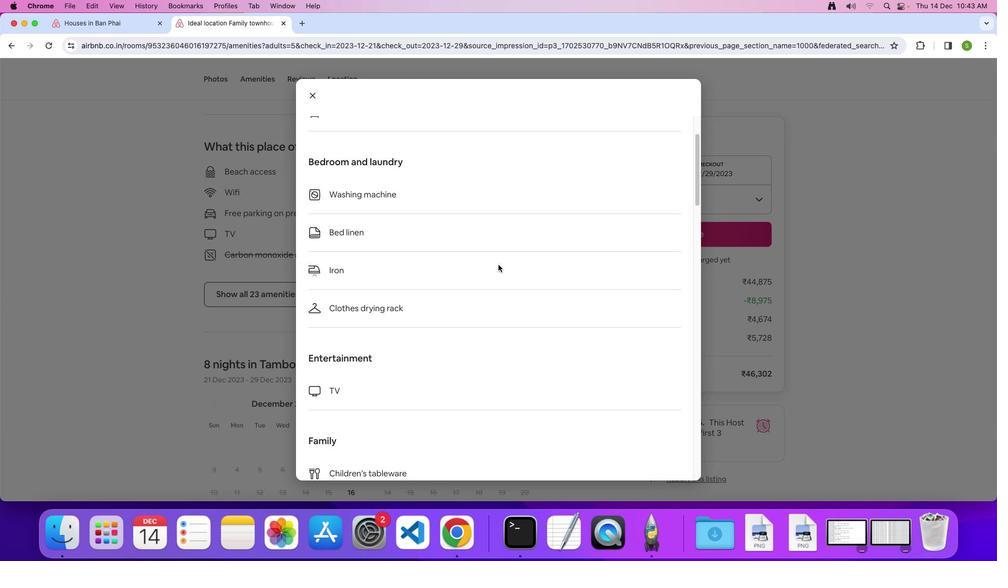 
Action: Mouse scrolled (498, 265) with delta (0, 0)
Screenshot: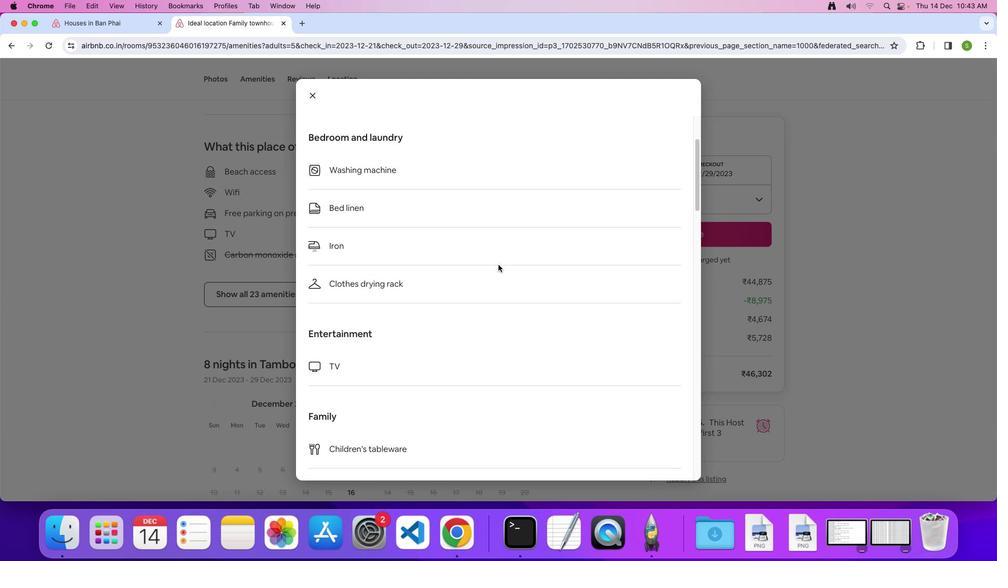 
Action: Mouse scrolled (498, 265) with delta (0, 0)
Screenshot: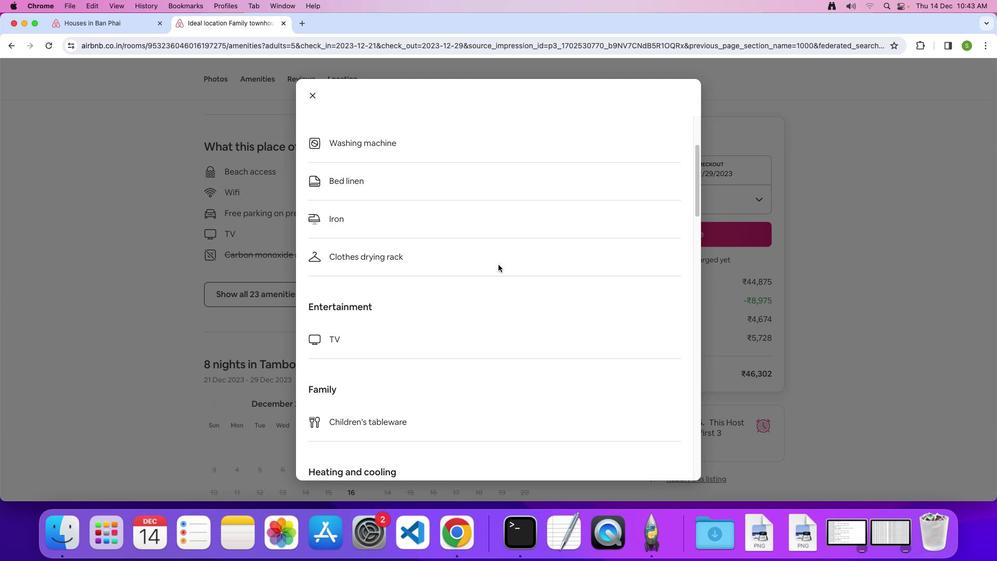 
Action: Mouse scrolled (498, 265) with delta (0, 0)
Screenshot: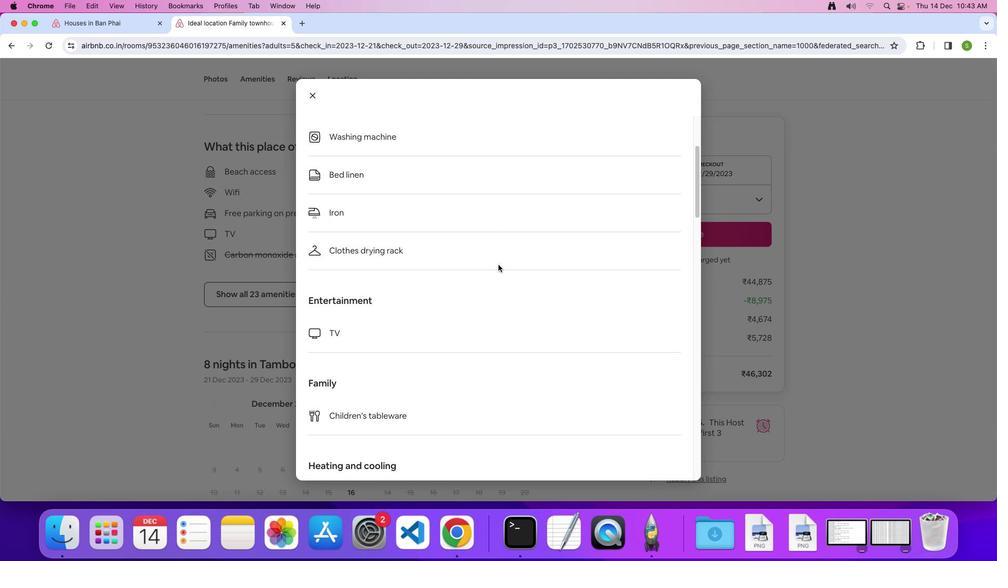 
Action: Mouse scrolled (498, 265) with delta (0, -1)
Screenshot: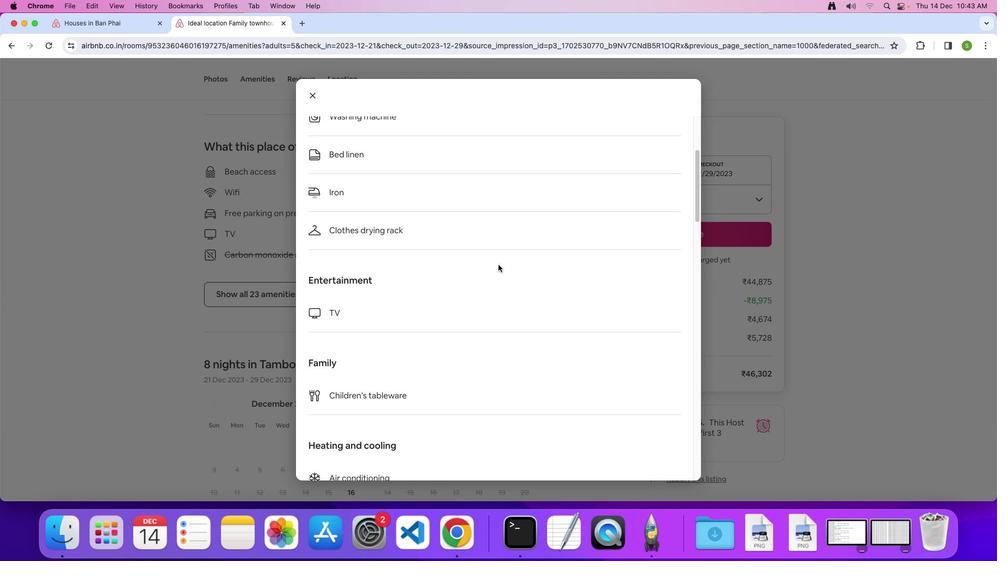
Action: Mouse scrolled (498, 265) with delta (0, 0)
Screenshot: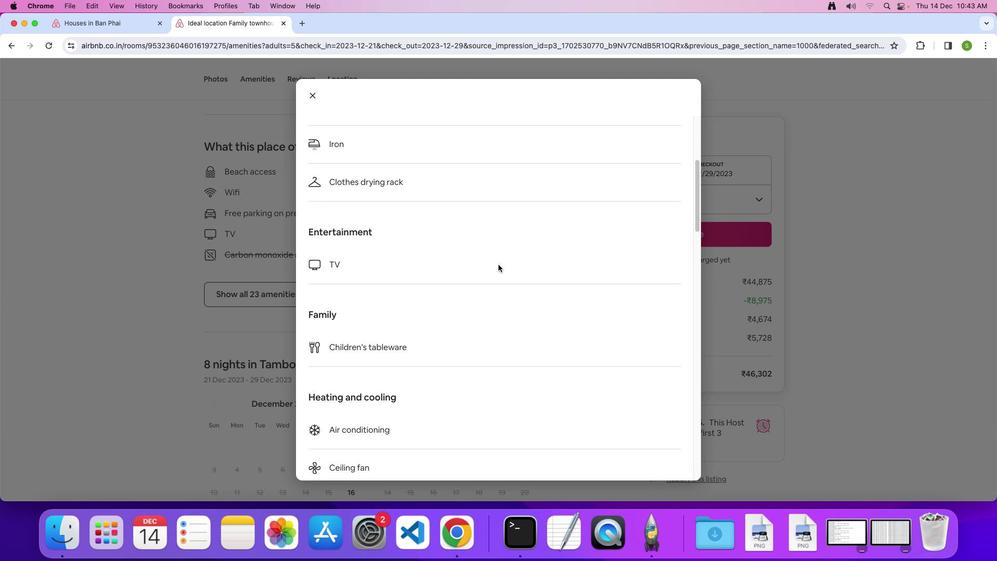 
Action: Mouse scrolled (498, 265) with delta (0, 0)
Screenshot: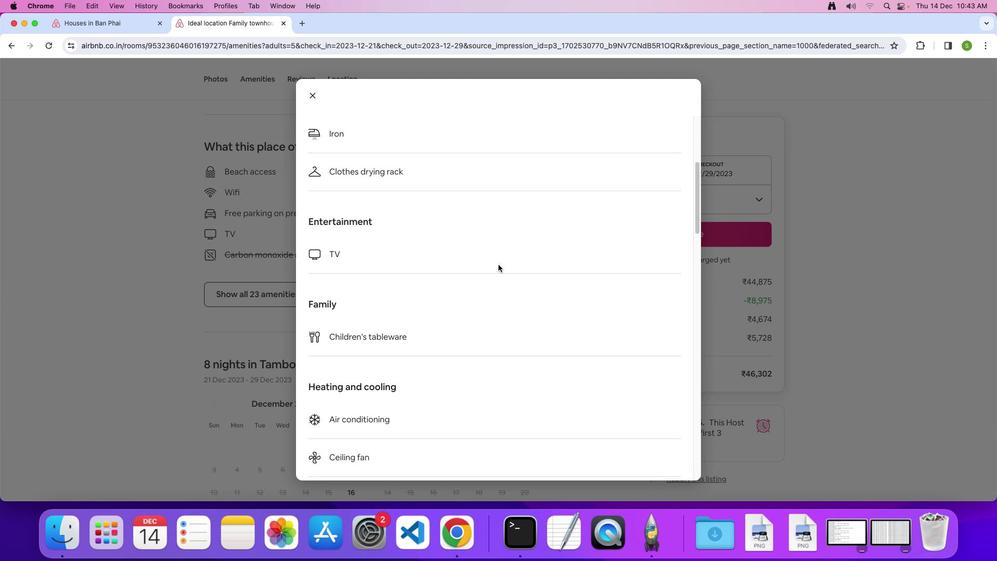 
Action: Mouse scrolled (498, 265) with delta (0, -1)
Screenshot: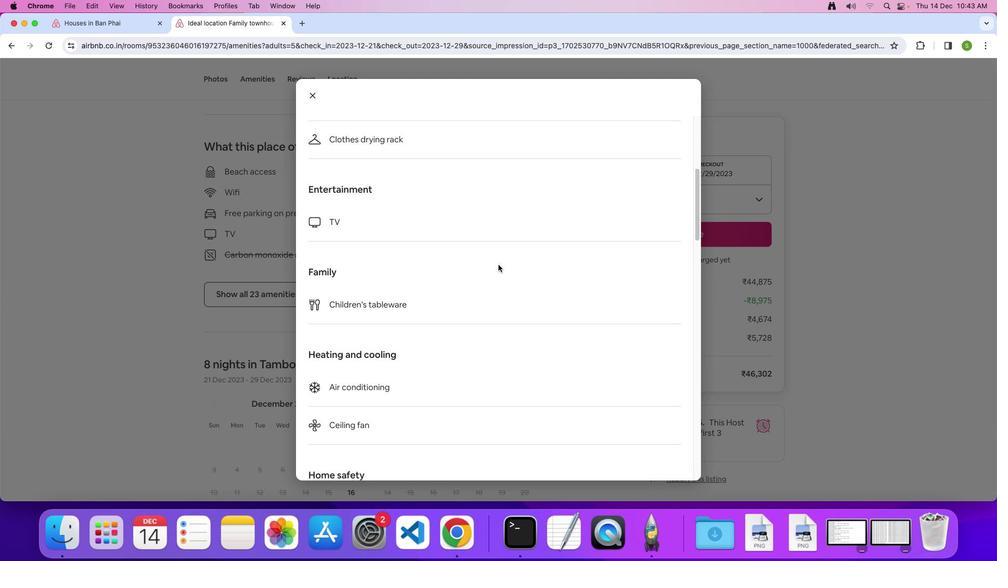 
Action: Mouse scrolled (498, 265) with delta (0, 0)
Screenshot: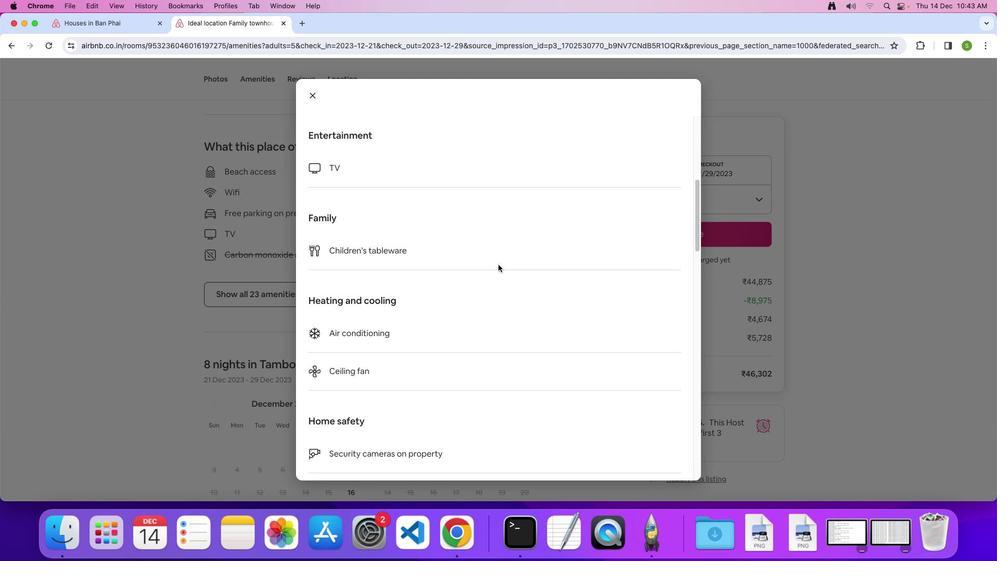 
Action: Mouse scrolled (498, 265) with delta (0, 0)
Screenshot: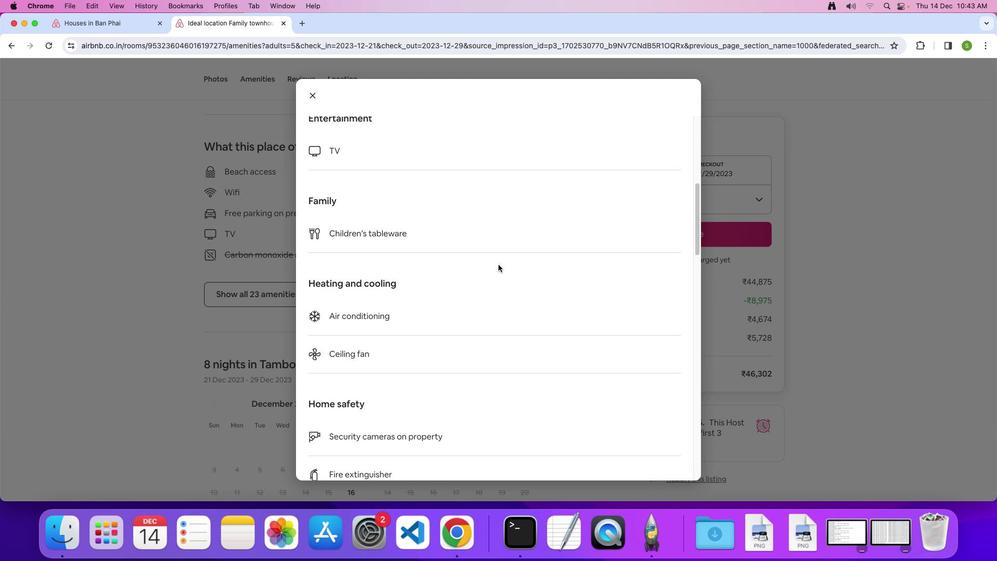 
Action: Mouse scrolled (498, 265) with delta (0, -1)
Screenshot: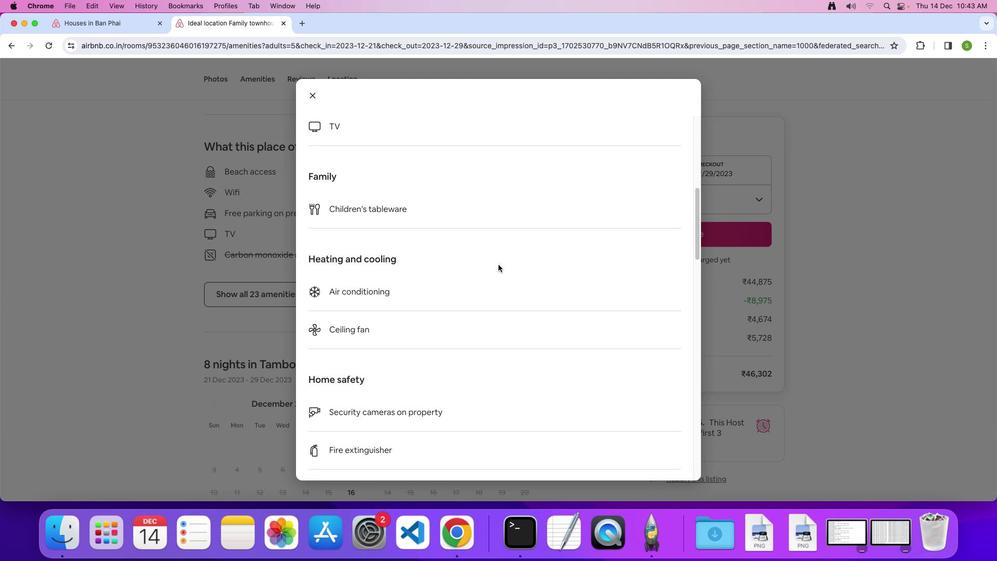 
Action: Mouse scrolled (498, 265) with delta (0, 0)
Screenshot: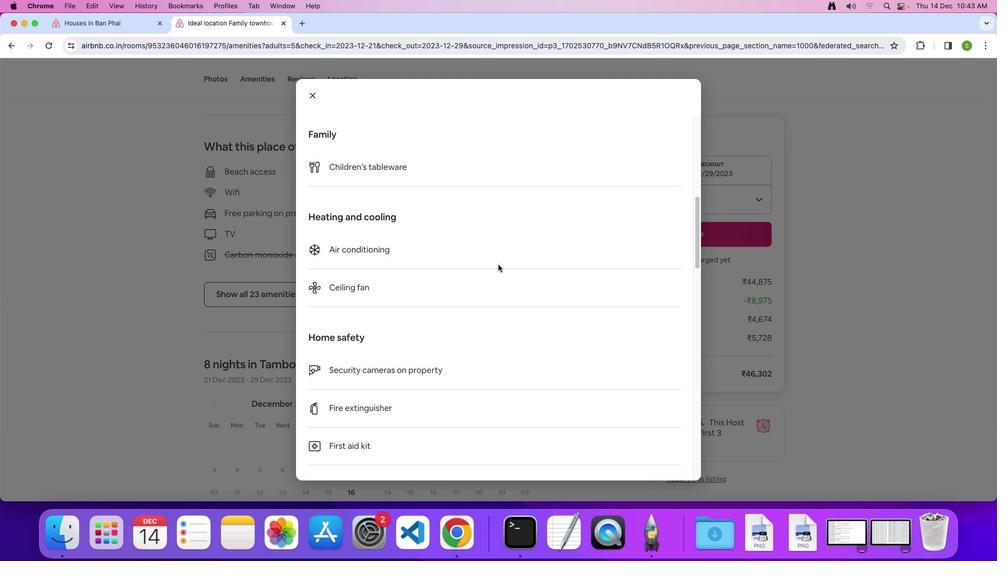 
Action: Mouse scrolled (498, 265) with delta (0, 0)
Screenshot: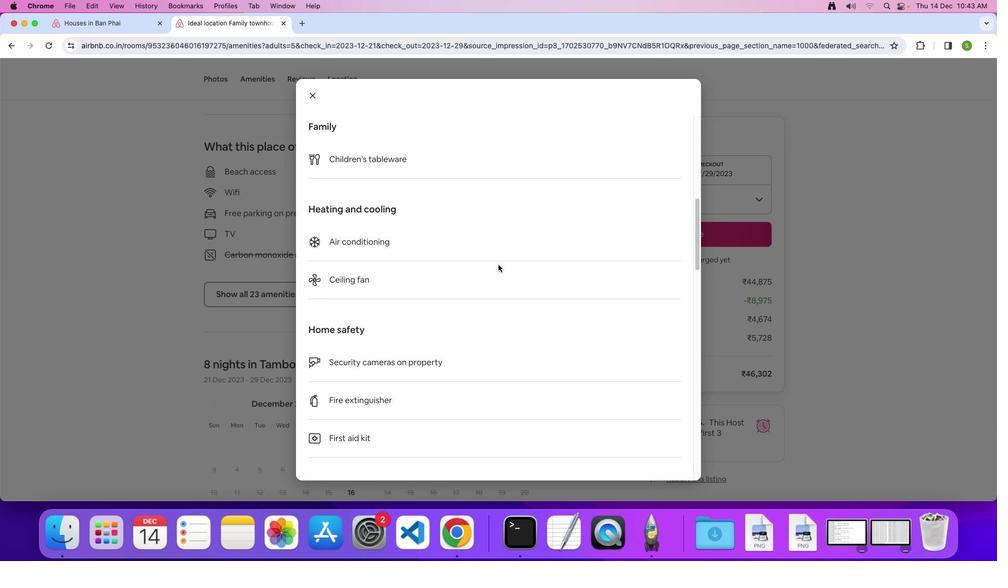
Action: Mouse scrolled (498, 265) with delta (0, -1)
Screenshot: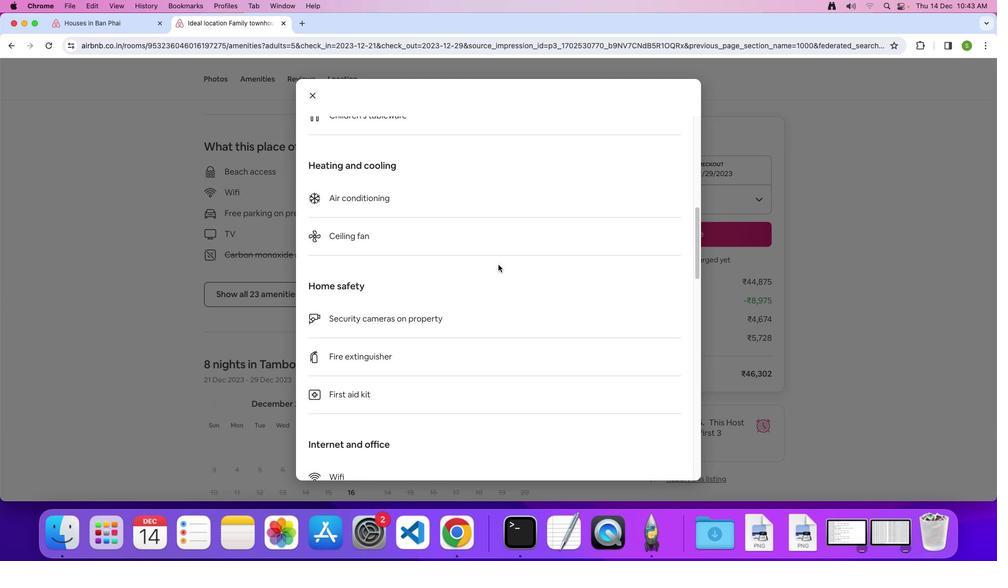 
Action: Mouse scrolled (498, 265) with delta (0, -2)
Screenshot: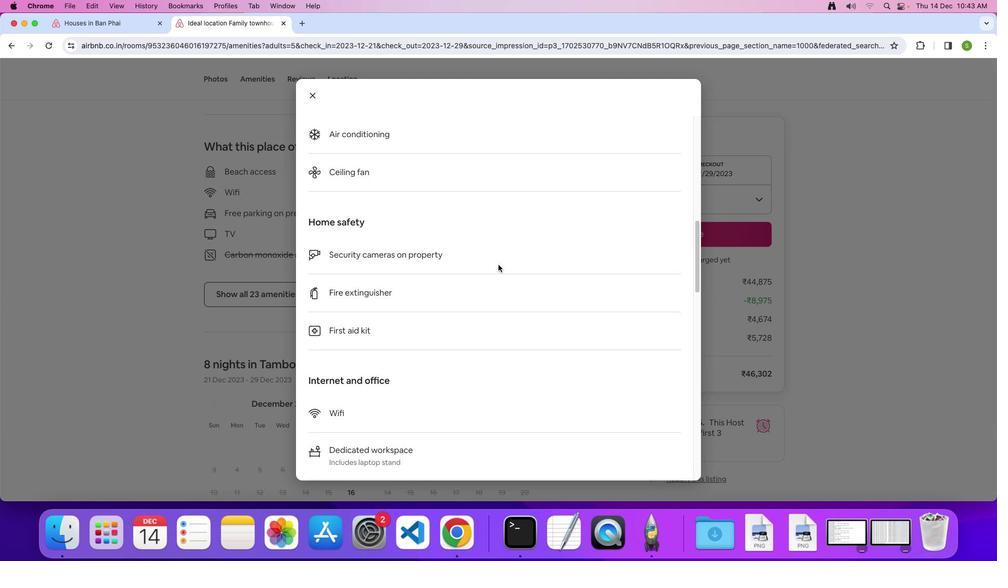 
Action: Mouse scrolled (498, 265) with delta (0, 0)
Screenshot: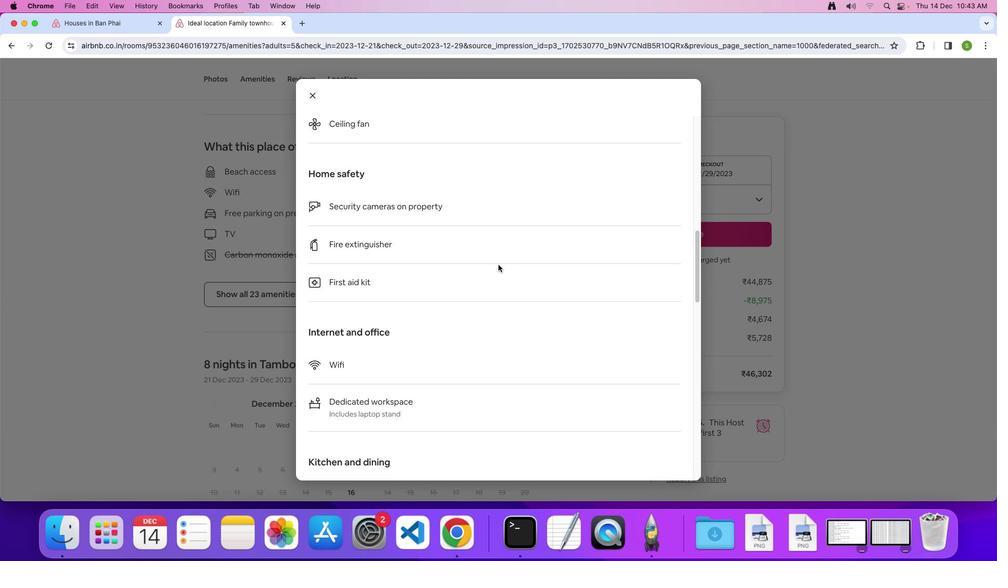 
Action: Mouse scrolled (498, 265) with delta (0, 0)
Screenshot: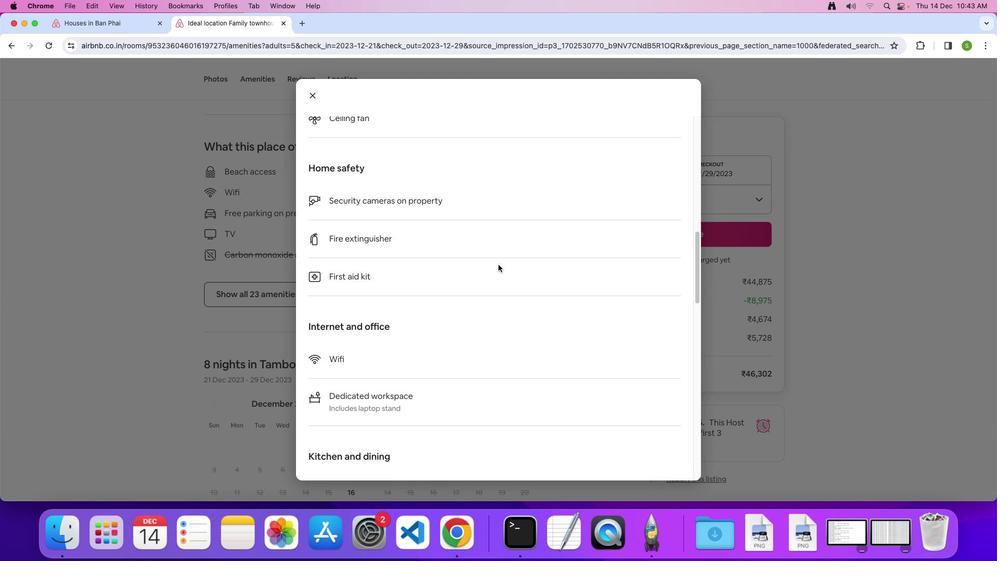 
Action: Mouse scrolled (498, 265) with delta (0, 0)
